 Task: Research Airbnb accommodation in NikÅ¡ic, Montenegro from 1st December, 2023 to 3rd December, 2023 for 1 adult.1  bedroom having 1 bed and 1 bathroom. Property type can be hotel. Amenities needed are: wifi. Booking option can be shelf check-in. Look for 3 properties as per requirement.
Action: Mouse moved to (516, 111)
Screenshot: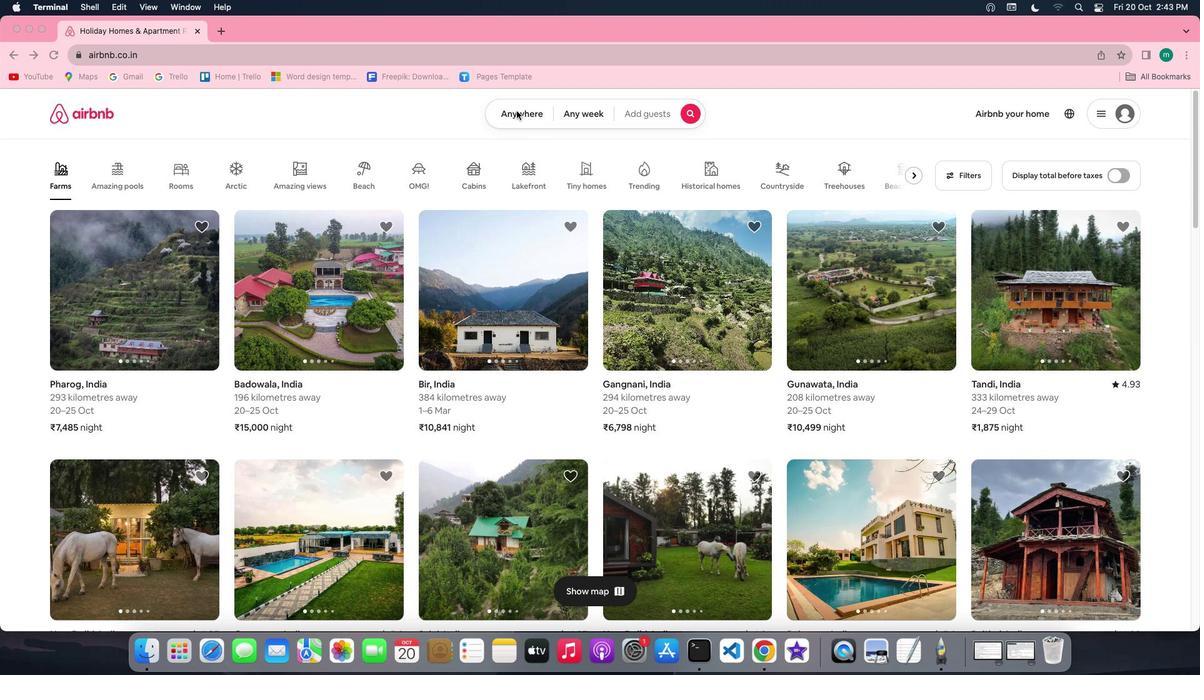 
Action: Mouse pressed left at (516, 111)
Screenshot: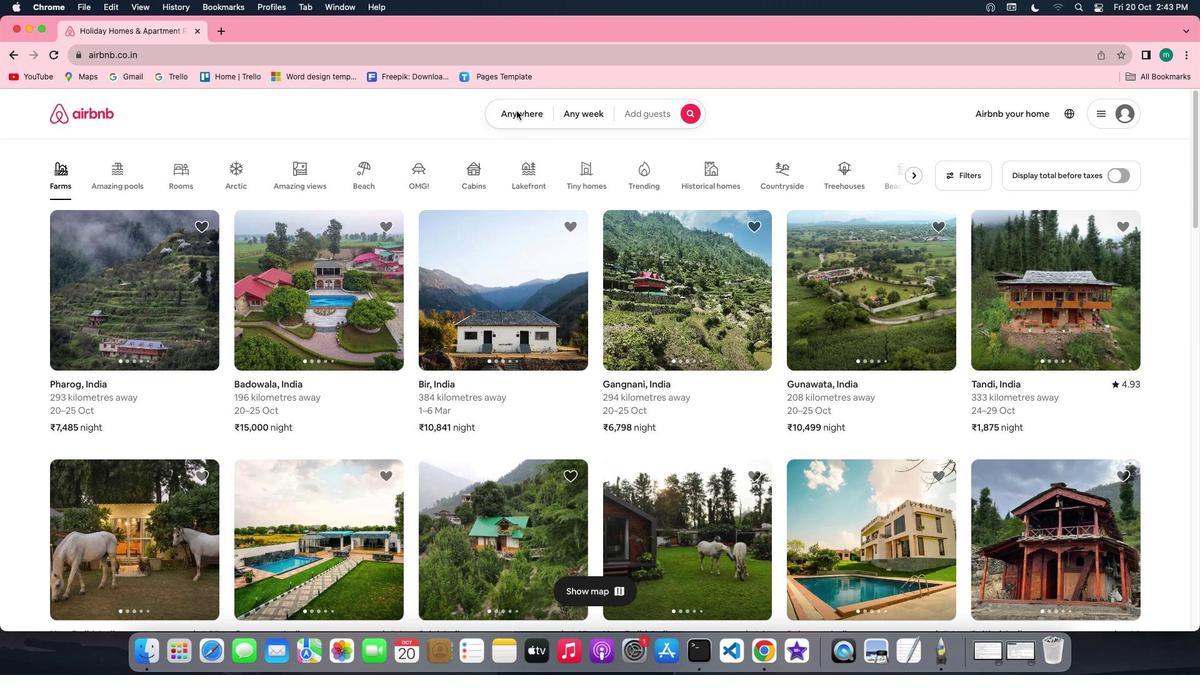 
Action: Mouse pressed left at (516, 111)
Screenshot: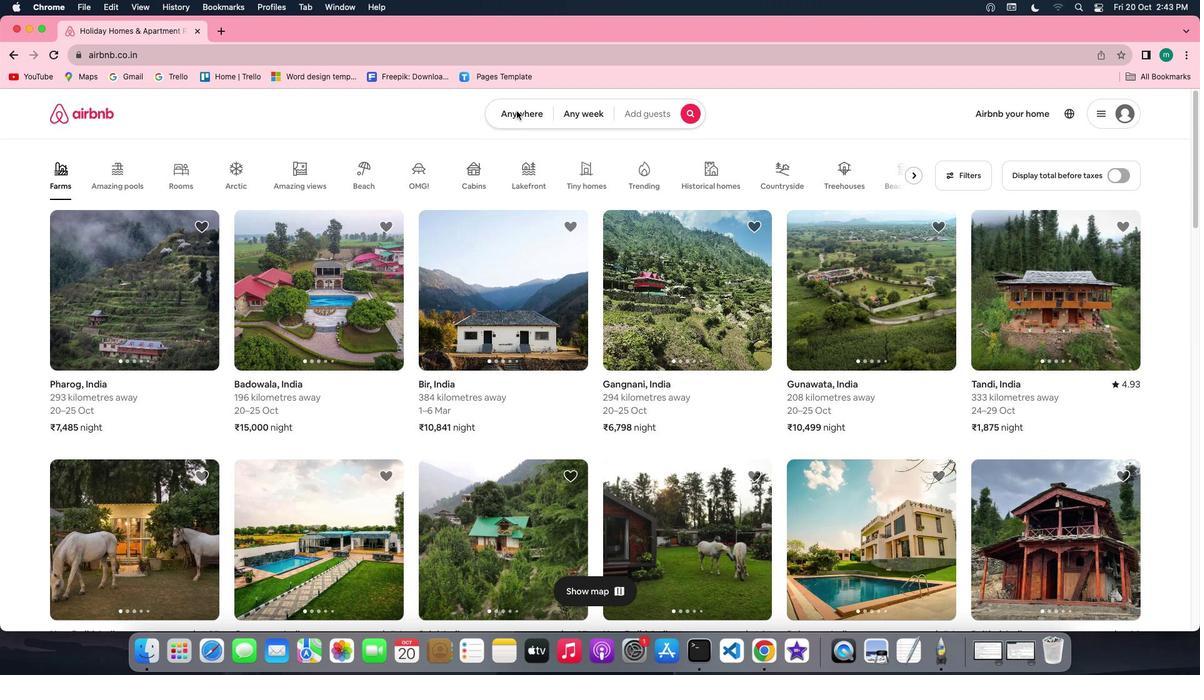 
Action: Mouse moved to (433, 160)
Screenshot: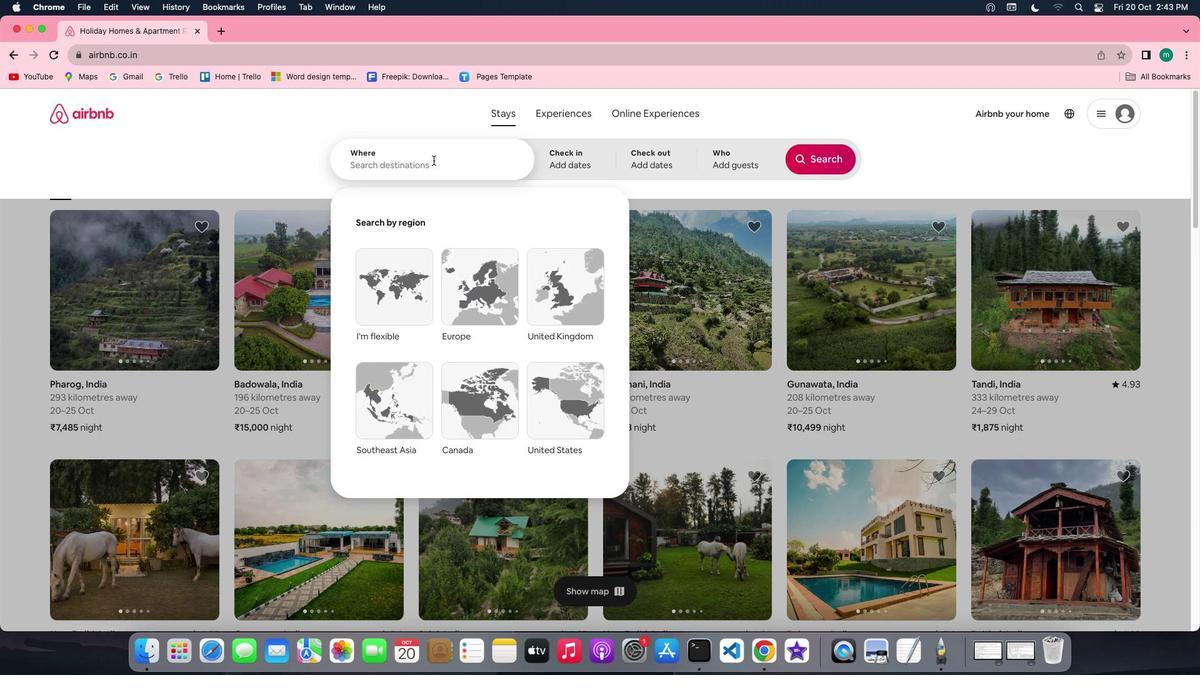 
Action: Mouse pressed left at (433, 160)
Screenshot: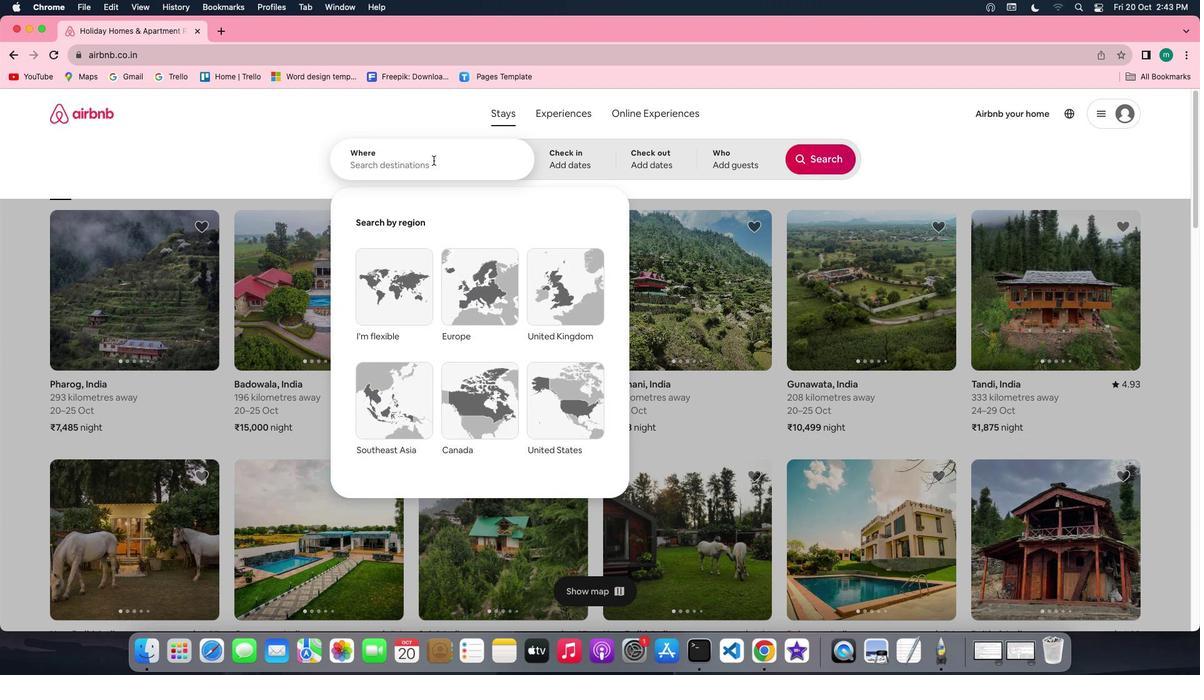
Action: Key pressed Key.shift'N''i''k''s''i''c'','Key.spaceKey.shift'm''o''n''t''e''n''e''g''r''o'
Screenshot: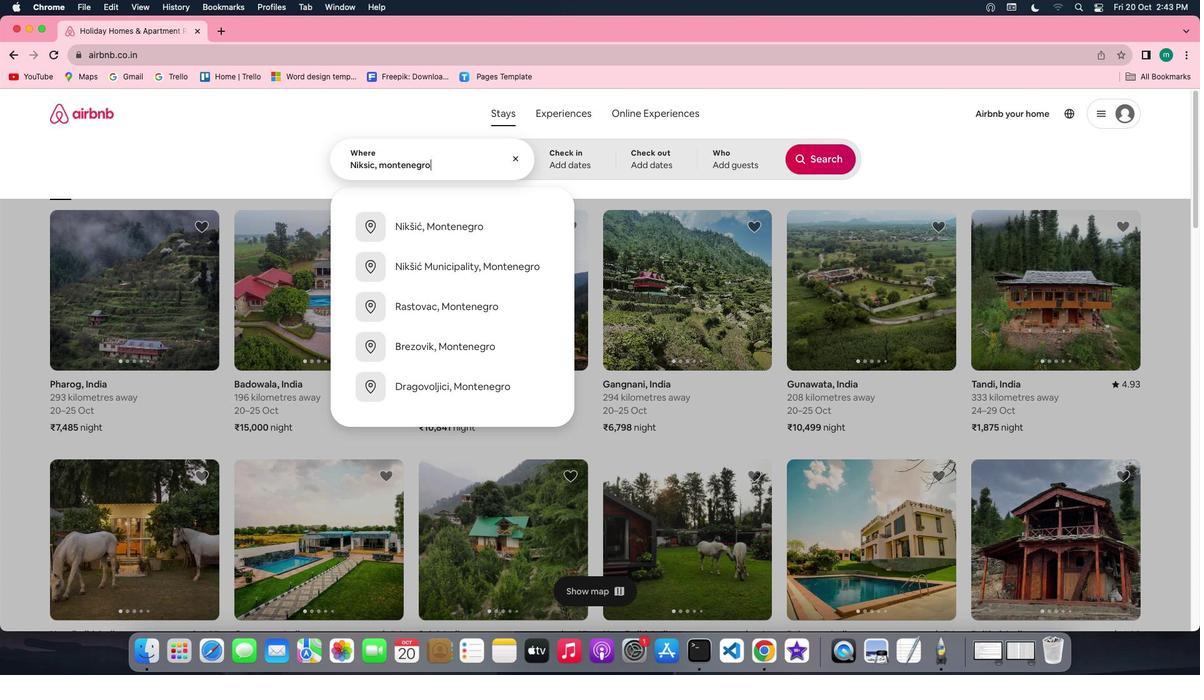 
Action: Mouse moved to (458, 207)
Screenshot: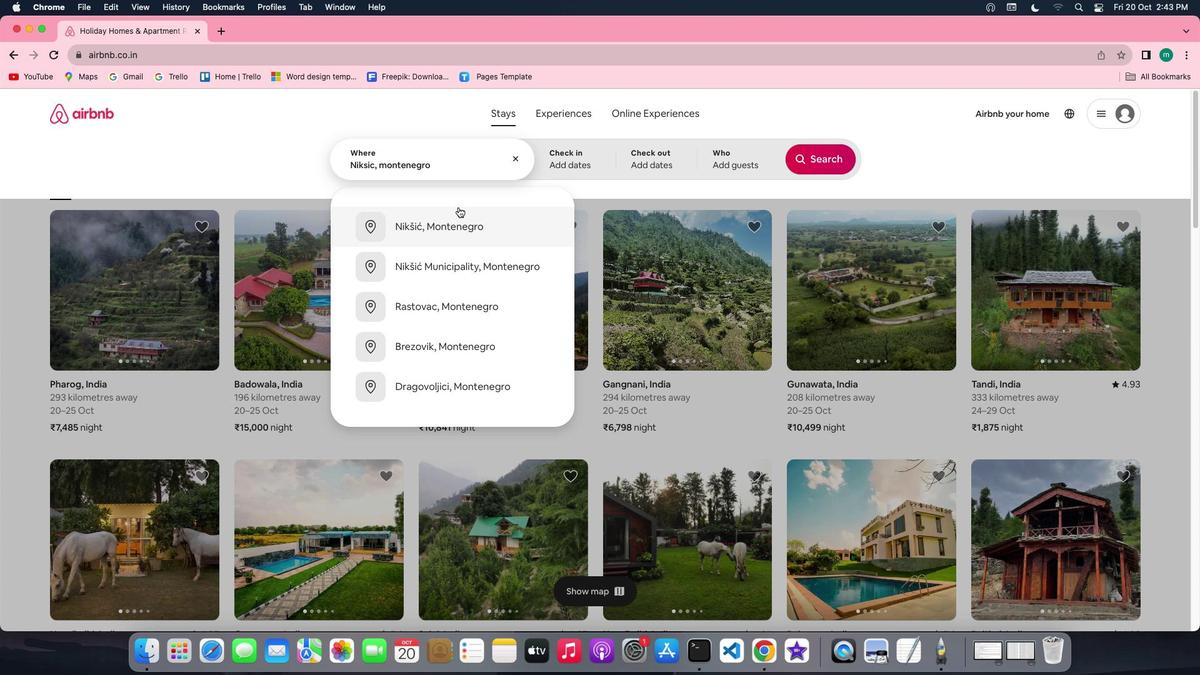 
Action: Mouse pressed left at (458, 207)
Screenshot: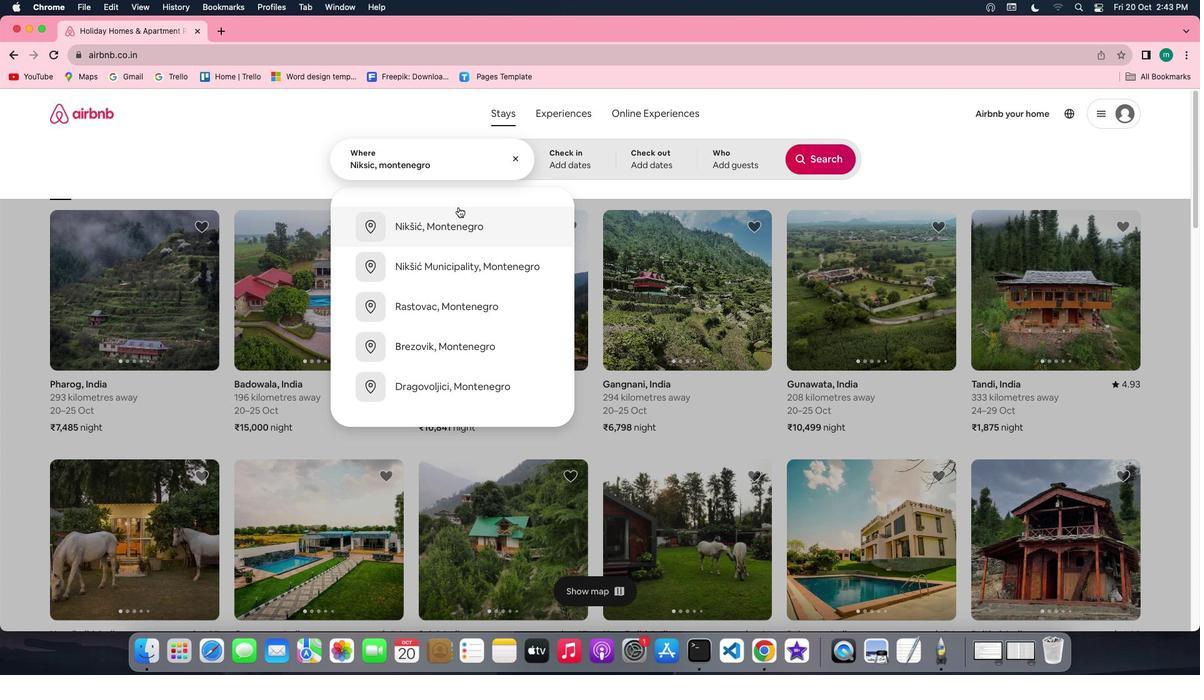 
Action: Mouse moved to (821, 263)
Screenshot: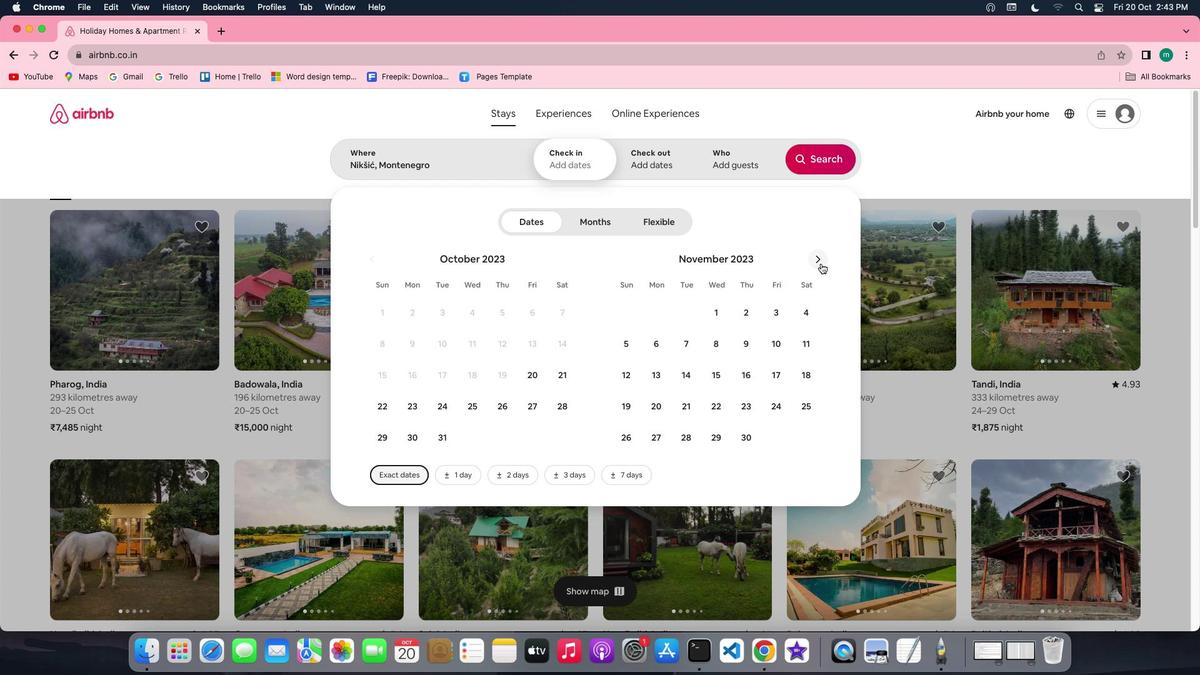 
Action: Mouse pressed left at (821, 263)
Screenshot: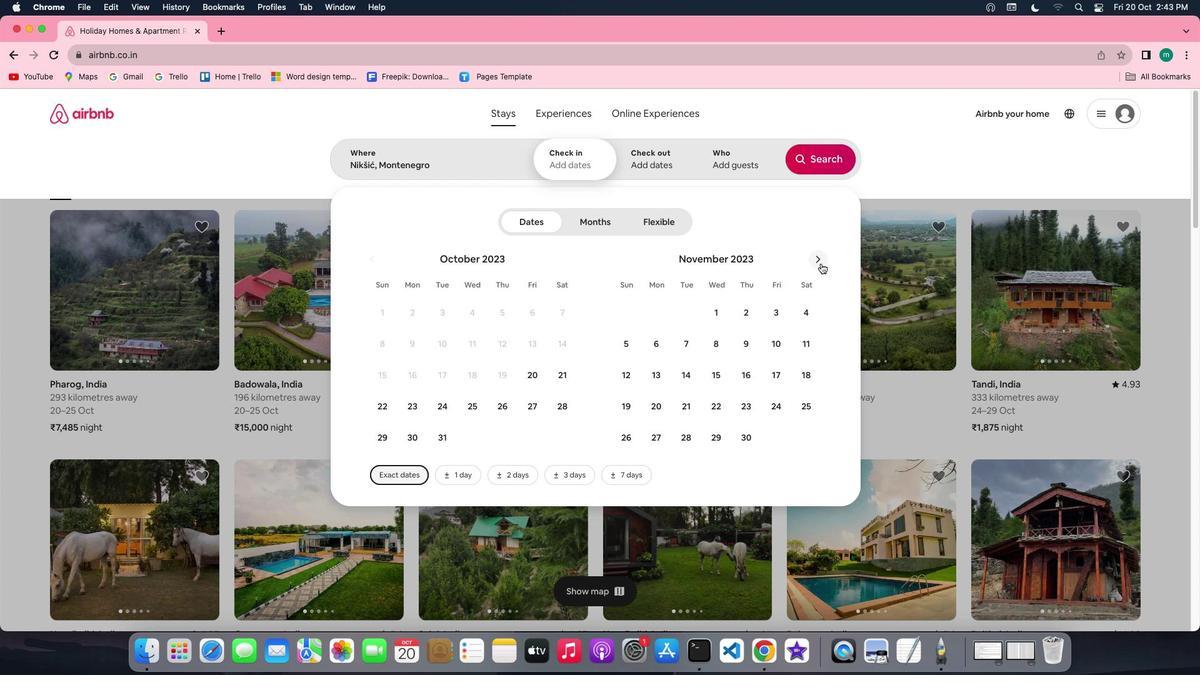 
Action: Mouse moved to (777, 306)
Screenshot: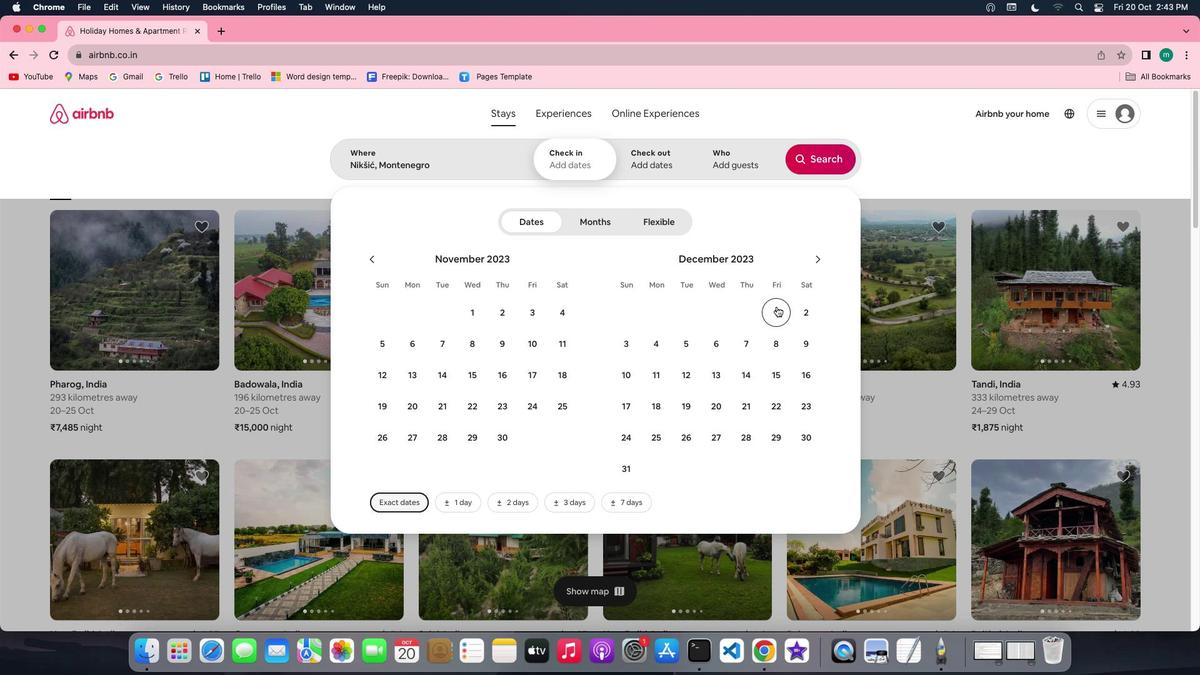 
Action: Mouse pressed left at (777, 306)
Screenshot: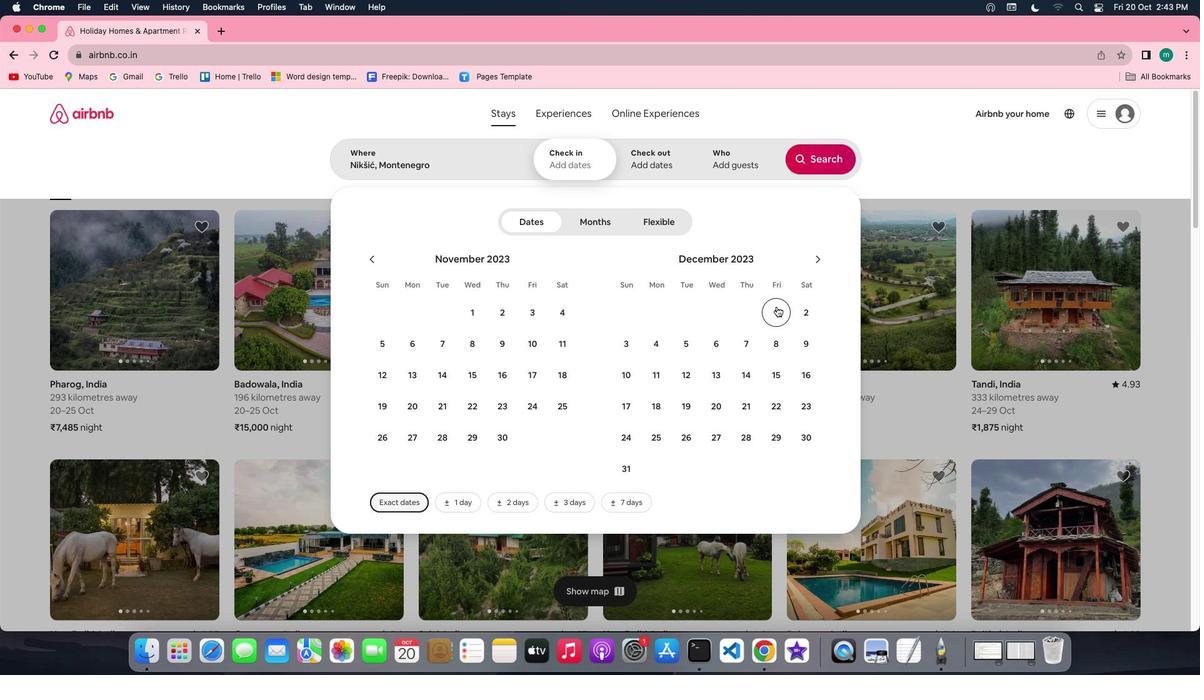 
Action: Mouse moved to (630, 343)
Screenshot: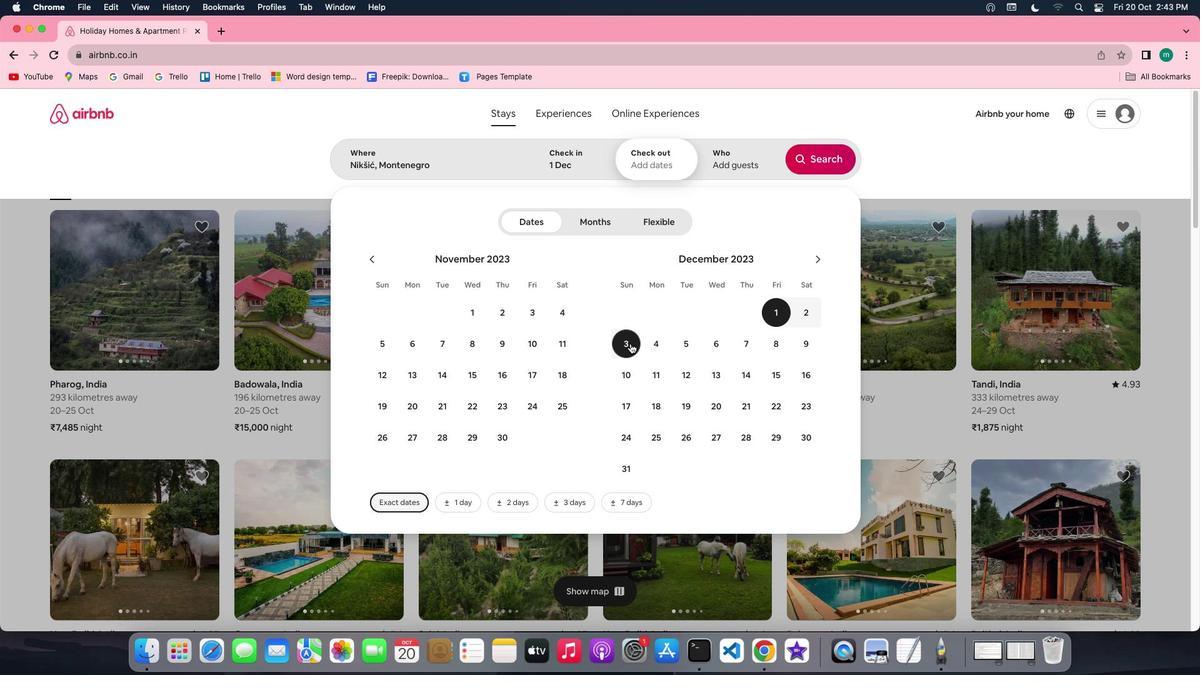 
Action: Mouse pressed left at (630, 343)
Screenshot: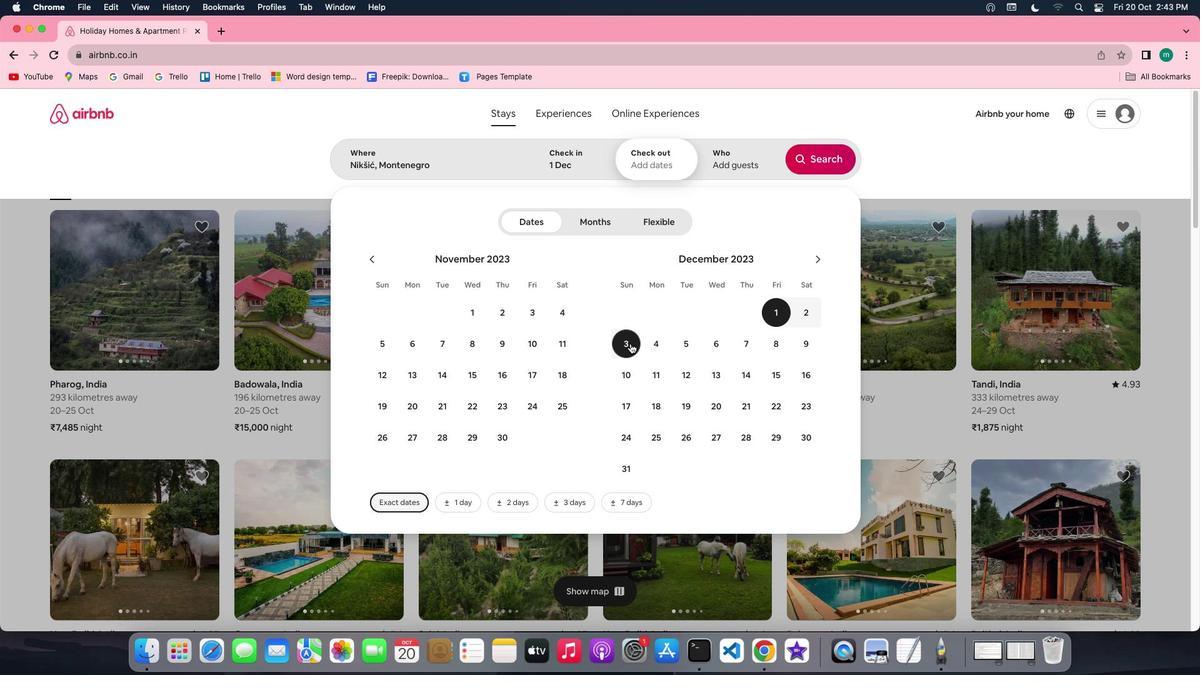 
Action: Mouse moved to (735, 164)
Screenshot: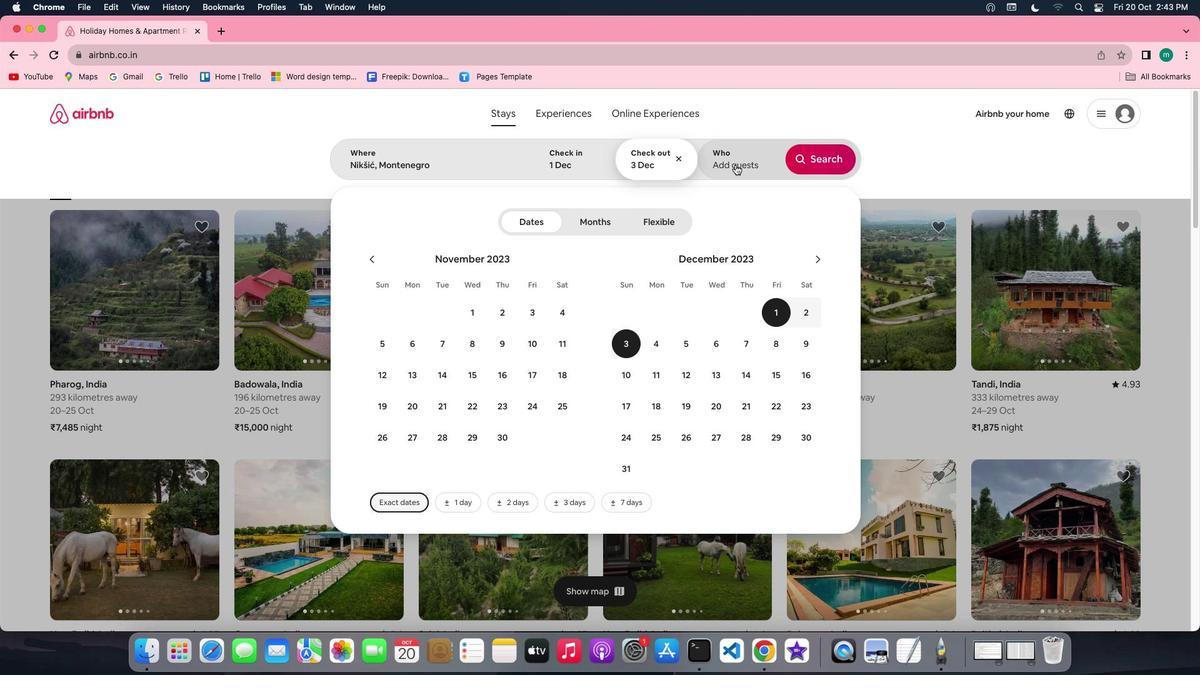 
Action: Mouse pressed left at (735, 164)
Screenshot: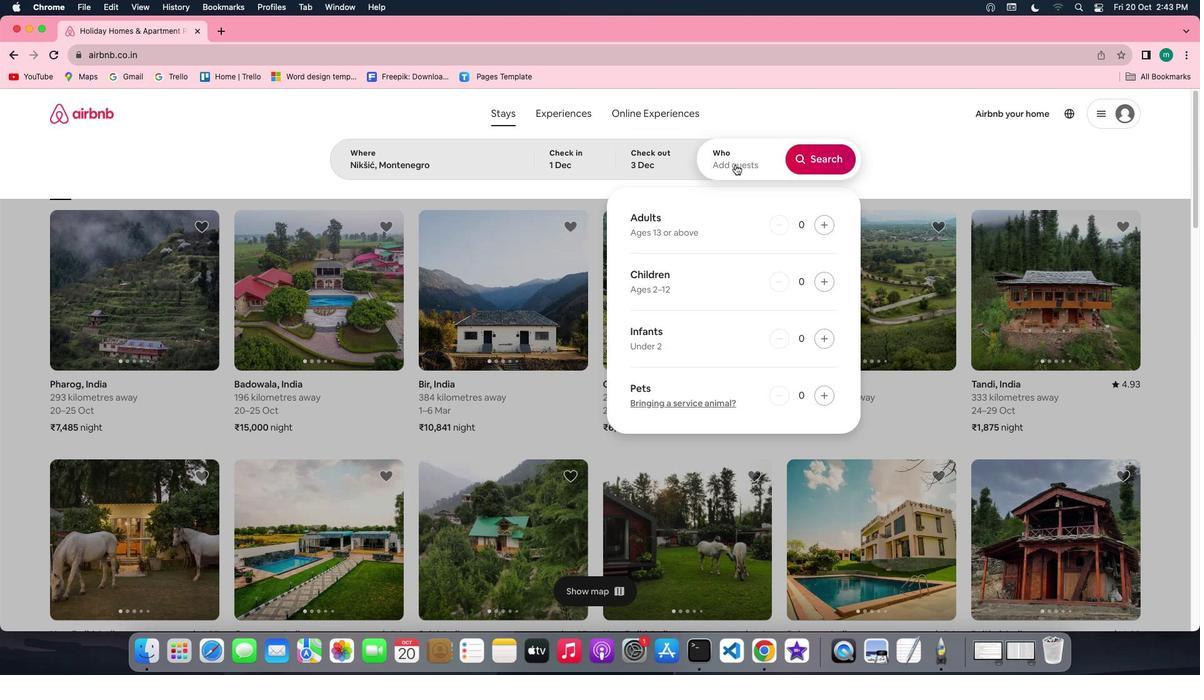 
Action: Mouse moved to (829, 225)
Screenshot: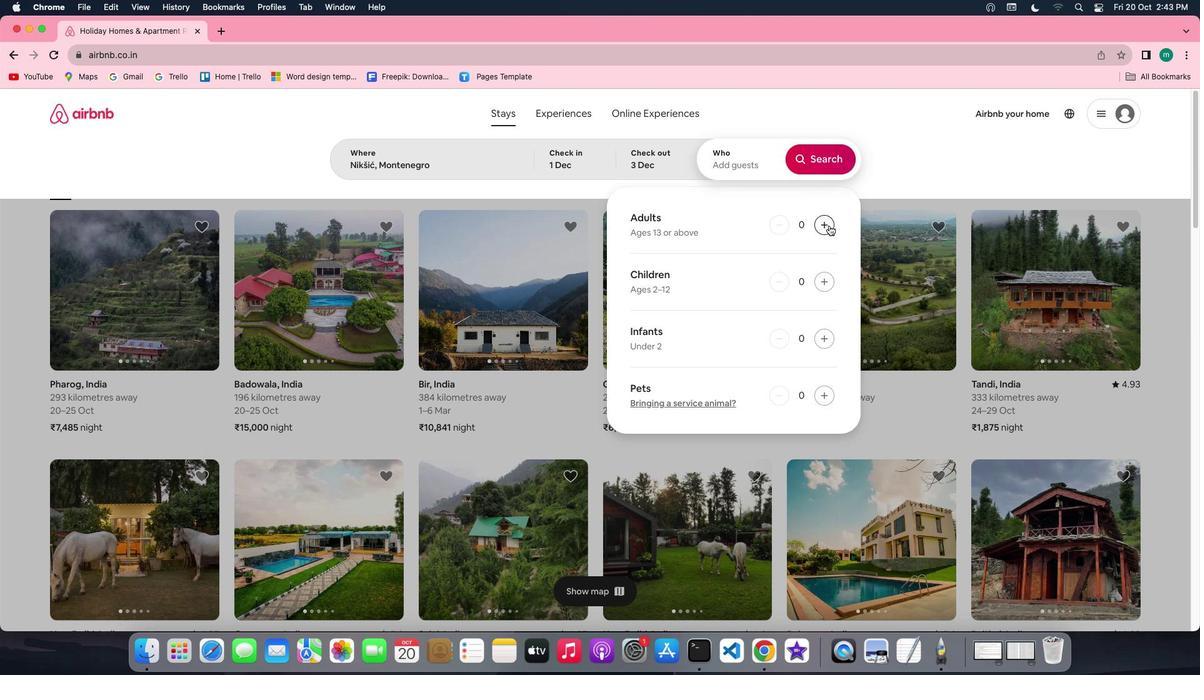 
Action: Mouse pressed left at (829, 225)
Screenshot: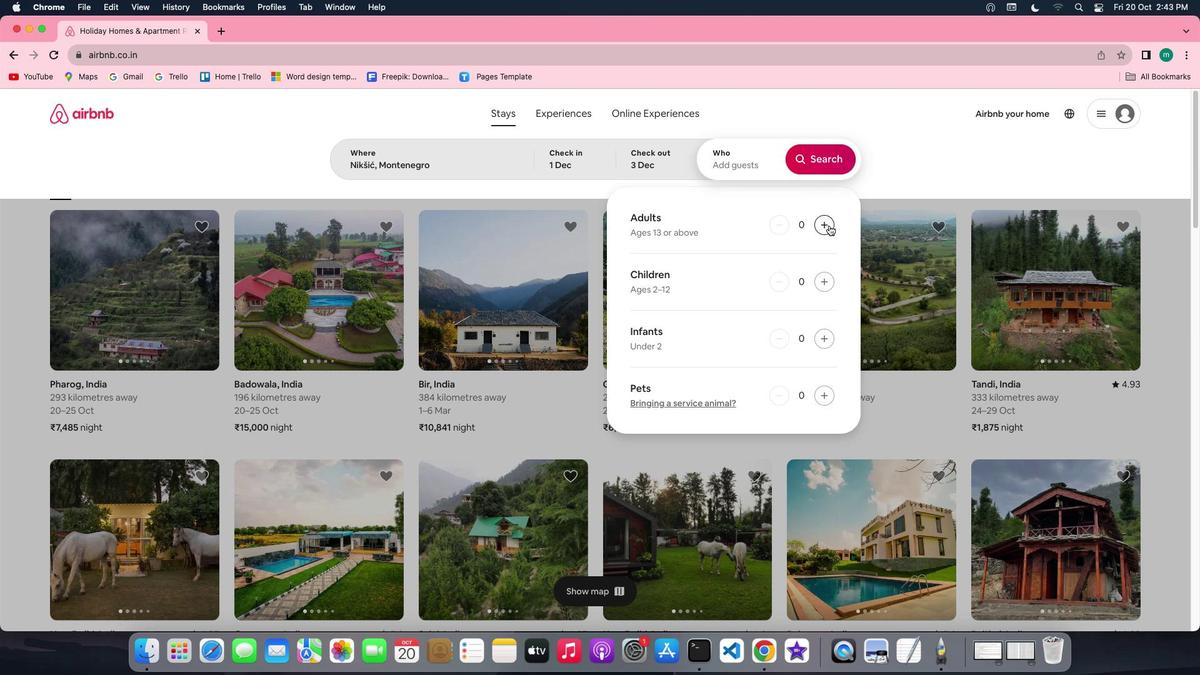 
Action: Mouse pressed left at (829, 225)
Screenshot: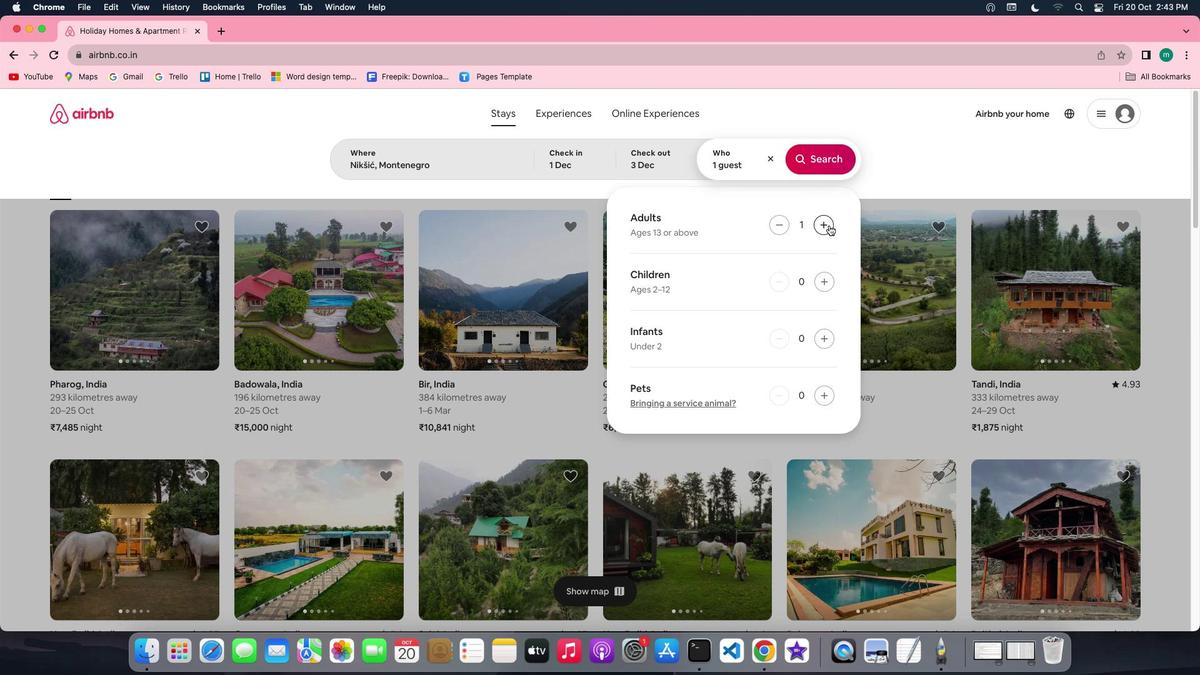 
Action: Mouse moved to (771, 222)
Screenshot: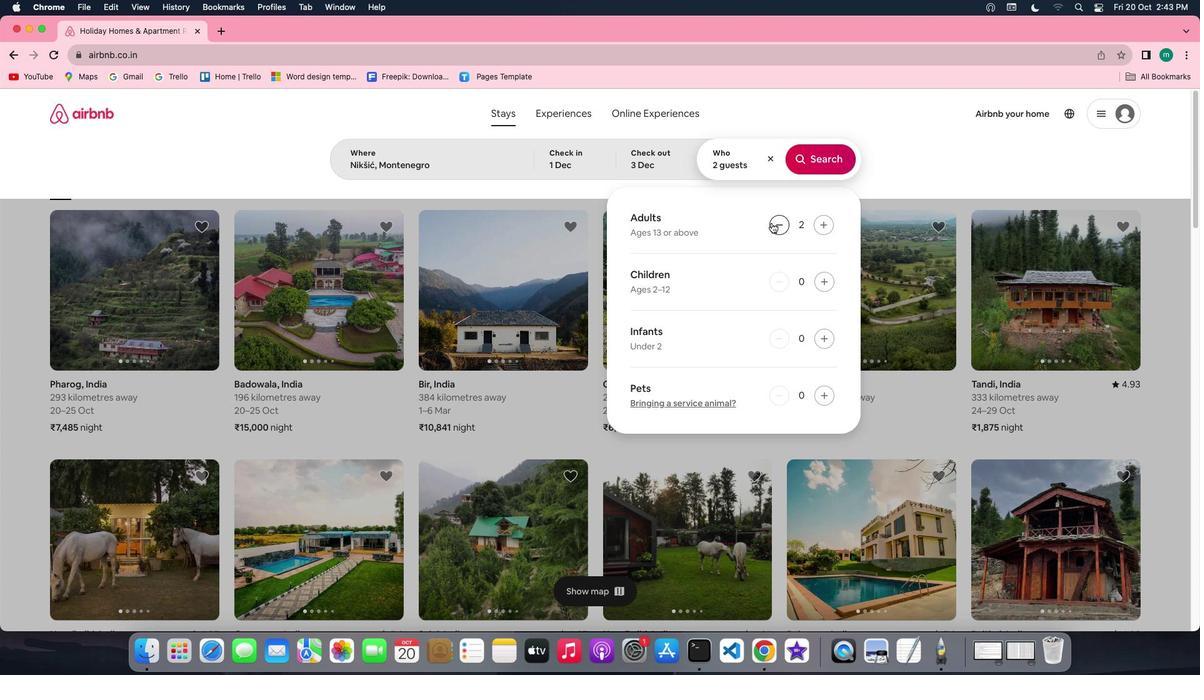 
Action: Mouse pressed left at (771, 222)
Screenshot: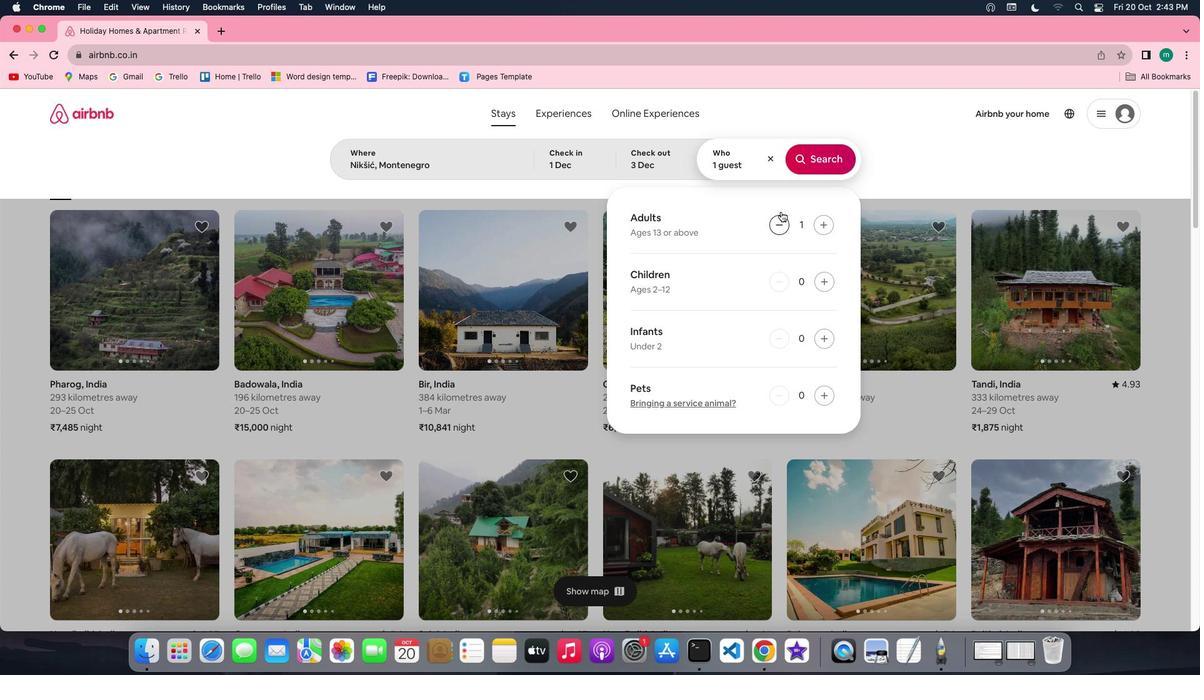 
Action: Mouse moved to (820, 165)
Screenshot: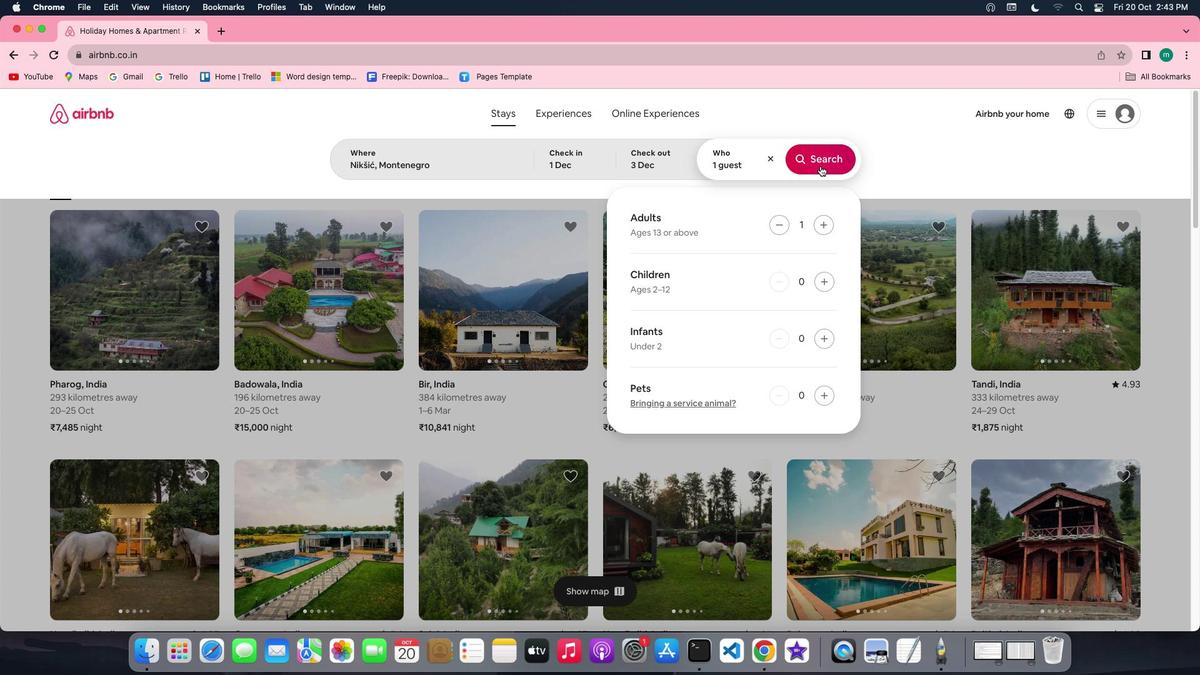 
Action: Mouse pressed left at (820, 165)
Screenshot: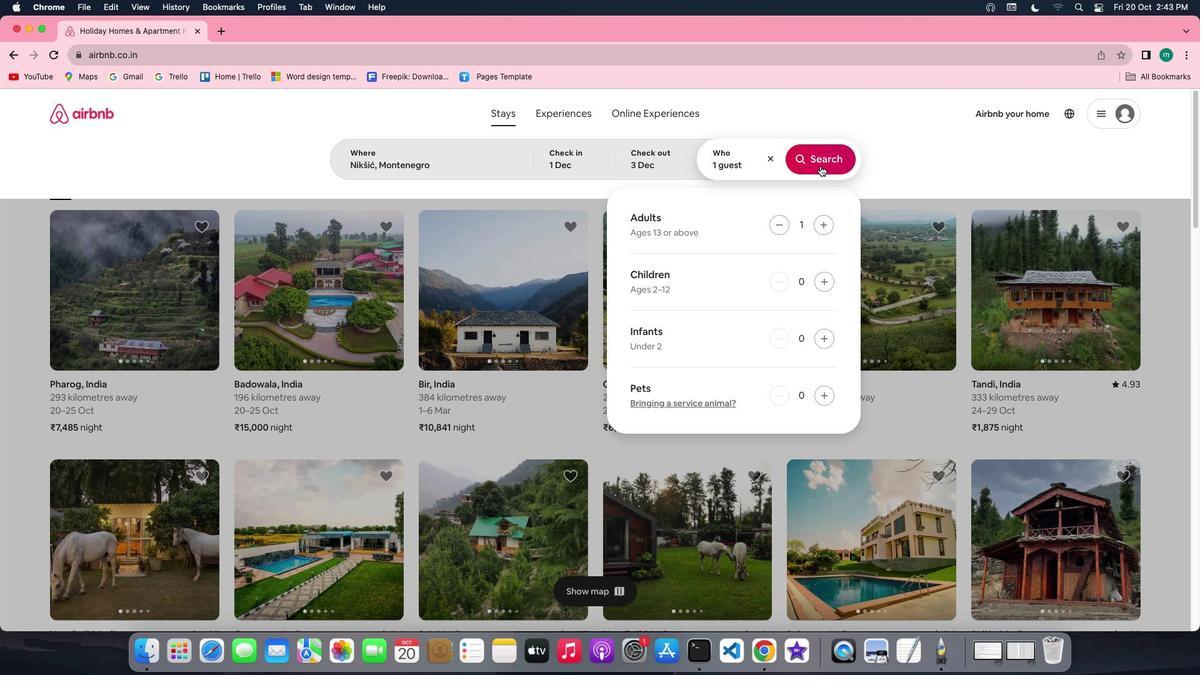 
Action: Mouse moved to (1006, 159)
Screenshot: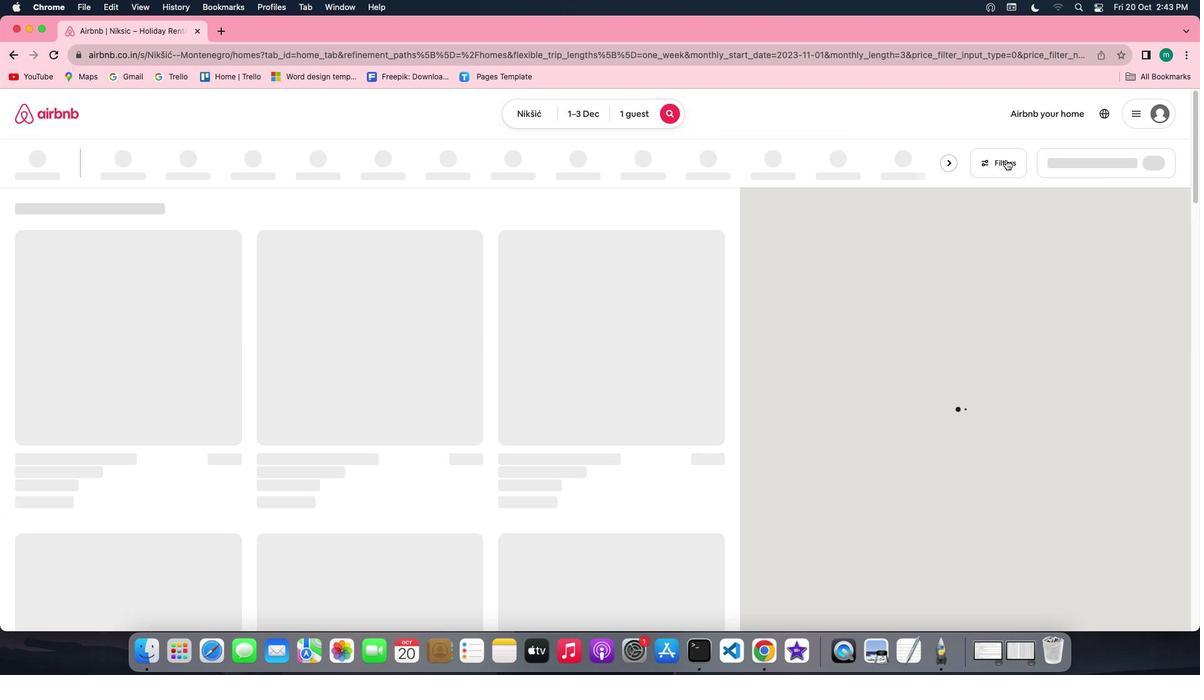 
Action: Mouse pressed left at (1006, 159)
Screenshot: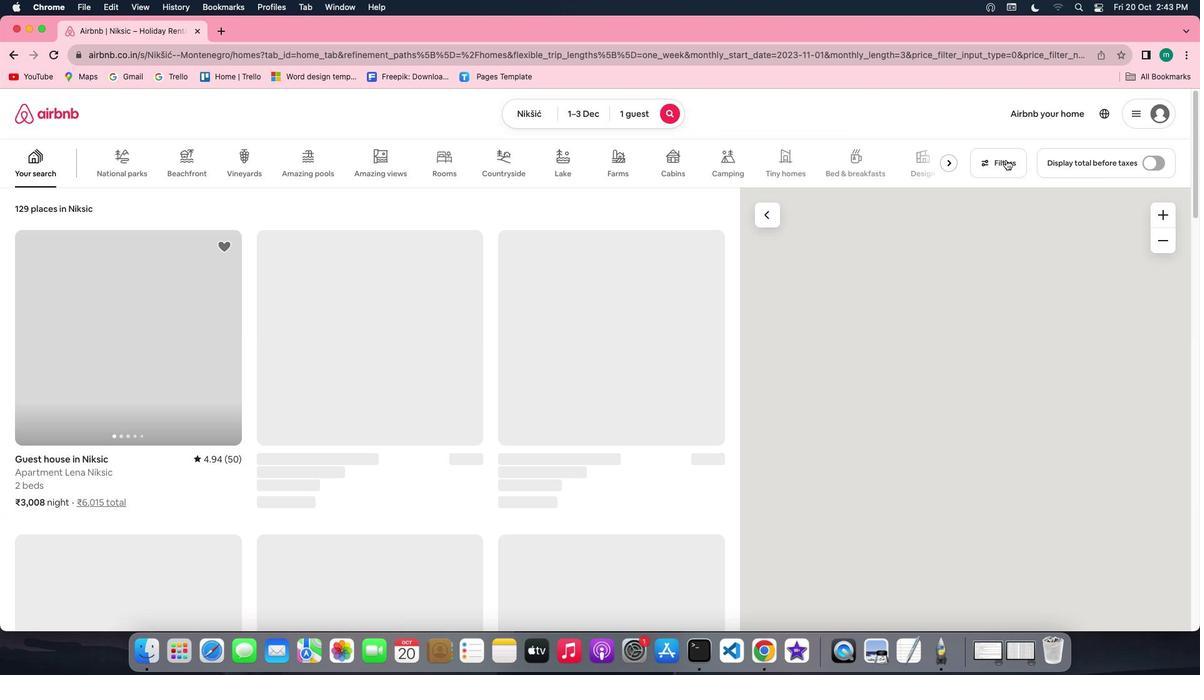 
Action: Mouse moved to (611, 304)
Screenshot: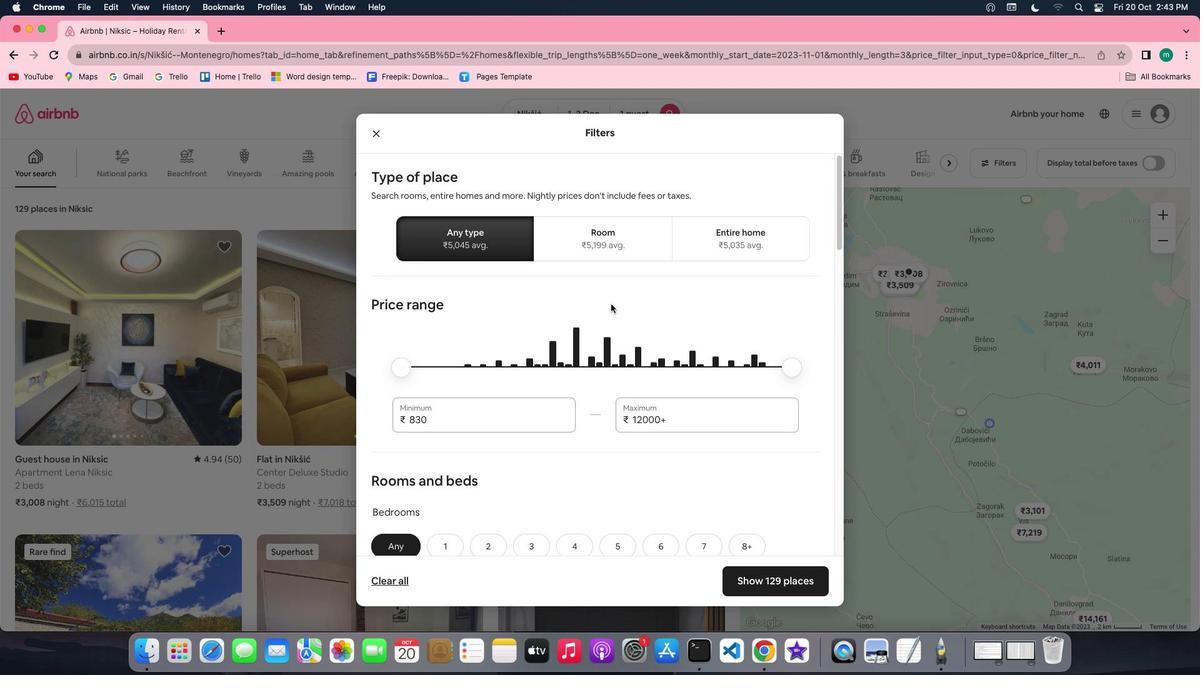 
Action: Mouse scrolled (611, 304) with delta (0, 0)
Screenshot: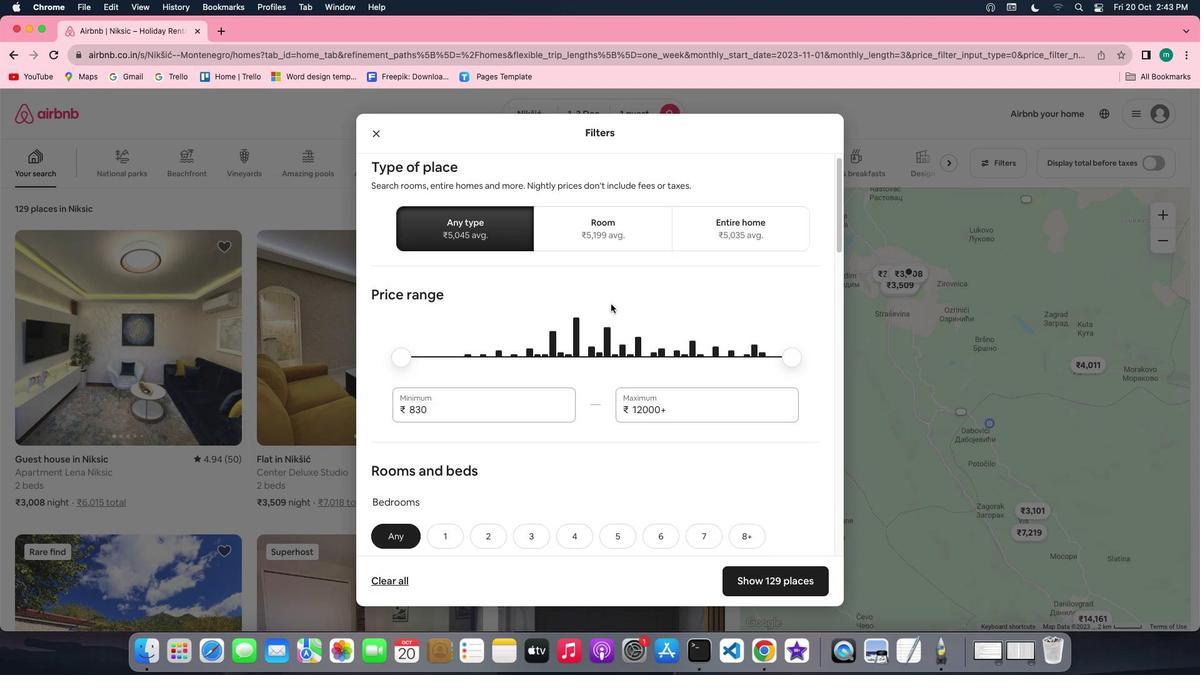 
Action: Mouse scrolled (611, 304) with delta (0, 0)
Screenshot: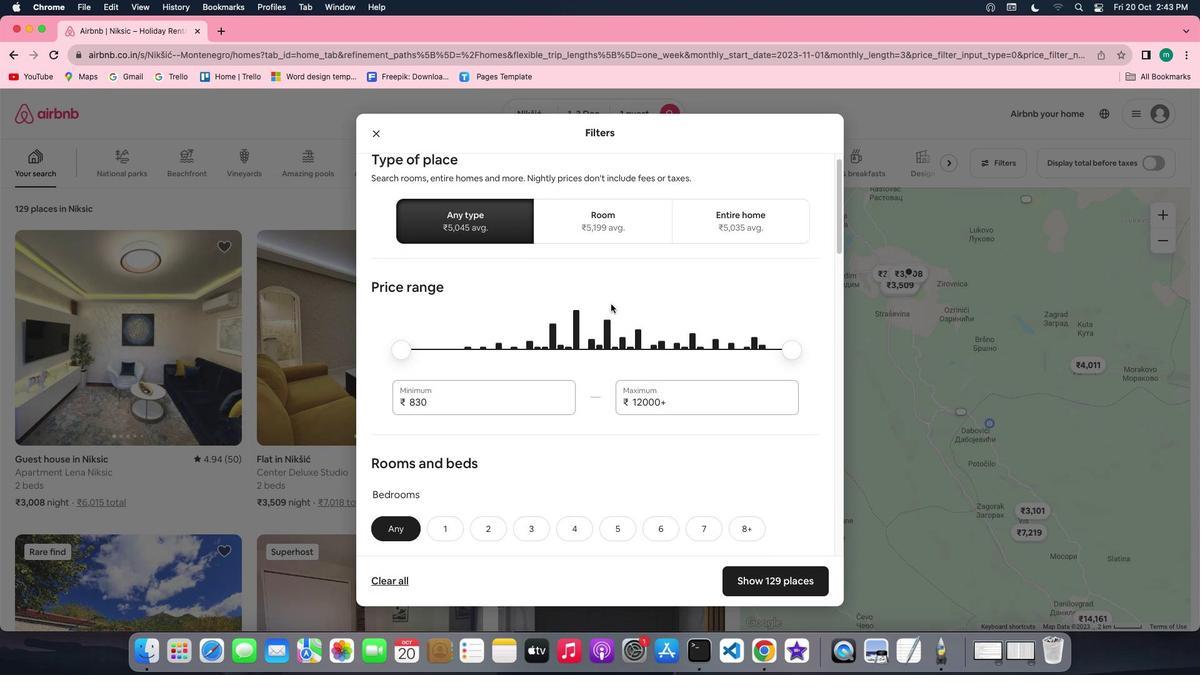 
Action: Mouse scrolled (611, 304) with delta (0, 0)
Screenshot: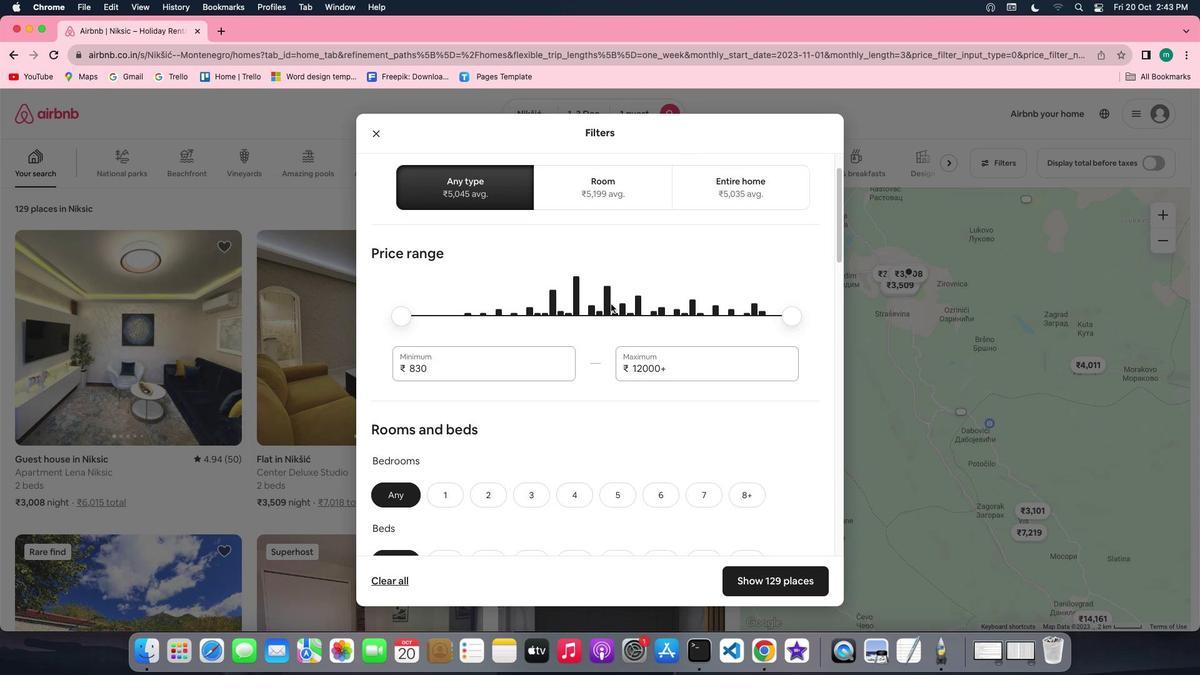 
Action: Mouse scrolled (611, 304) with delta (0, 0)
Screenshot: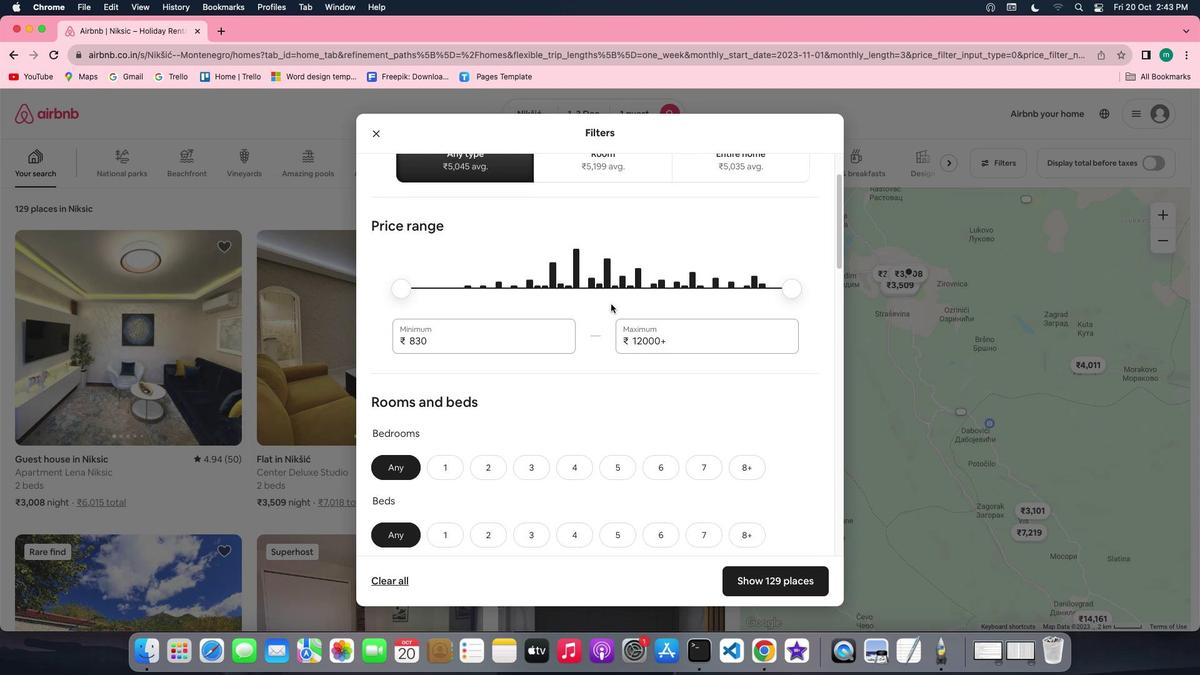 
Action: Mouse scrolled (611, 304) with delta (0, 0)
Screenshot: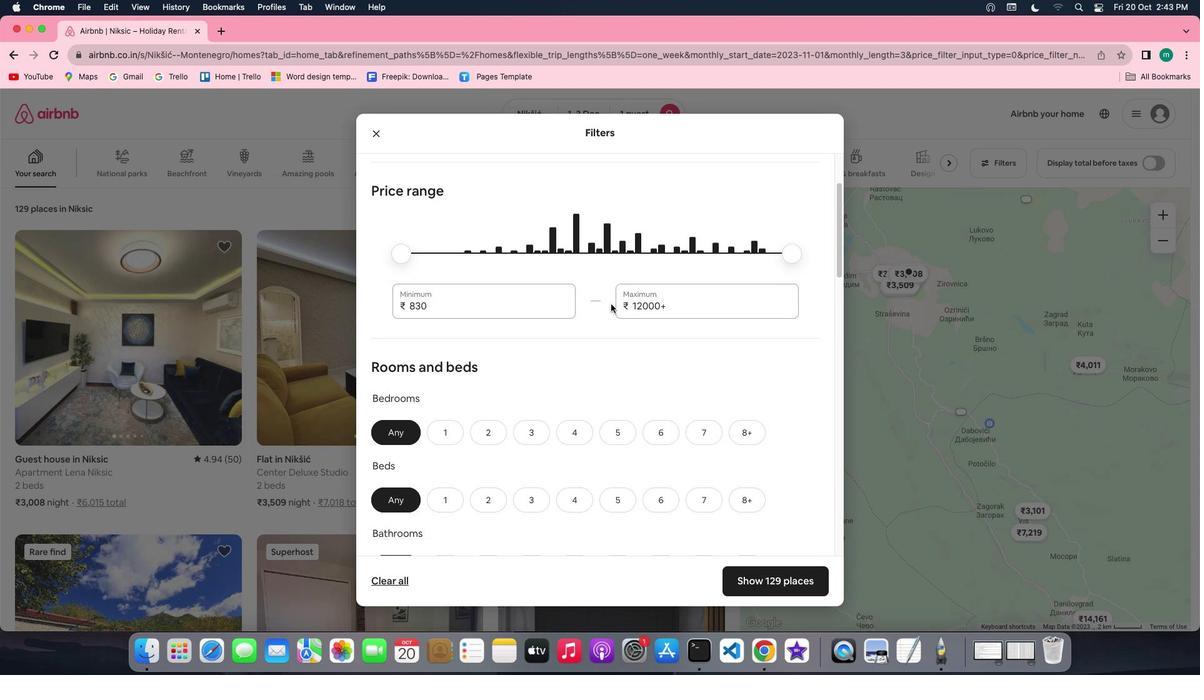 
Action: Mouse scrolled (611, 304) with delta (0, 0)
Screenshot: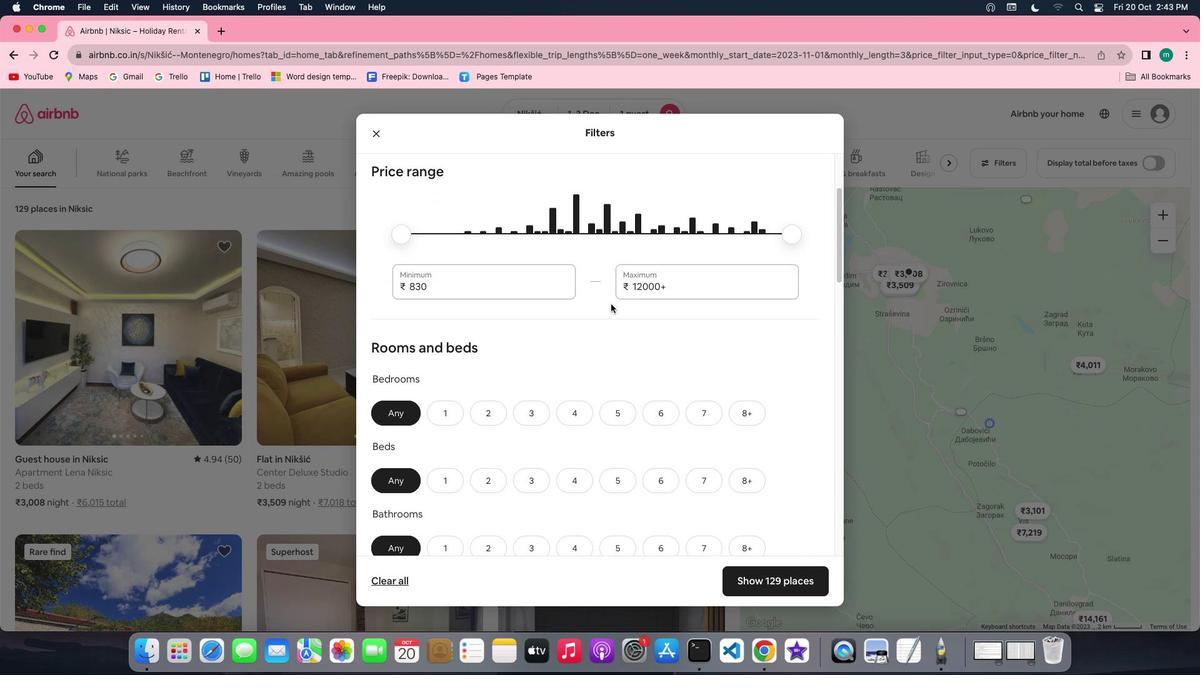 
Action: Mouse scrolled (611, 304) with delta (0, -1)
Screenshot: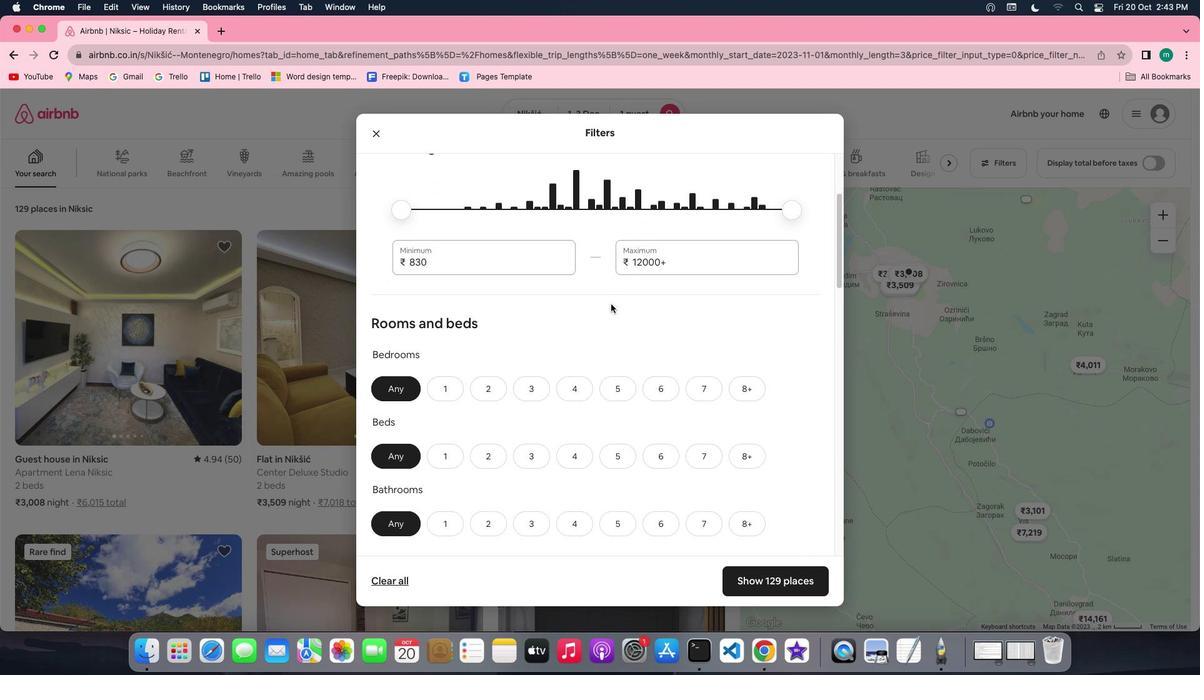 
Action: Mouse scrolled (611, 304) with delta (0, -1)
Screenshot: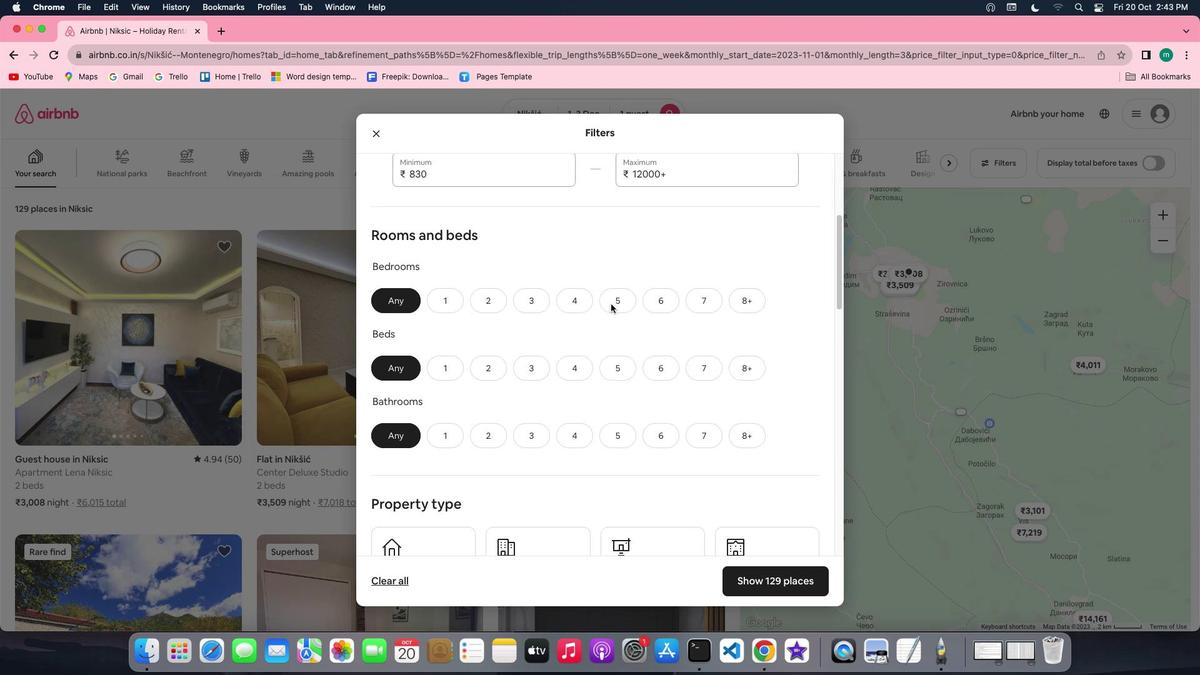 
Action: Mouse moved to (428, 287)
Screenshot: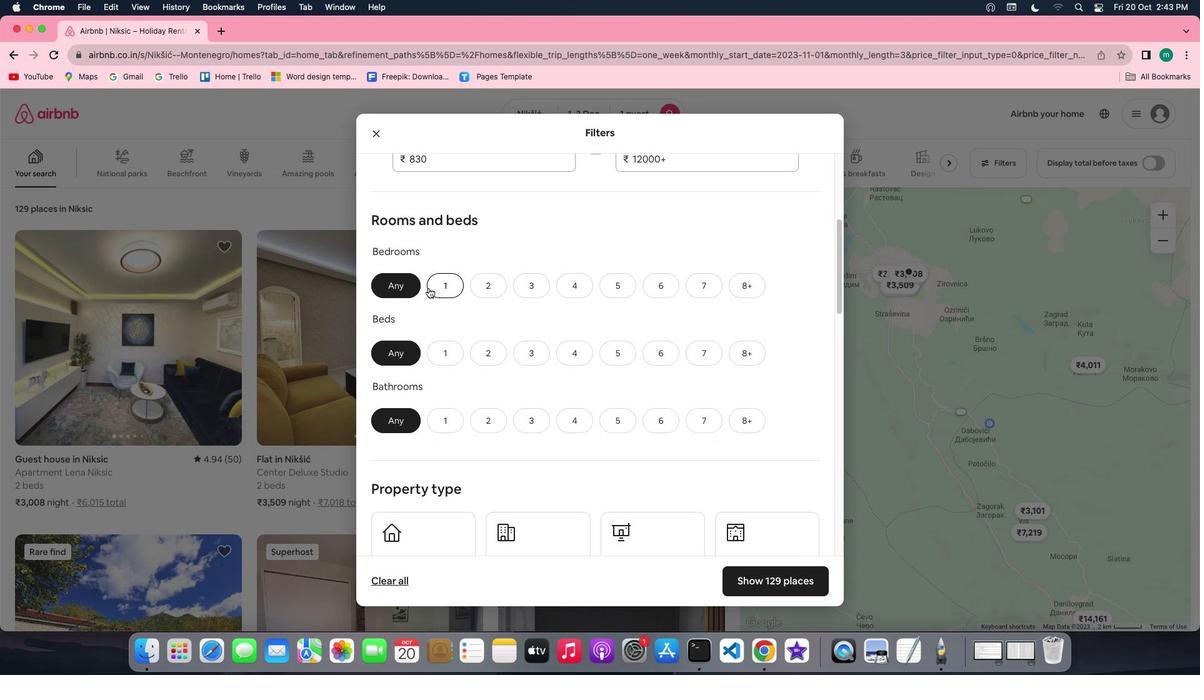 
Action: Mouse pressed left at (428, 287)
Screenshot: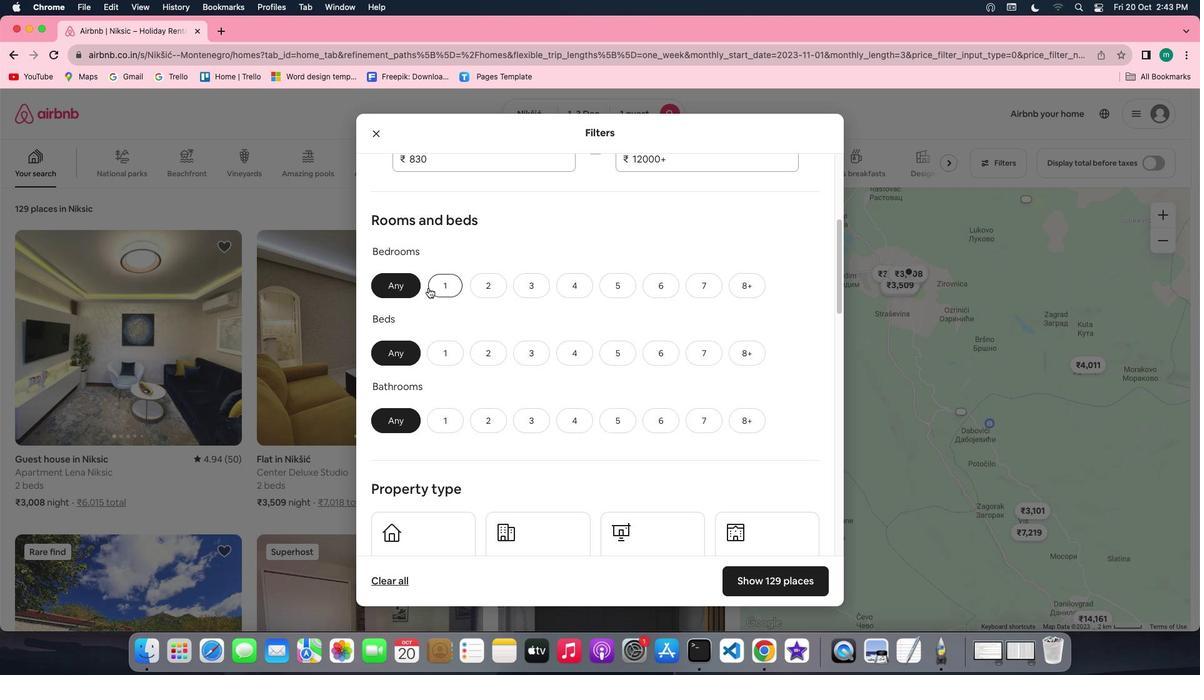 
Action: Mouse moved to (453, 355)
Screenshot: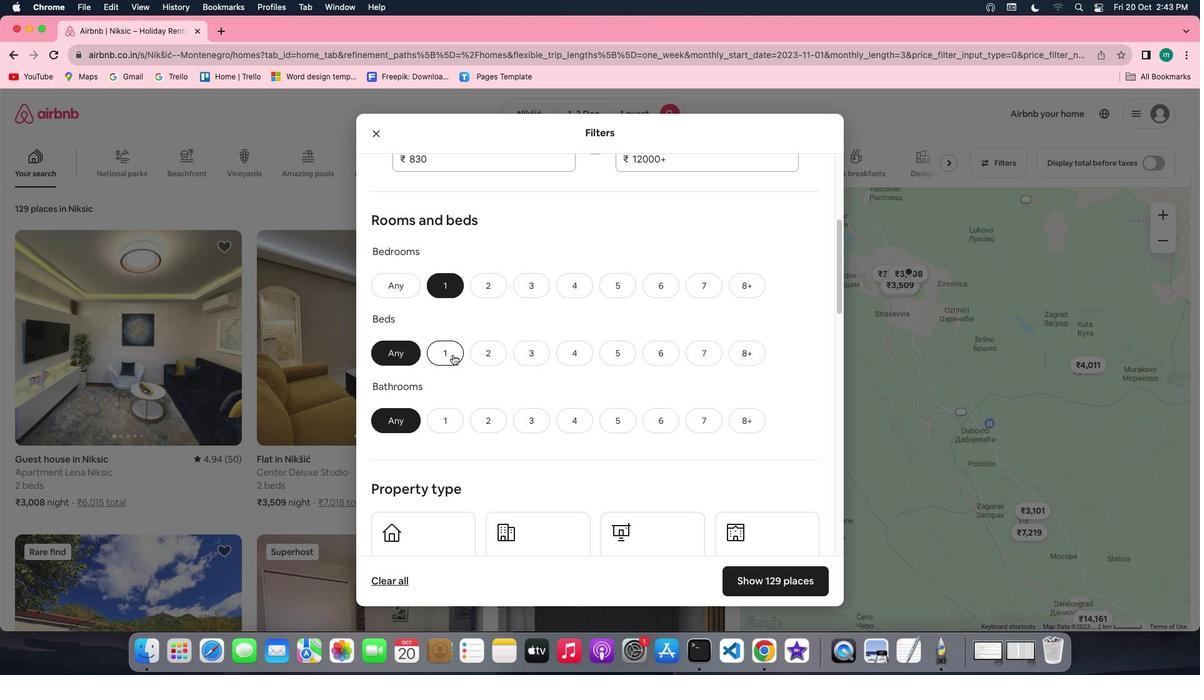 
Action: Mouse pressed left at (453, 355)
Screenshot: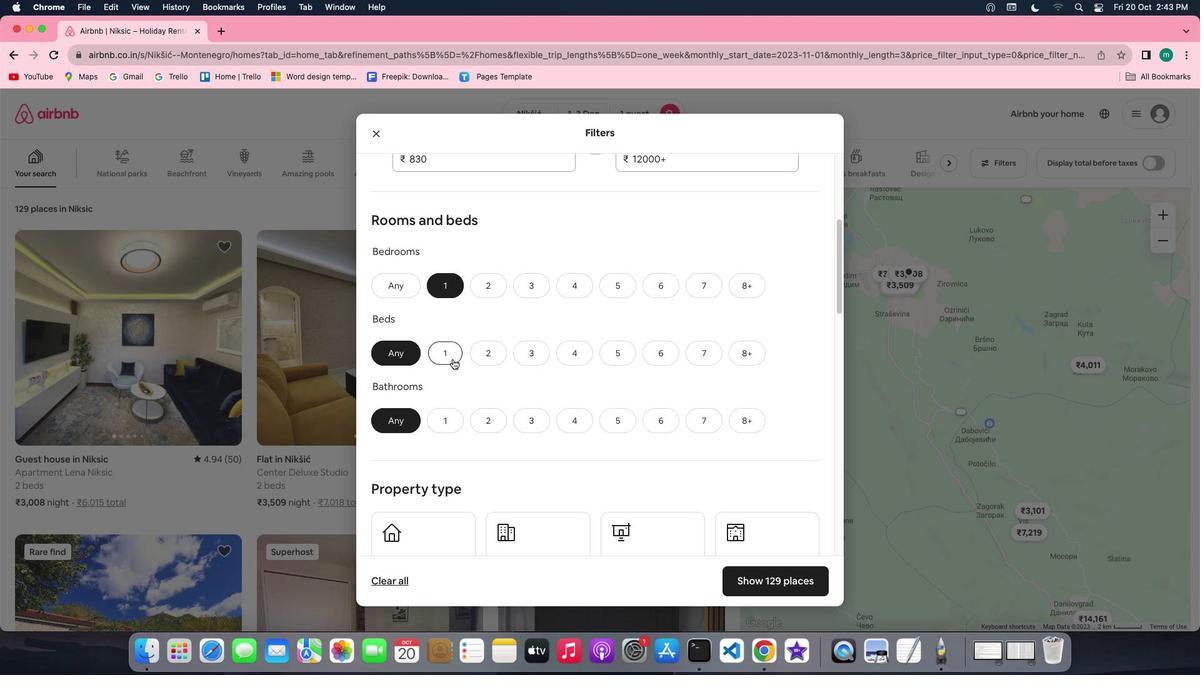 
Action: Mouse moved to (441, 422)
Screenshot: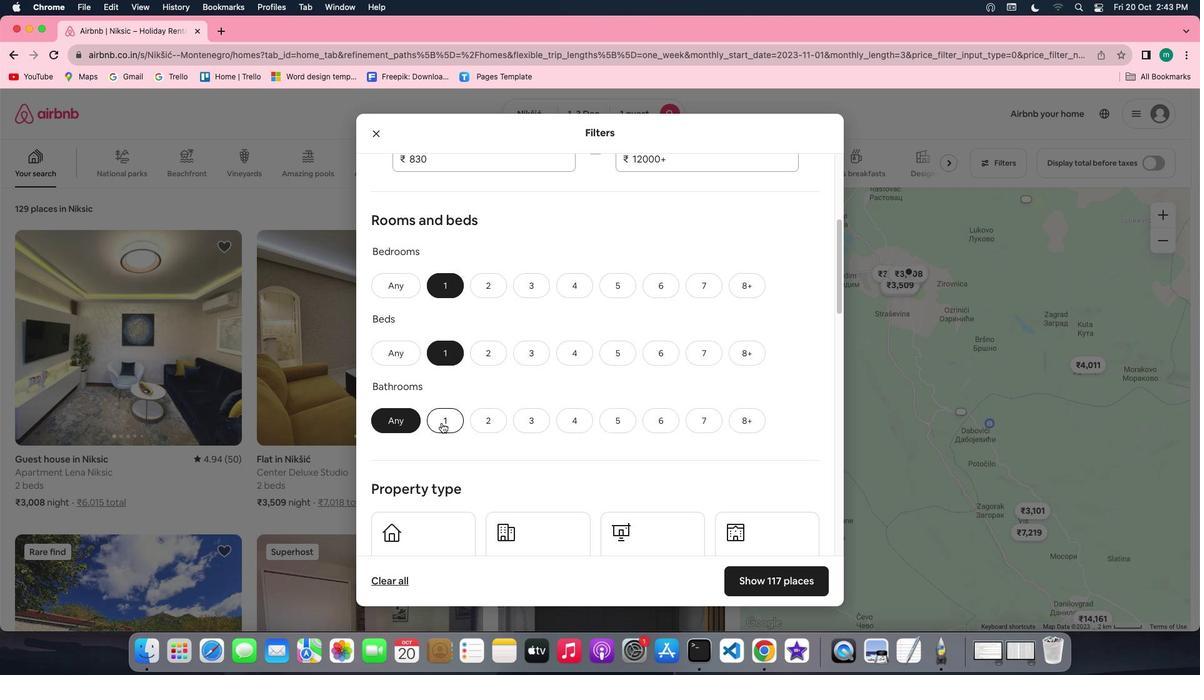 
Action: Mouse pressed left at (441, 422)
Screenshot: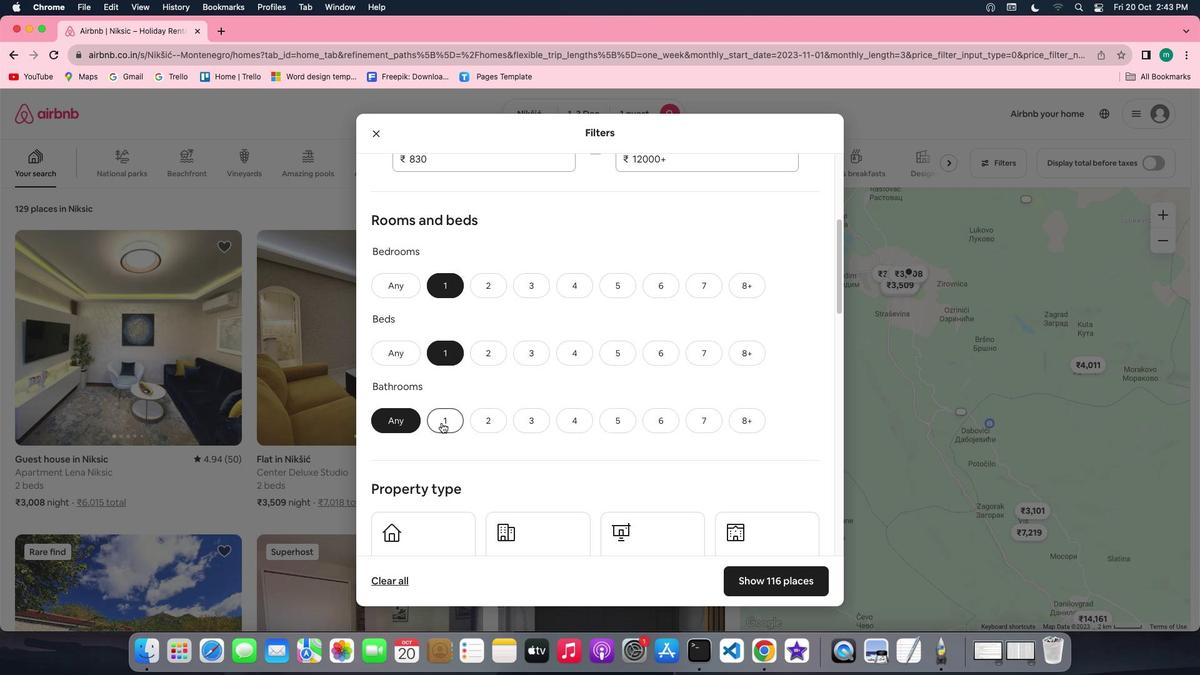 
Action: Mouse moved to (560, 415)
Screenshot: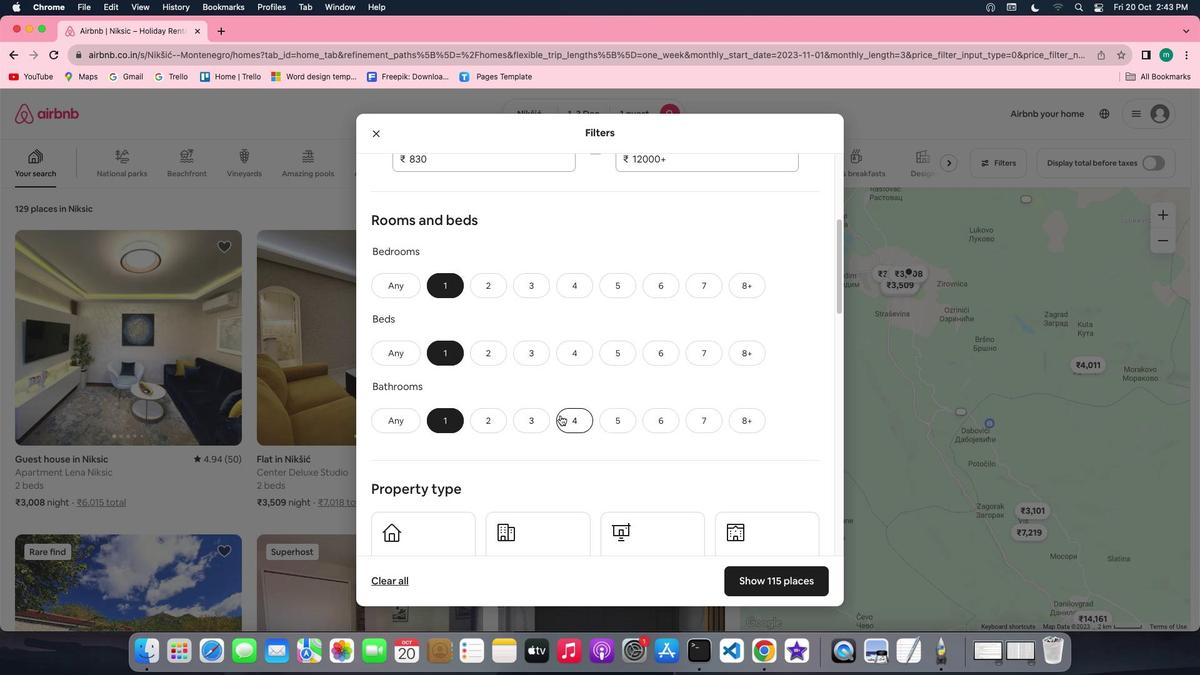 
Action: Mouse scrolled (560, 415) with delta (0, 0)
Screenshot: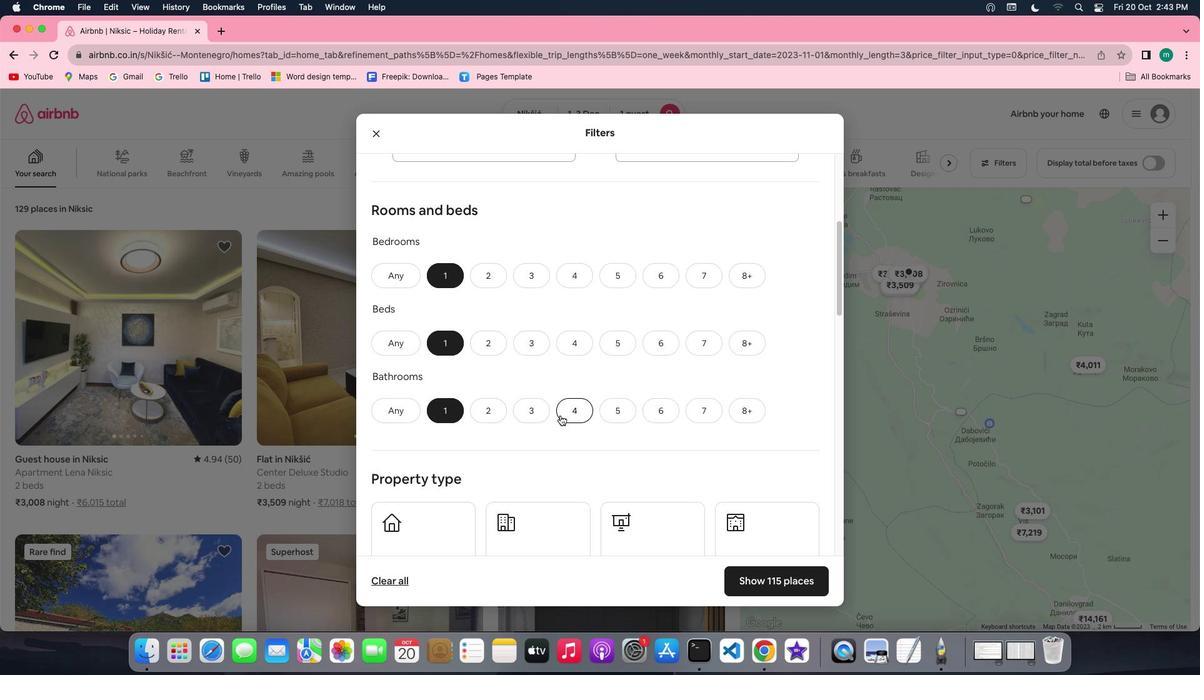 
Action: Mouse scrolled (560, 415) with delta (0, 0)
Screenshot: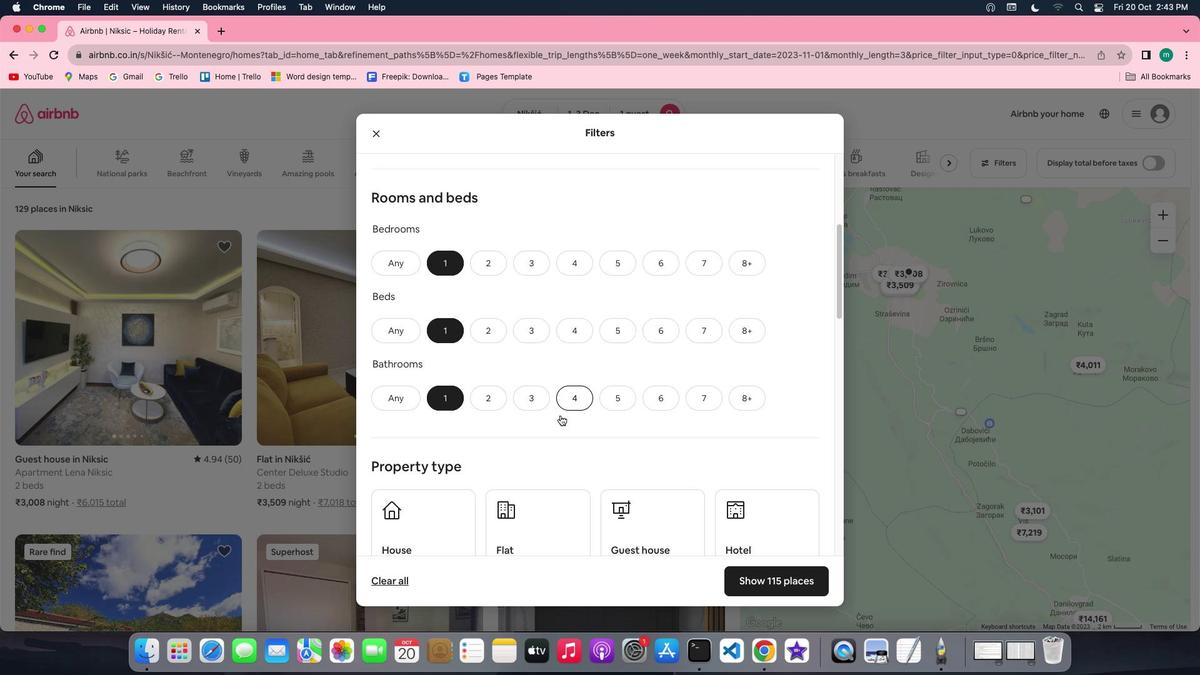 
Action: Mouse scrolled (560, 415) with delta (0, -1)
Screenshot: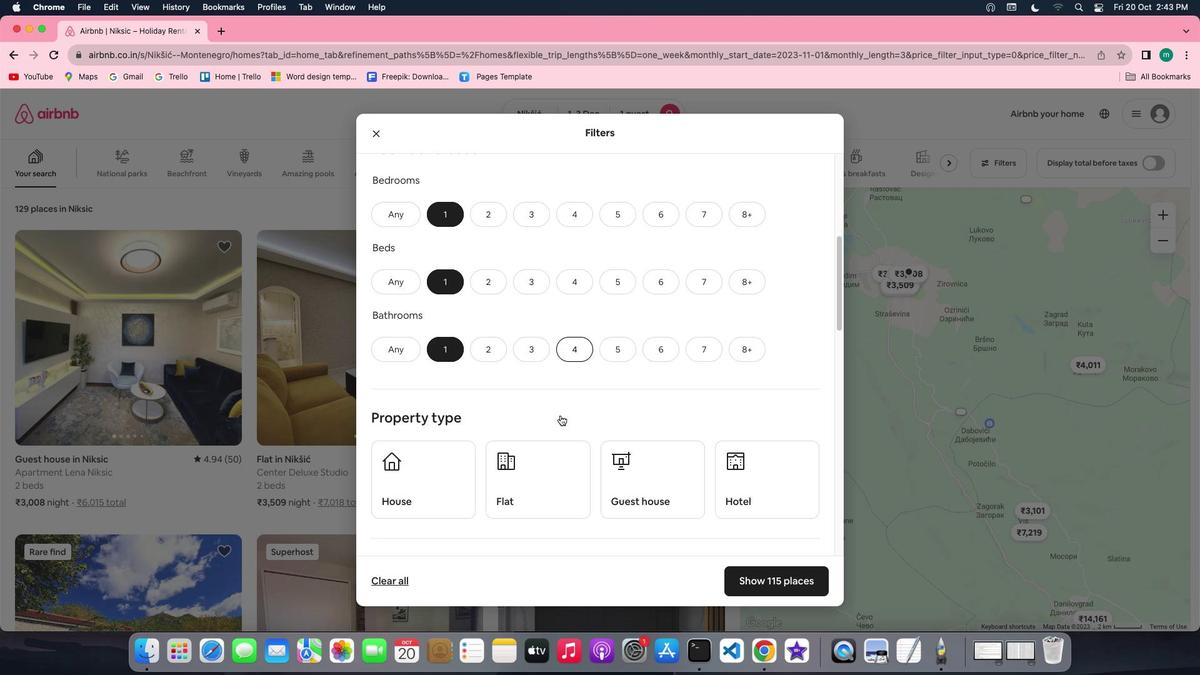
Action: Mouse scrolled (560, 415) with delta (0, -1)
Screenshot: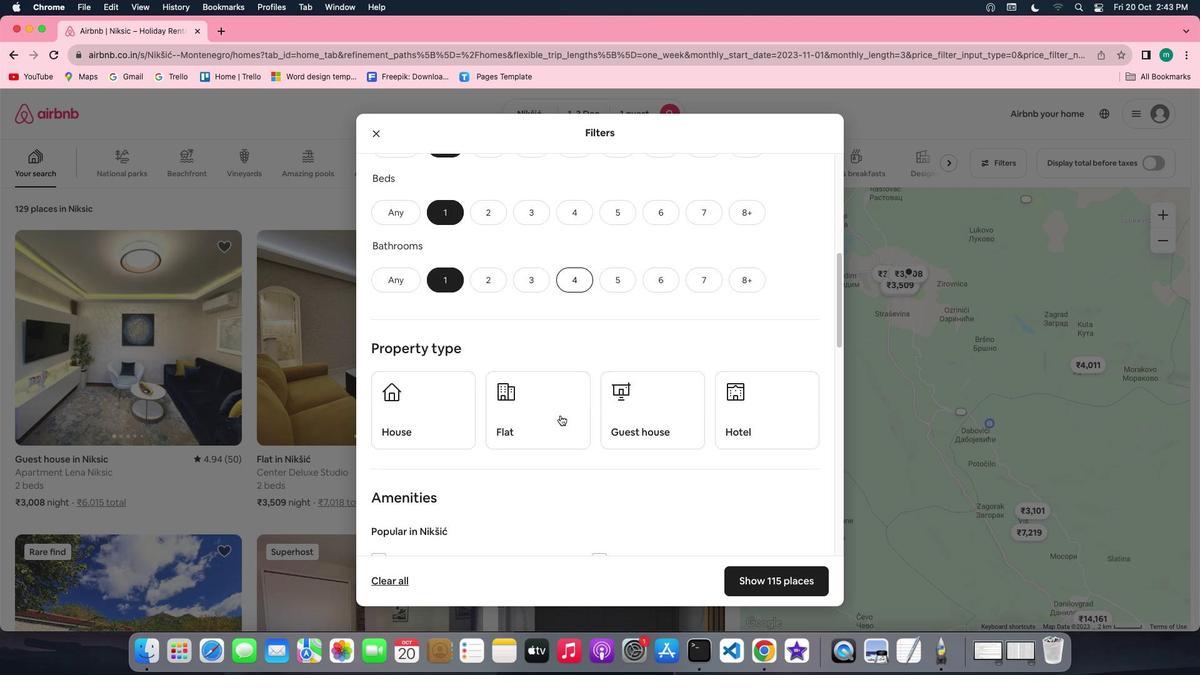 
Action: Mouse scrolled (560, 415) with delta (0, 0)
Screenshot: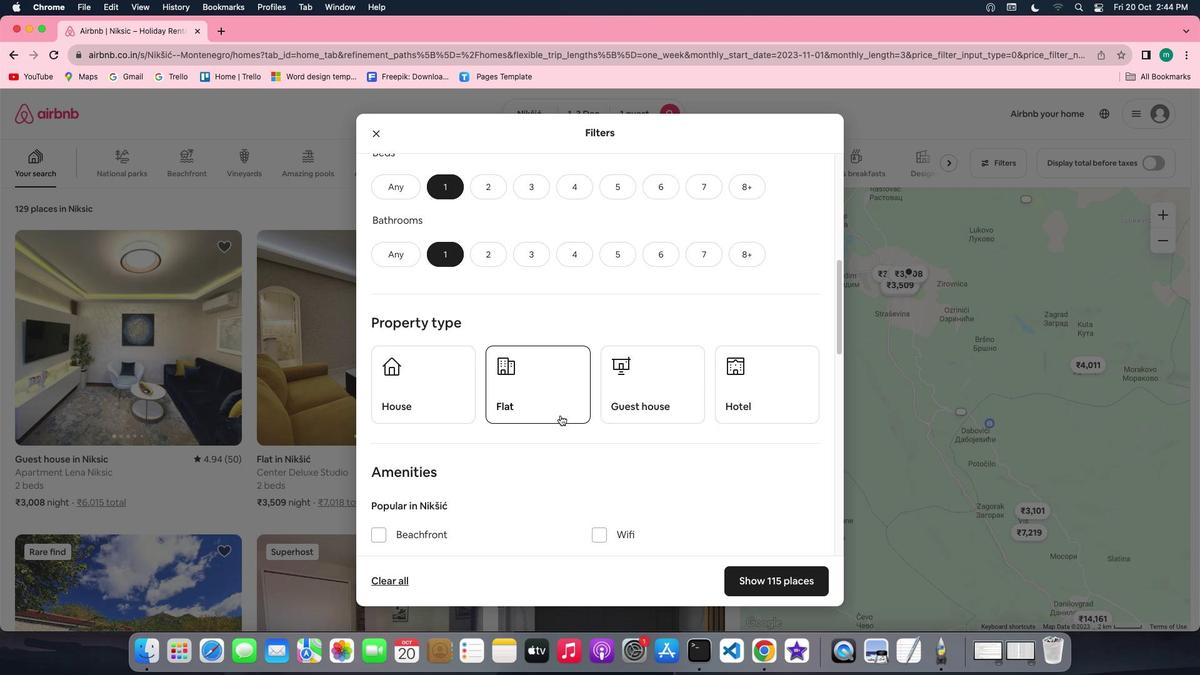 
Action: Mouse scrolled (560, 415) with delta (0, 0)
Screenshot: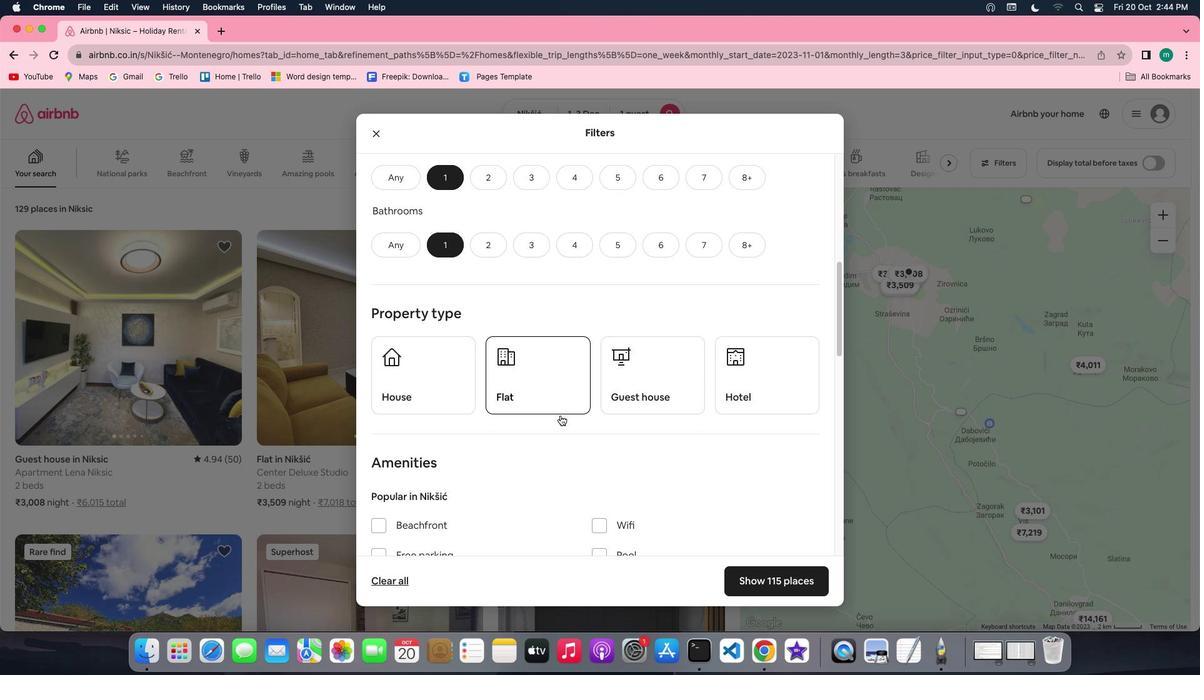 
Action: Mouse scrolled (560, 415) with delta (0, 0)
Screenshot: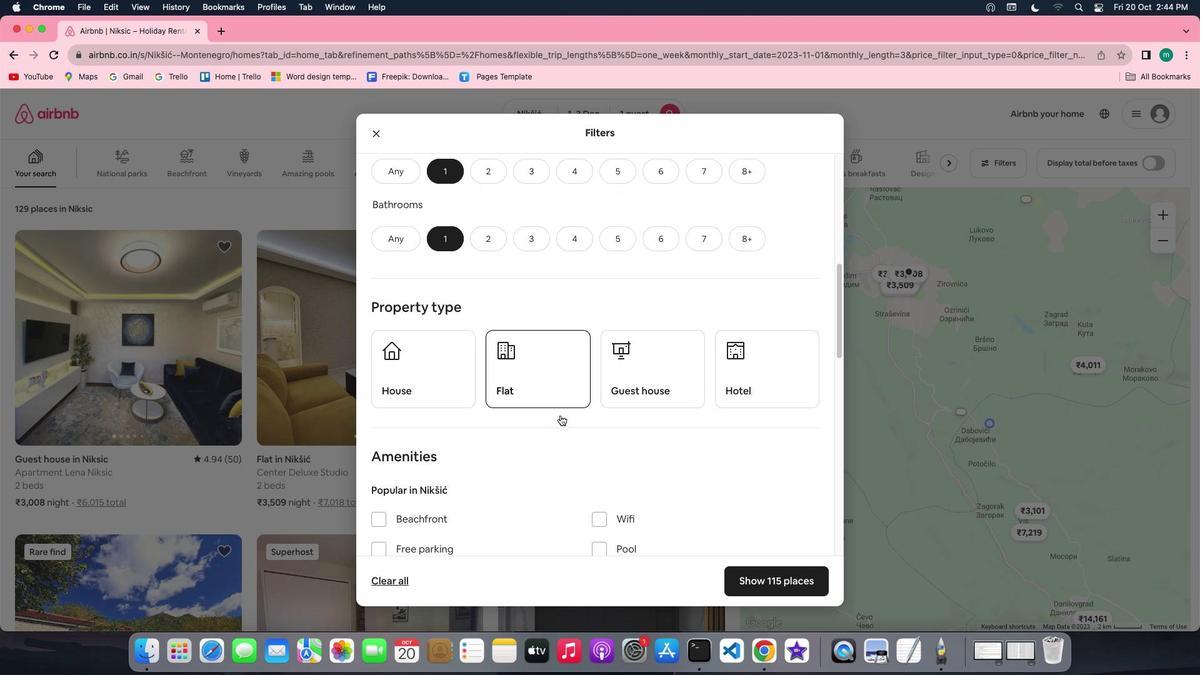 
Action: Mouse scrolled (560, 415) with delta (0, 0)
Screenshot: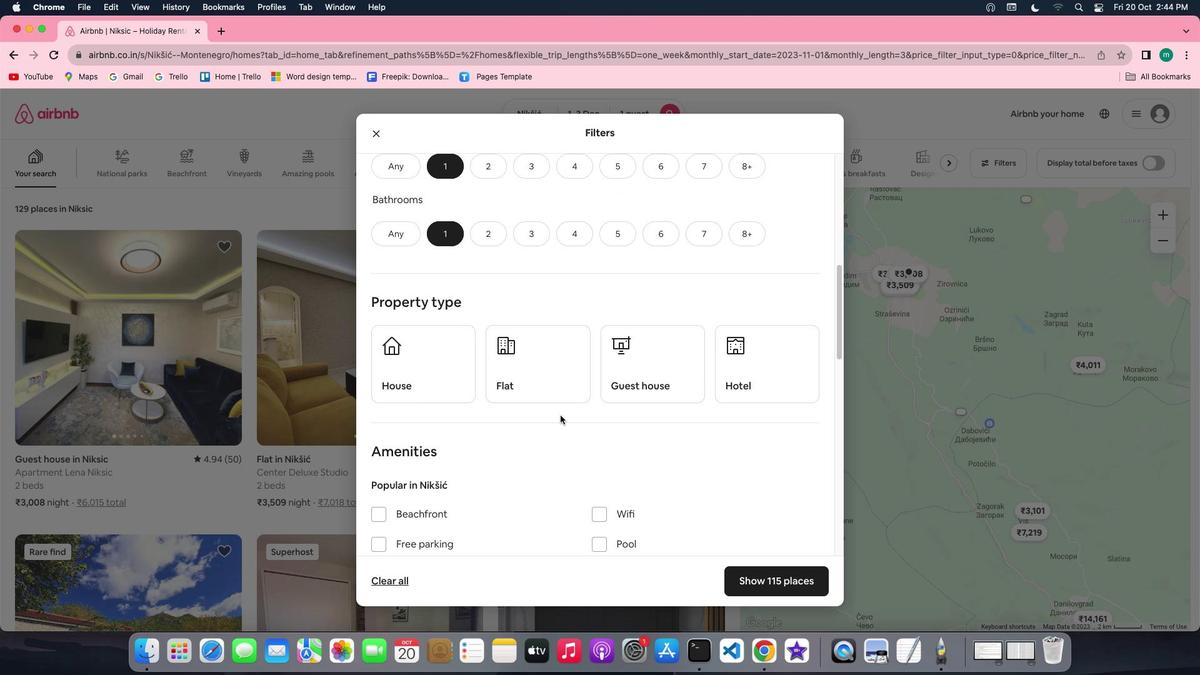 
Action: Mouse scrolled (560, 415) with delta (0, 0)
Screenshot: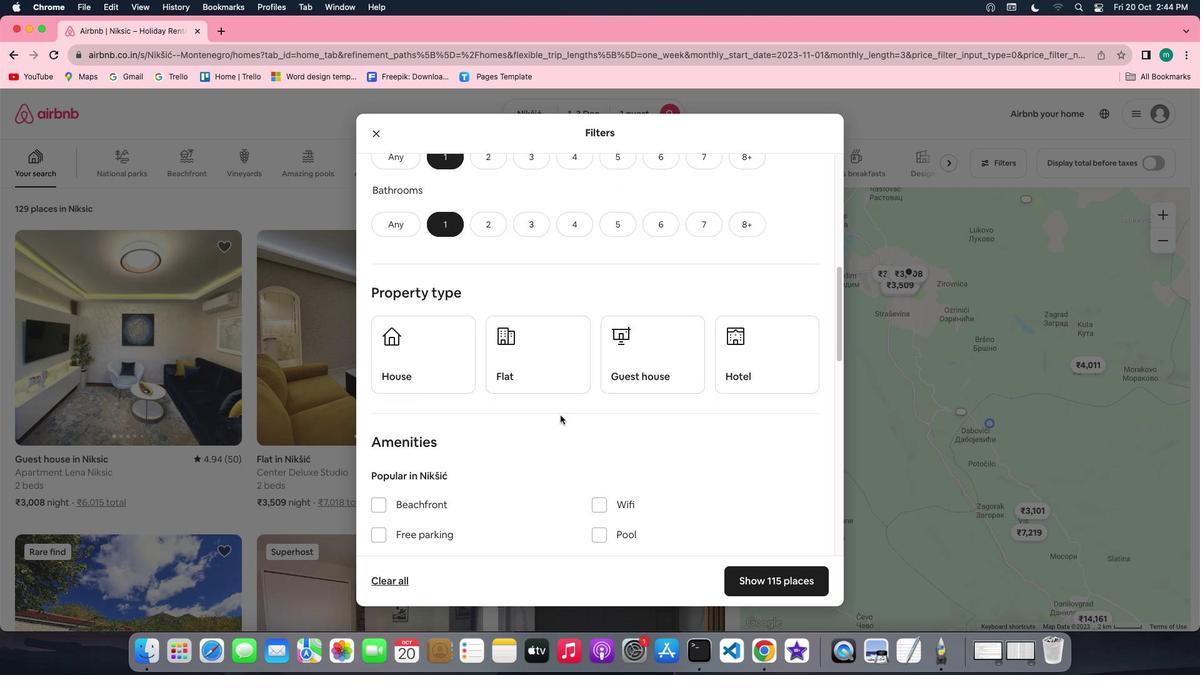
Action: Mouse moved to (727, 350)
Screenshot: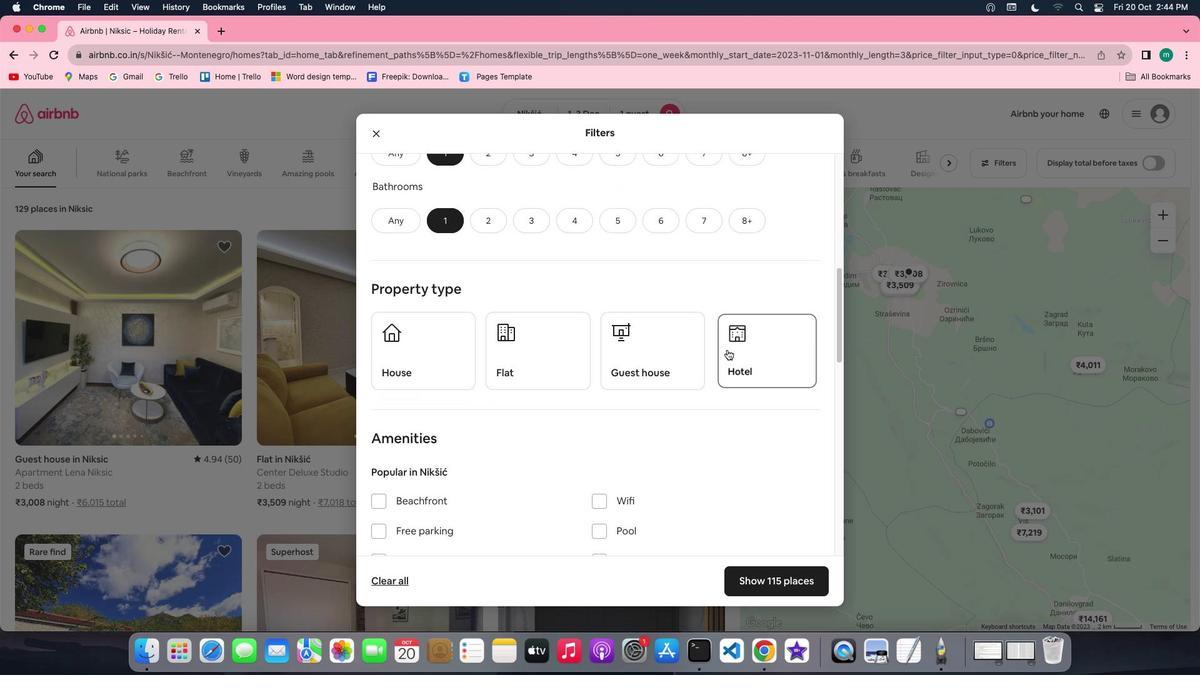 
Action: Mouse pressed left at (727, 350)
Screenshot: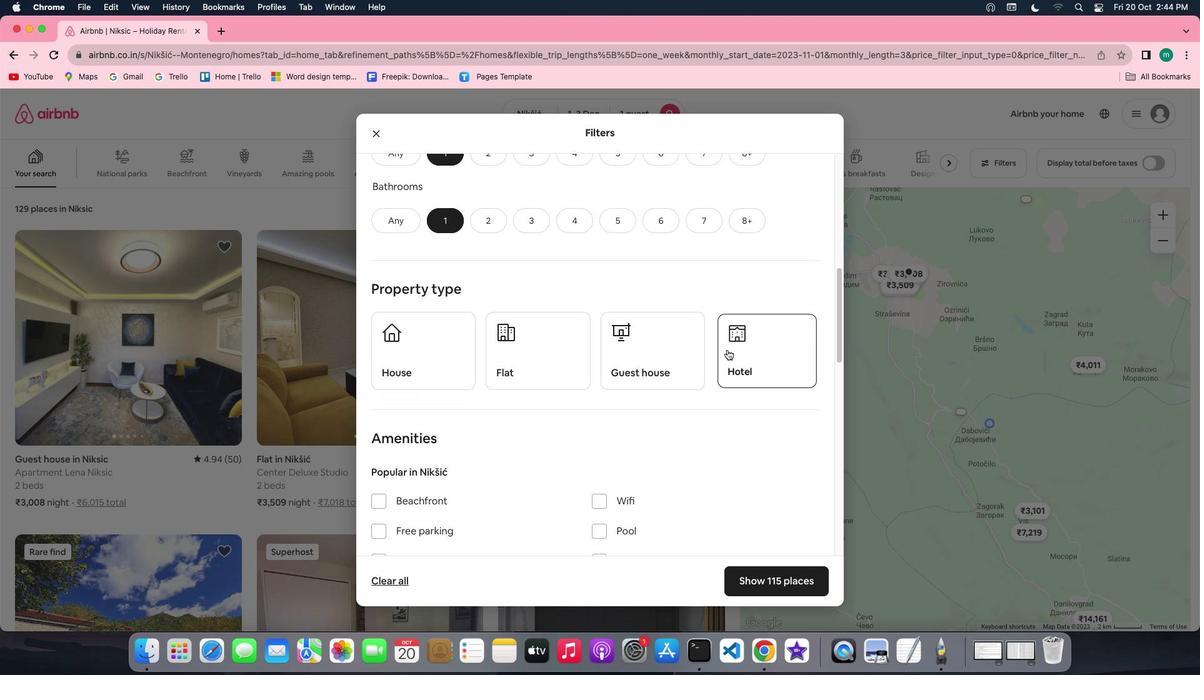 
Action: Mouse moved to (625, 382)
Screenshot: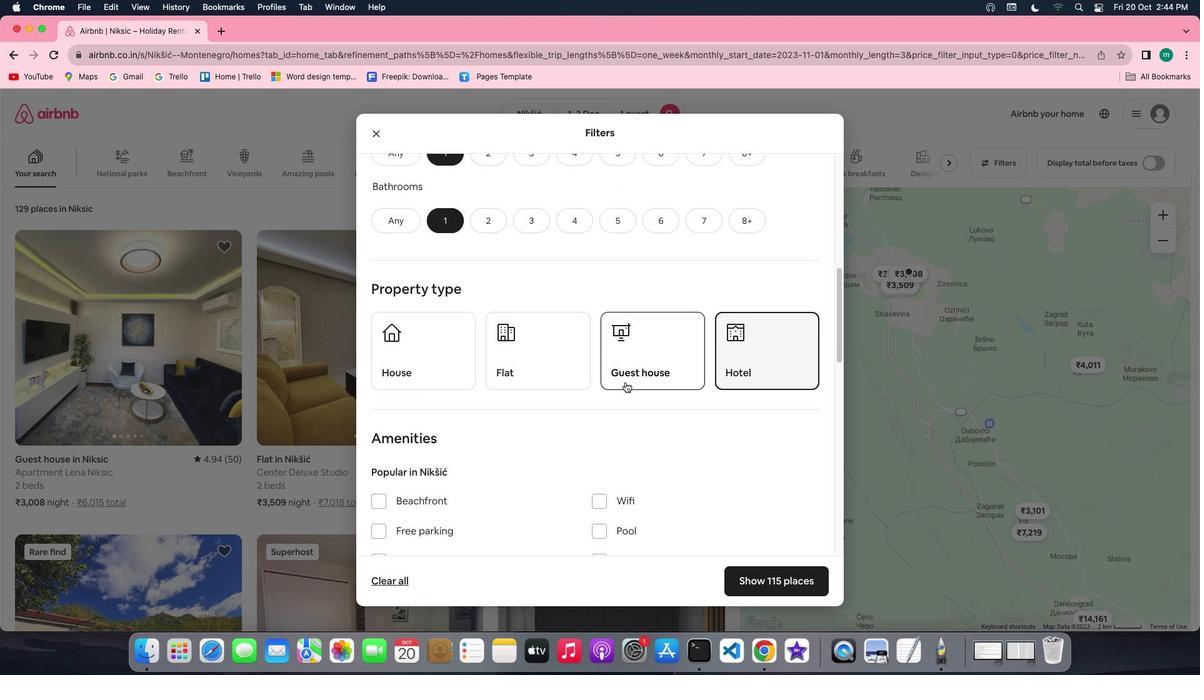 
Action: Mouse scrolled (625, 382) with delta (0, 0)
Screenshot: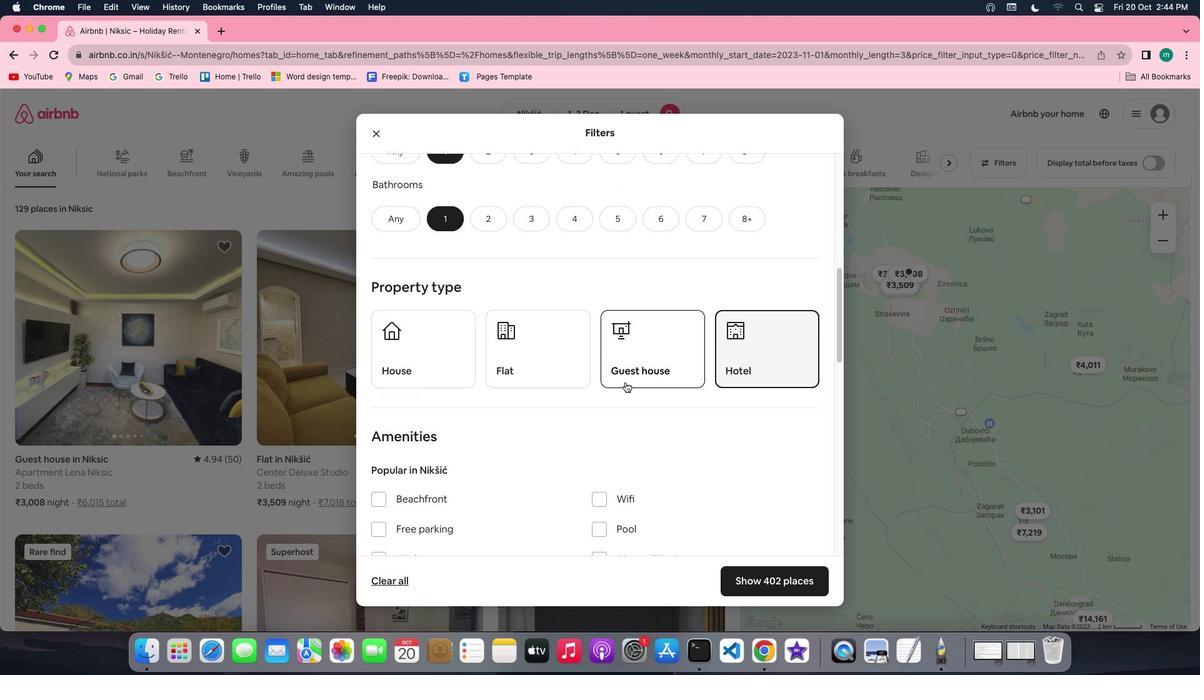 
Action: Mouse scrolled (625, 382) with delta (0, 0)
Screenshot: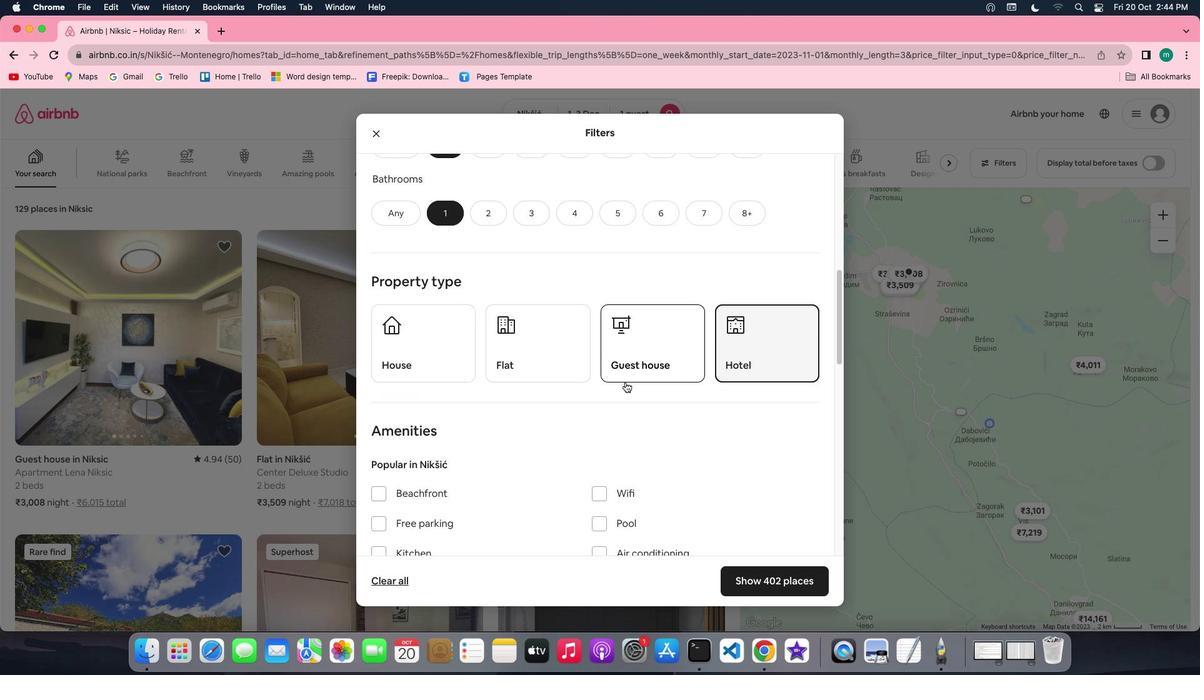 
Action: Mouse scrolled (625, 382) with delta (0, 0)
Screenshot: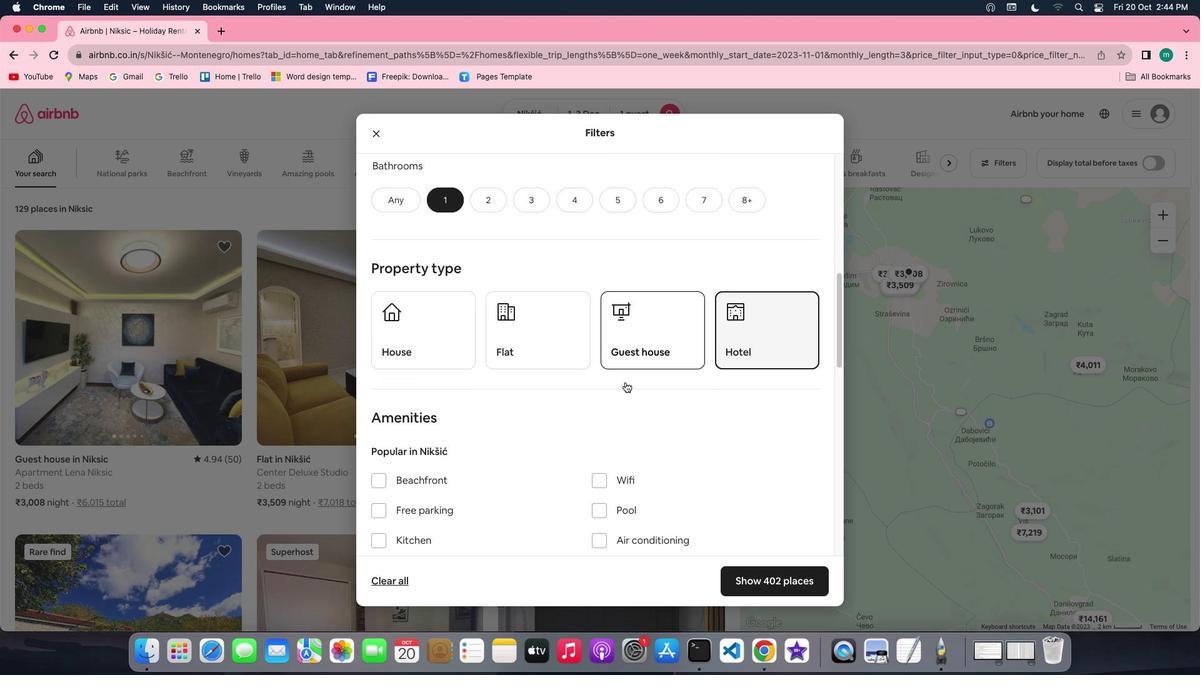 
Action: Mouse scrolled (625, 382) with delta (0, 0)
Screenshot: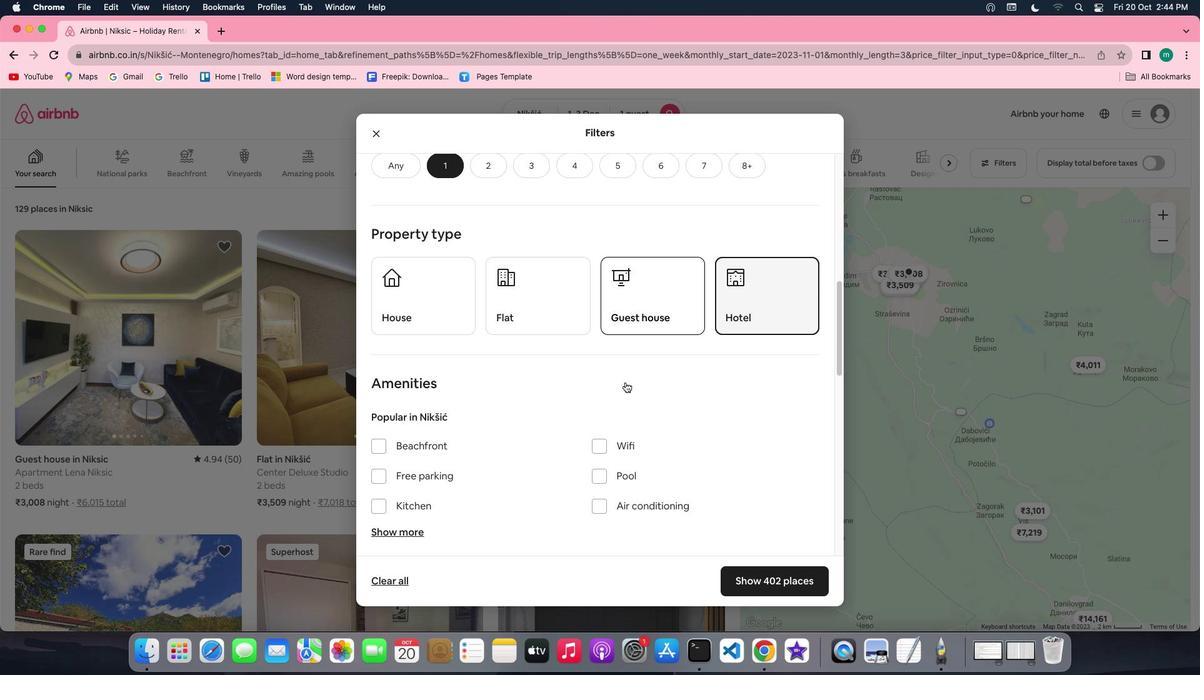 
Action: Mouse scrolled (625, 382) with delta (0, 0)
Screenshot: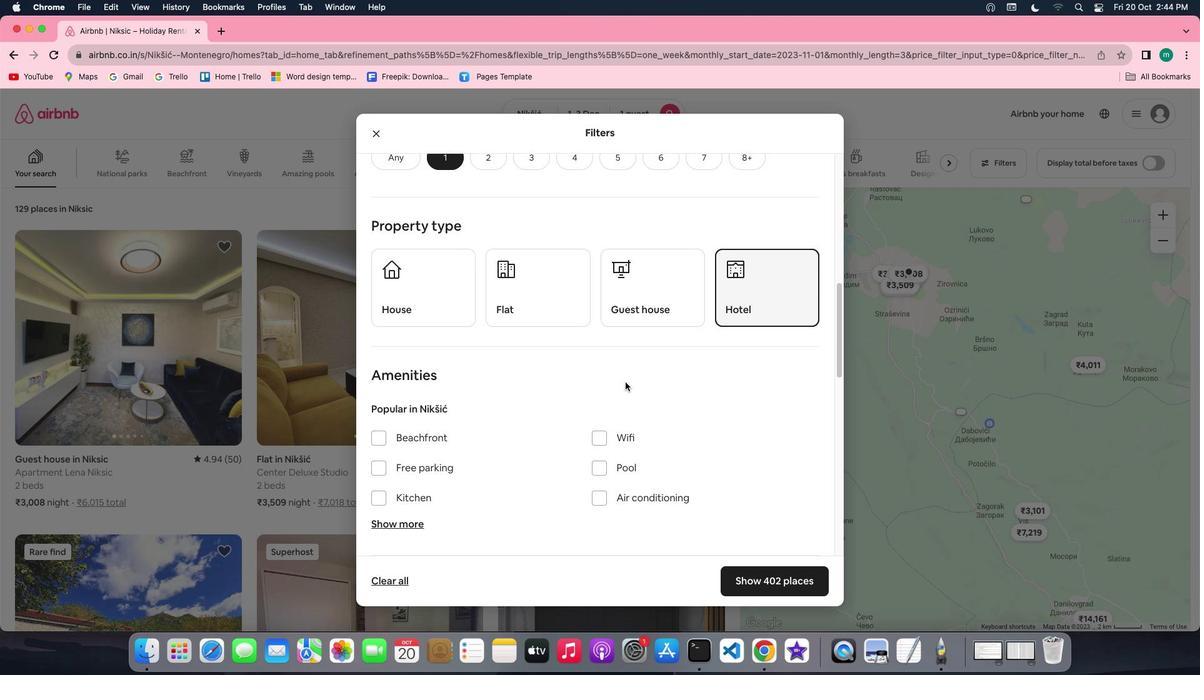 
Action: Mouse scrolled (625, 382) with delta (0, 0)
Screenshot: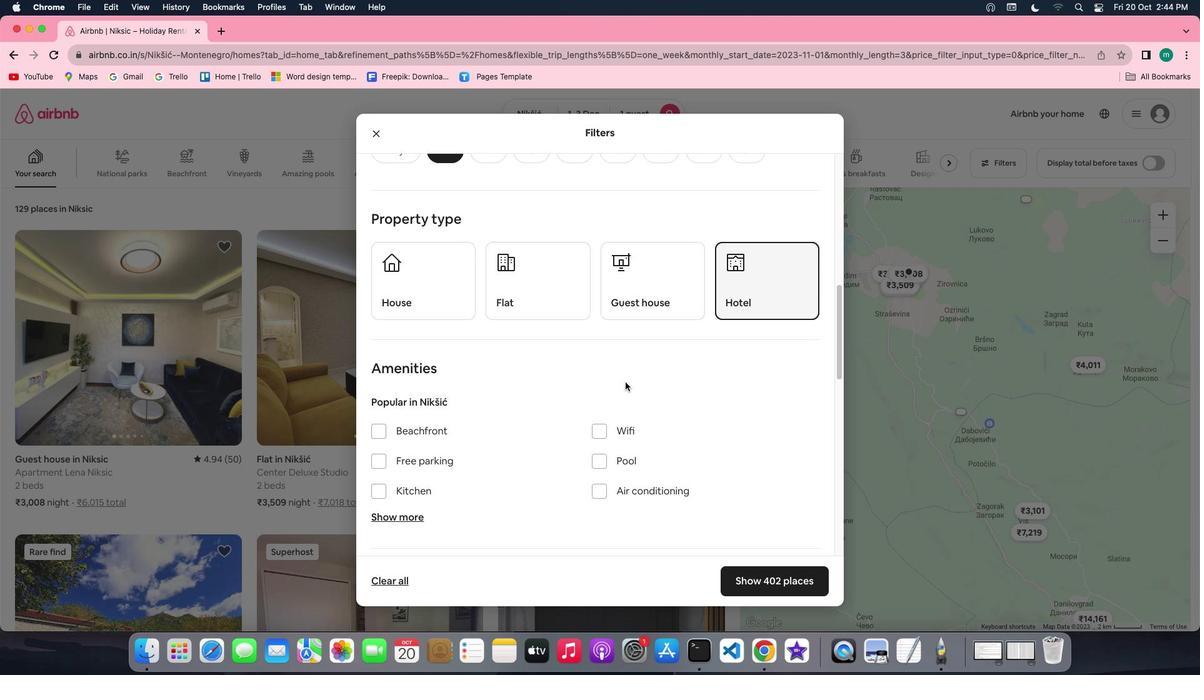 
Action: Mouse scrolled (625, 382) with delta (0, 0)
Screenshot: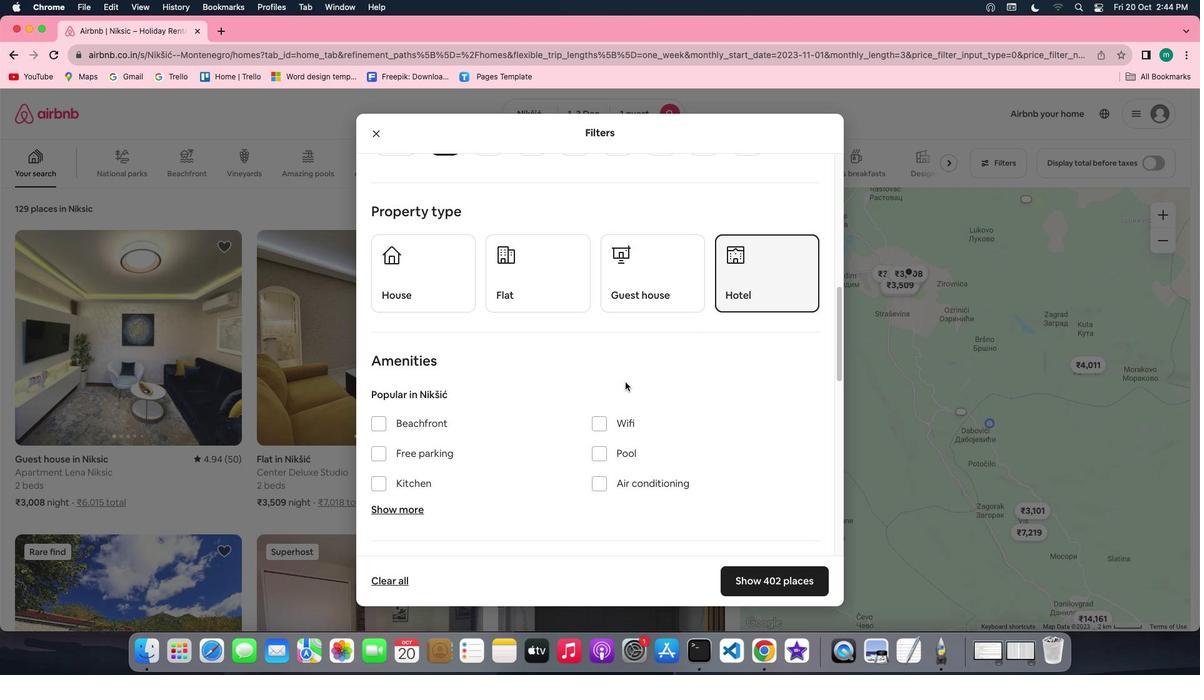 
Action: Mouse scrolled (625, 382) with delta (0, 0)
Screenshot: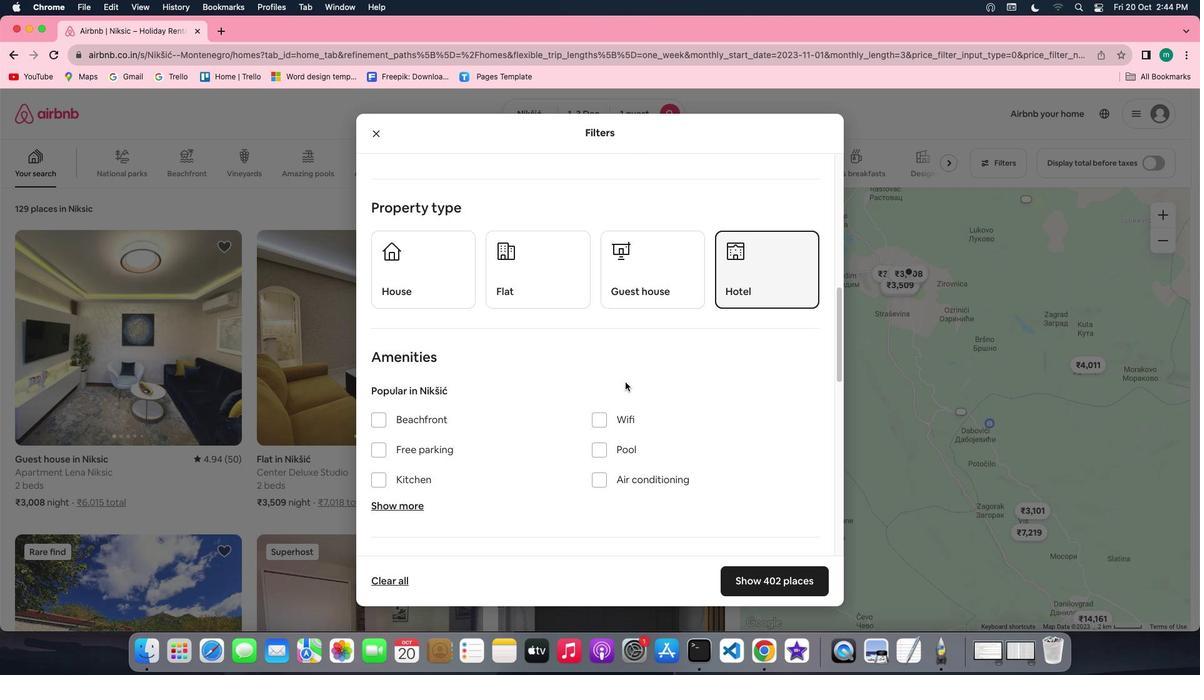 
Action: Mouse scrolled (625, 382) with delta (0, 0)
Screenshot: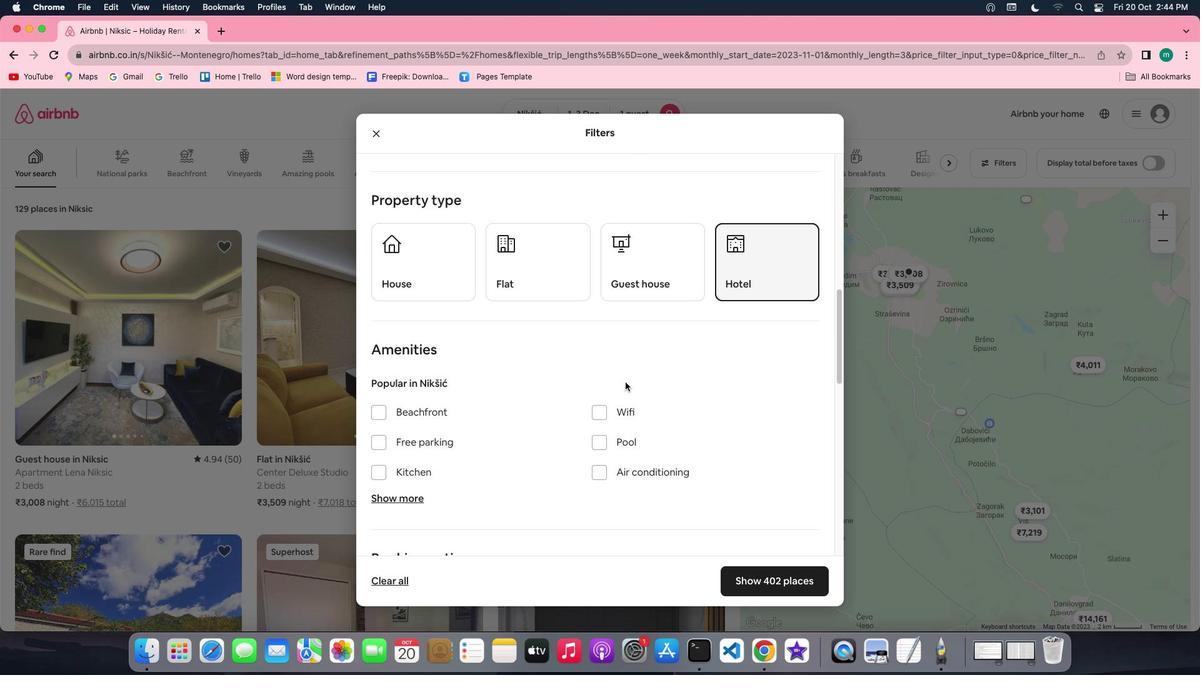 
Action: Mouse scrolled (625, 382) with delta (0, 0)
Screenshot: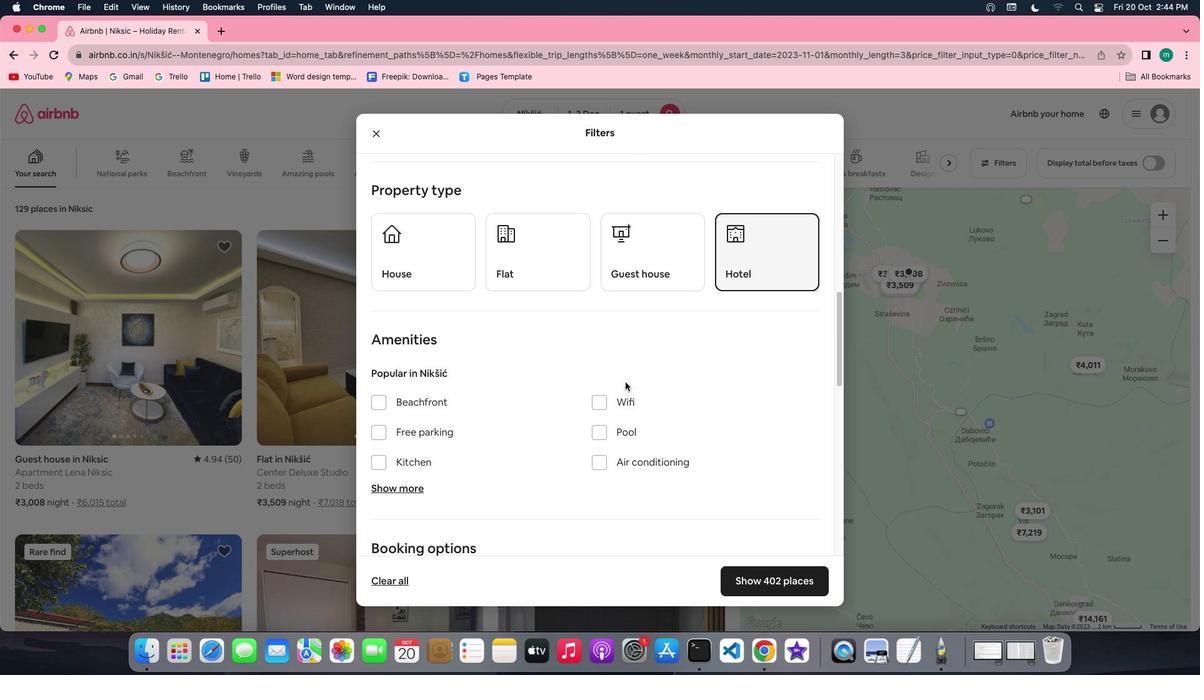 
Action: Mouse scrolled (625, 382) with delta (0, 0)
Screenshot: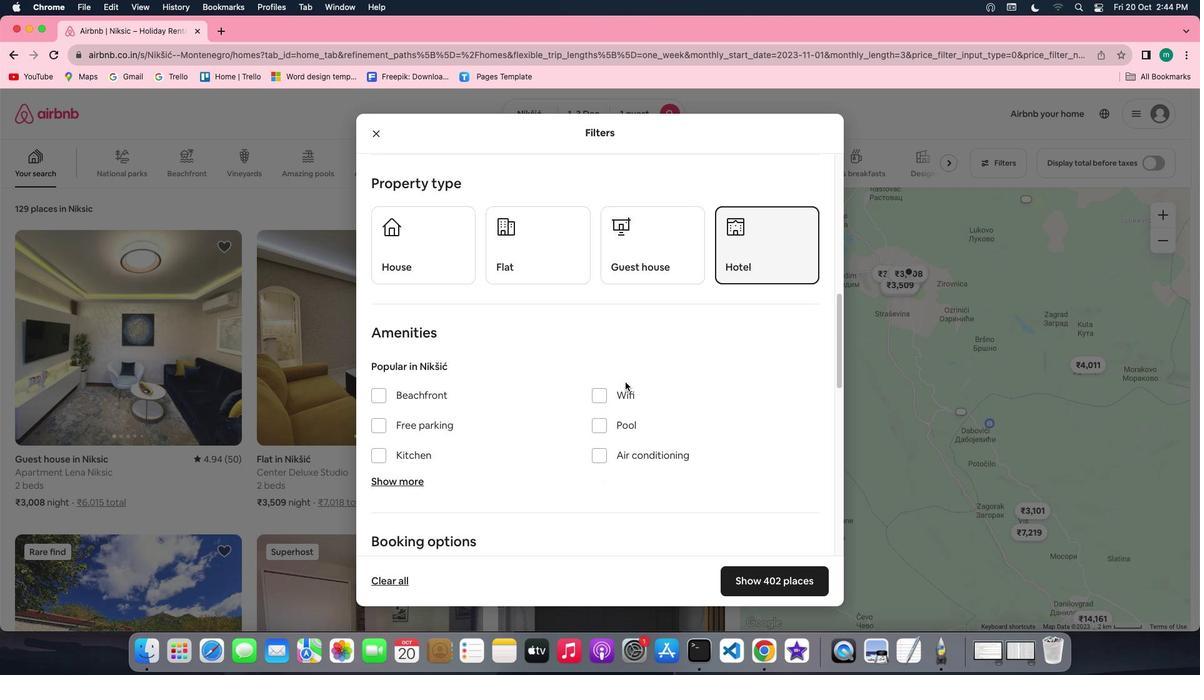 
Action: Mouse scrolled (625, 382) with delta (0, 0)
Screenshot: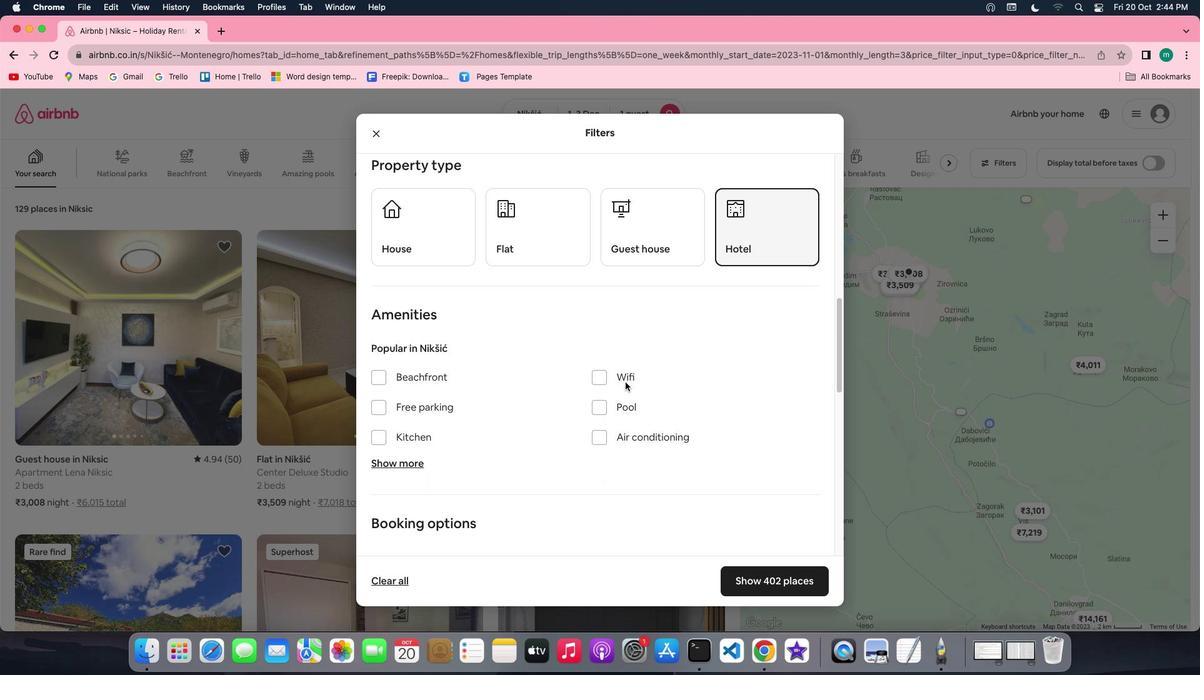 
Action: Mouse scrolled (625, 382) with delta (0, 0)
Screenshot: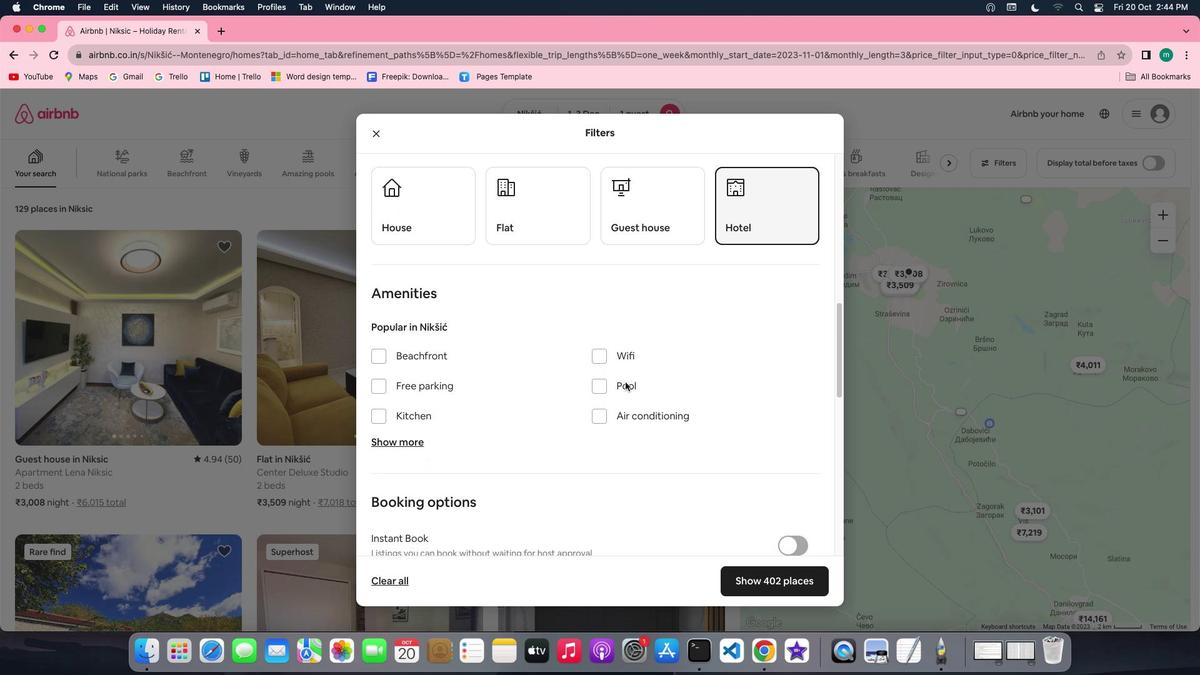 
Action: Mouse scrolled (625, 382) with delta (0, 0)
Screenshot: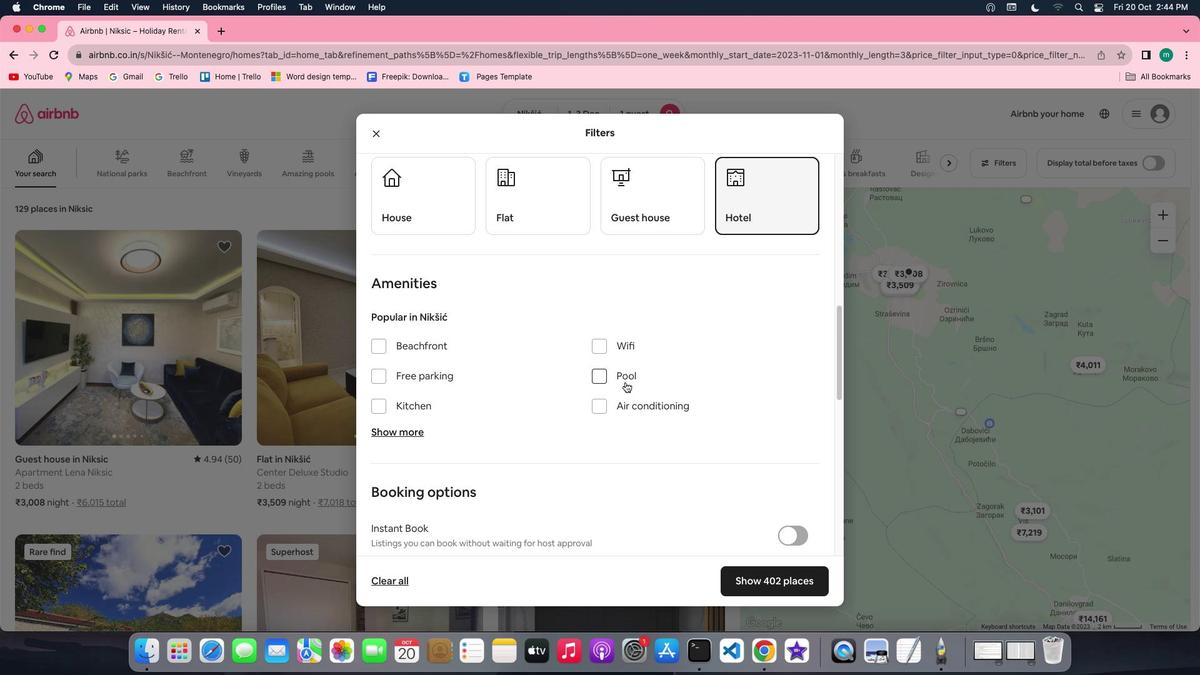 
Action: Mouse scrolled (625, 382) with delta (0, 0)
Screenshot: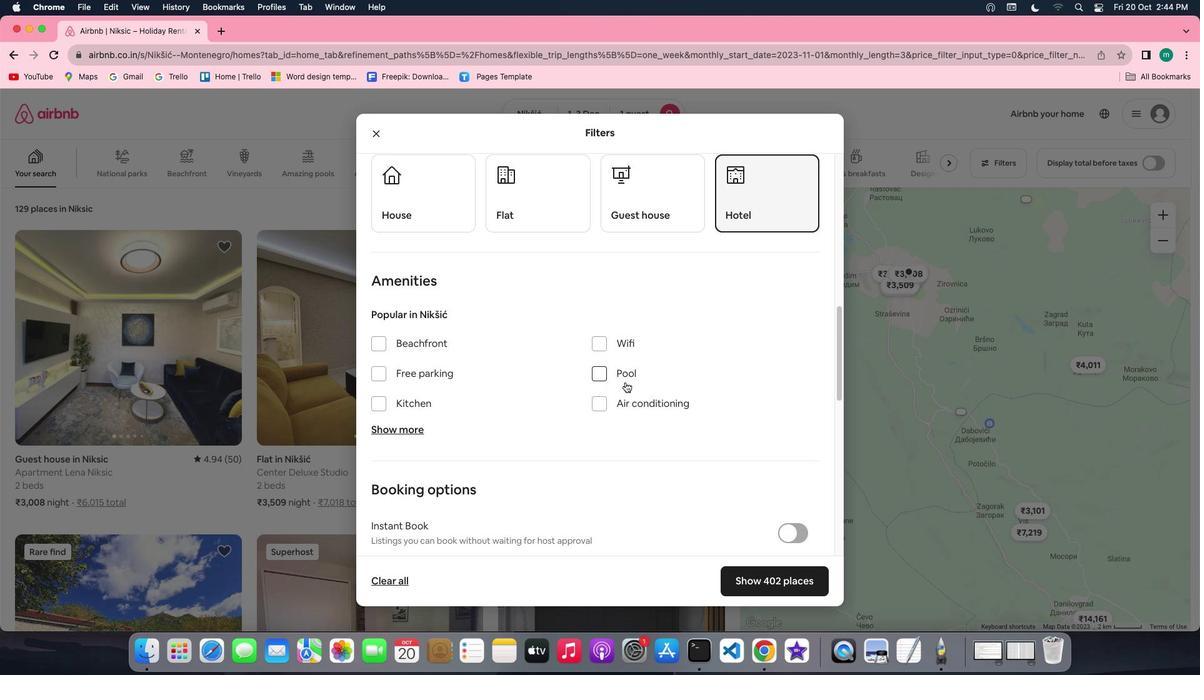 
Action: Mouse moved to (628, 342)
Screenshot: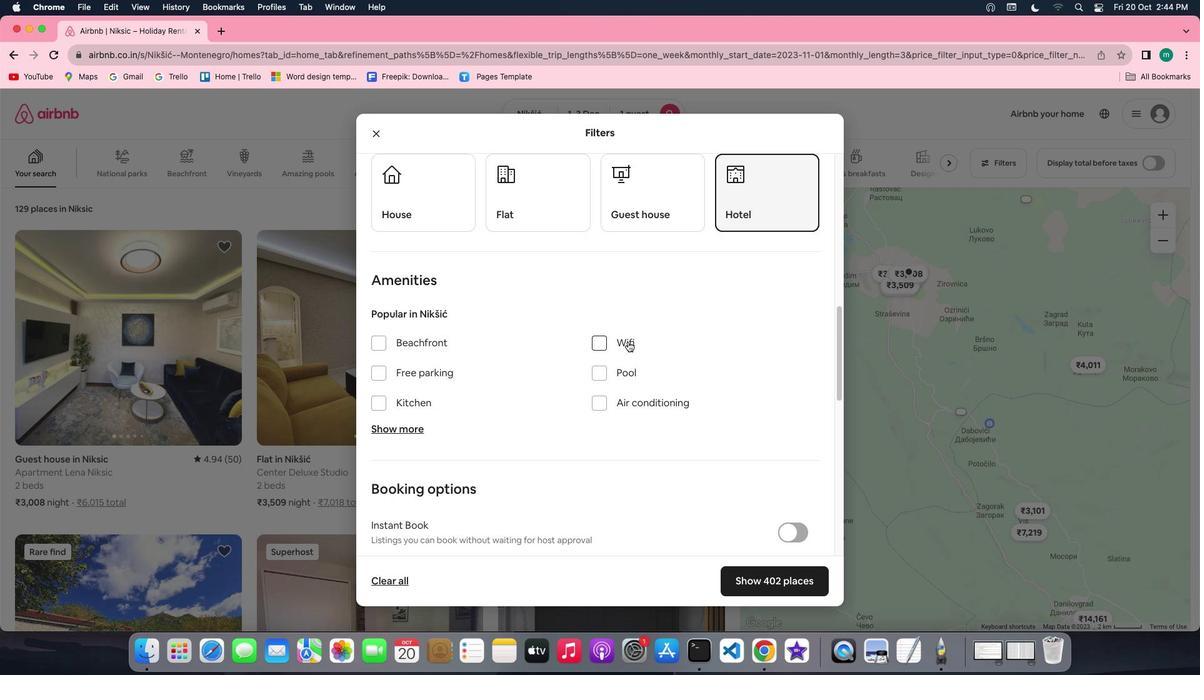
Action: Mouse pressed left at (628, 342)
Screenshot: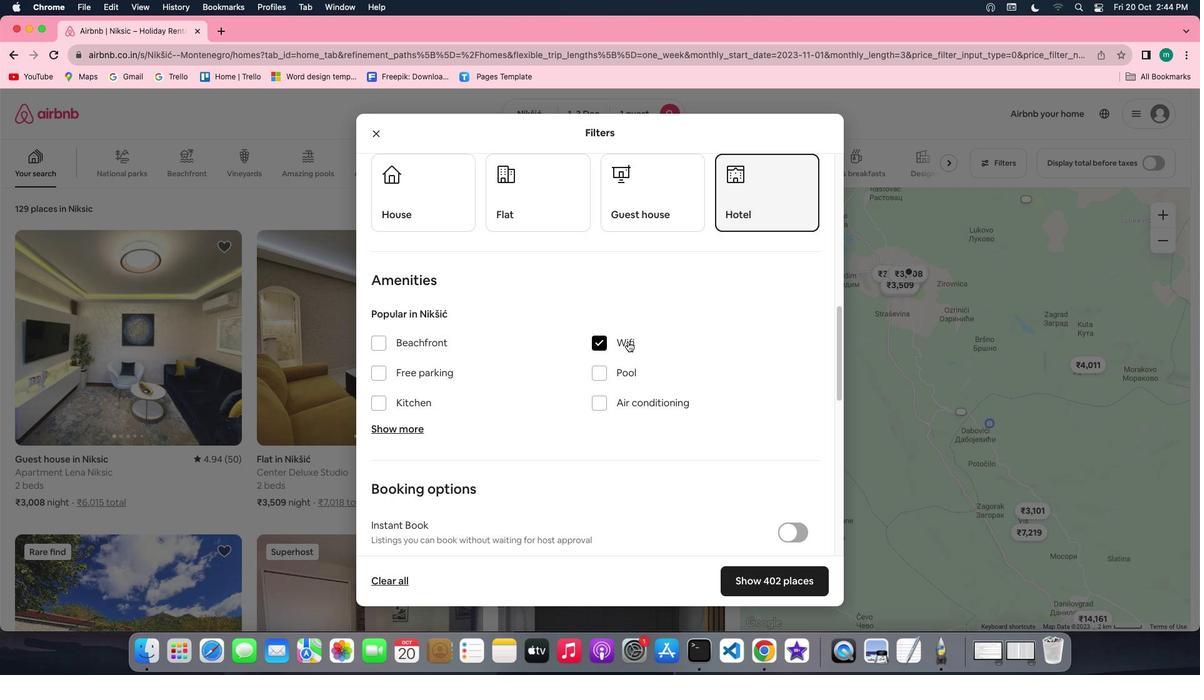 
Action: Mouse moved to (648, 377)
Screenshot: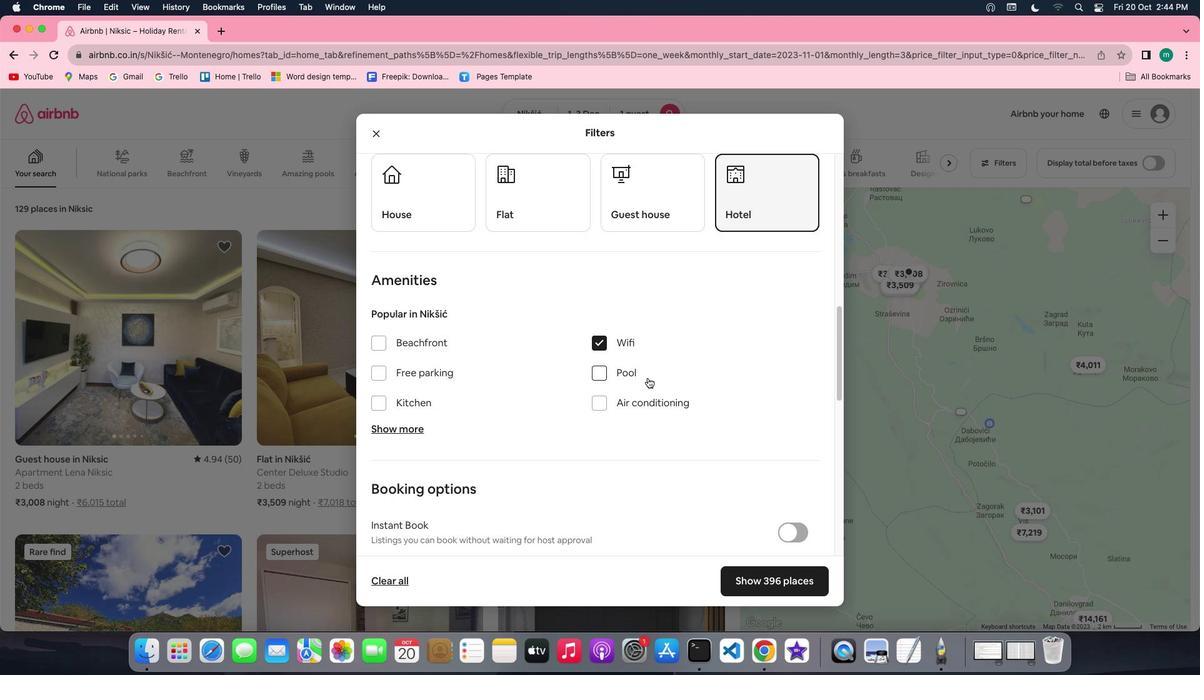 
Action: Mouse scrolled (648, 377) with delta (0, 0)
Screenshot: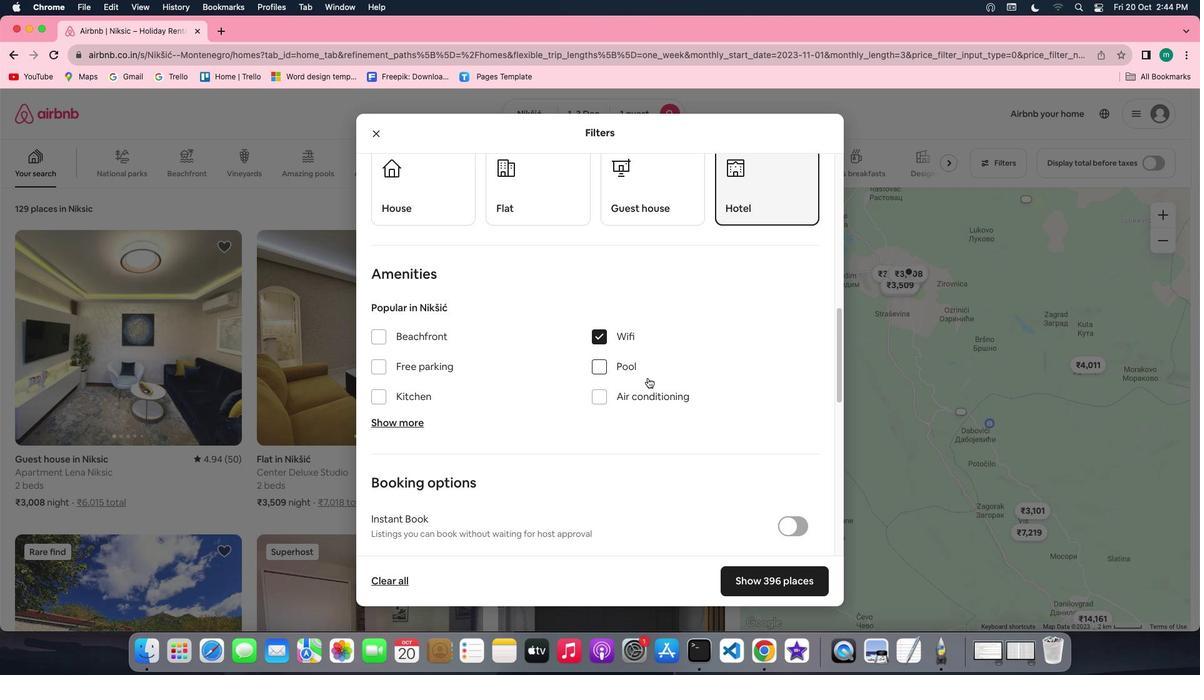 
Action: Mouse scrolled (648, 377) with delta (0, 0)
Screenshot: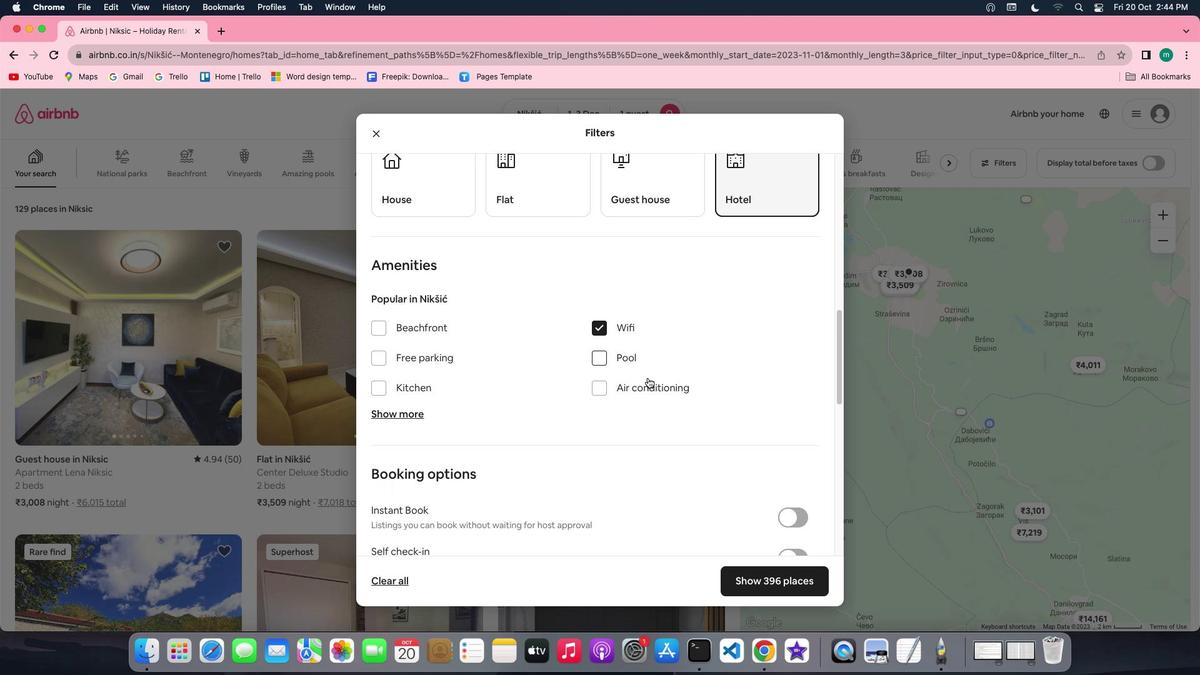 
Action: Mouse scrolled (648, 377) with delta (0, 0)
Screenshot: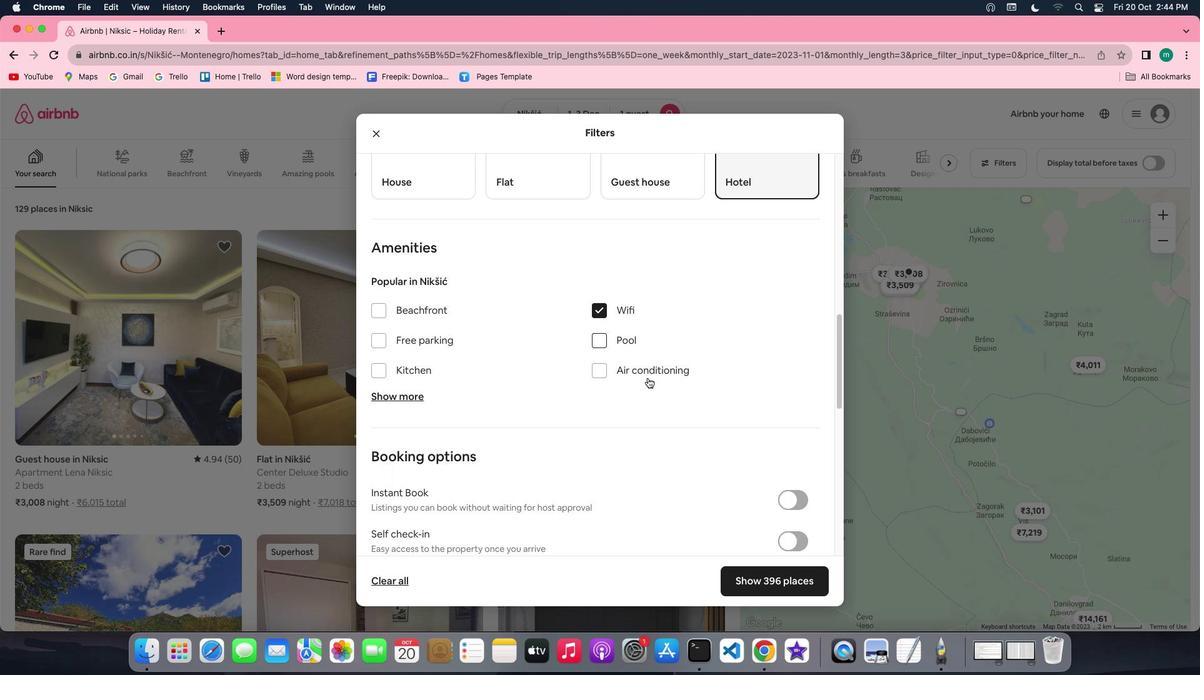
Action: Mouse scrolled (648, 377) with delta (0, 0)
Screenshot: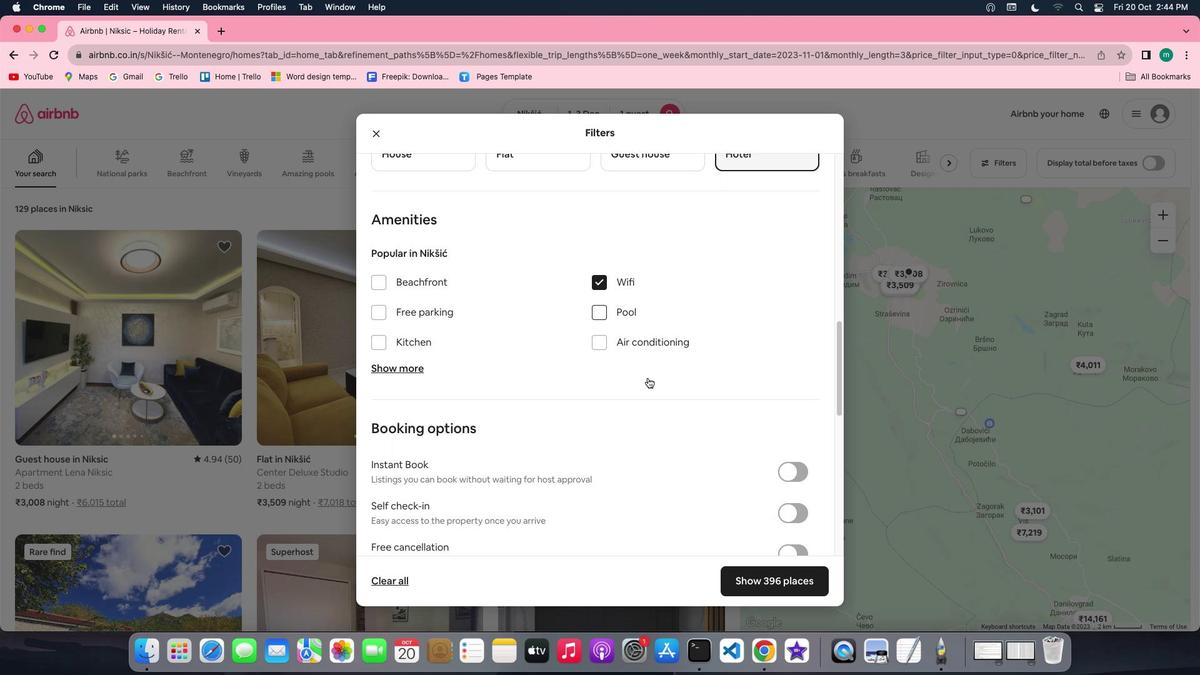 
Action: Mouse scrolled (648, 377) with delta (0, 0)
Screenshot: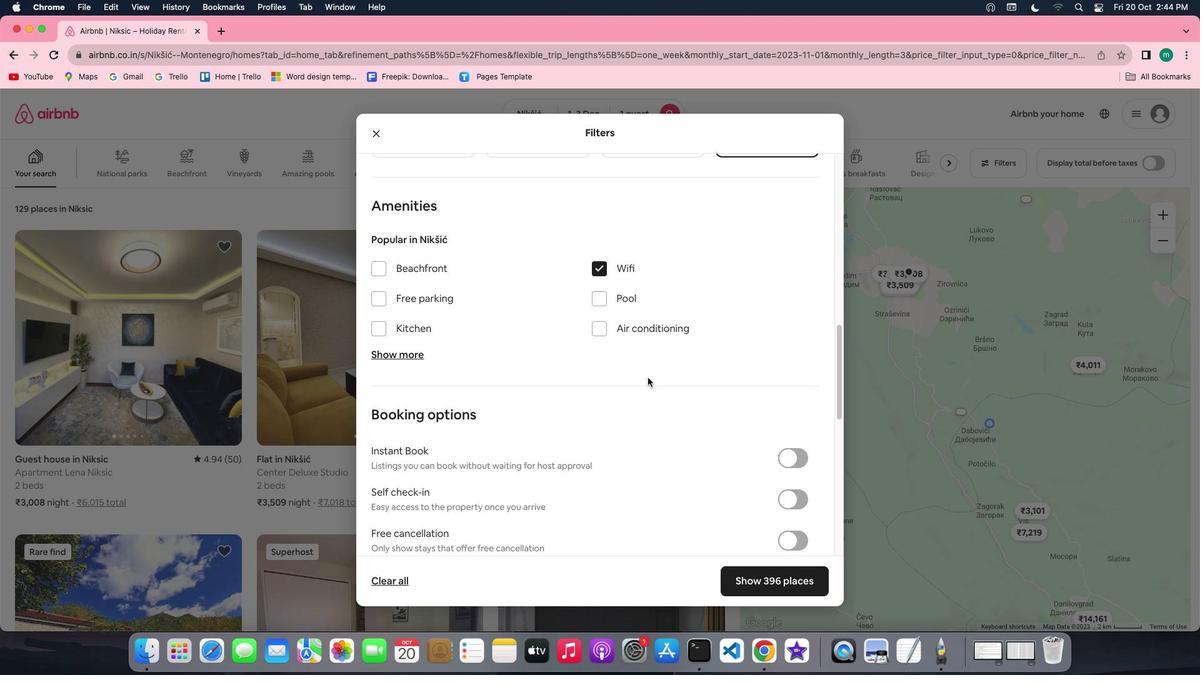 
Action: Mouse scrolled (648, 377) with delta (0, 0)
Screenshot: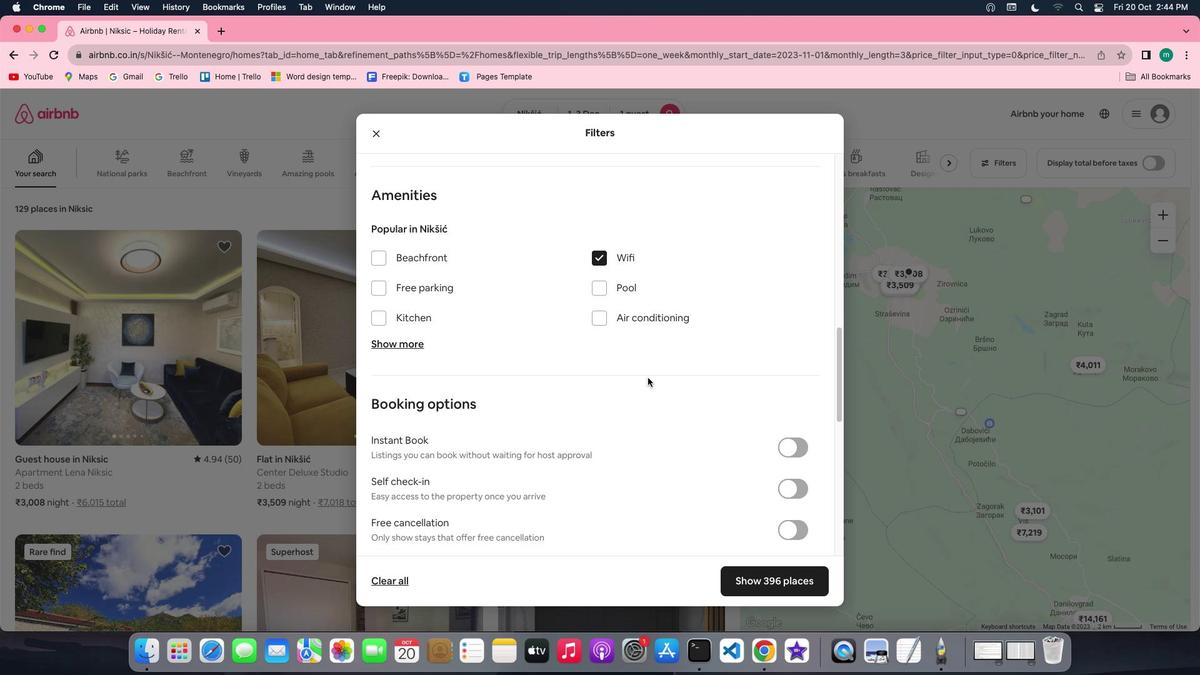 
Action: Mouse scrolled (648, 377) with delta (0, 0)
Screenshot: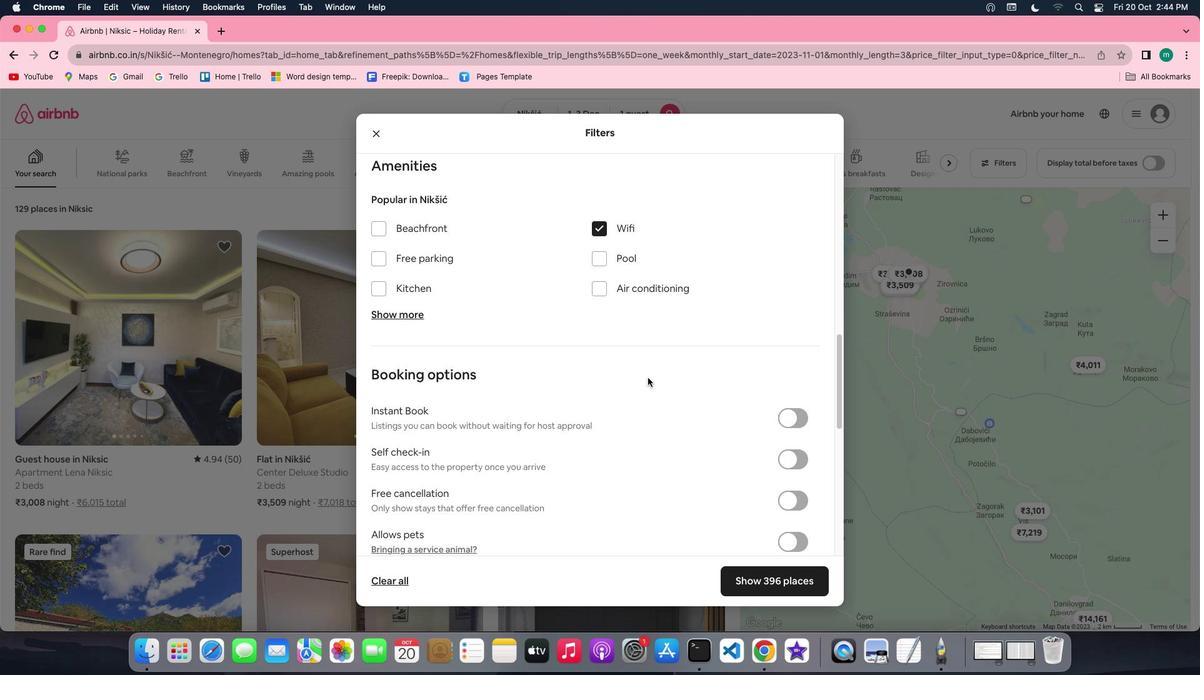 
Action: Mouse scrolled (648, 377) with delta (0, 0)
Screenshot: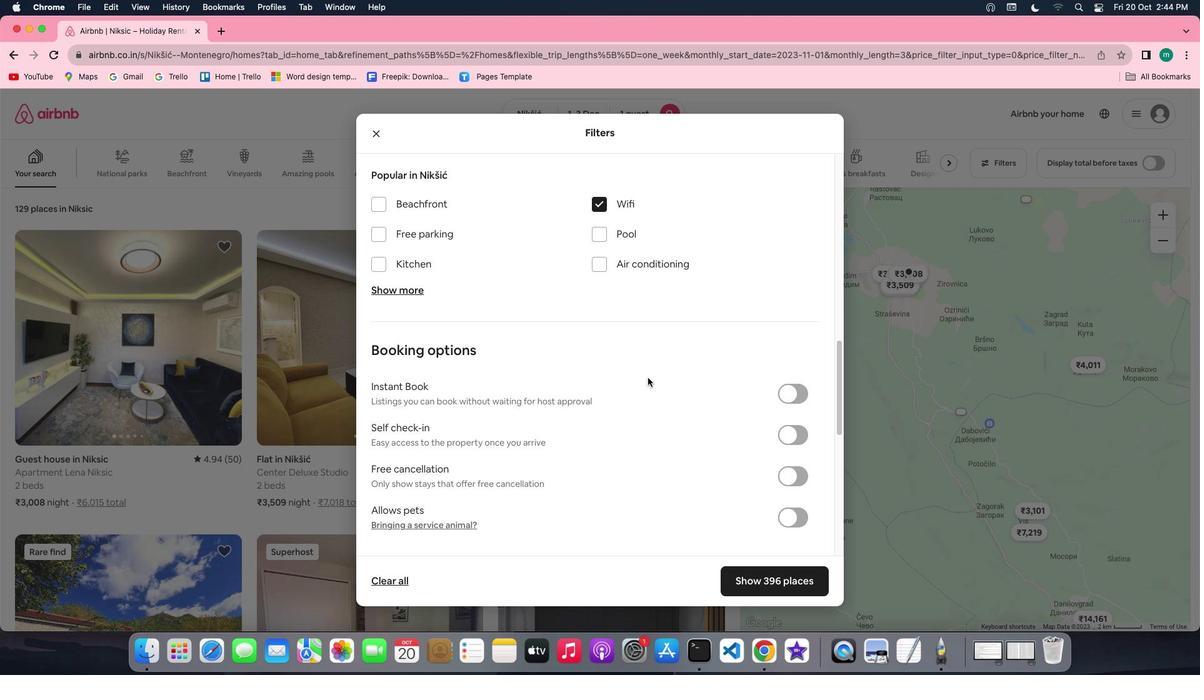 
Action: Mouse scrolled (648, 377) with delta (0, 0)
Screenshot: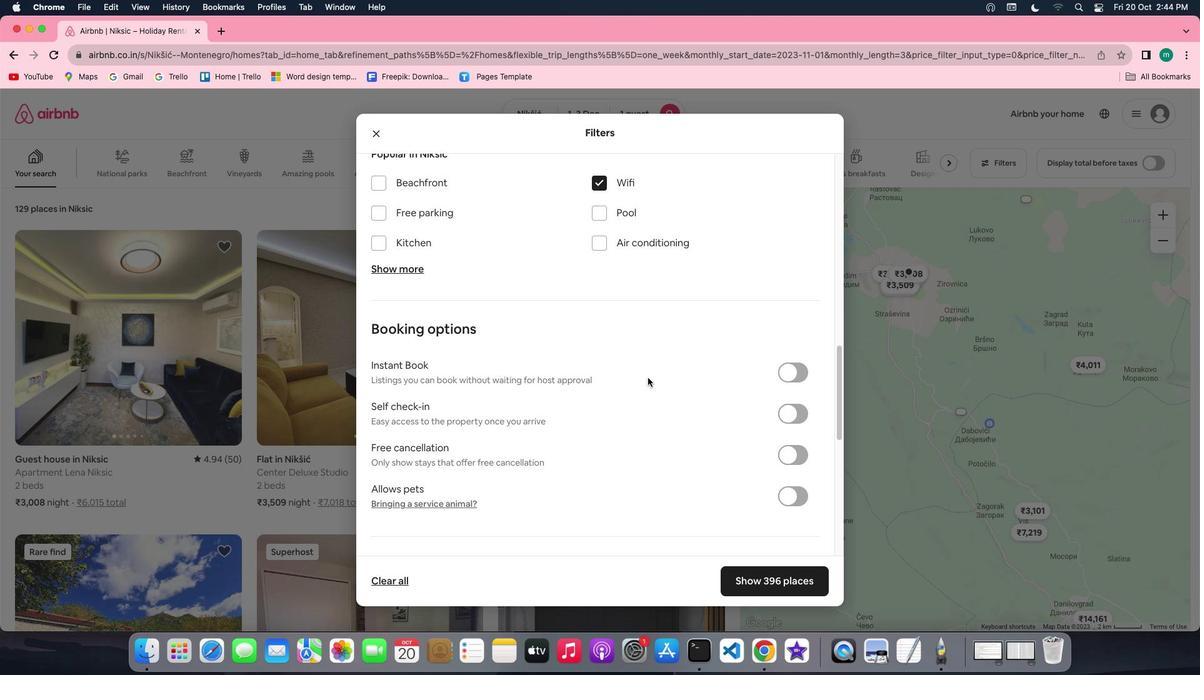 
Action: Mouse scrolled (648, 377) with delta (0, -1)
Screenshot: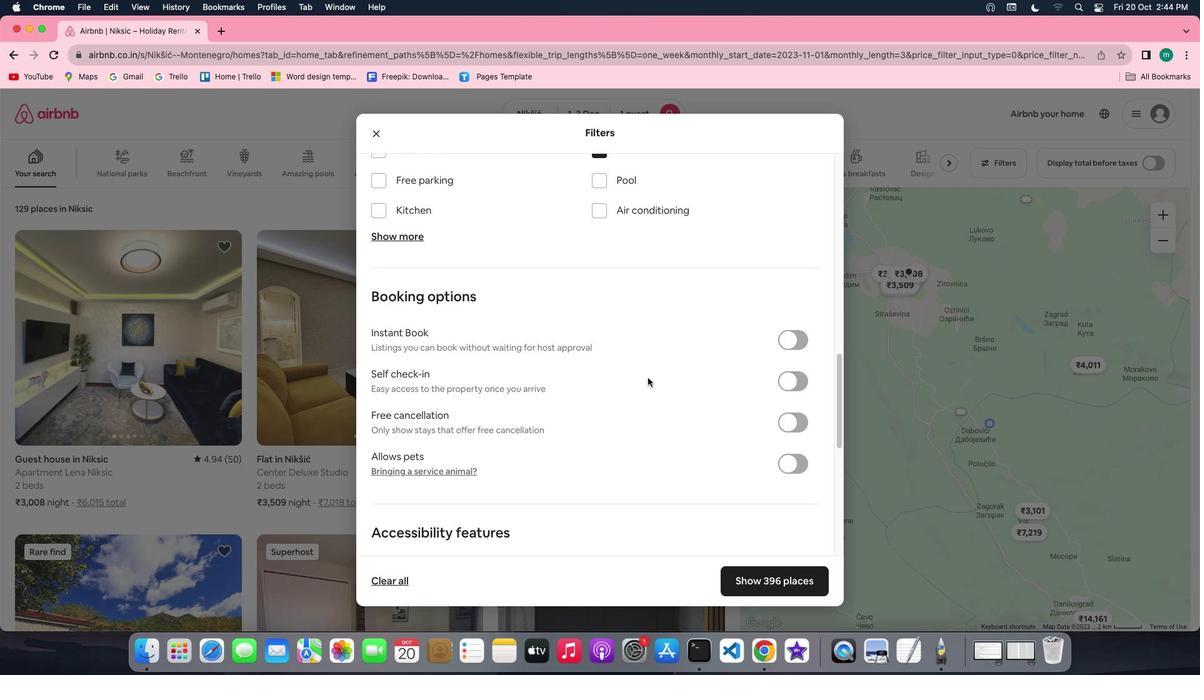 
Action: Mouse scrolled (648, 377) with delta (0, 0)
Screenshot: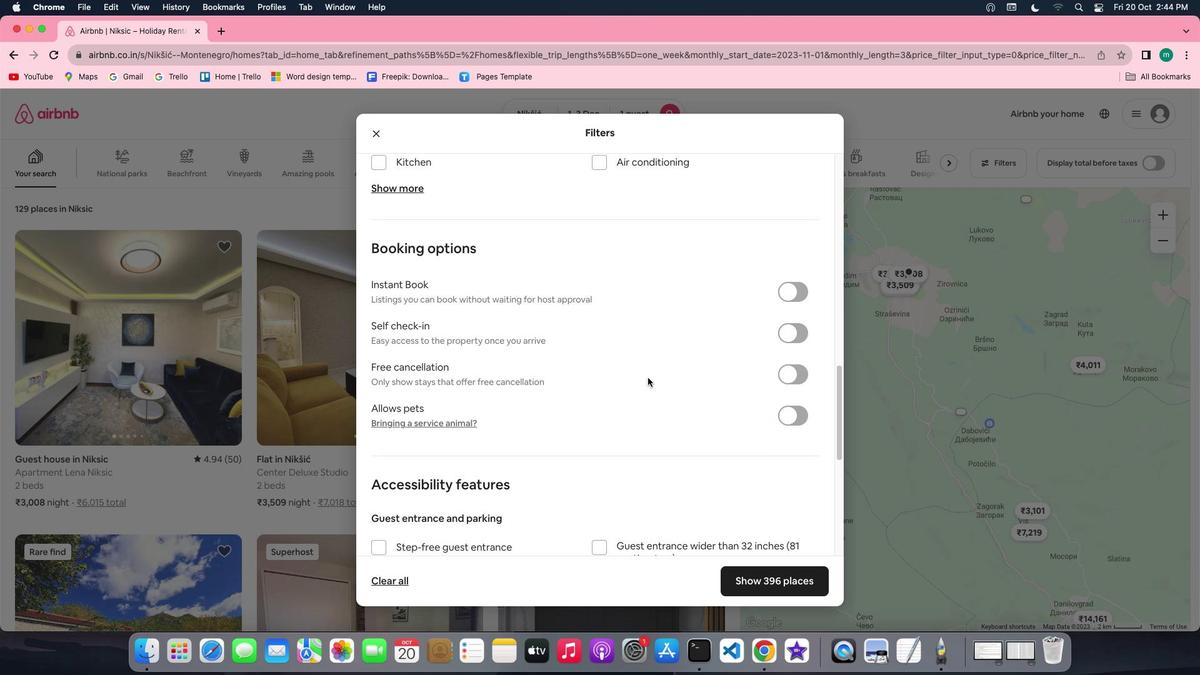 
Action: Mouse scrolled (648, 377) with delta (0, 0)
Screenshot: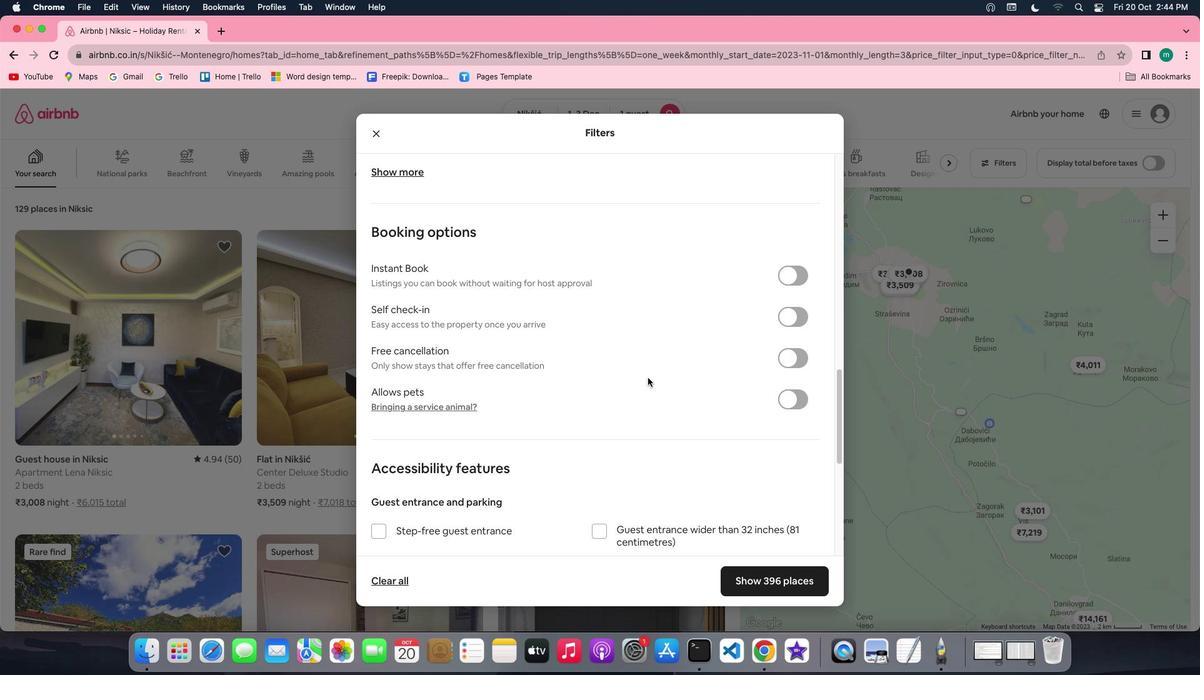 
Action: Mouse scrolled (648, 377) with delta (0, 0)
Screenshot: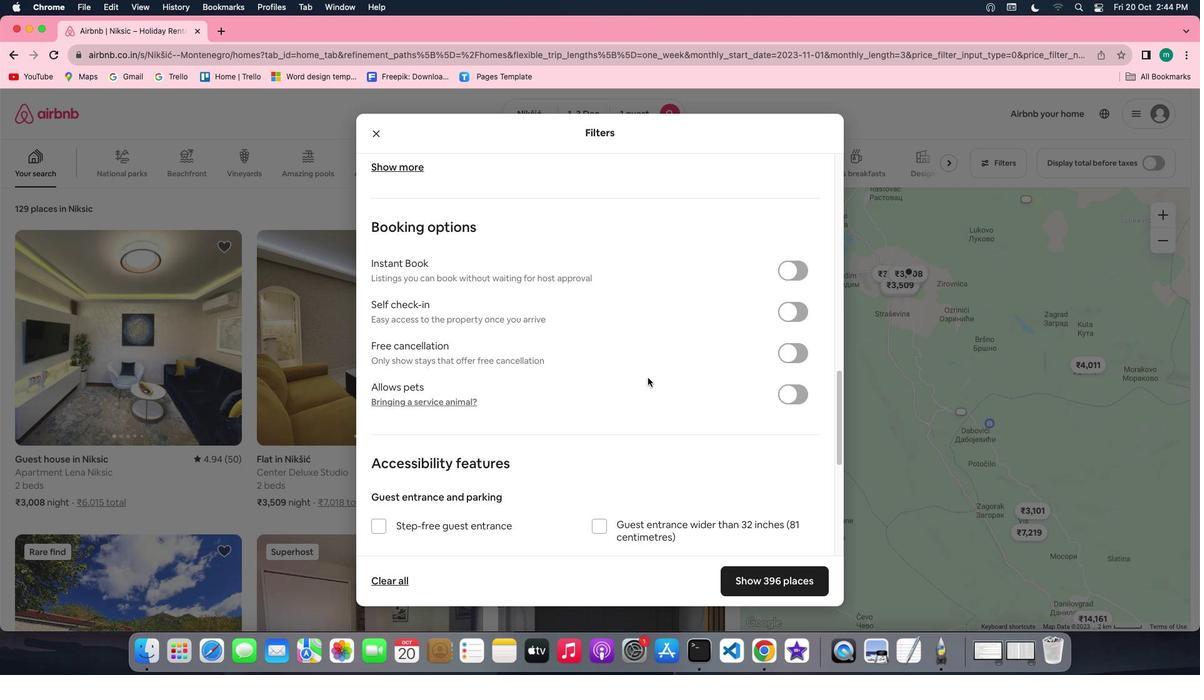 
Action: Mouse moved to (794, 309)
Screenshot: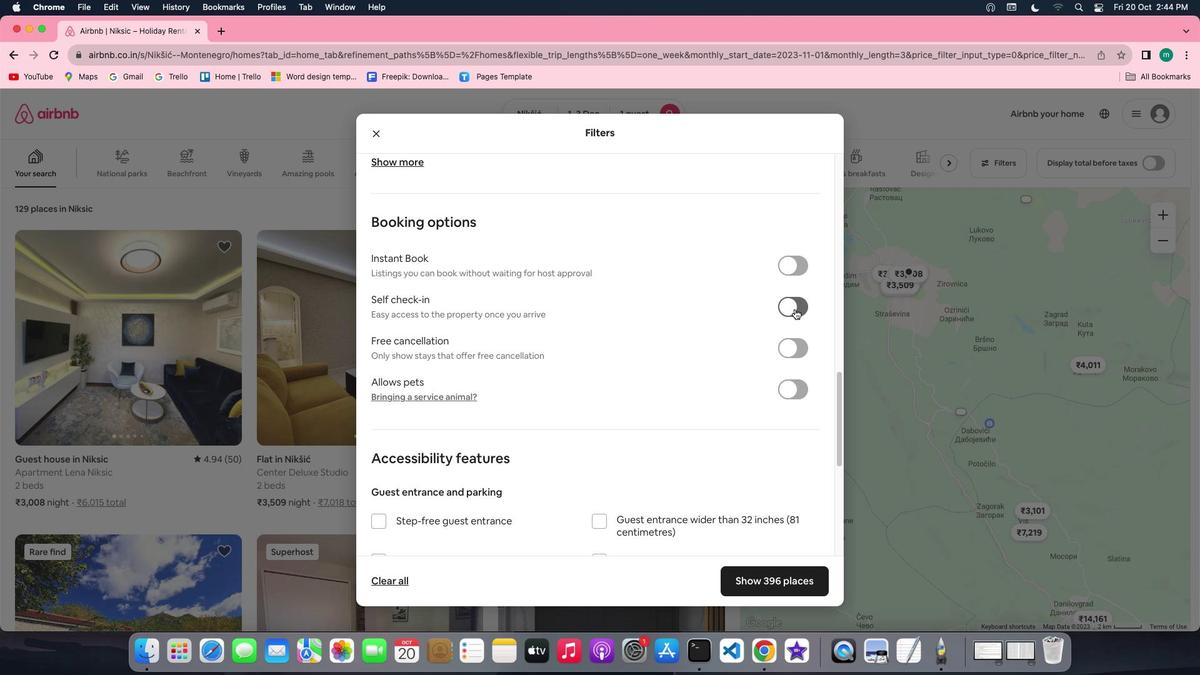 
Action: Mouse pressed left at (794, 309)
Screenshot: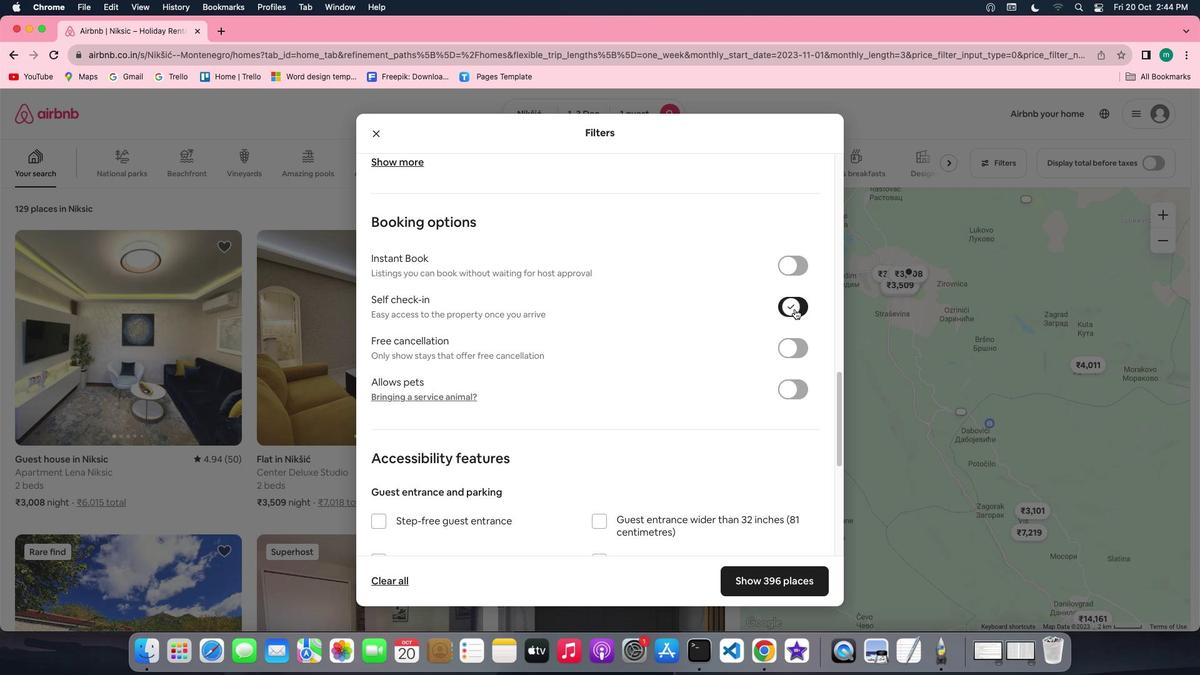 
Action: Mouse moved to (719, 534)
Screenshot: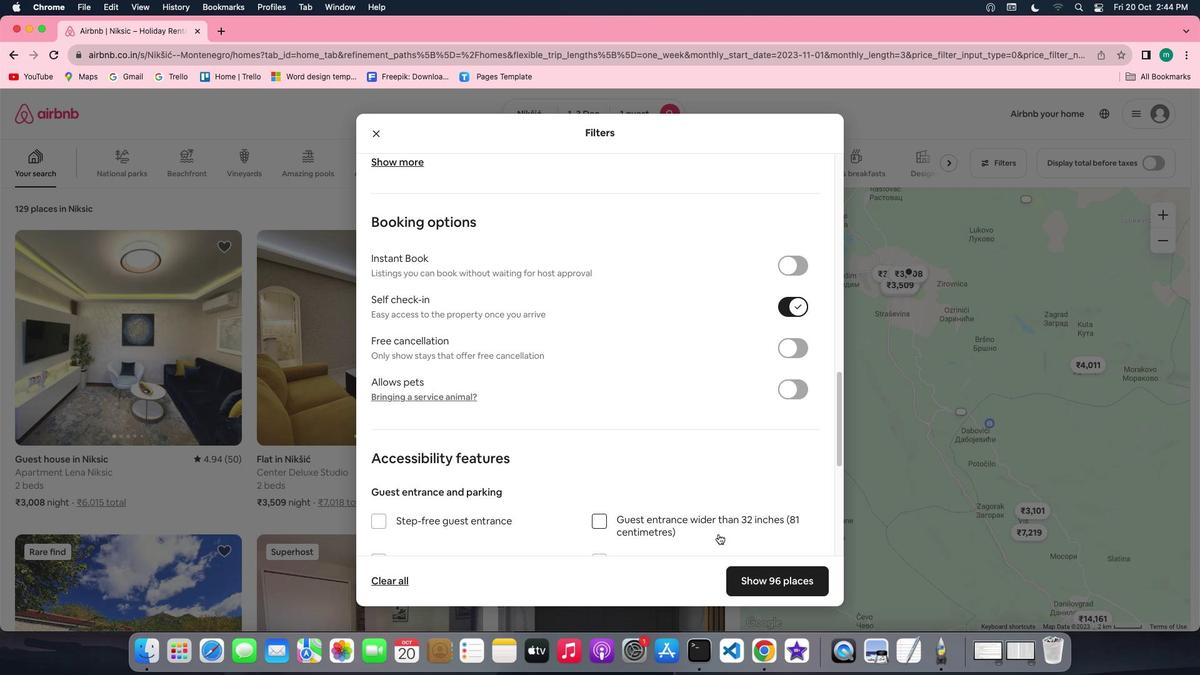
Action: Mouse scrolled (719, 534) with delta (0, 0)
Screenshot: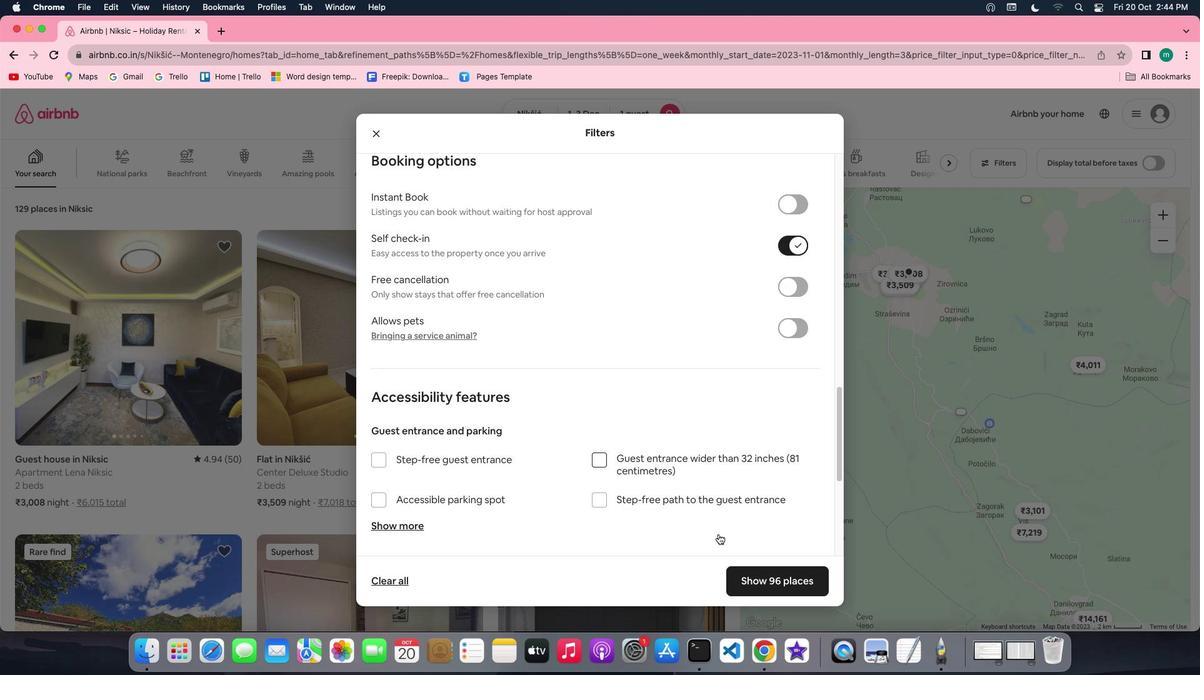 
Action: Mouse scrolled (719, 534) with delta (0, 0)
Screenshot: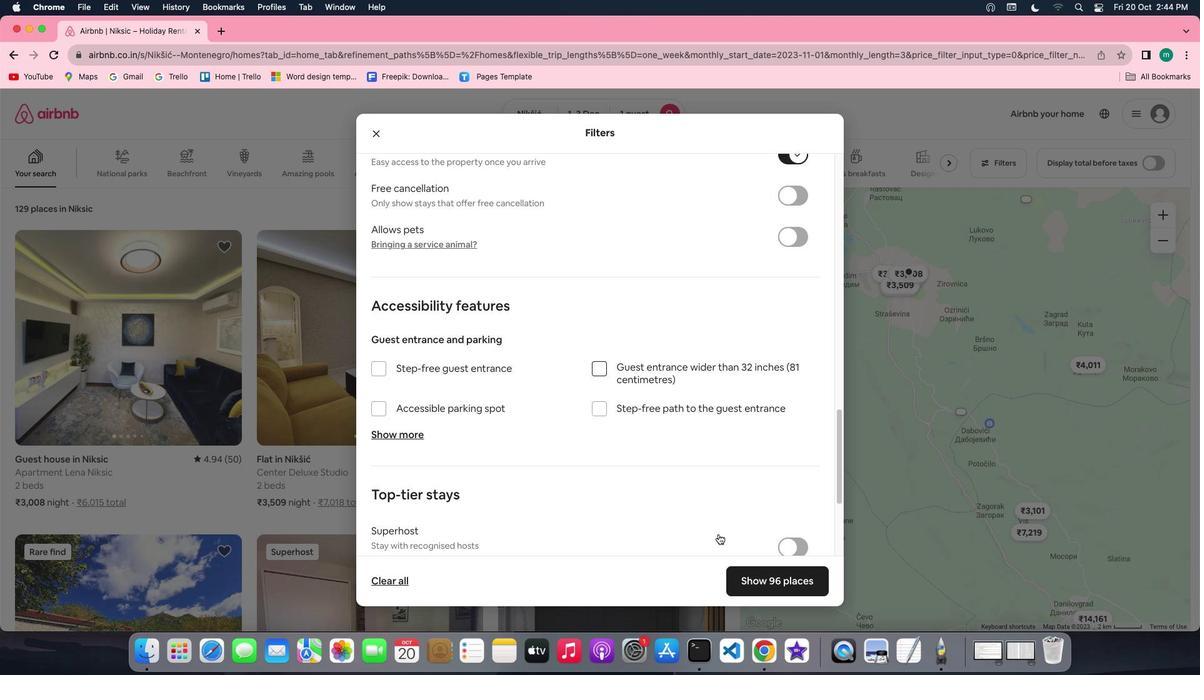 
Action: Mouse scrolled (719, 534) with delta (0, -1)
Screenshot: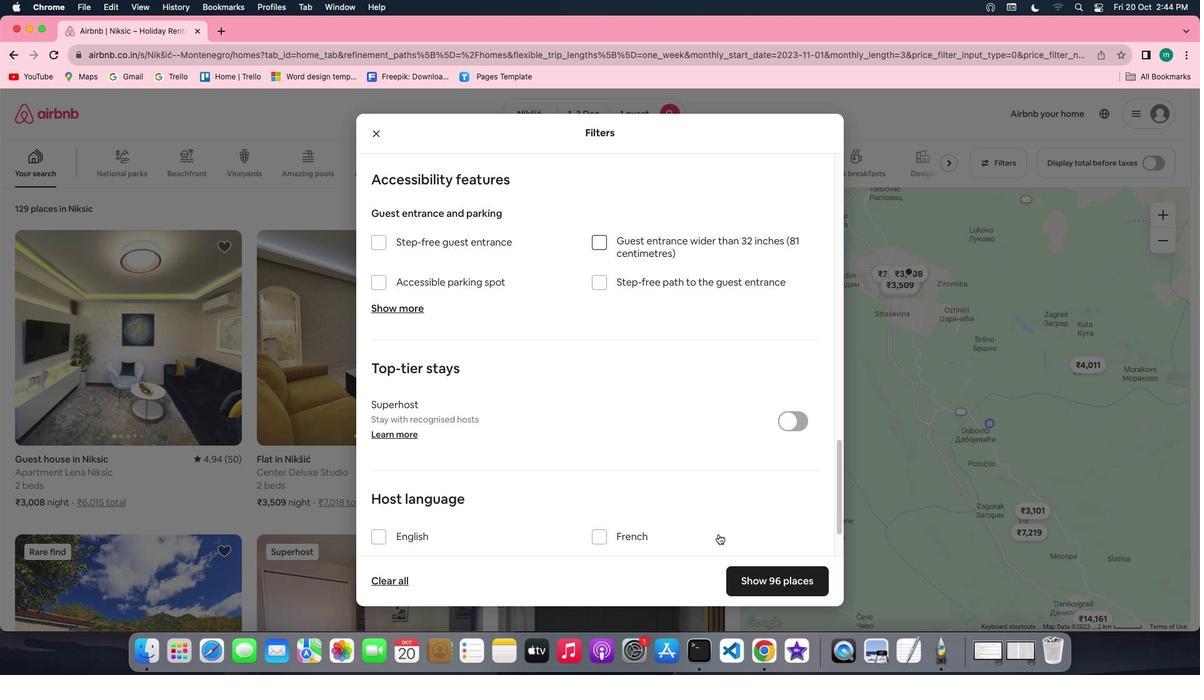 
Action: Mouse scrolled (719, 534) with delta (0, -2)
Screenshot: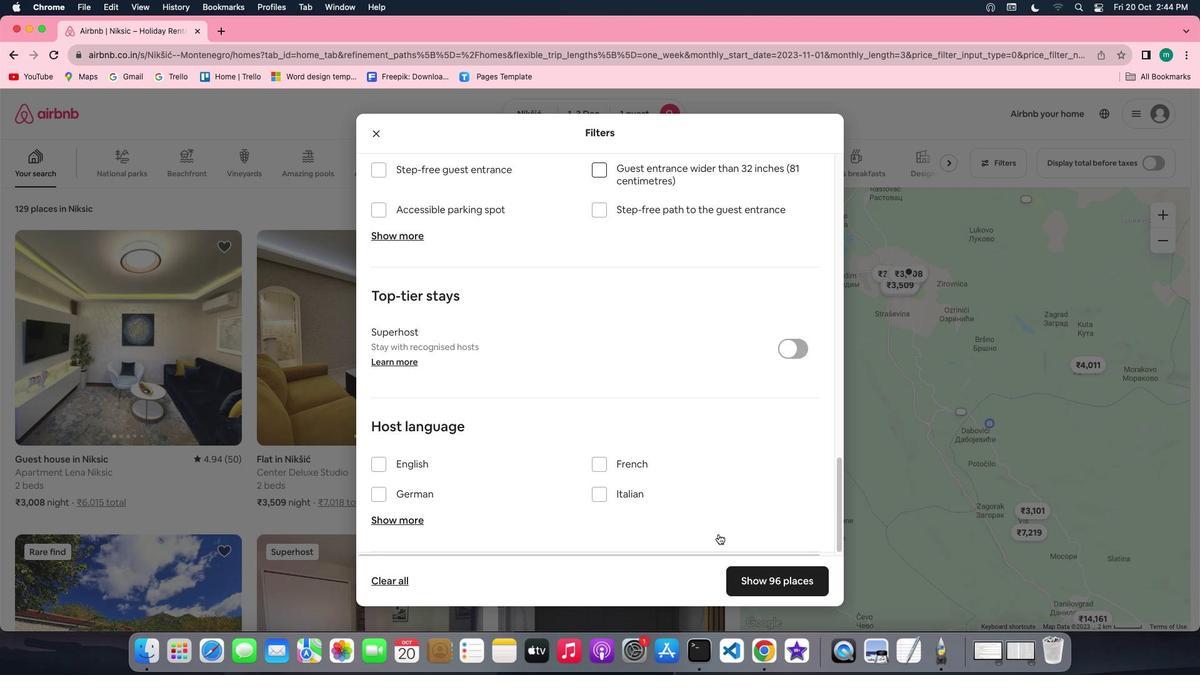 
Action: Mouse scrolled (719, 534) with delta (0, -3)
Screenshot: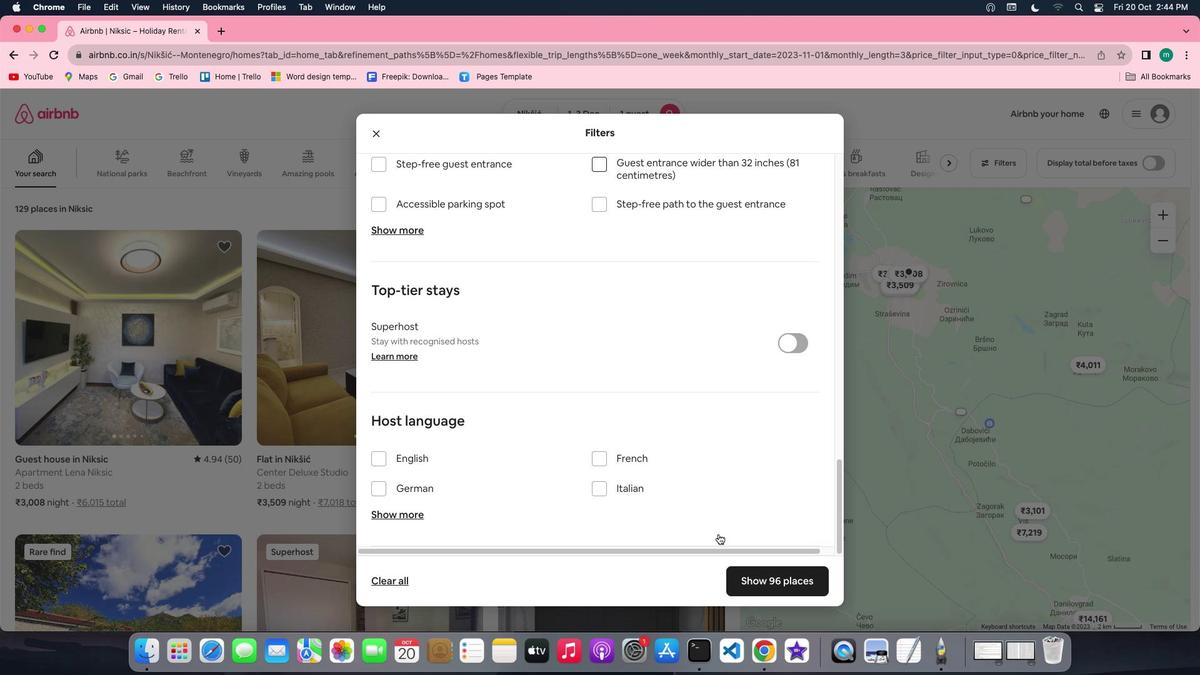 
Action: Mouse moved to (757, 579)
Screenshot: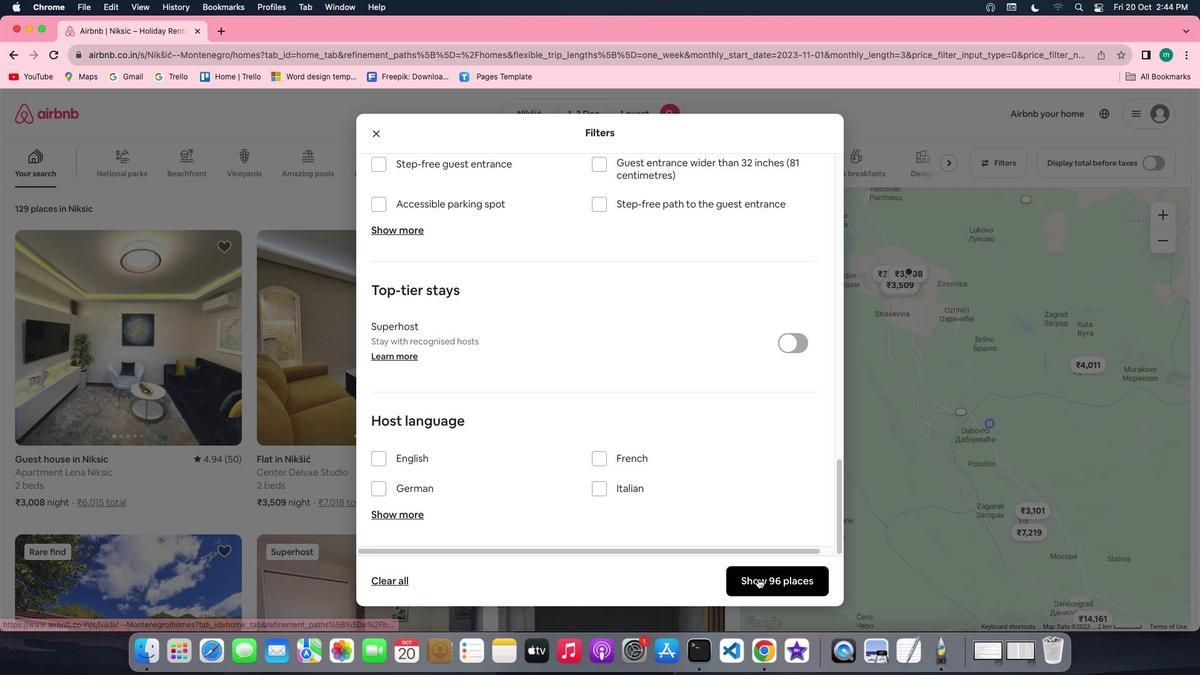 
Action: Mouse pressed left at (757, 579)
Screenshot: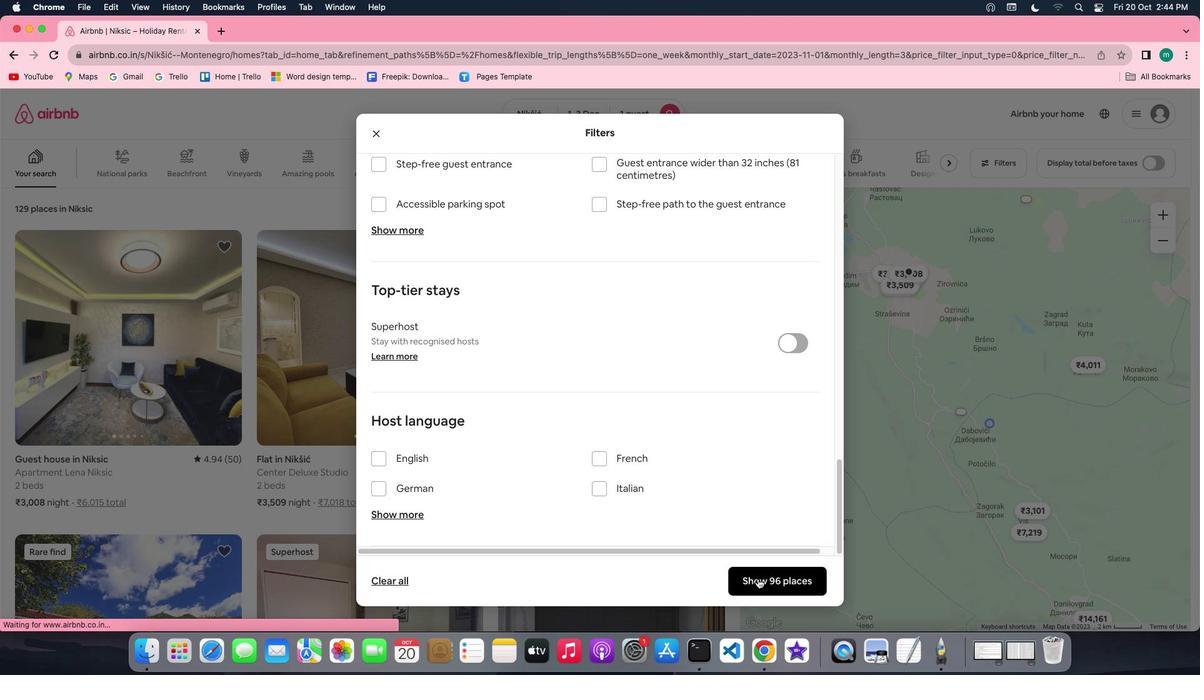 
Action: Mouse moved to (105, 305)
Screenshot: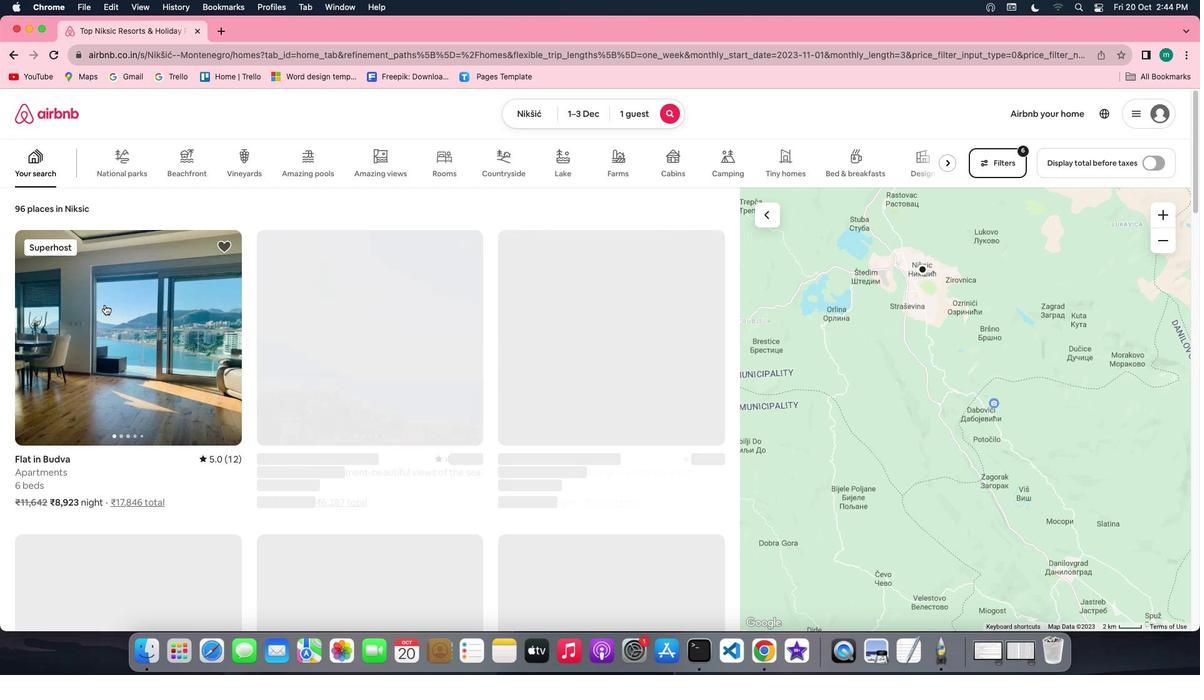 
Action: Mouse pressed left at (105, 305)
Screenshot: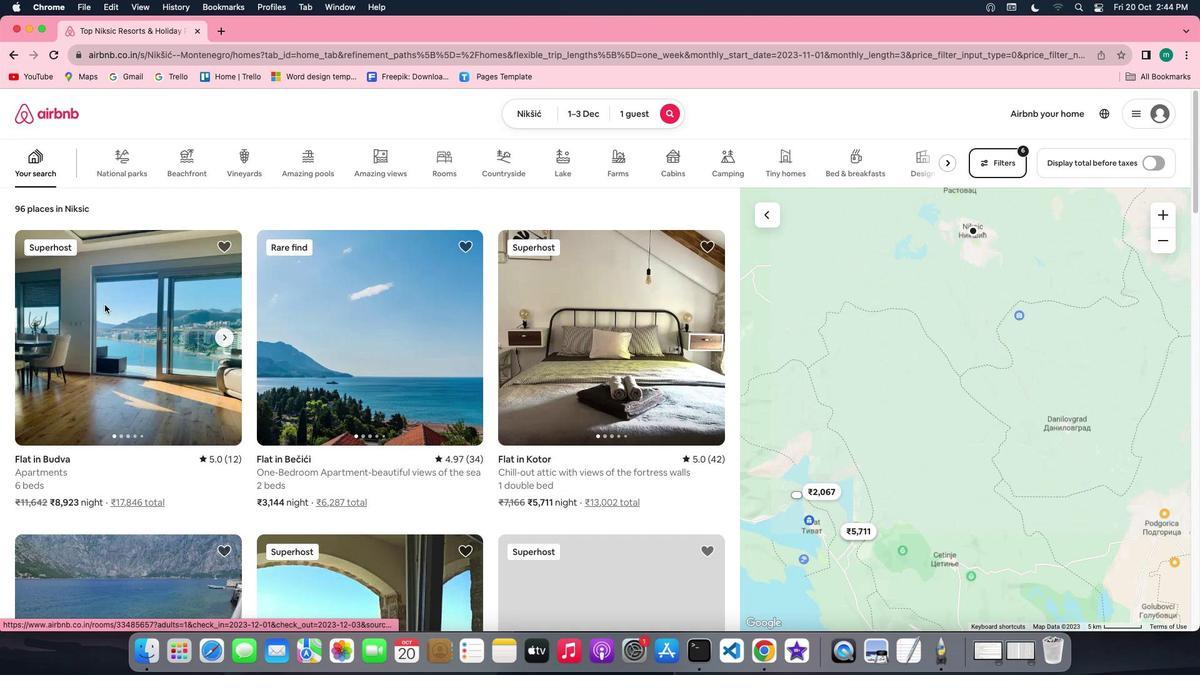 
Action: Mouse moved to (911, 464)
Screenshot: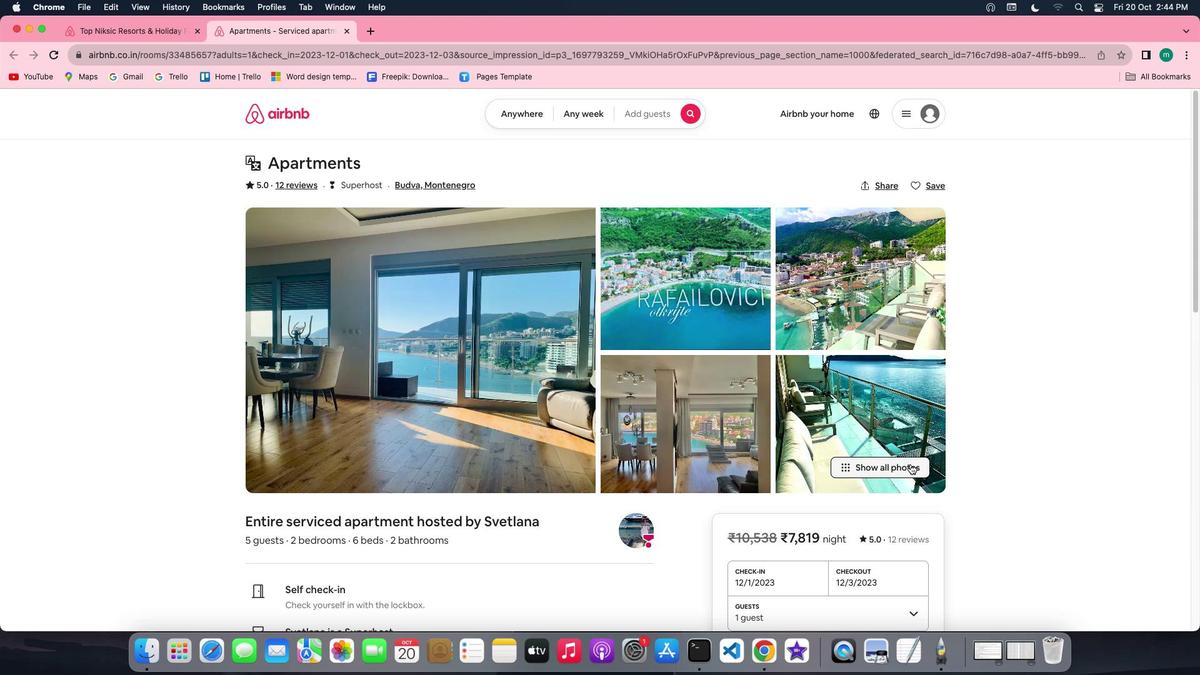 
Action: Mouse pressed left at (911, 464)
Screenshot: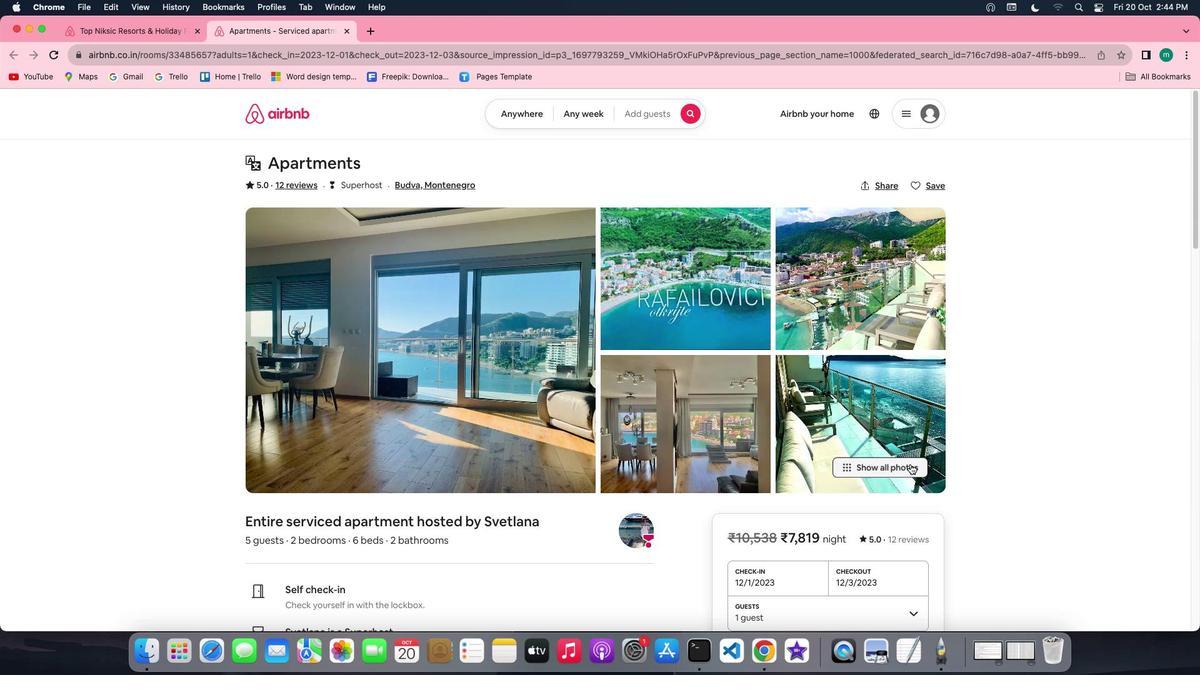 
Action: Mouse moved to (807, 422)
Screenshot: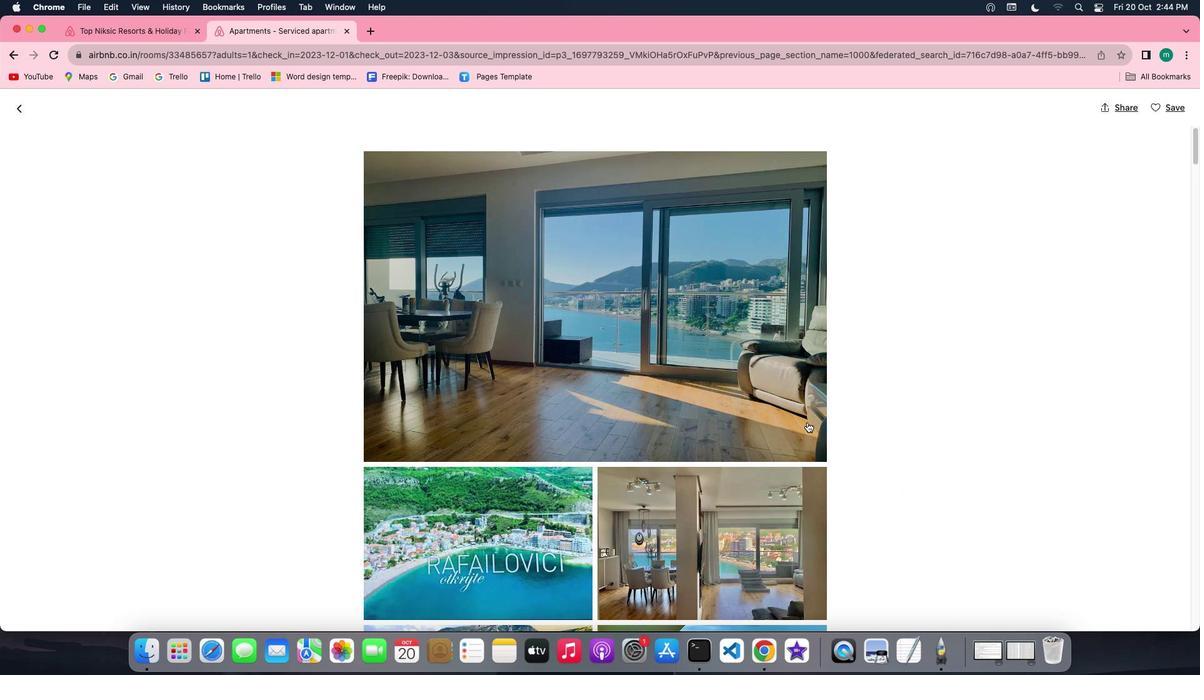 
Action: Mouse scrolled (807, 422) with delta (0, 0)
Screenshot: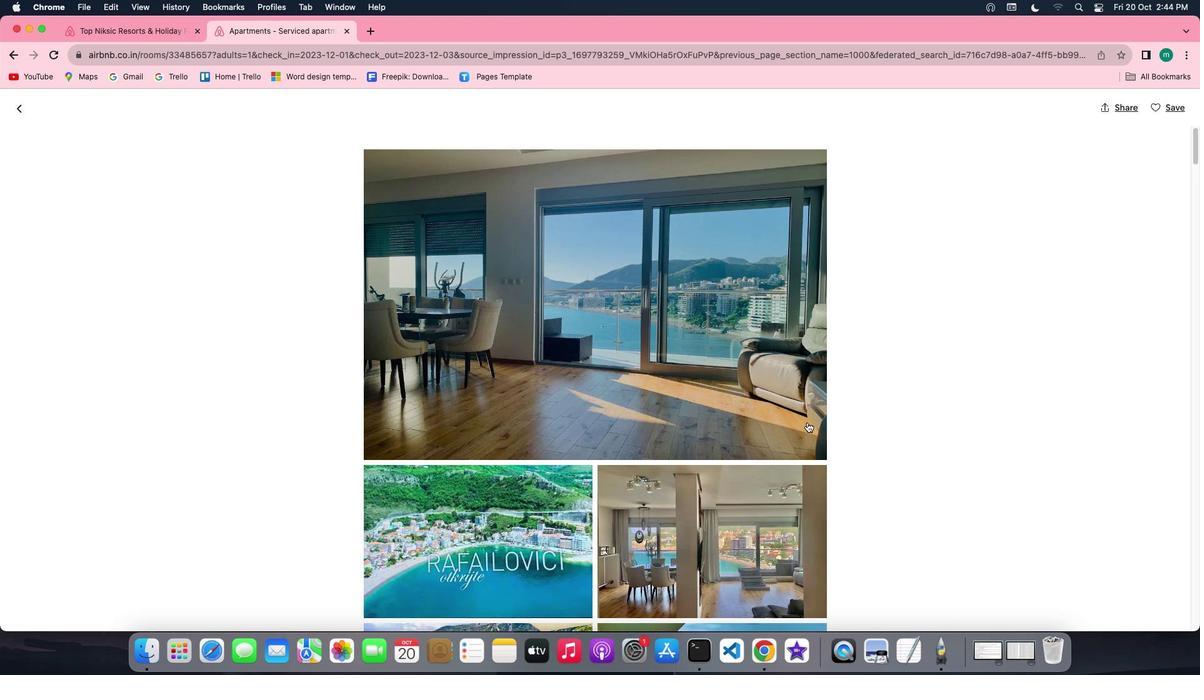 
Action: Mouse scrolled (807, 422) with delta (0, 0)
Screenshot: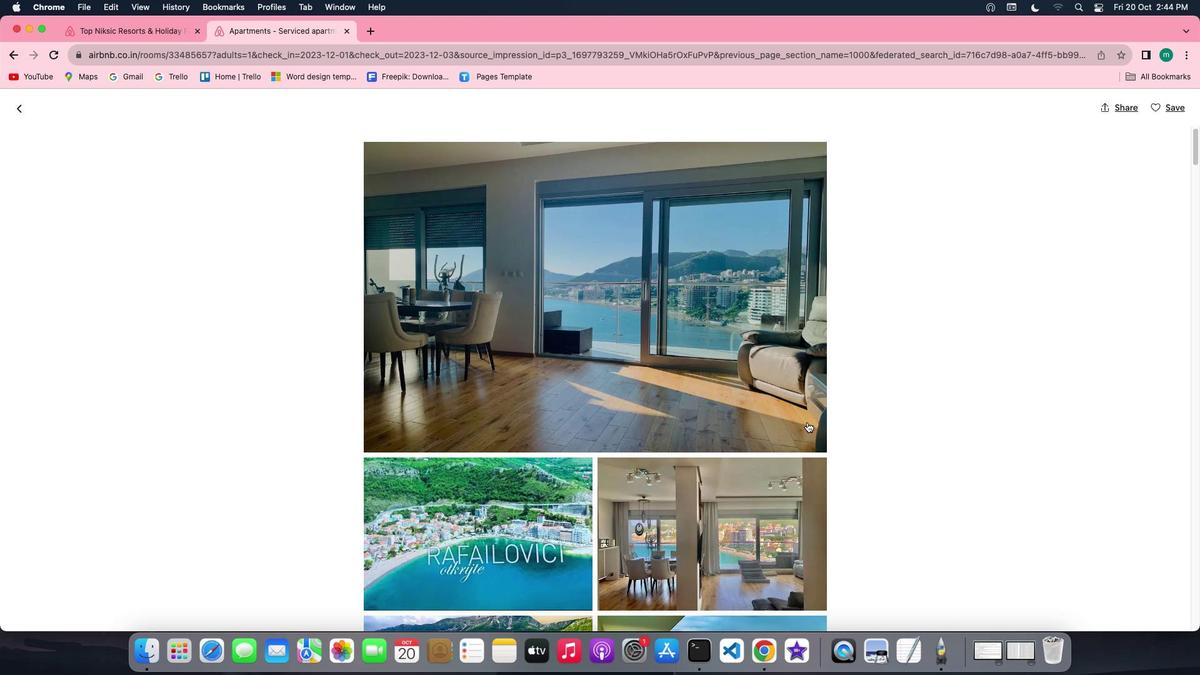 
Action: Mouse scrolled (807, 422) with delta (0, 0)
Screenshot: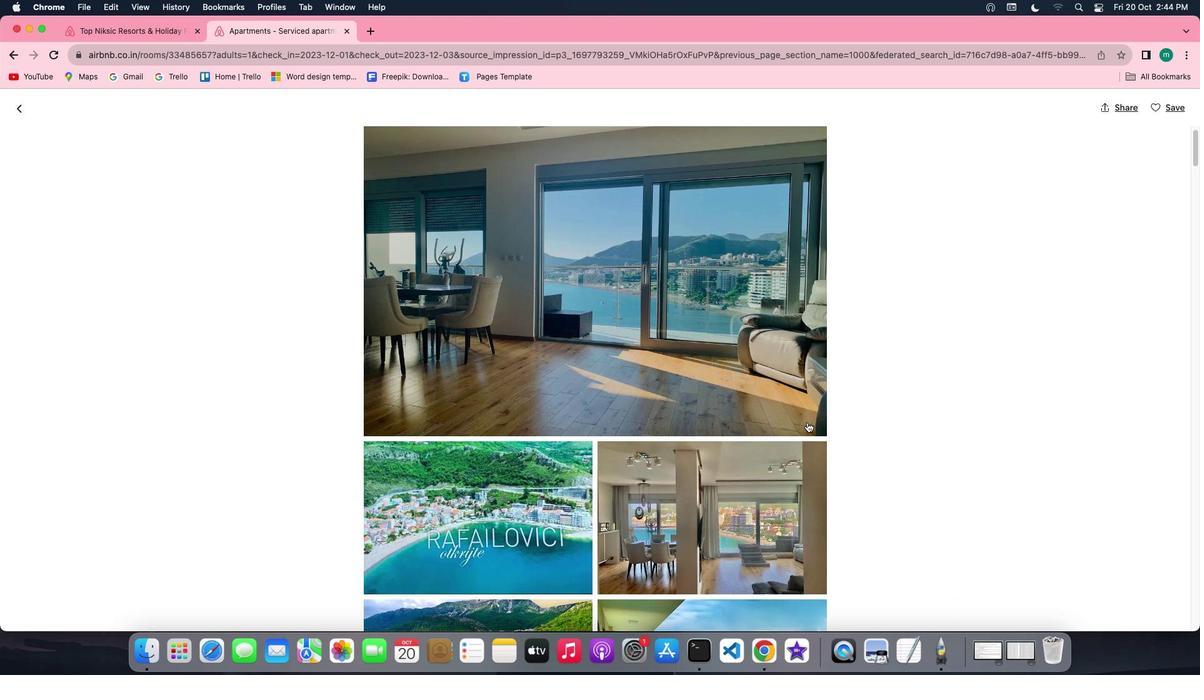
Action: Mouse scrolled (807, 422) with delta (0, 0)
Screenshot: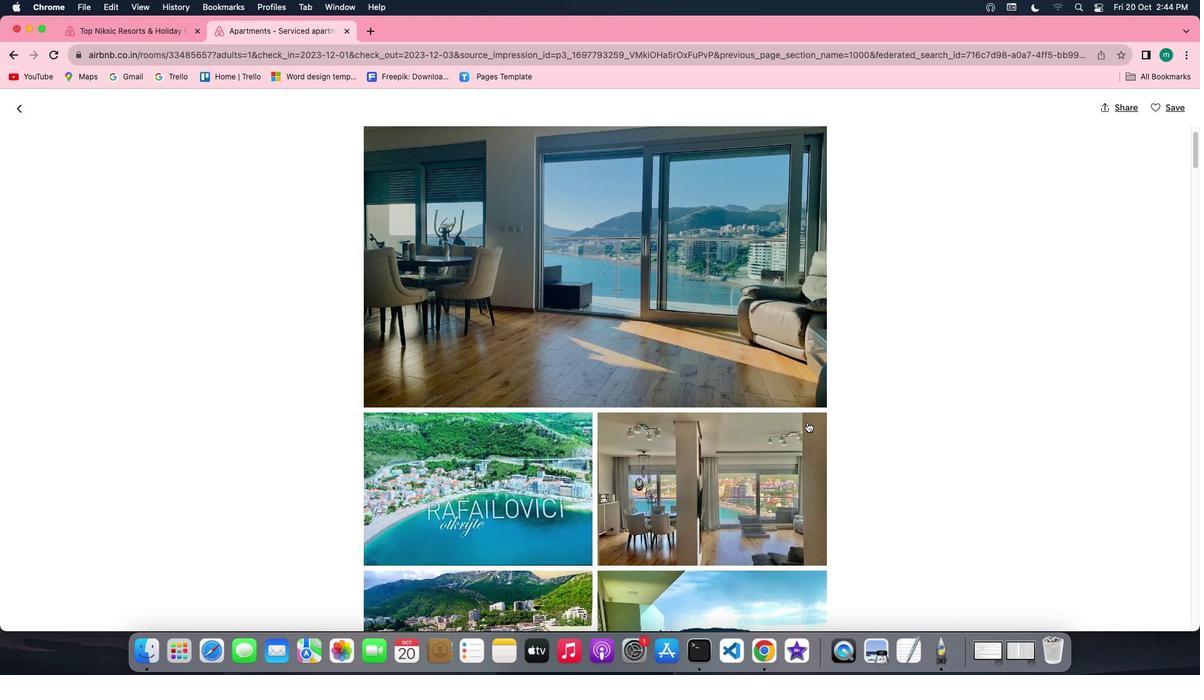
Action: Mouse scrolled (807, 422) with delta (0, -1)
Screenshot: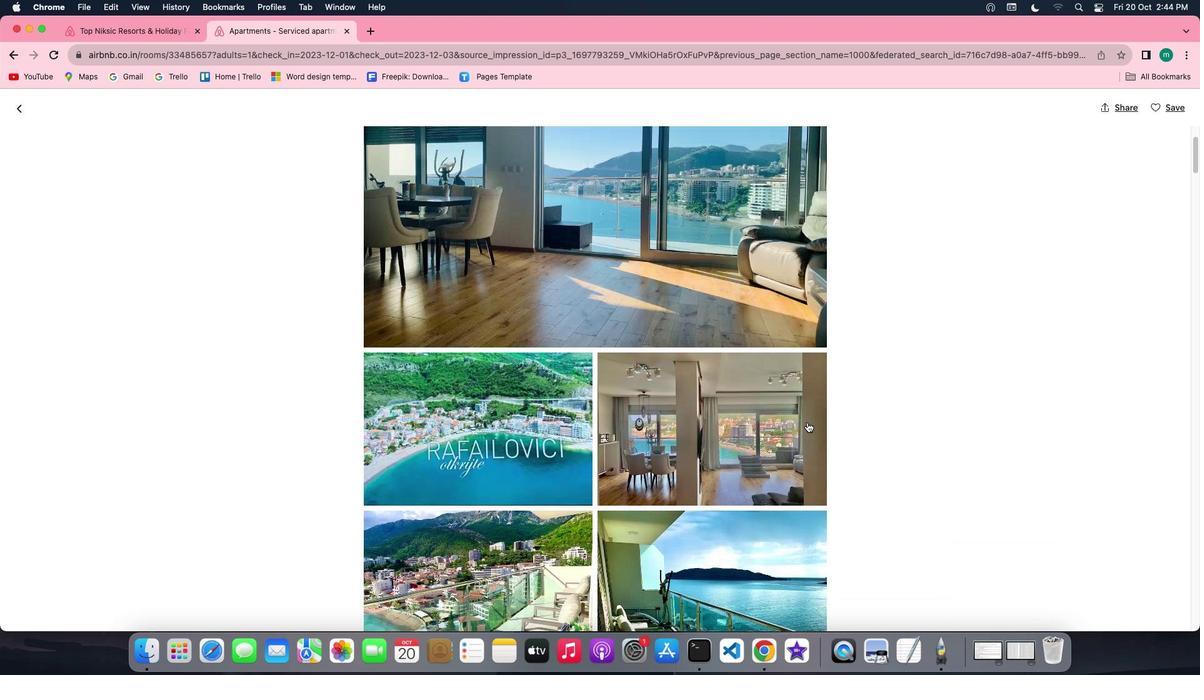 
Action: Mouse scrolled (807, 422) with delta (0, 0)
Screenshot: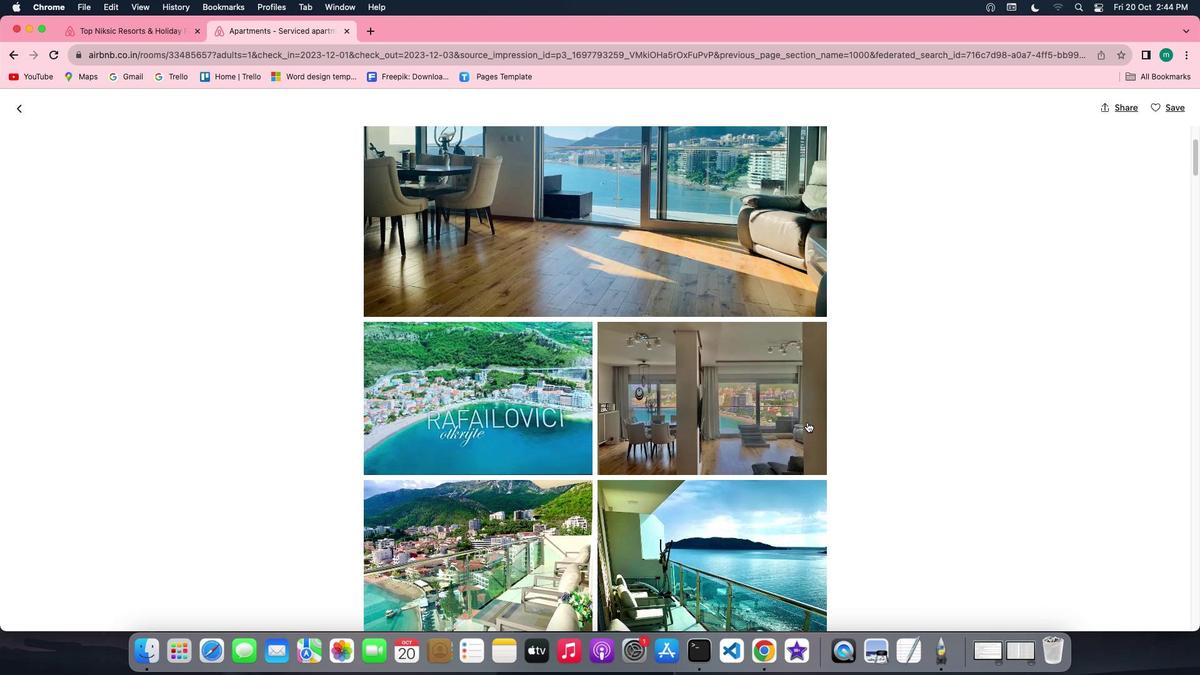 
Action: Mouse scrolled (807, 422) with delta (0, 0)
Screenshot: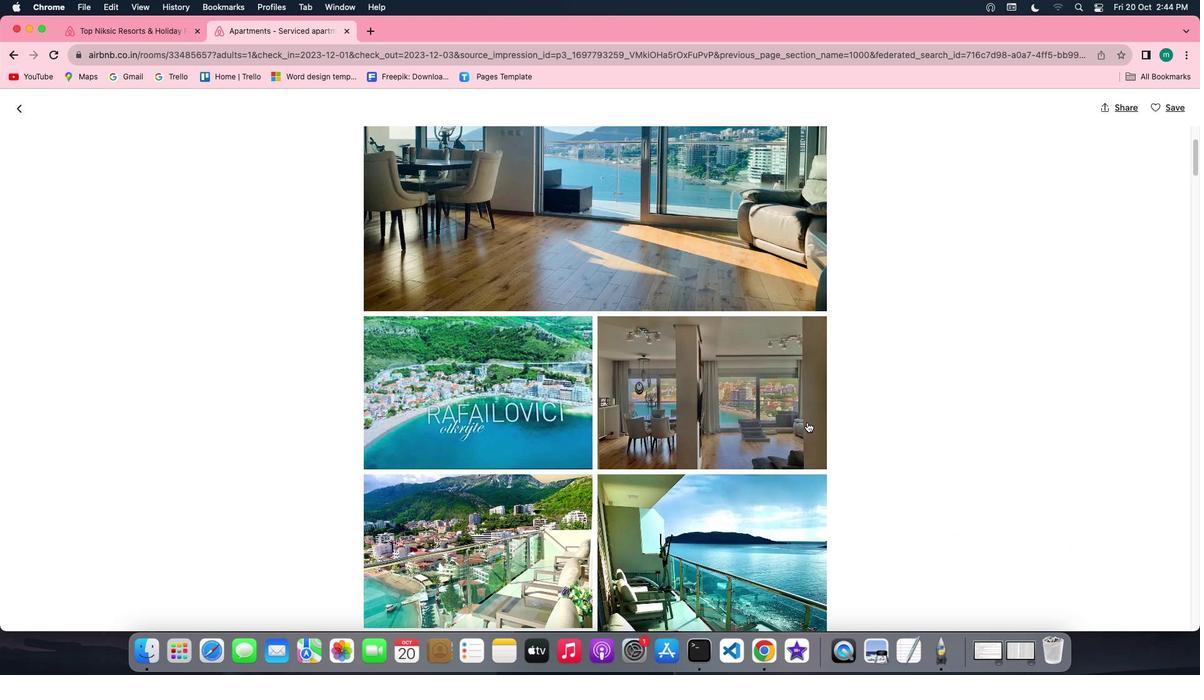 
Action: Mouse scrolled (807, 422) with delta (0, 0)
Screenshot: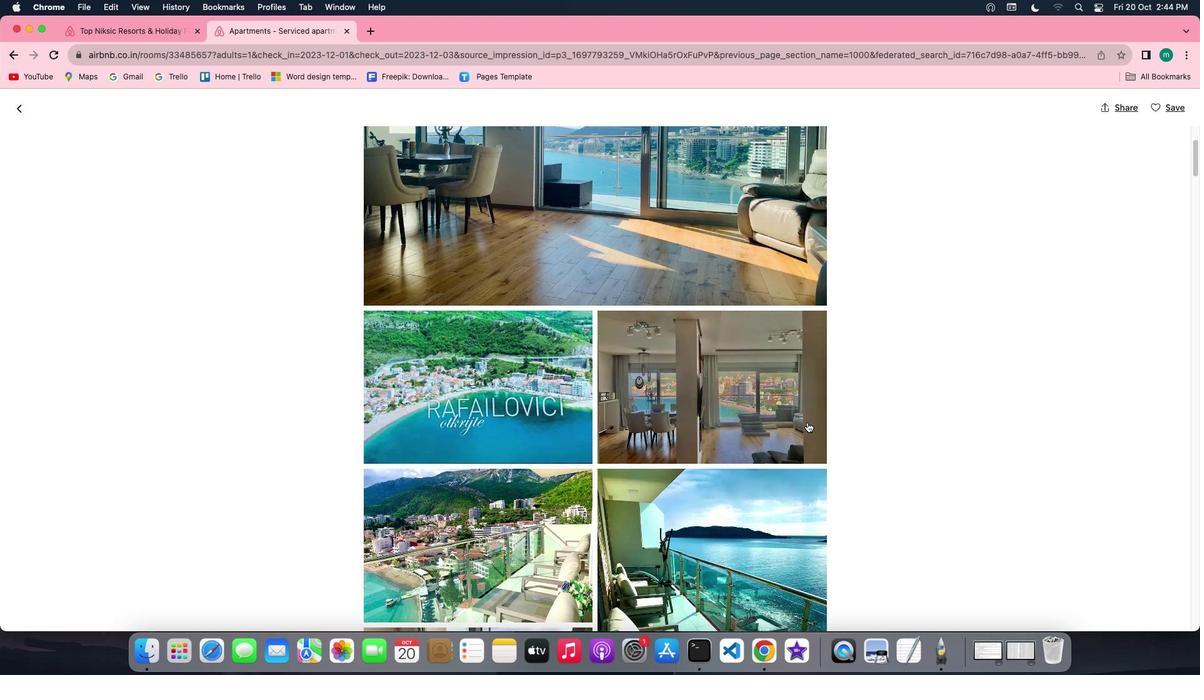 
Action: Mouse scrolled (807, 422) with delta (0, 0)
Screenshot: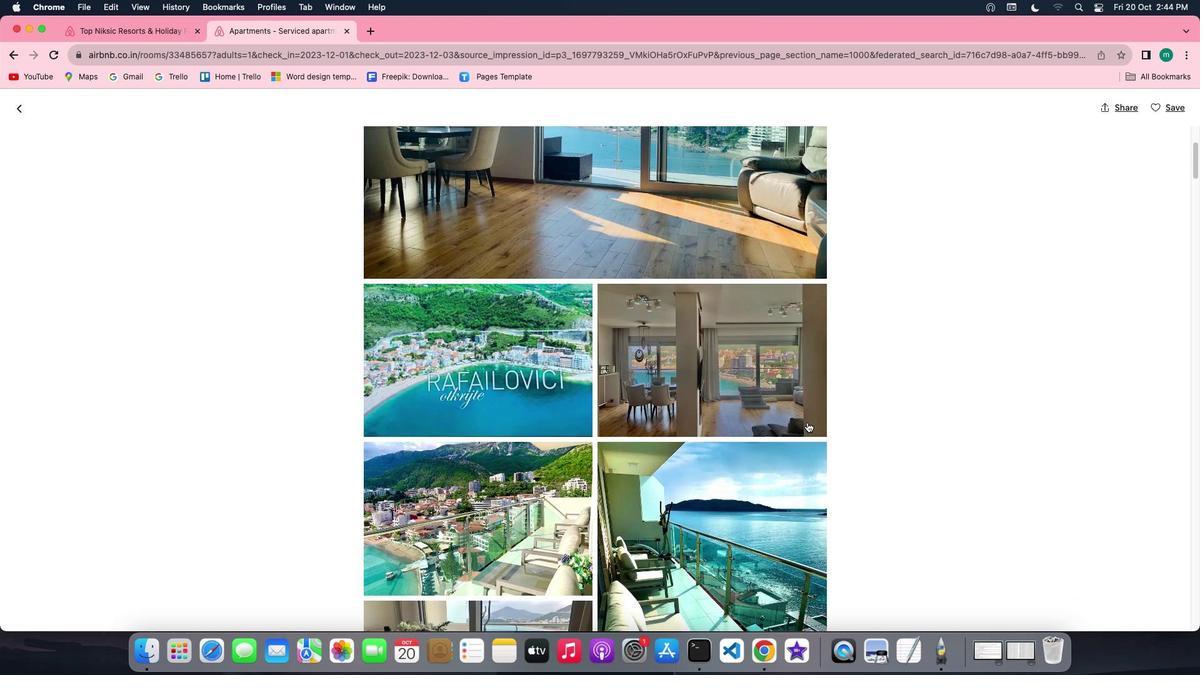 
Action: Mouse scrolled (807, 422) with delta (0, 0)
Screenshot: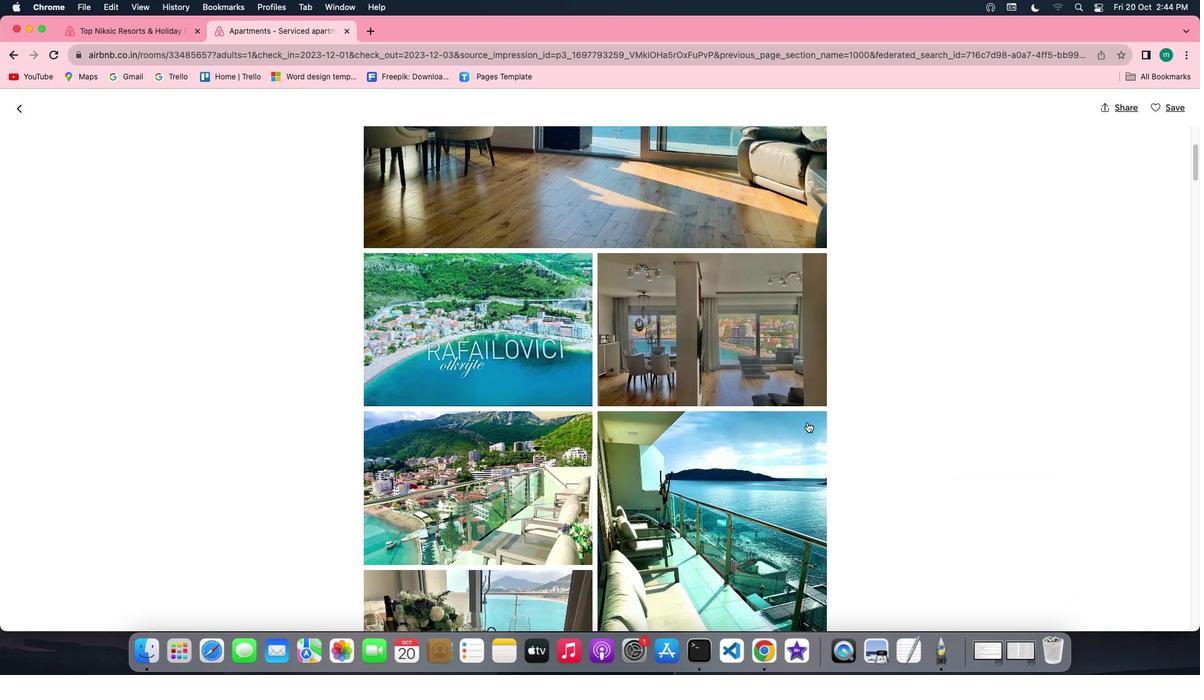 
Action: Mouse scrolled (807, 422) with delta (0, 0)
Screenshot: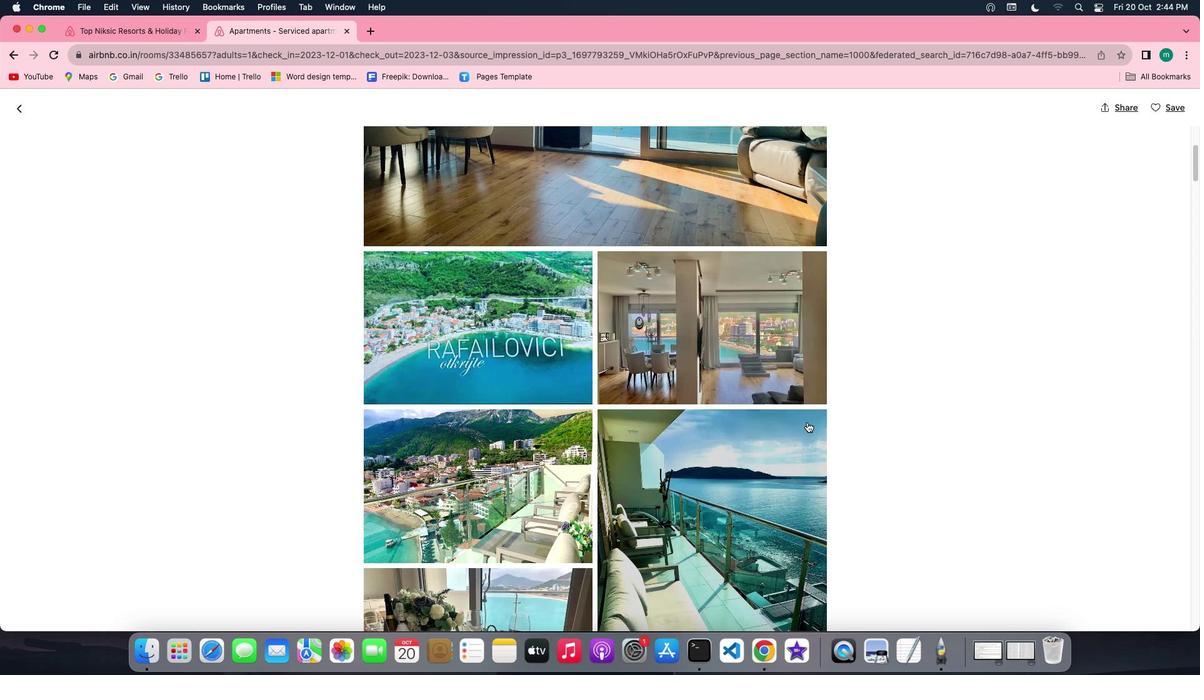 
Action: Mouse scrolled (807, 422) with delta (0, 0)
Screenshot: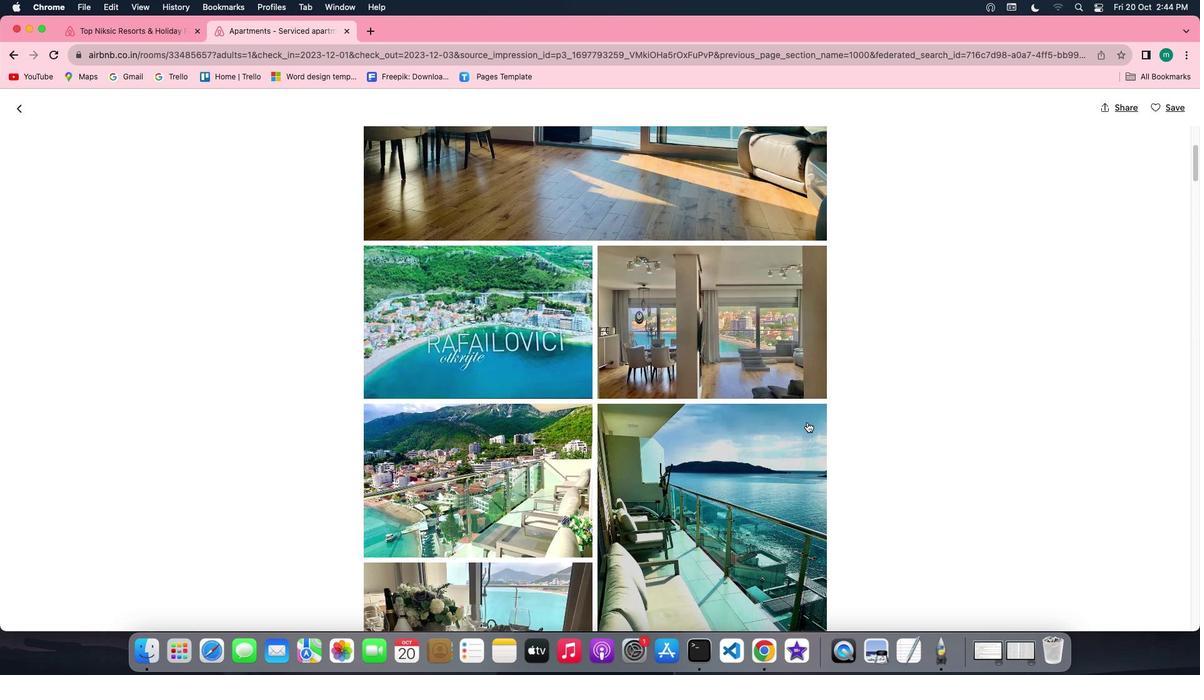 
Action: Mouse scrolled (807, 422) with delta (0, 0)
Screenshot: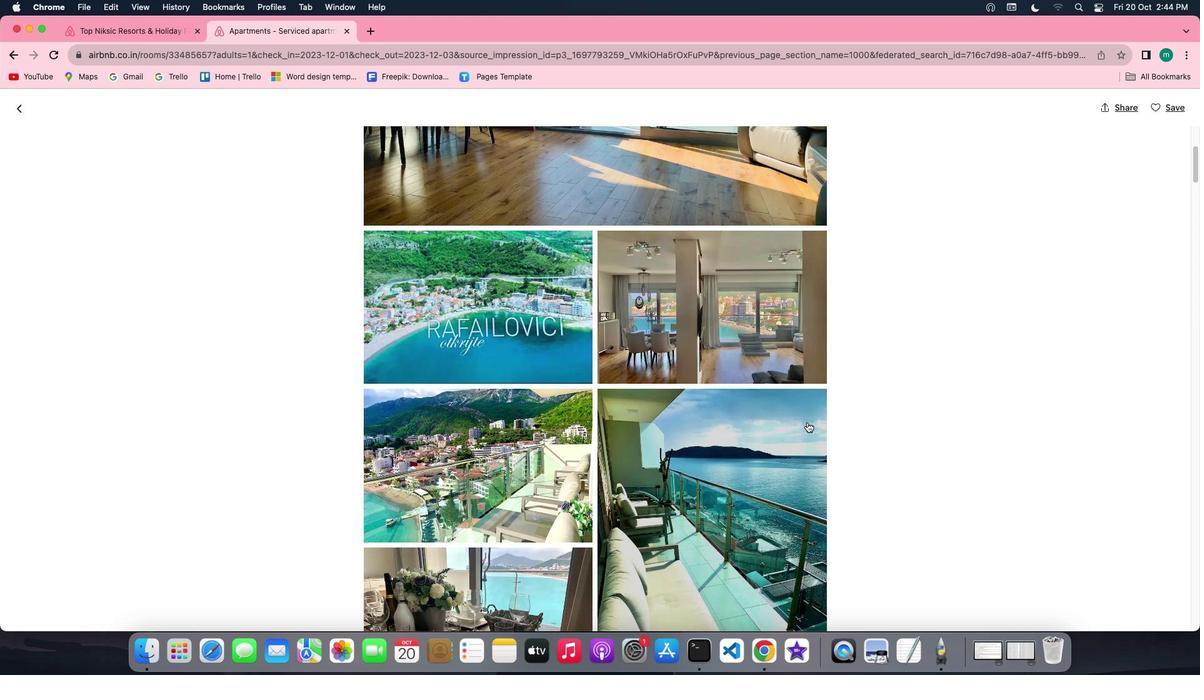 
Action: Mouse scrolled (807, 422) with delta (0, 0)
Screenshot: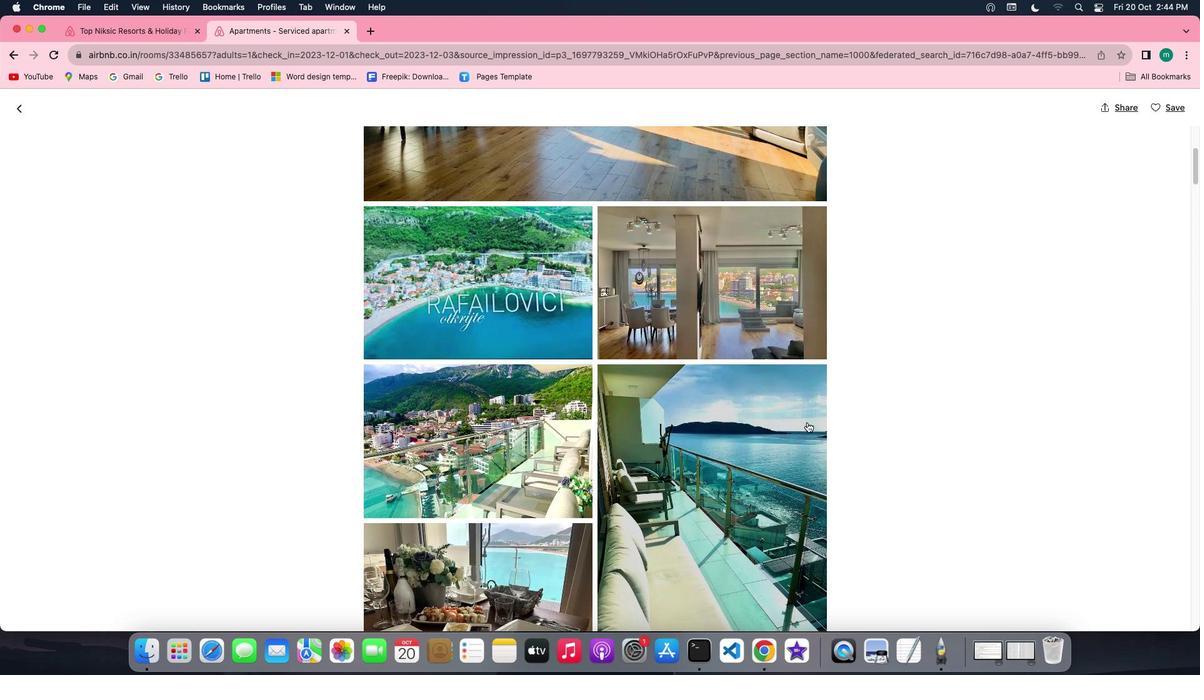
Action: Mouse scrolled (807, 422) with delta (0, 0)
Screenshot: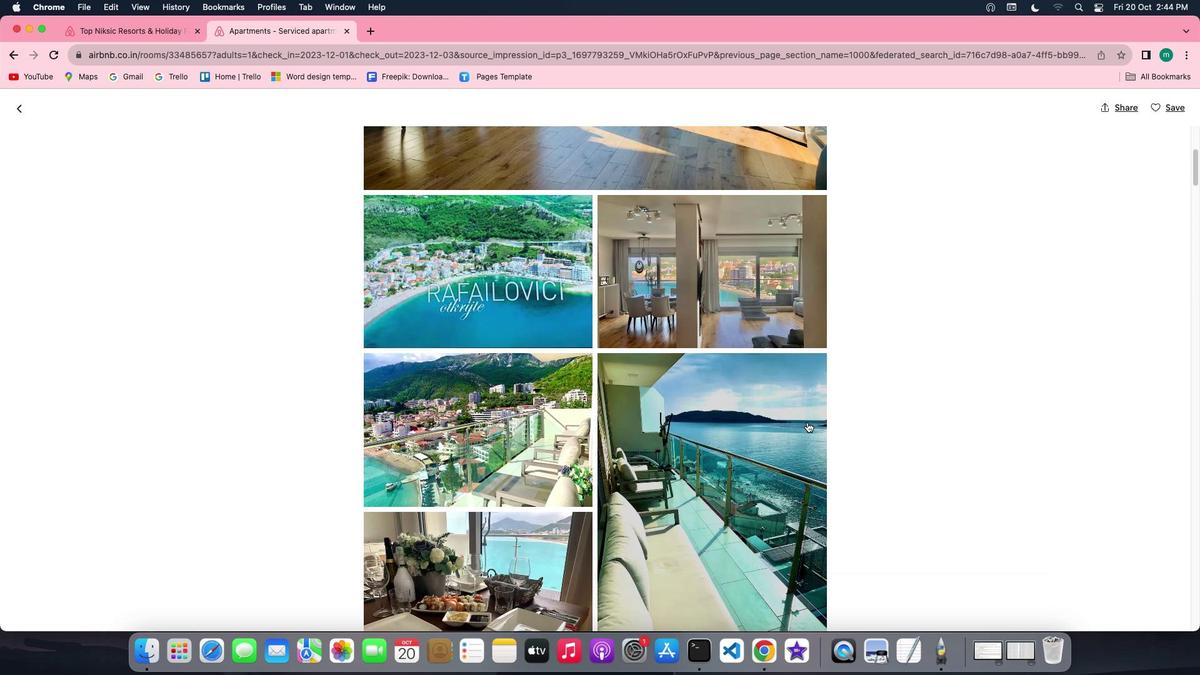 
Action: Mouse scrolled (807, 422) with delta (0, 0)
Screenshot: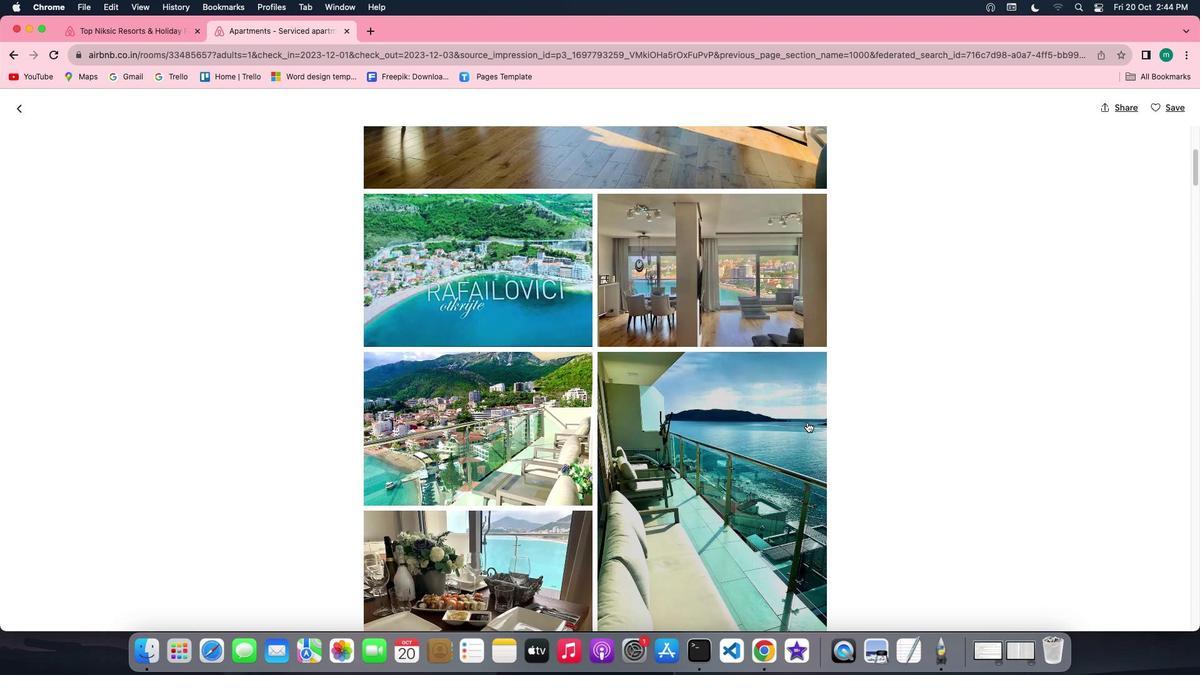 
Action: Mouse scrolled (807, 422) with delta (0, 0)
Screenshot: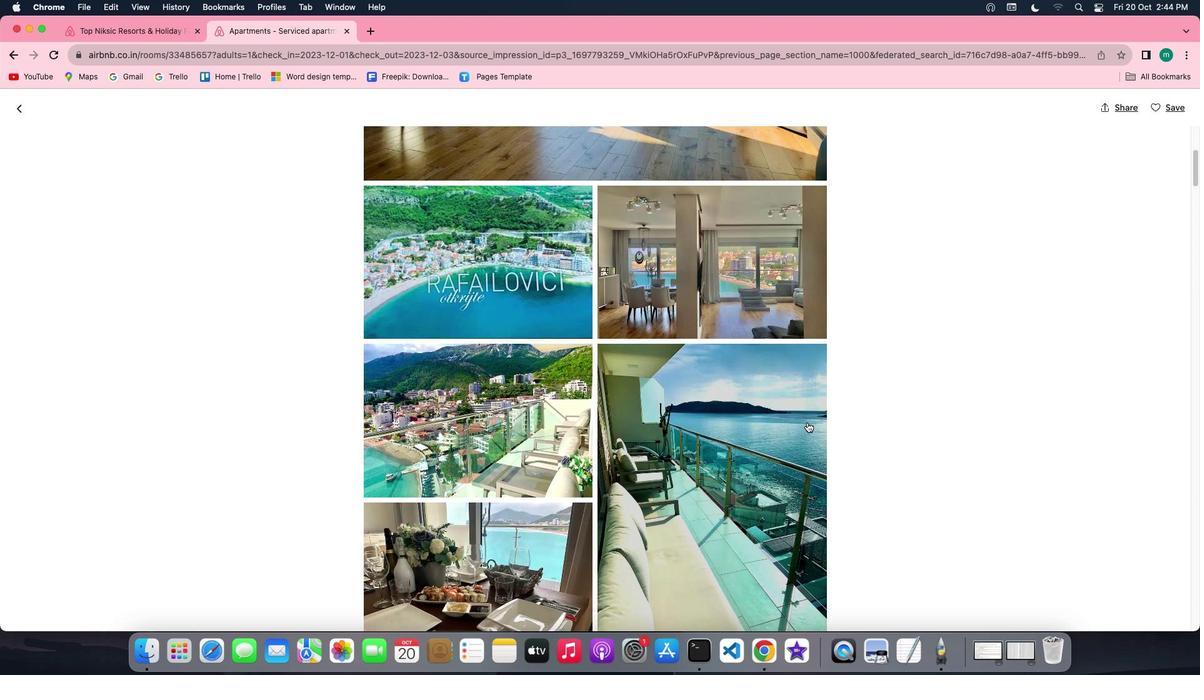 
Action: Mouse scrolled (807, 422) with delta (0, 0)
Screenshot: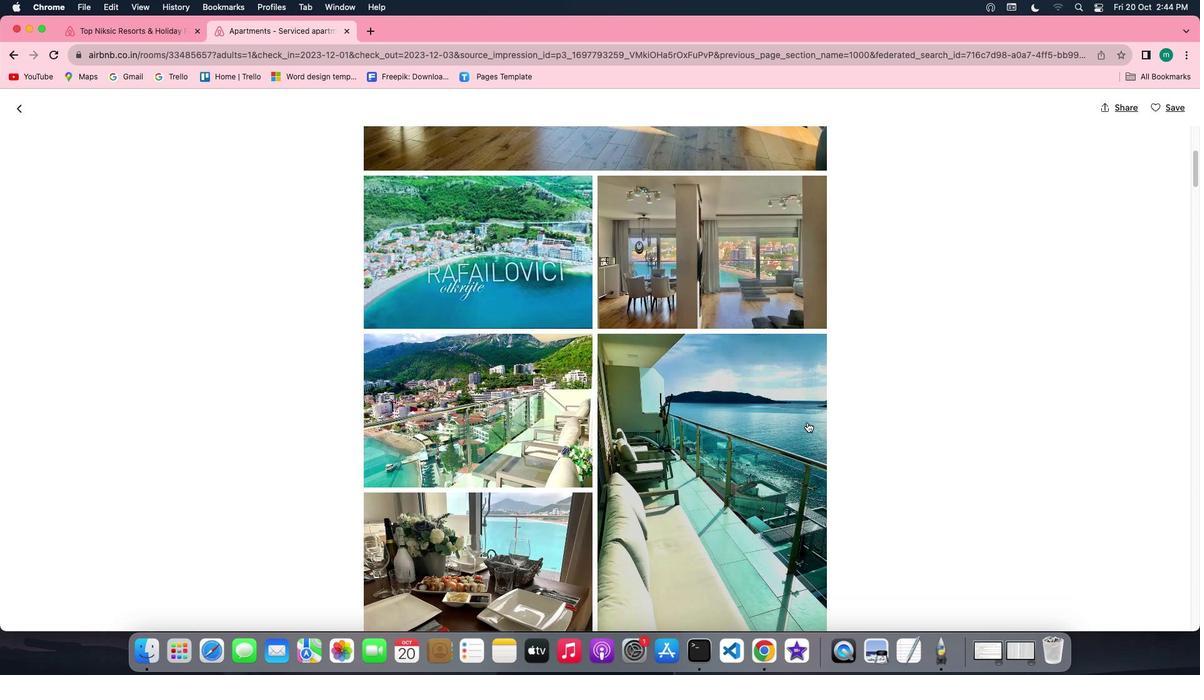 
Action: Mouse scrolled (807, 422) with delta (0, -1)
Screenshot: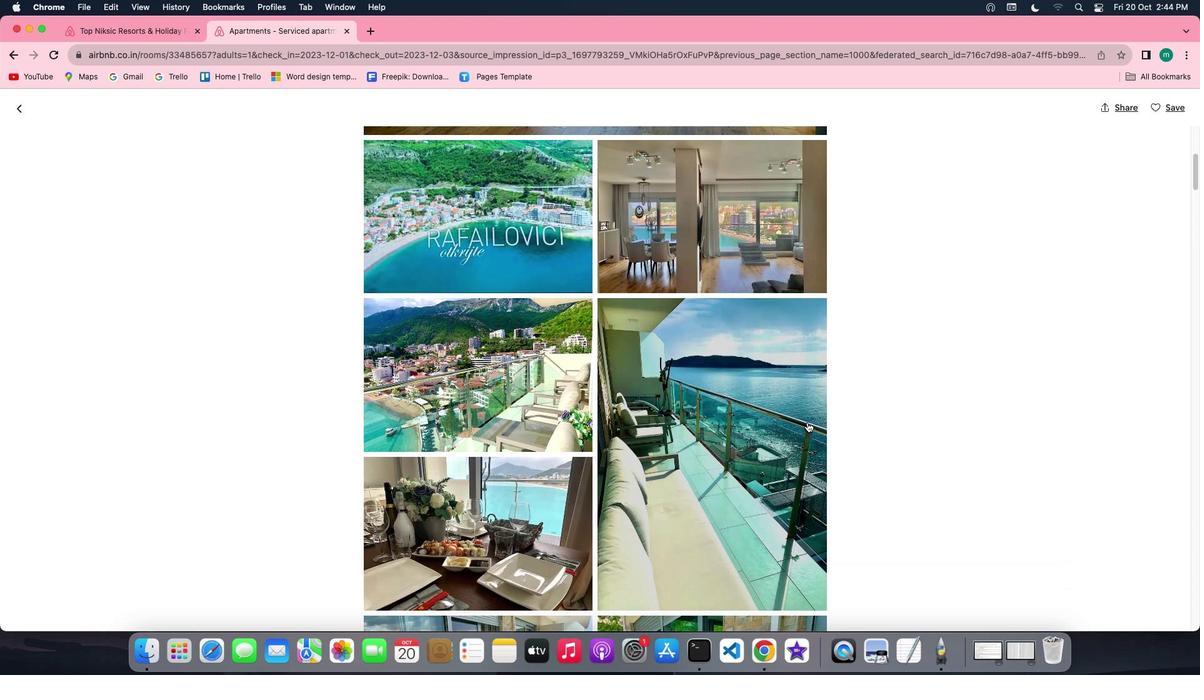 
Action: Mouse scrolled (807, 422) with delta (0, -1)
Screenshot: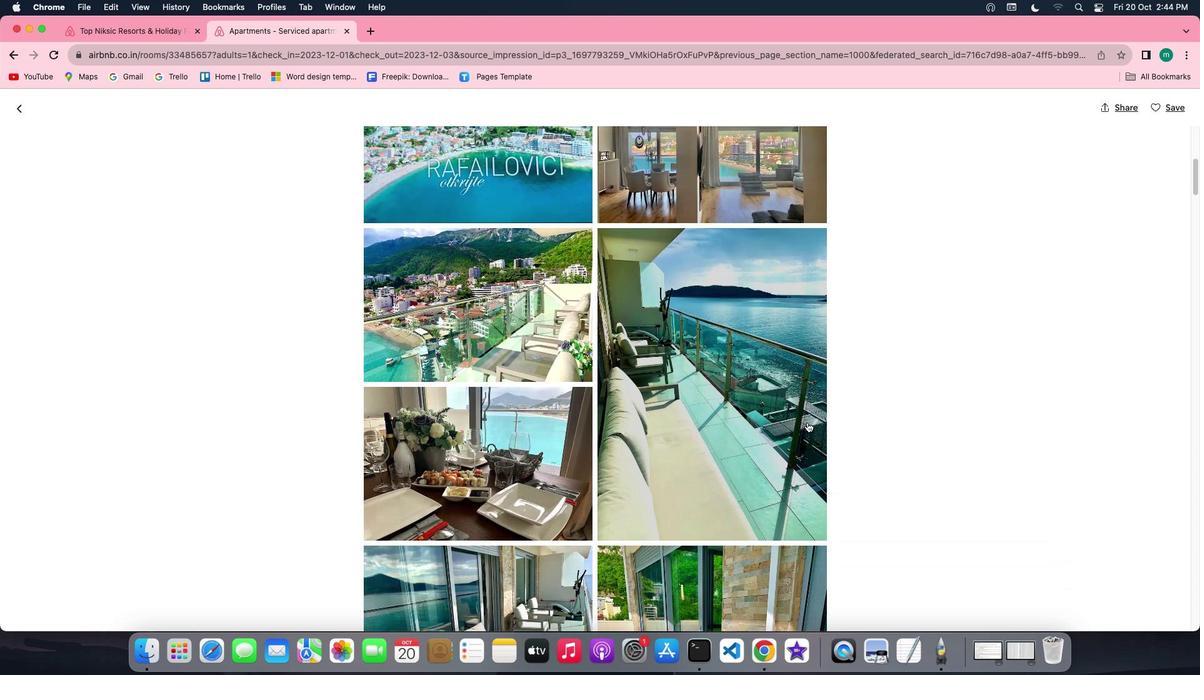 
Action: Mouse scrolled (807, 422) with delta (0, 0)
Screenshot: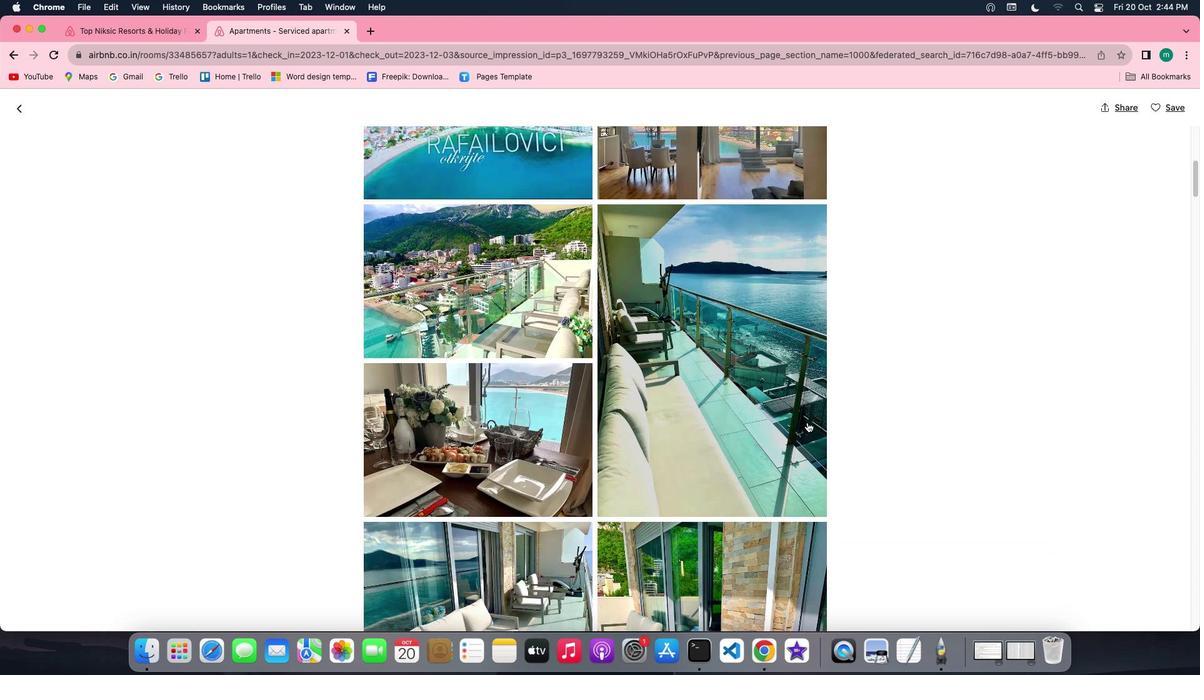 
Action: Mouse scrolled (807, 422) with delta (0, 0)
Screenshot: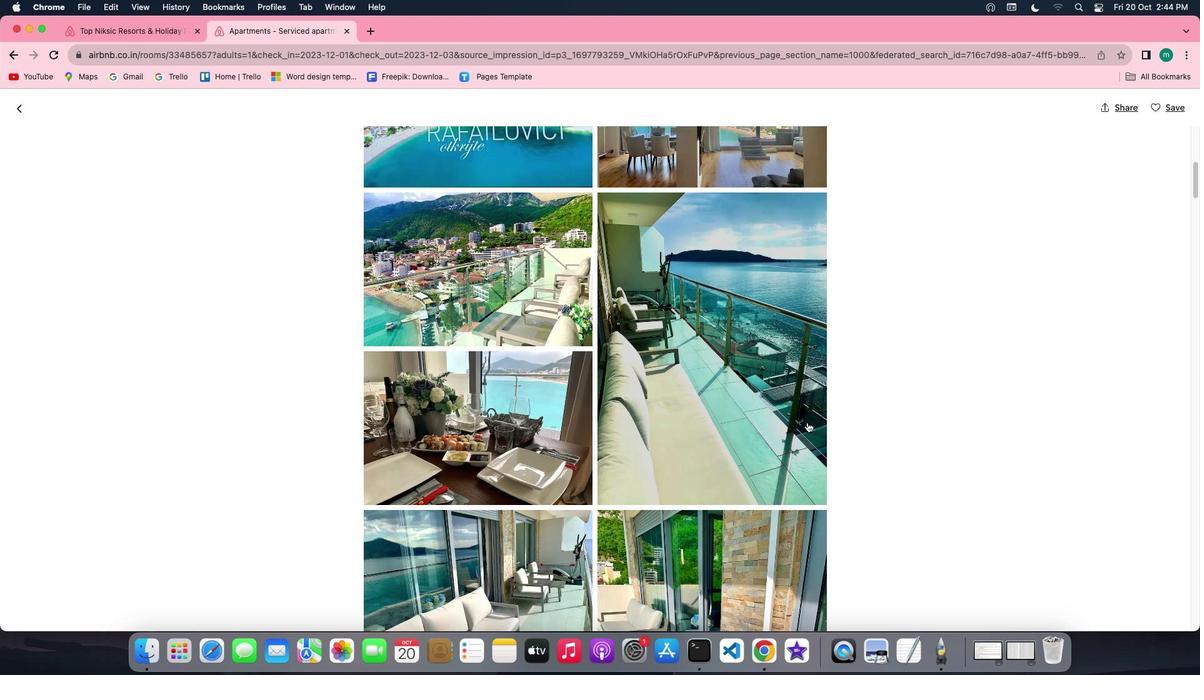 
Action: Mouse scrolled (807, 422) with delta (0, 0)
Screenshot: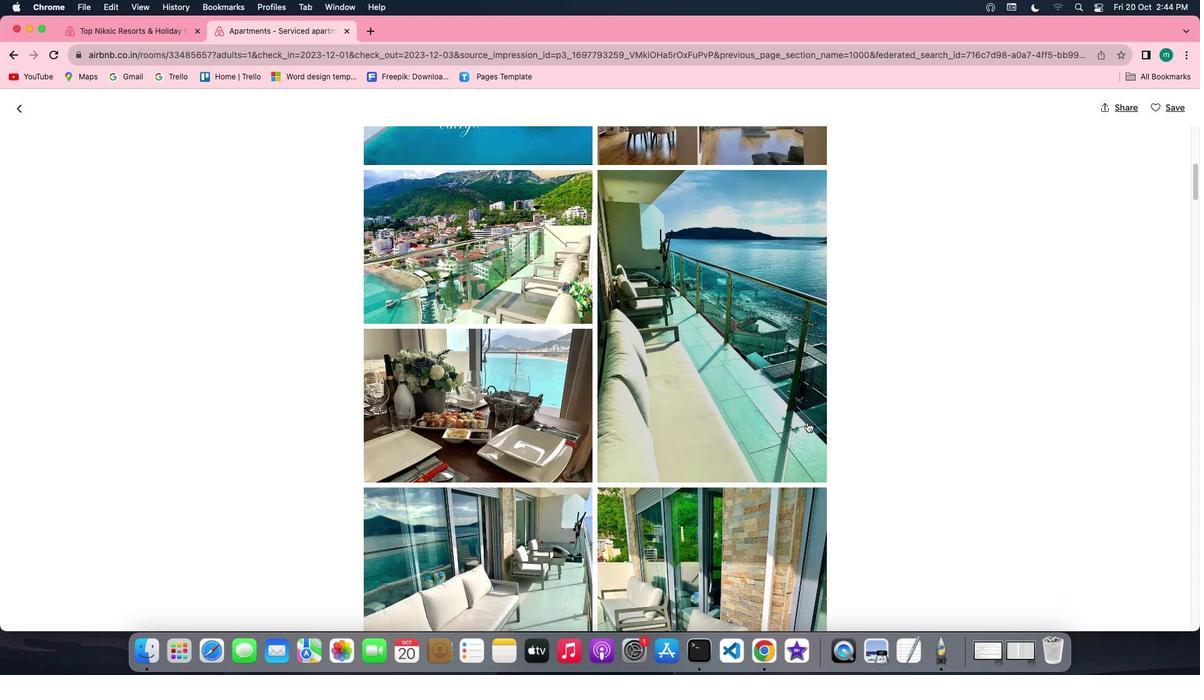 
Action: Mouse scrolled (807, 422) with delta (0, 0)
Screenshot: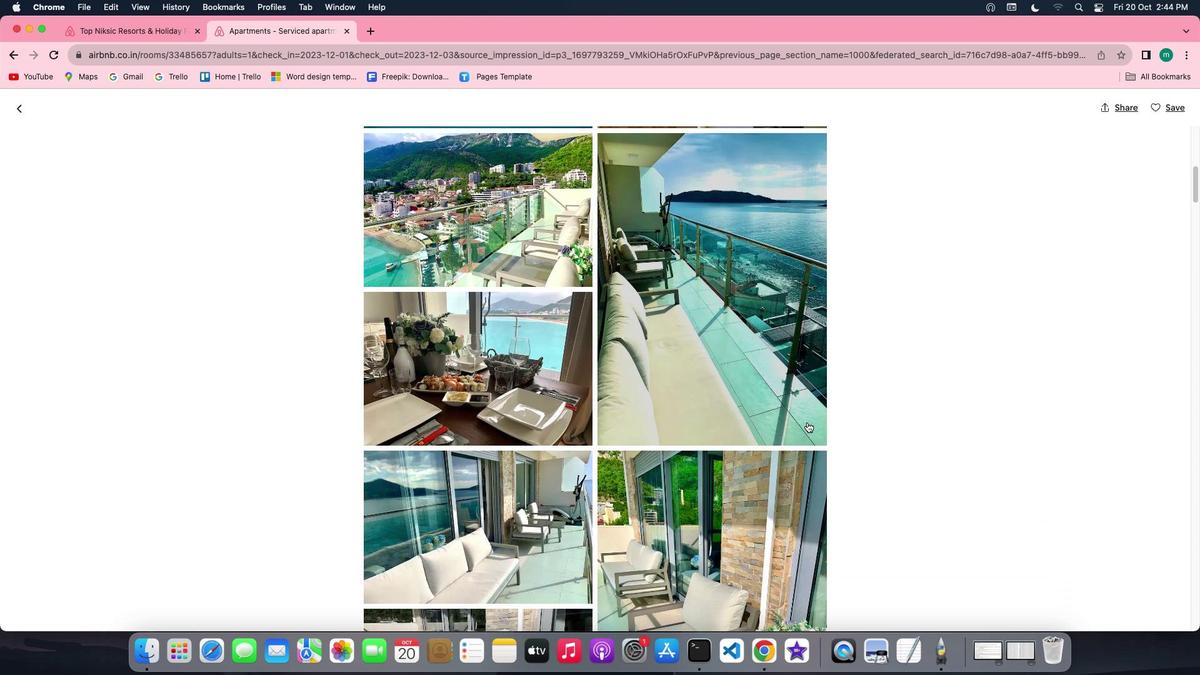 
Action: Mouse scrolled (807, 422) with delta (0, 0)
Screenshot: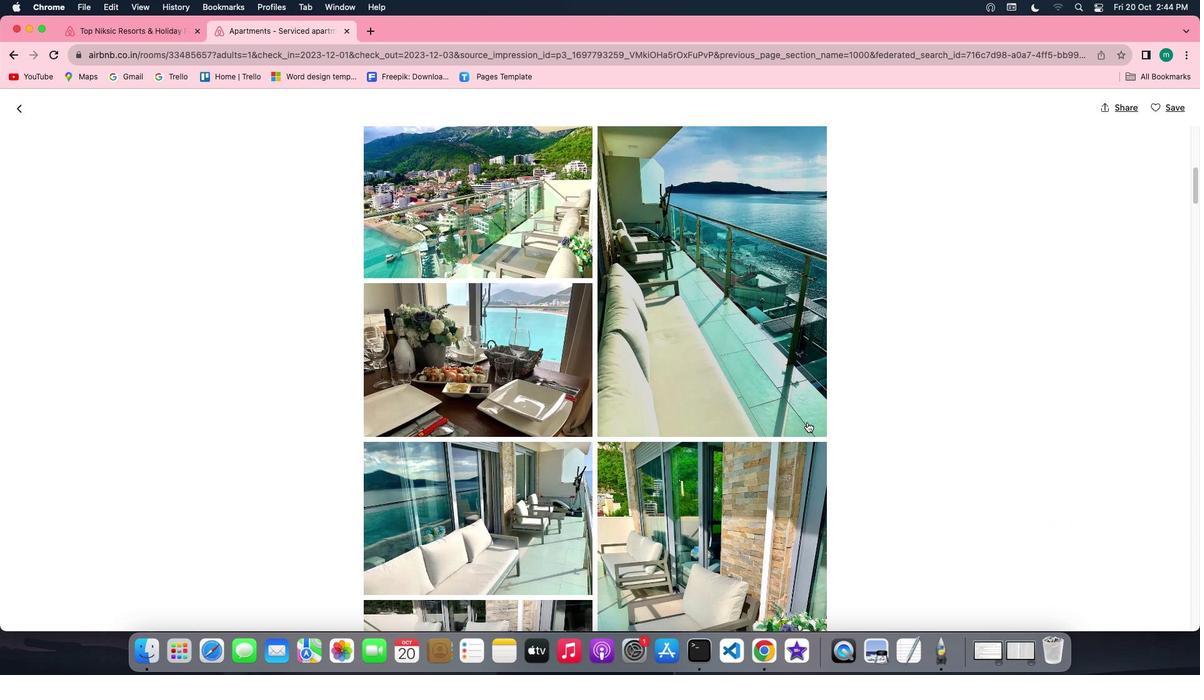 
Action: Mouse scrolled (807, 422) with delta (0, 0)
Screenshot: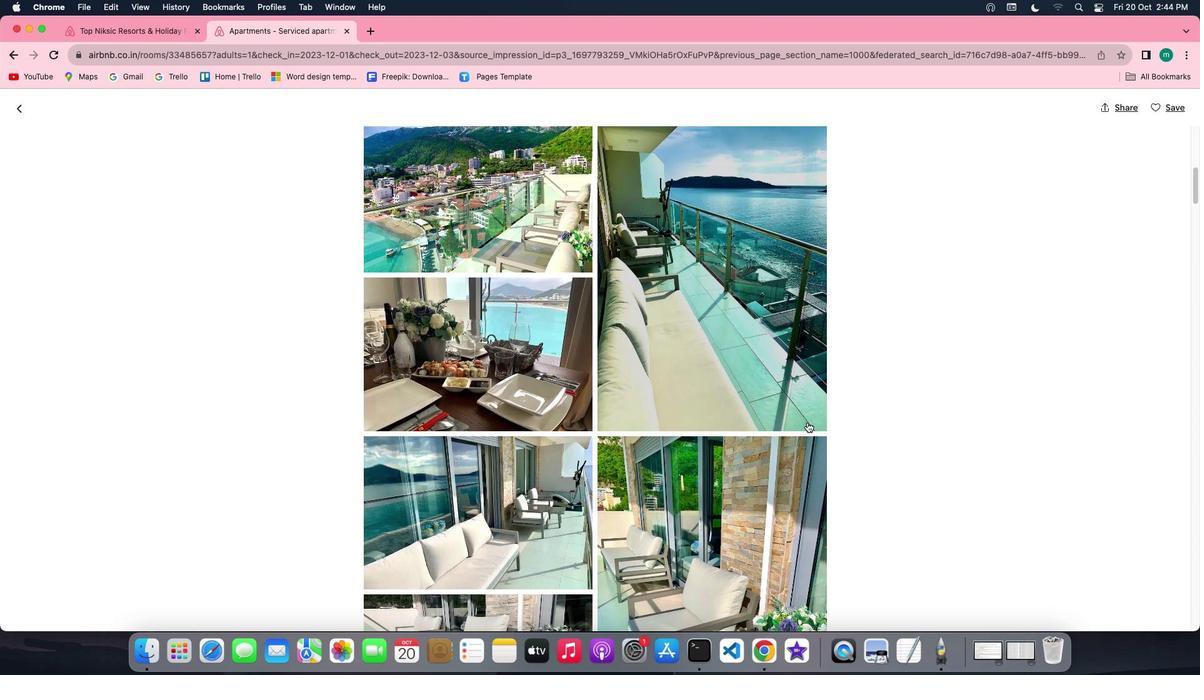 
Action: Mouse scrolled (807, 422) with delta (0, 0)
Screenshot: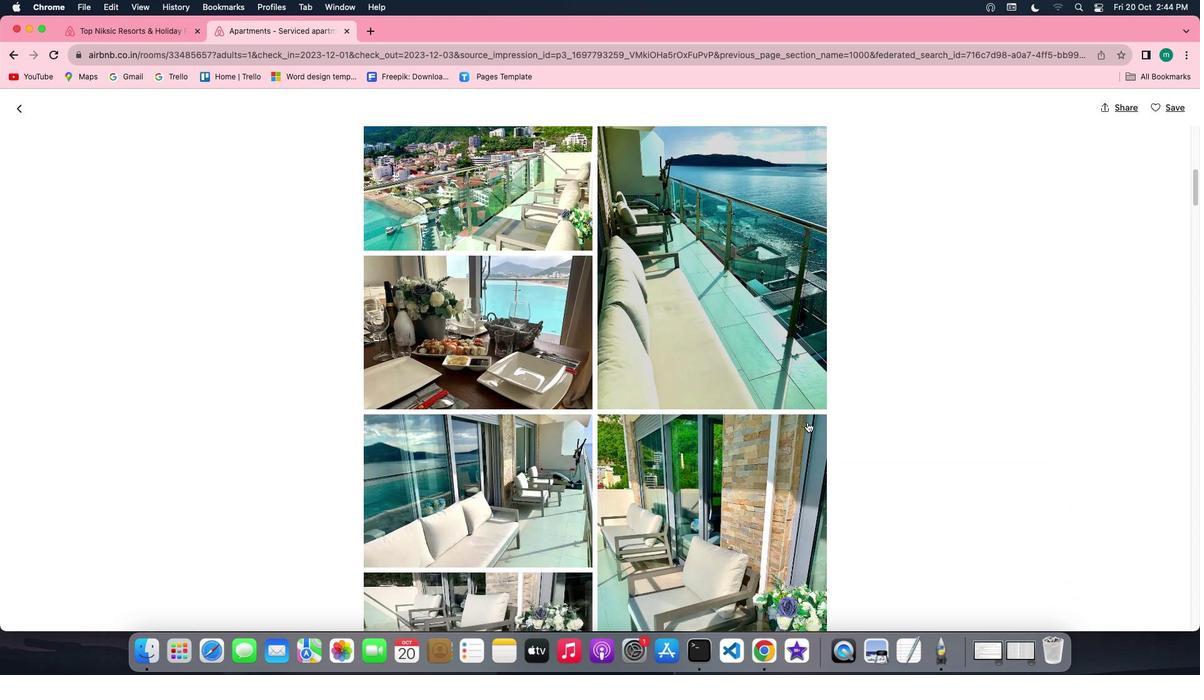 
Action: Mouse scrolled (807, 422) with delta (0, -1)
Screenshot: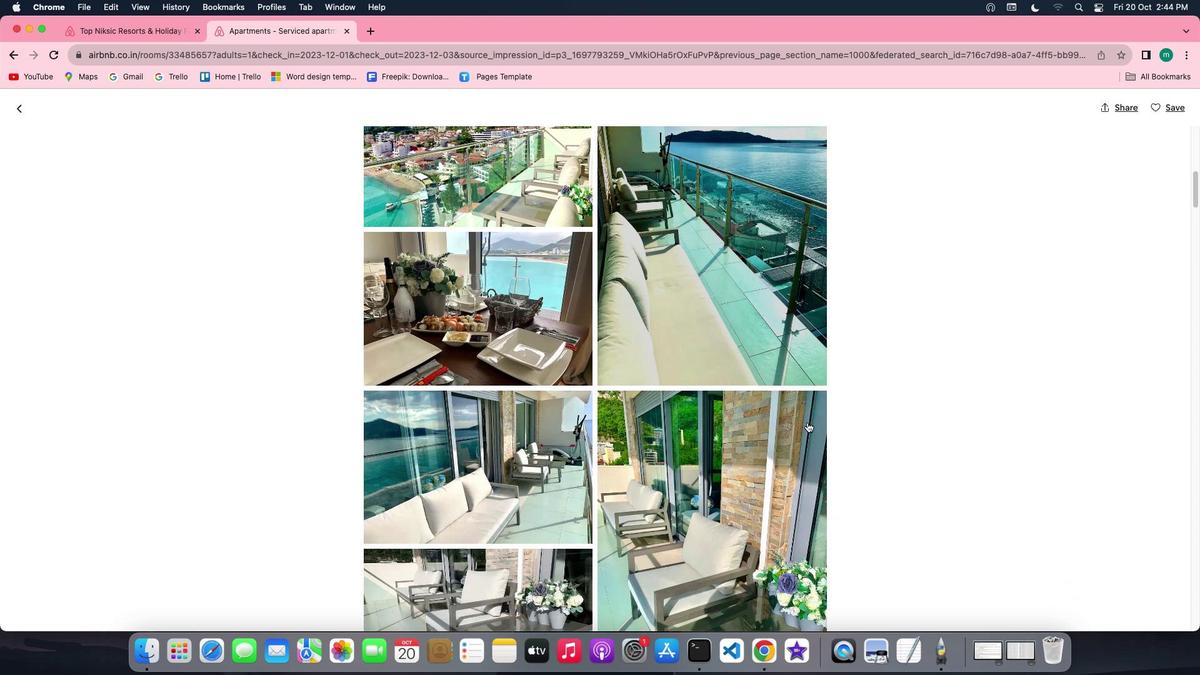 
Action: Mouse scrolled (807, 422) with delta (0, -1)
Screenshot: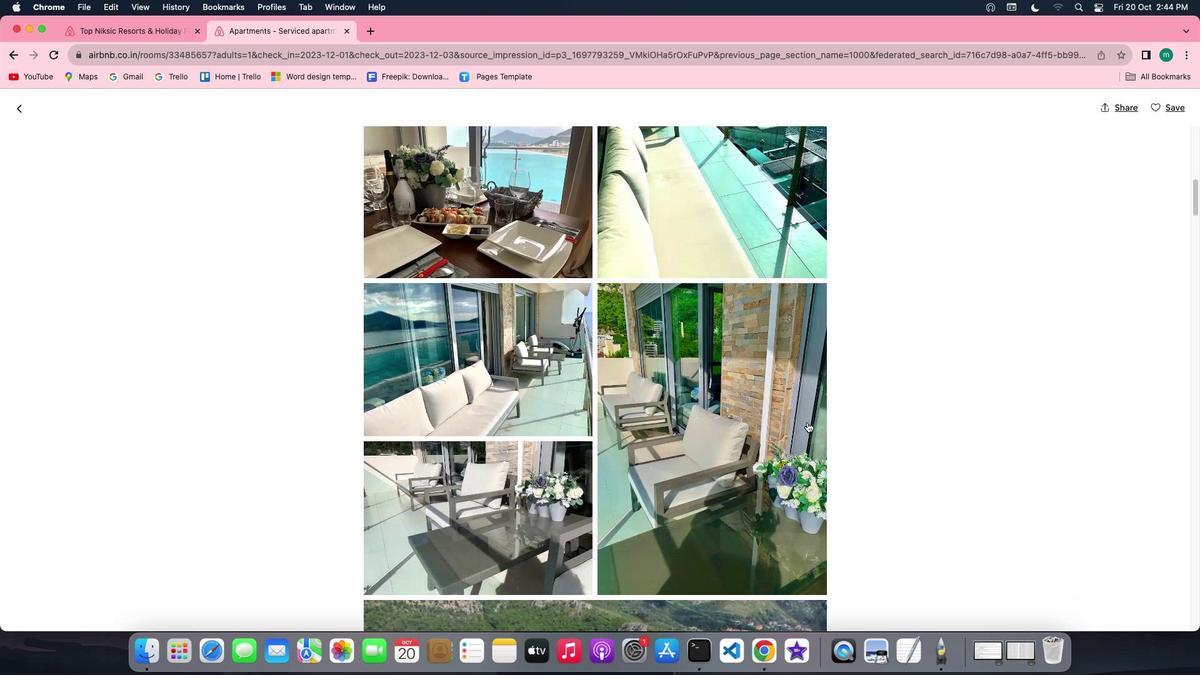 
Action: Mouse scrolled (807, 422) with delta (0, -1)
Screenshot: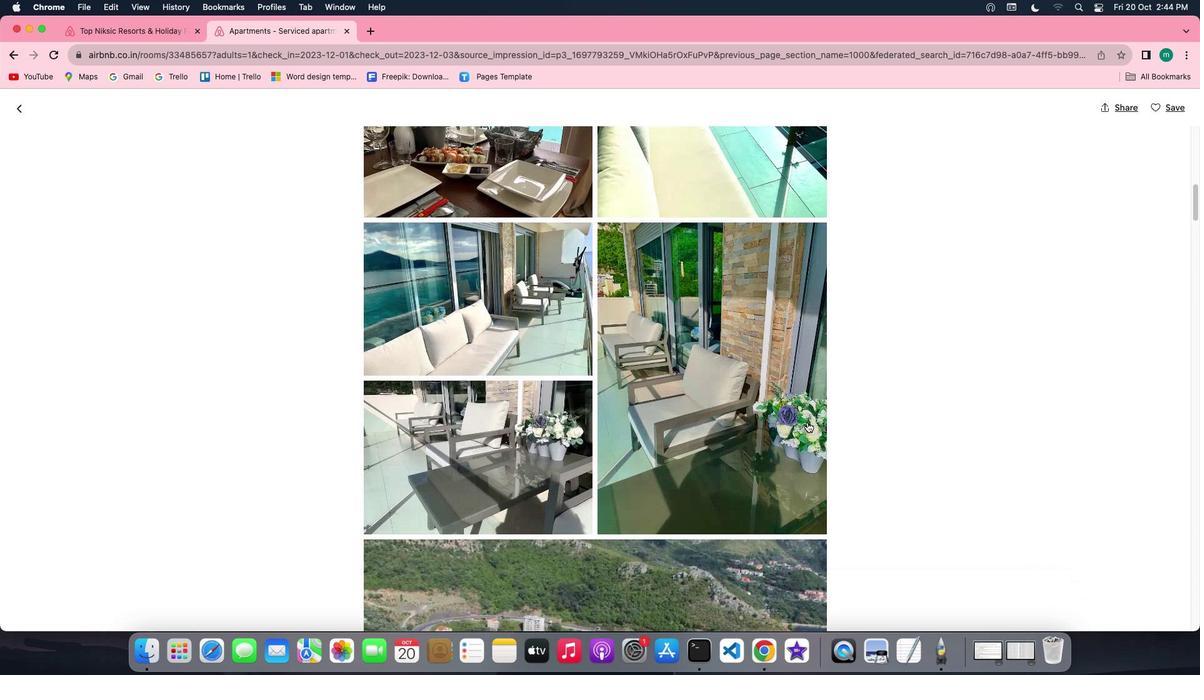 
Action: Mouse scrolled (807, 422) with delta (0, -1)
Screenshot: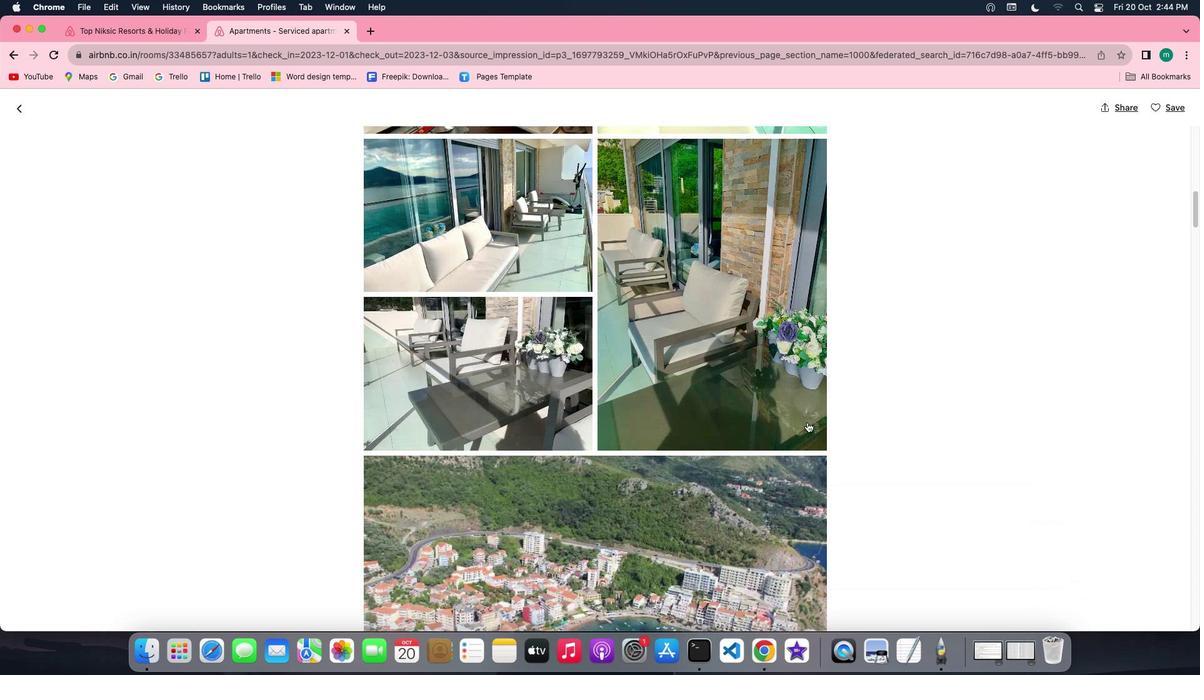 
Action: Mouse scrolled (807, 422) with delta (0, 0)
Screenshot: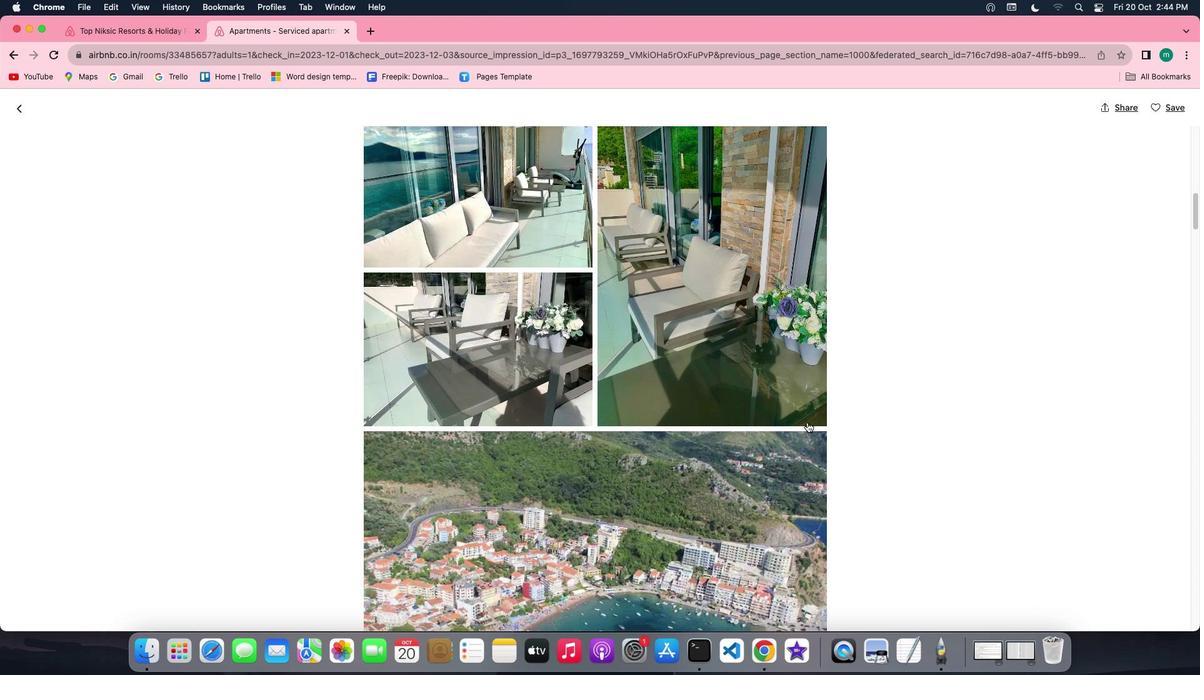 
Action: Mouse scrolled (807, 422) with delta (0, 0)
Screenshot: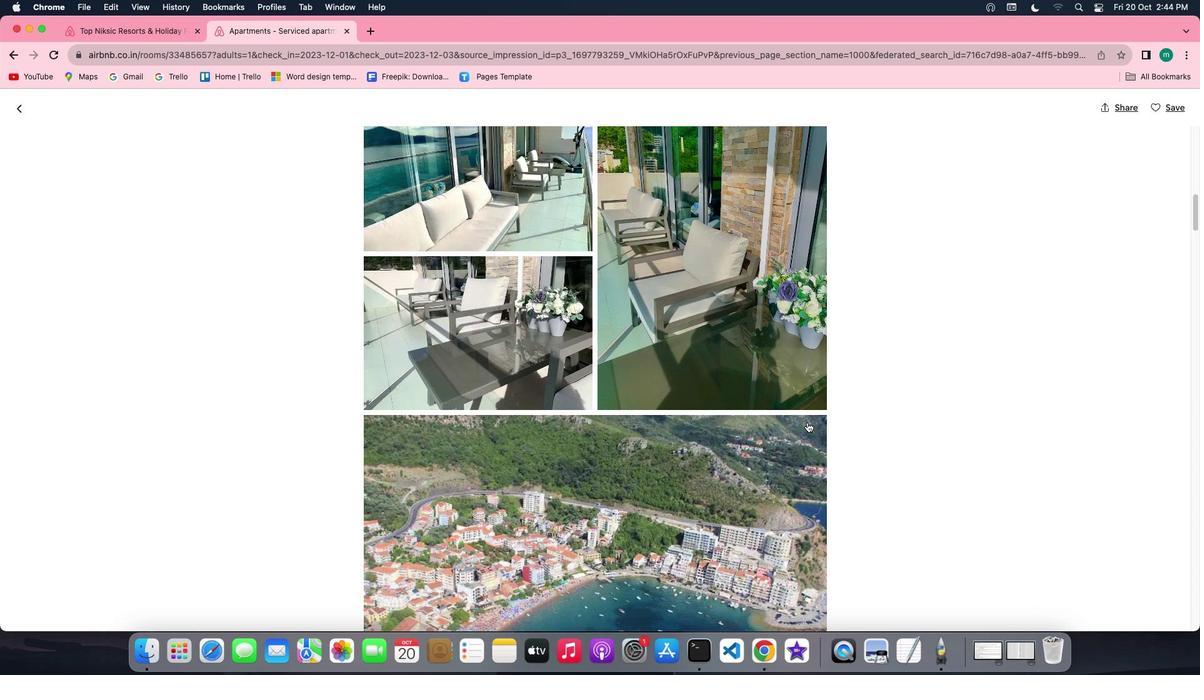 
Action: Mouse scrolled (807, 422) with delta (0, -1)
Screenshot: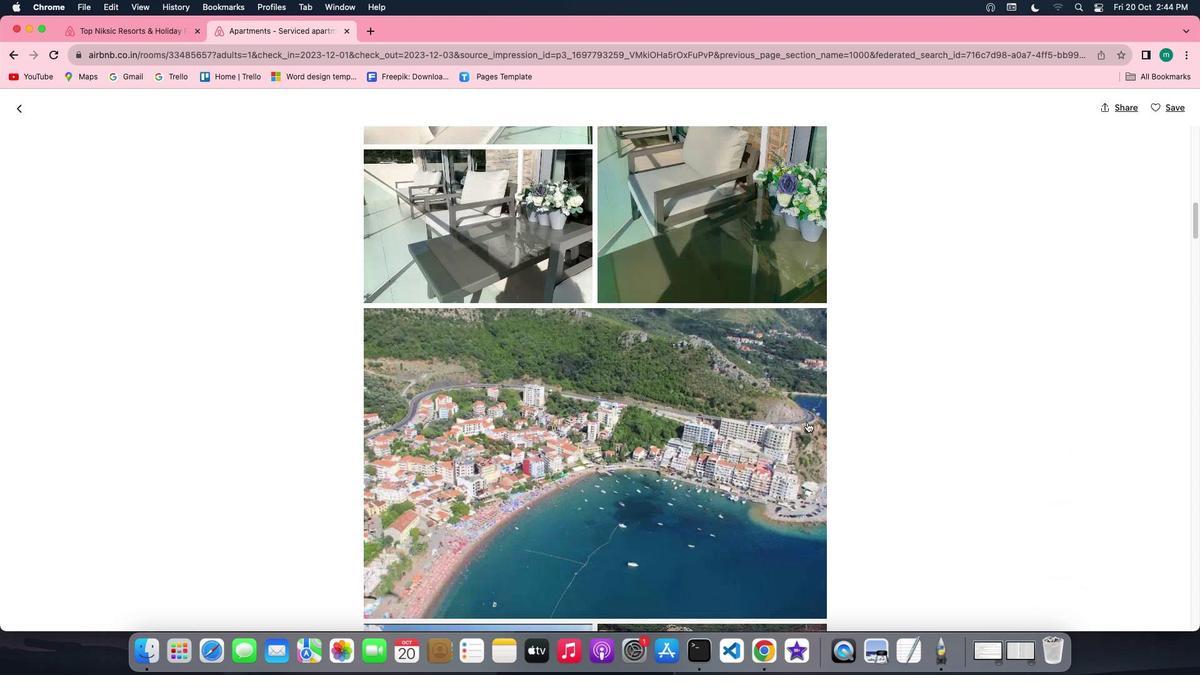 
Action: Mouse scrolled (807, 422) with delta (0, -1)
Screenshot: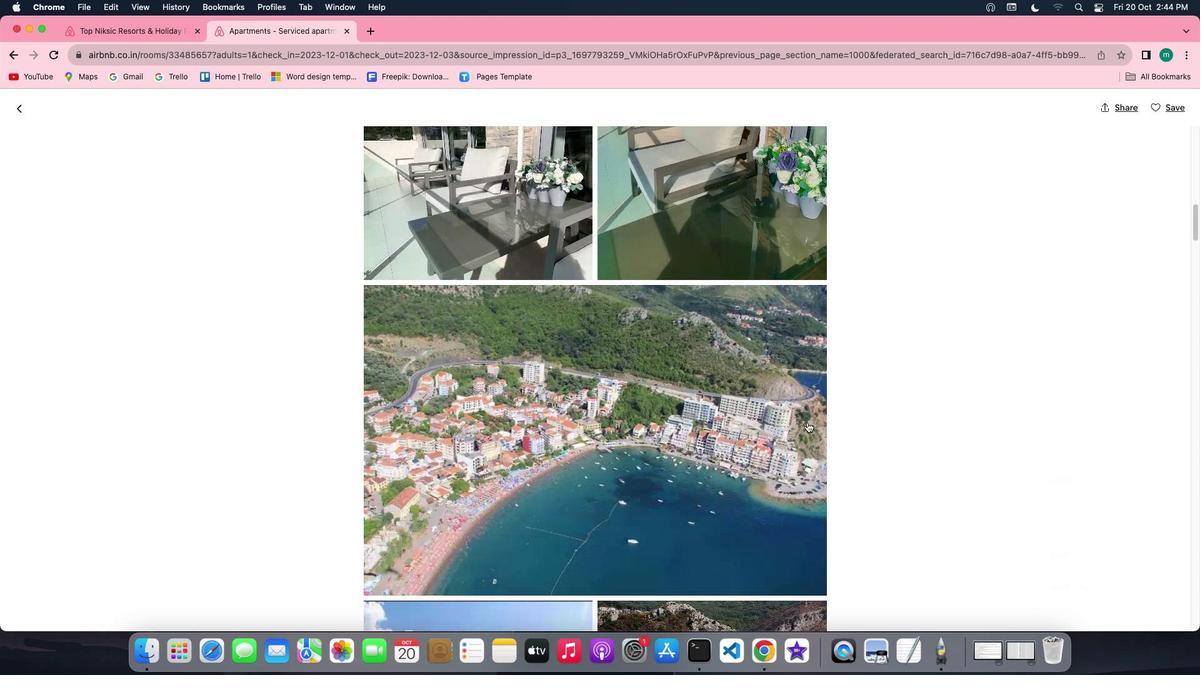 
Action: Mouse scrolled (807, 422) with delta (0, -1)
Screenshot: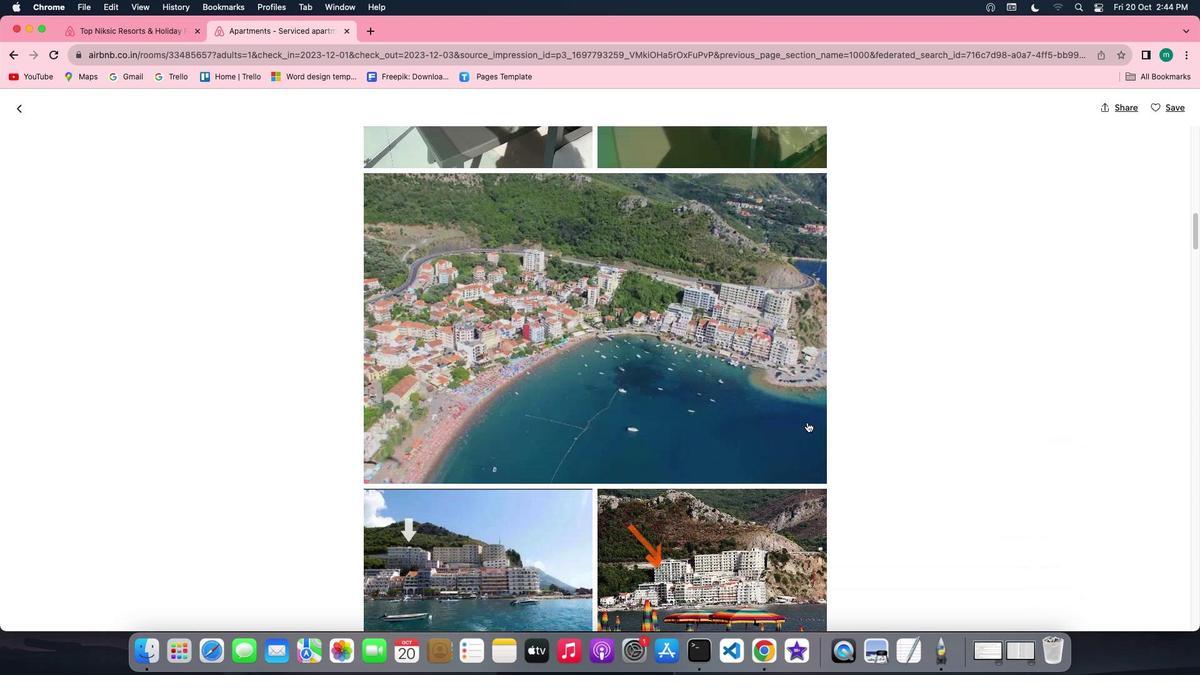 
Action: Mouse scrolled (807, 422) with delta (0, 0)
Screenshot: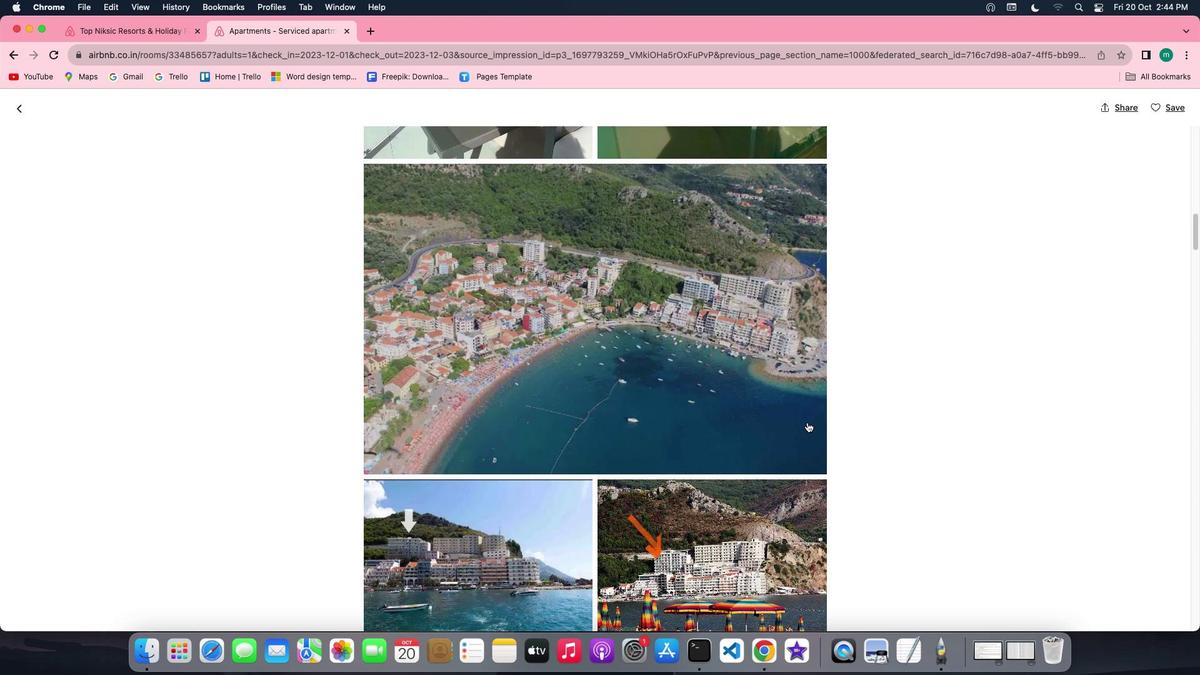 
Action: Mouse scrolled (807, 422) with delta (0, 0)
Screenshot: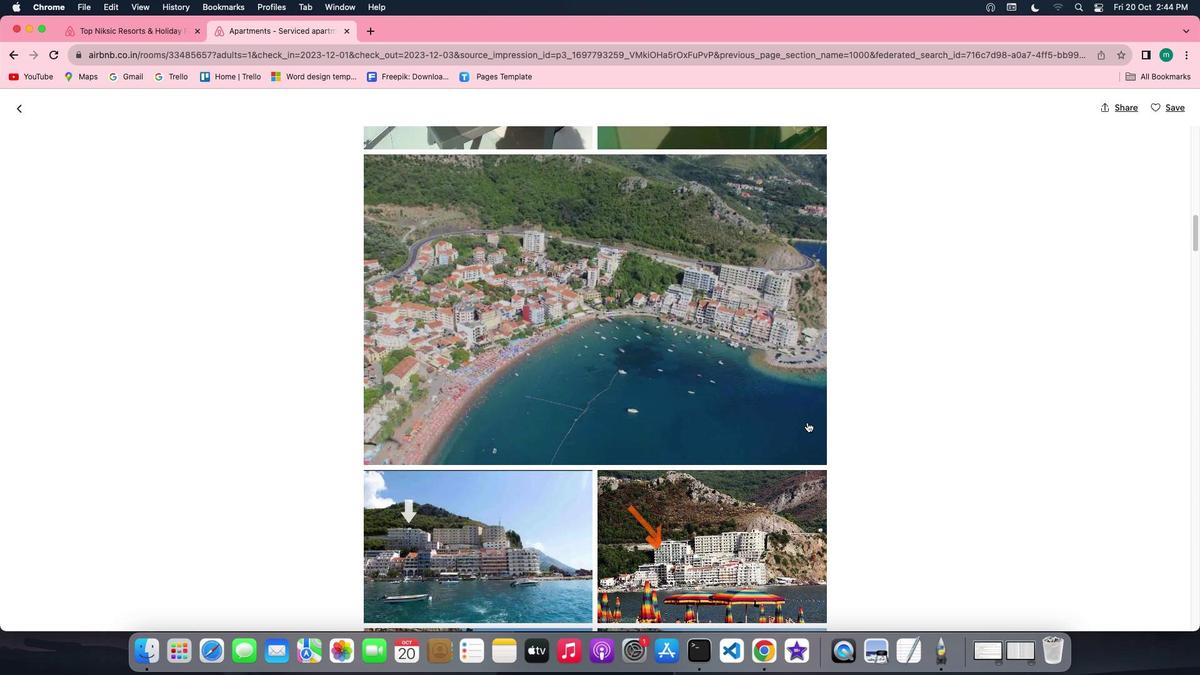 
Action: Mouse scrolled (807, 422) with delta (0, 0)
Screenshot: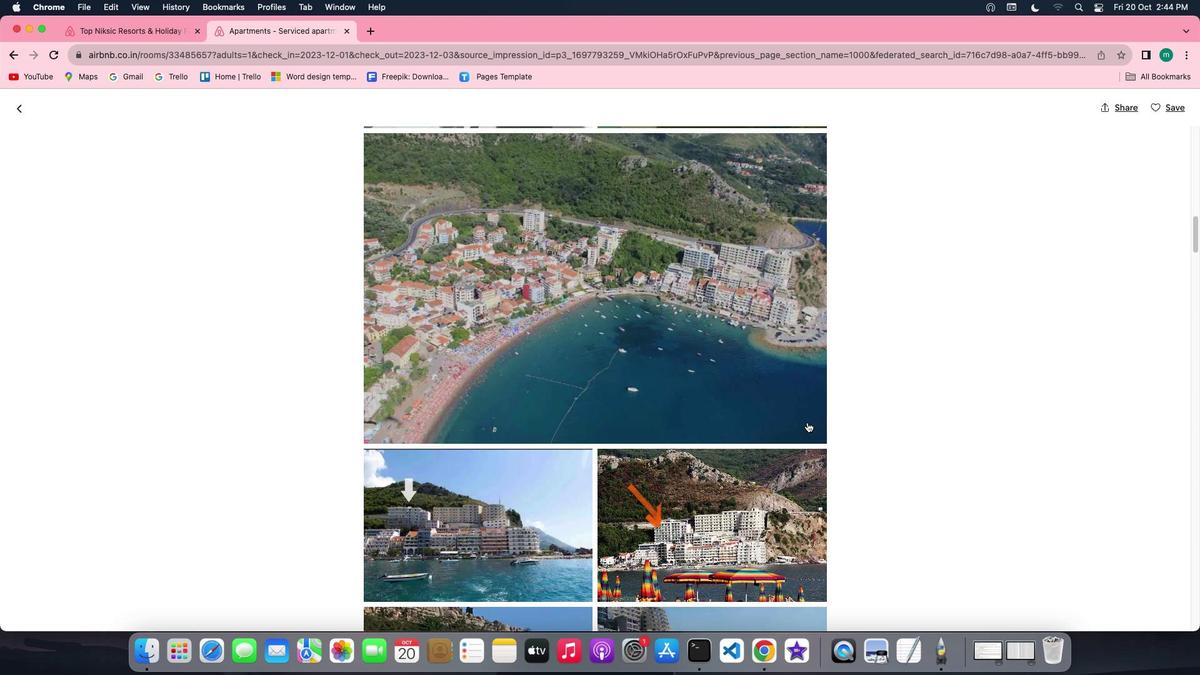 
Action: Mouse scrolled (807, 422) with delta (0, 0)
Screenshot: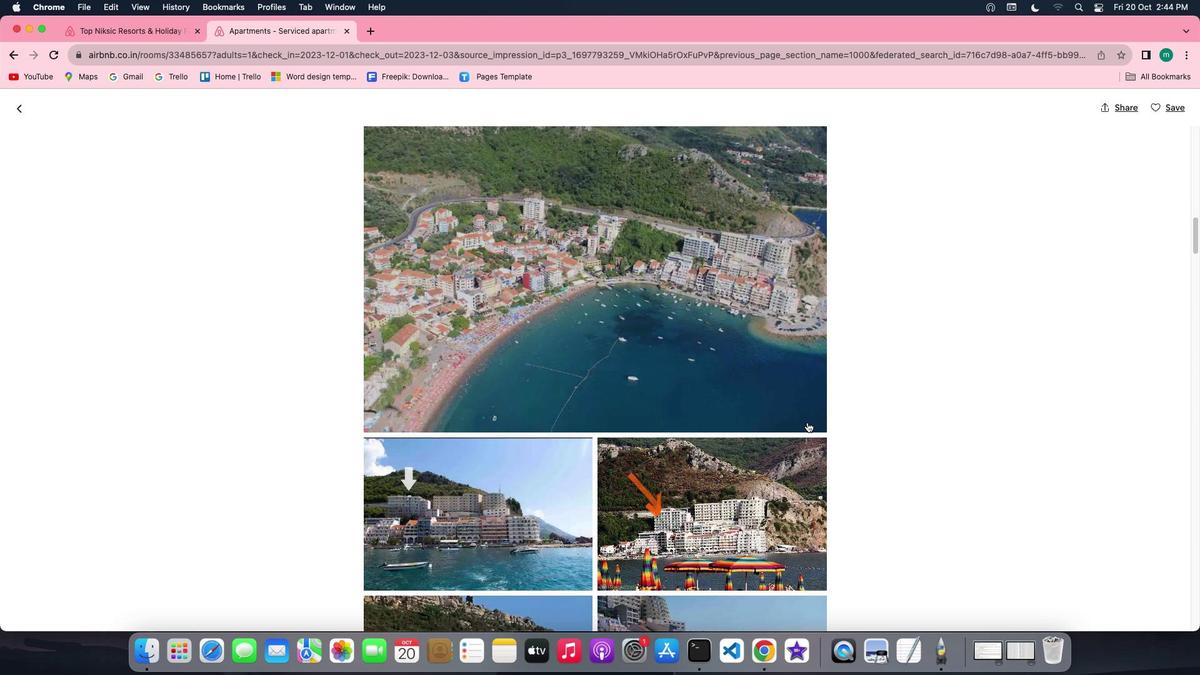 
Action: Mouse scrolled (807, 422) with delta (0, 0)
Screenshot: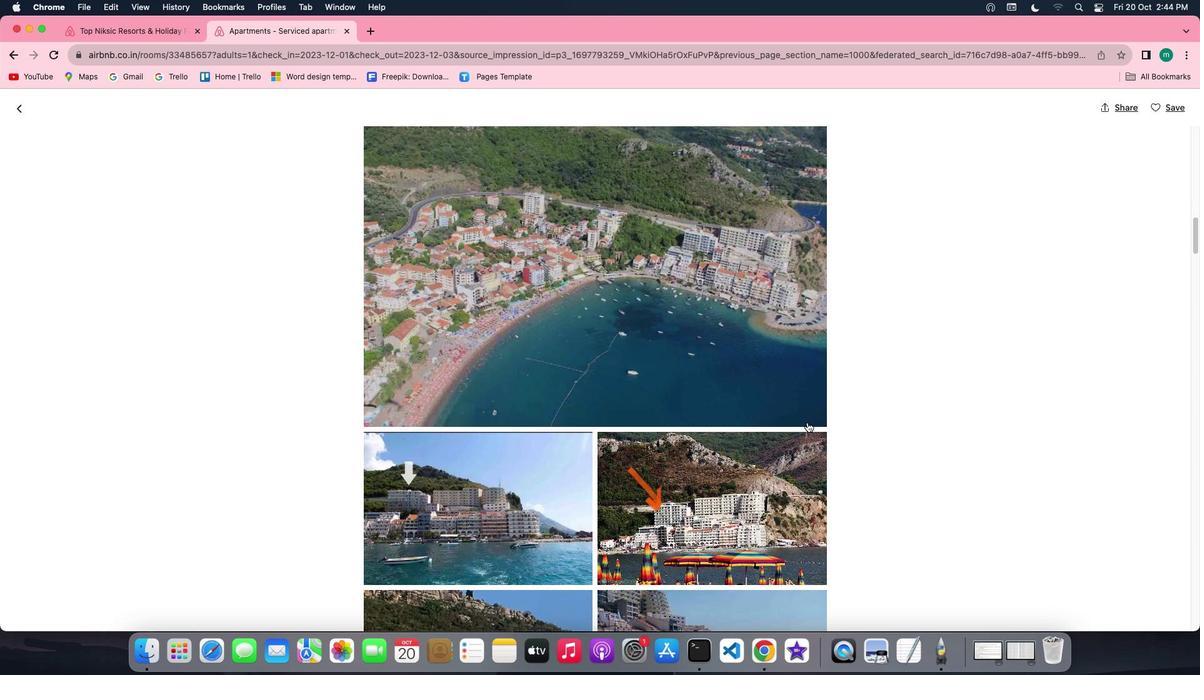 
Action: Mouse scrolled (807, 422) with delta (0, 0)
Screenshot: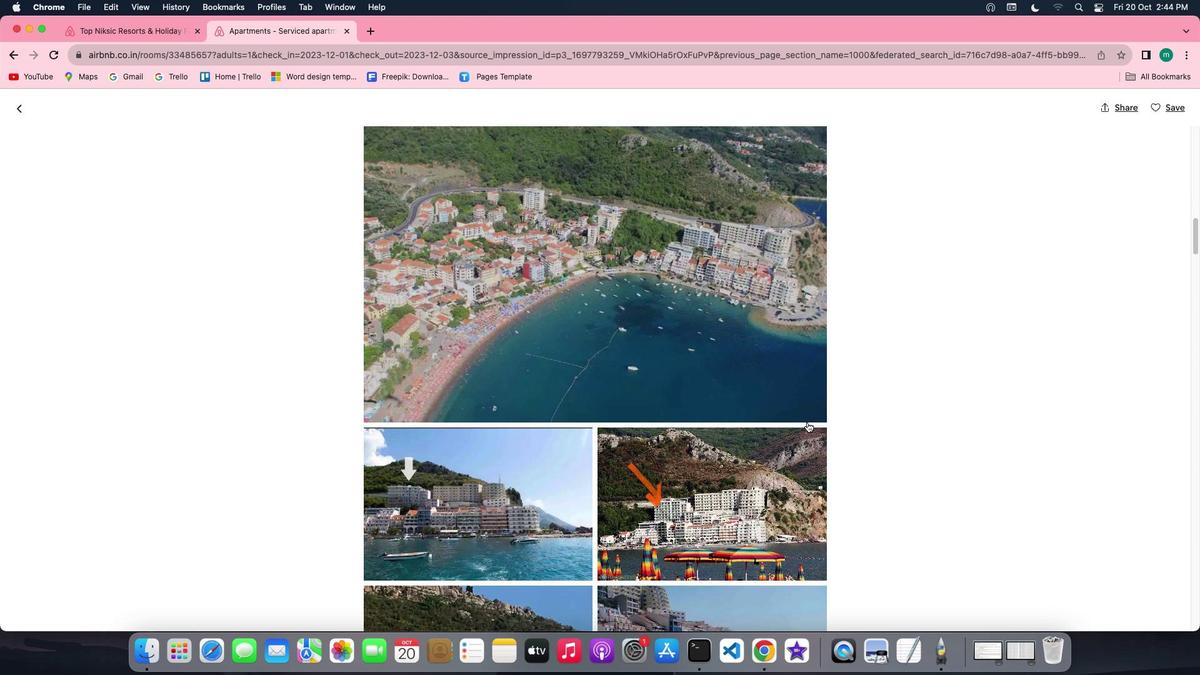 
Action: Mouse scrolled (807, 422) with delta (0, 0)
Screenshot: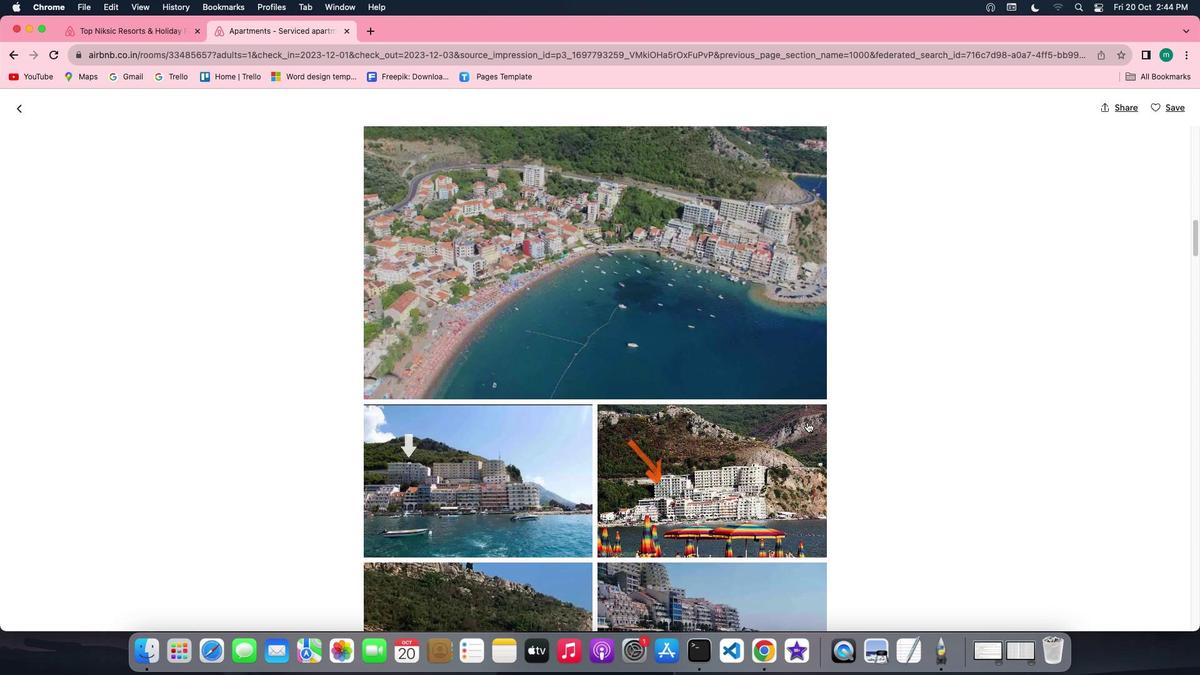 
Action: Mouse scrolled (807, 422) with delta (0, 0)
Screenshot: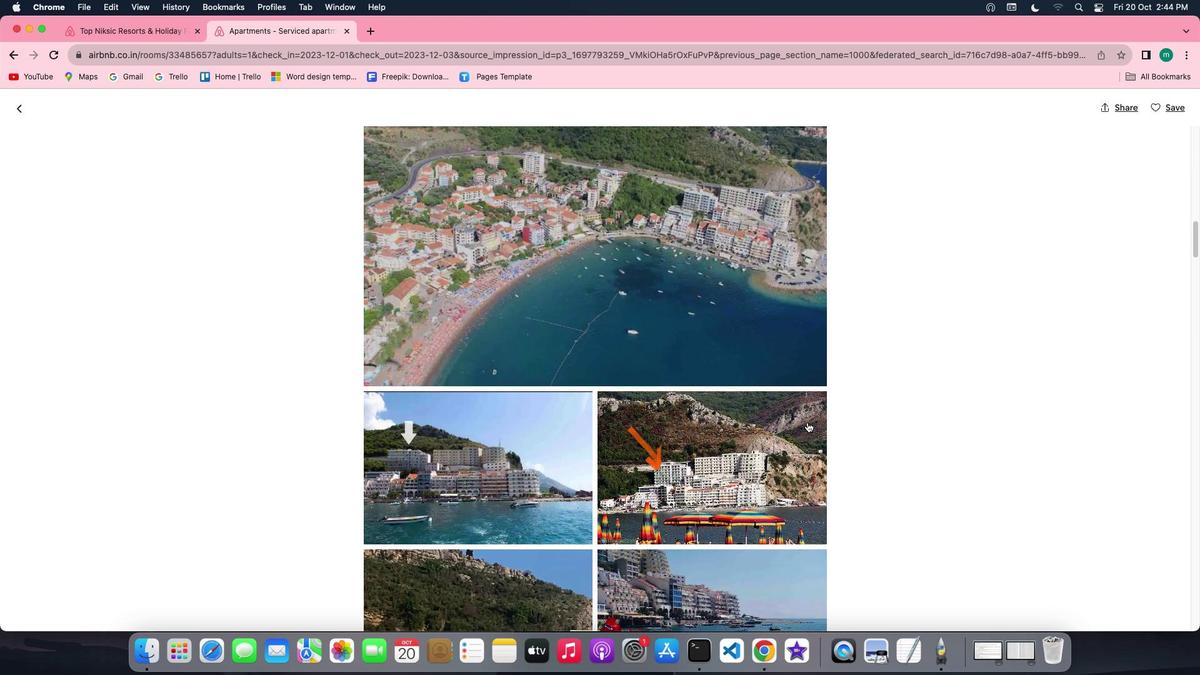 
Action: Mouse scrolled (807, 422) with delta (0, 0)
Screenshot: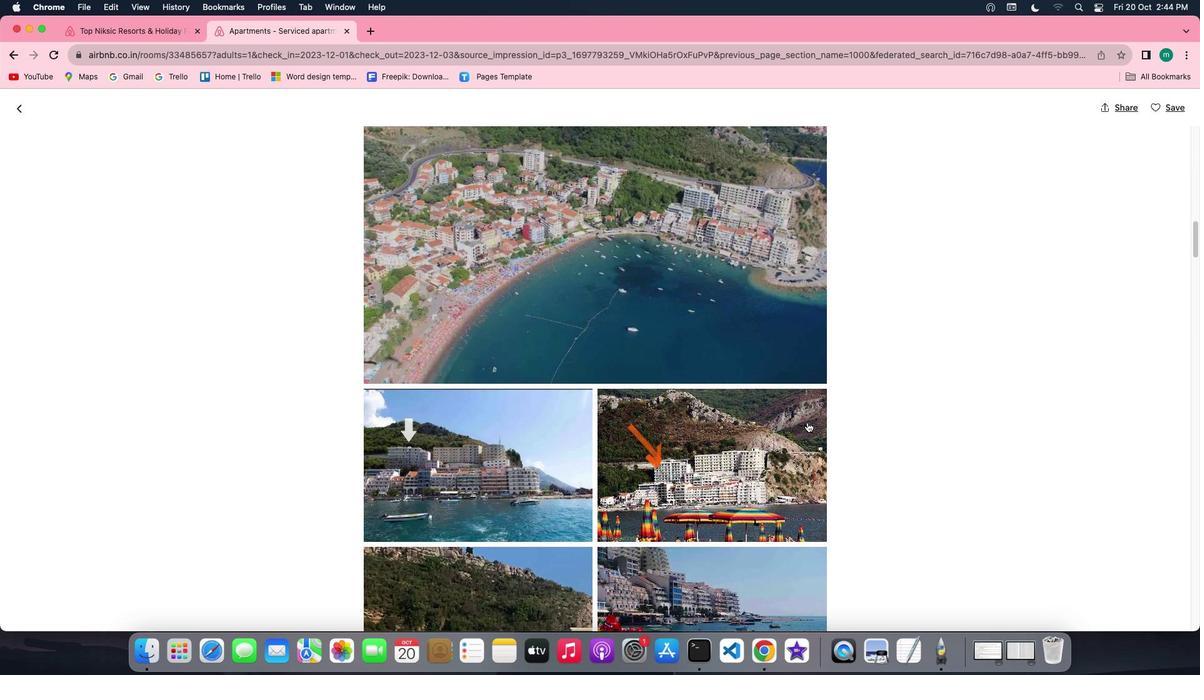 
Action: Mouse scrolled (807, 422) with delta (0, 0)
Screenshot: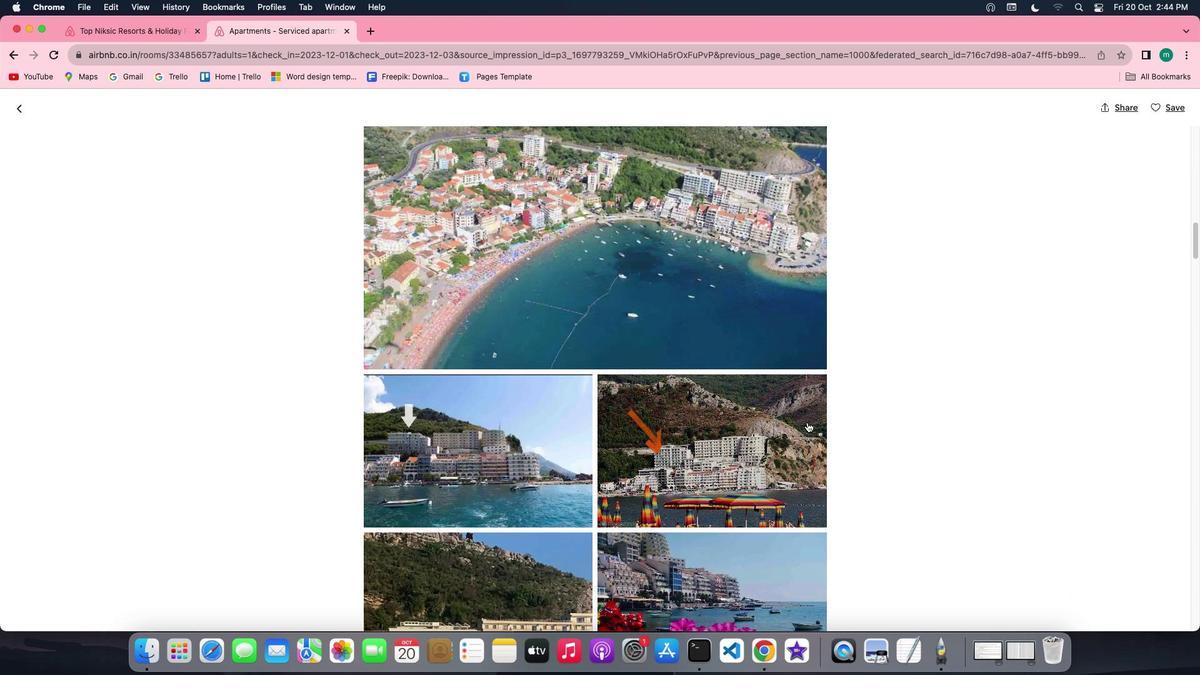 
Action: Mouse scrolled (807, 422) with delta (0, 0)
Screenshot: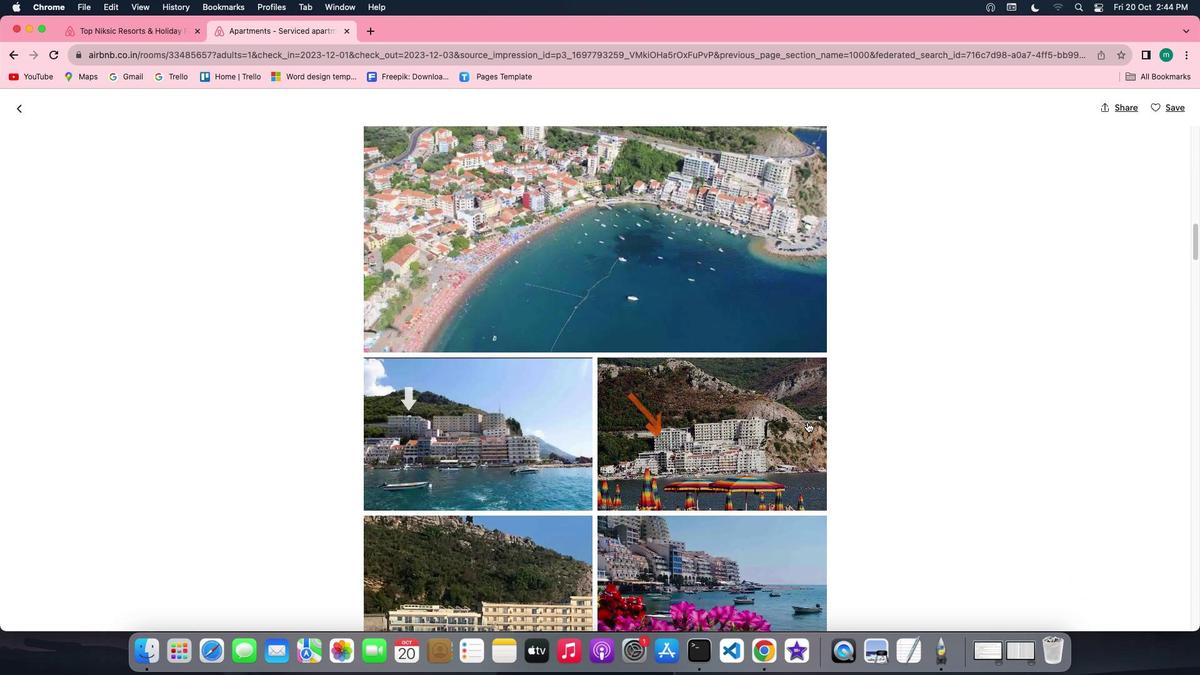 
Action: Mouse scrolled (807, 422) with delta (0, -1)
Screenshot: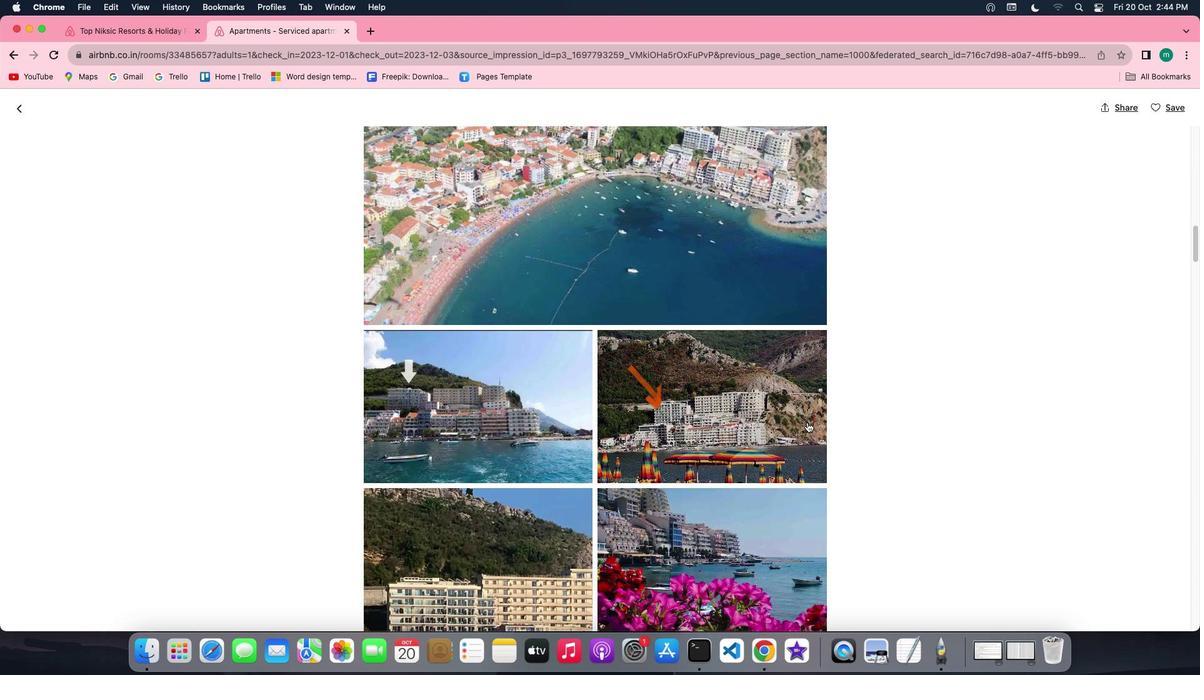 
Action: Mouse scrolled (807, 422) with delta (0, -1)
Screenshot: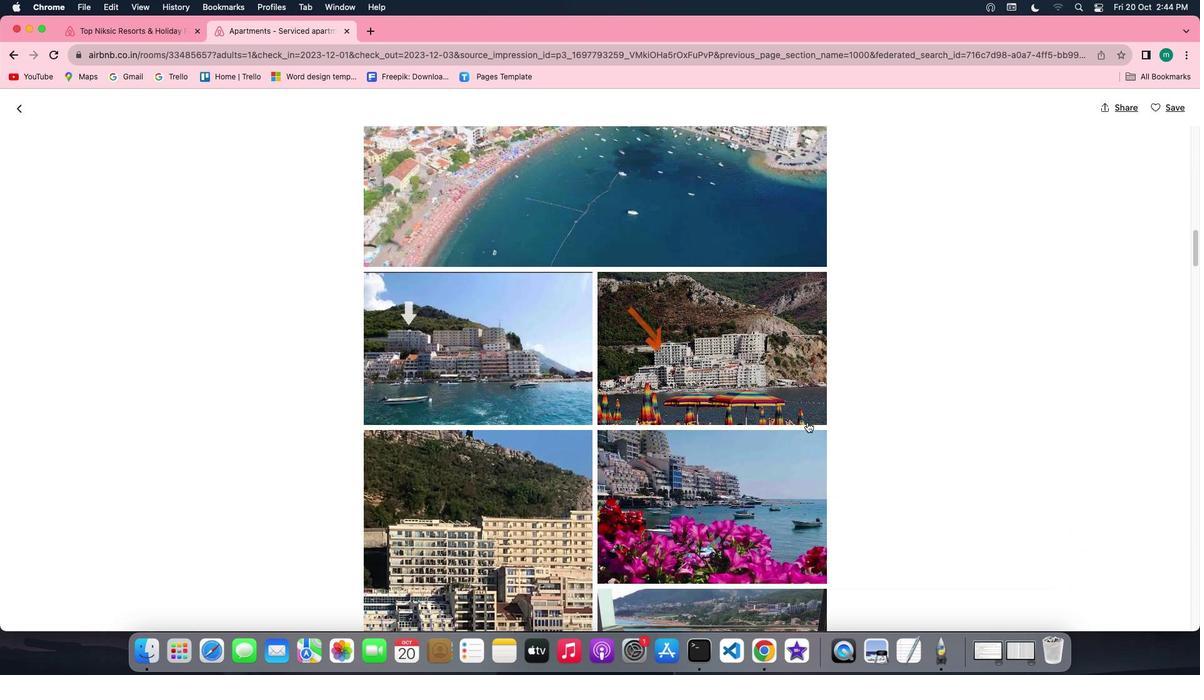 
Action: Mouse scrolled (807, 422) with delta (0, -1)
Screenshot: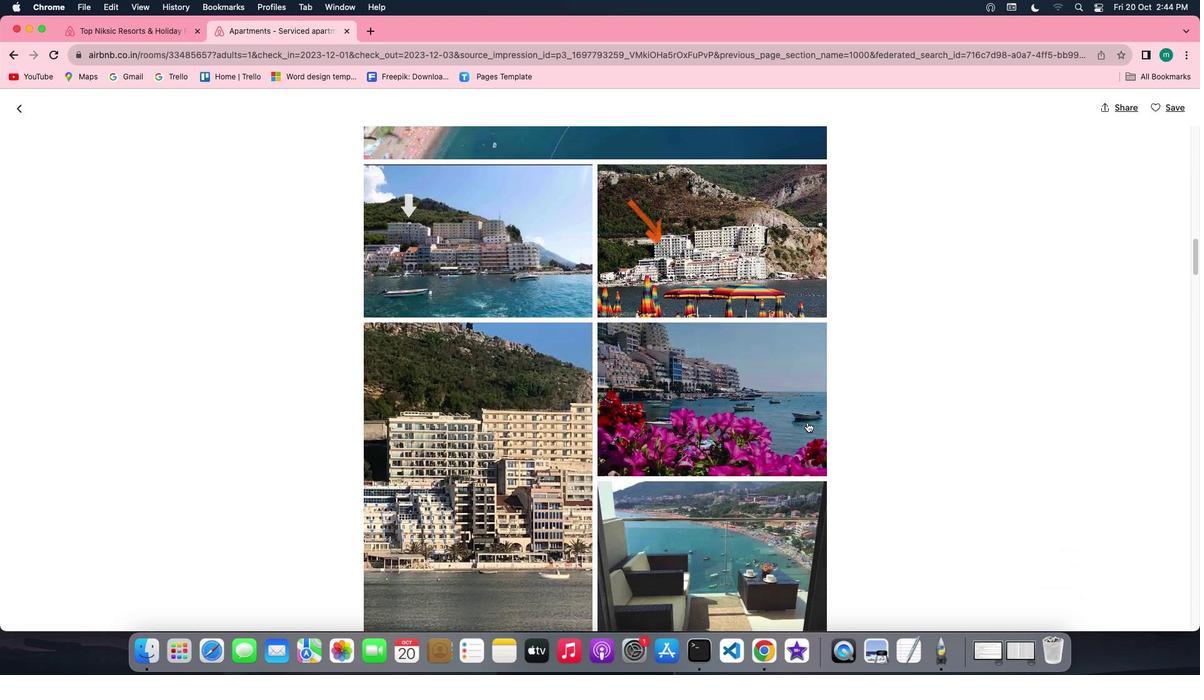 
Action: Mouse scrolled (807, 422) with delta (0, 0)
Screenshot: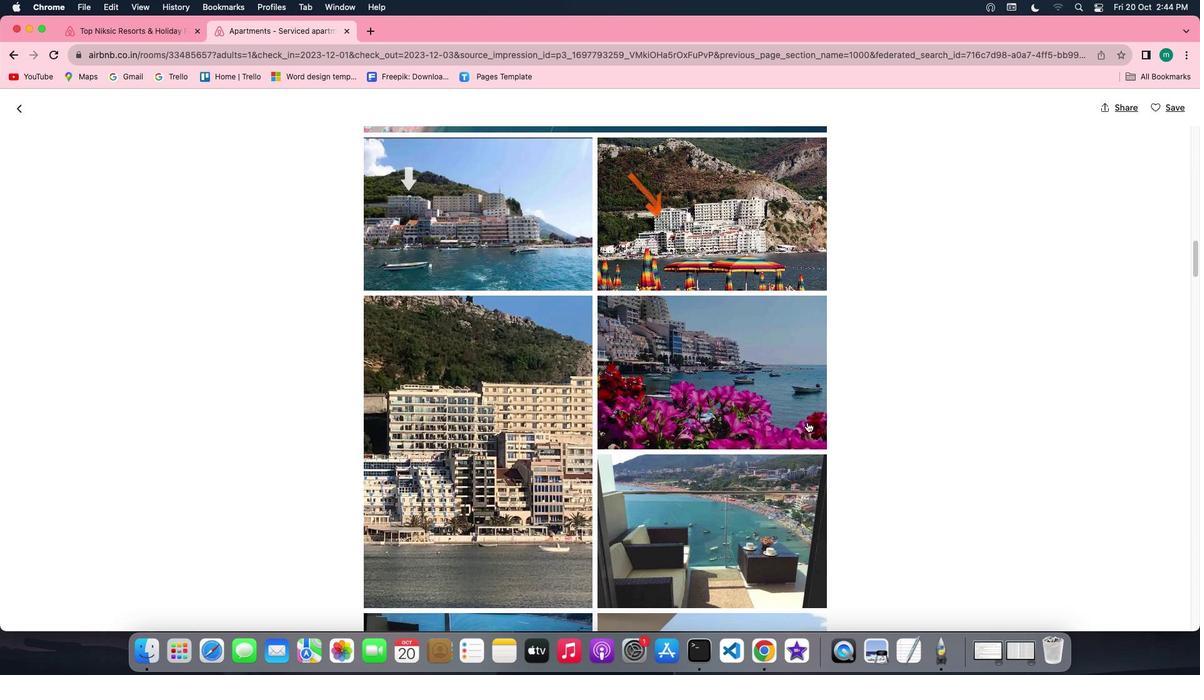 
Action: Mouse scrolled (807, 422) with delta (0, 0)
Screenshot: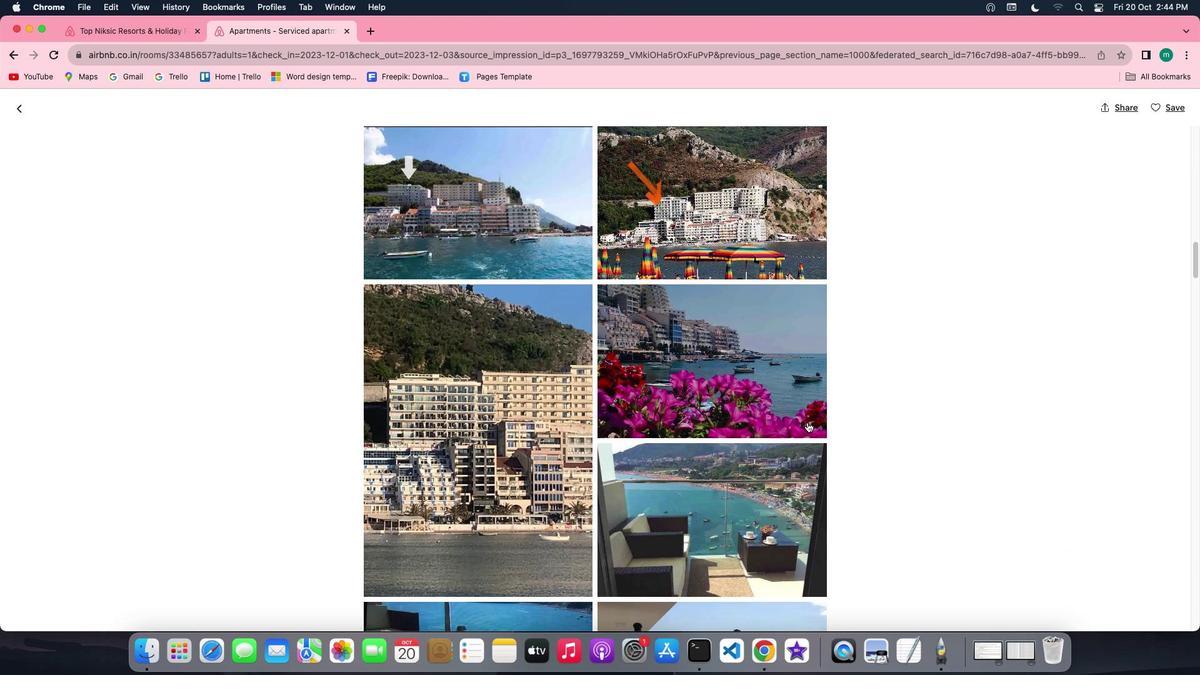 
Action: Mouse scrolled (807, 422) with delta (0, 0)
Screenshot: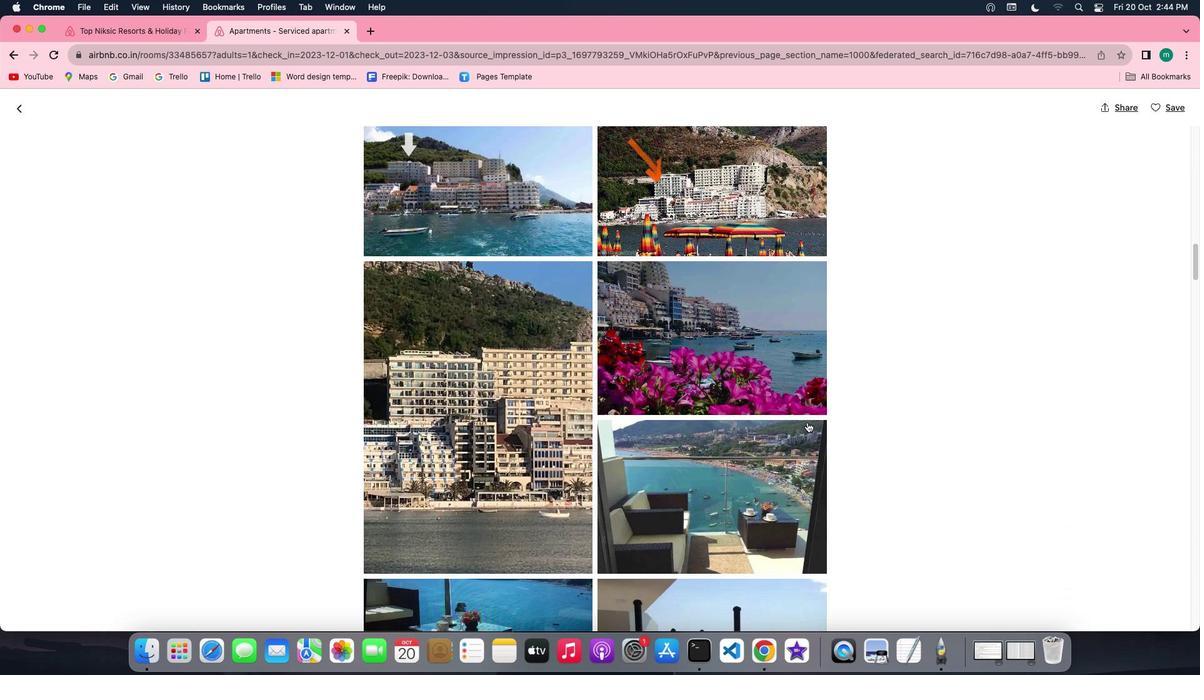 
Action: Mouse scrolled (807, 422) with delta (0, 0)
Screenshot: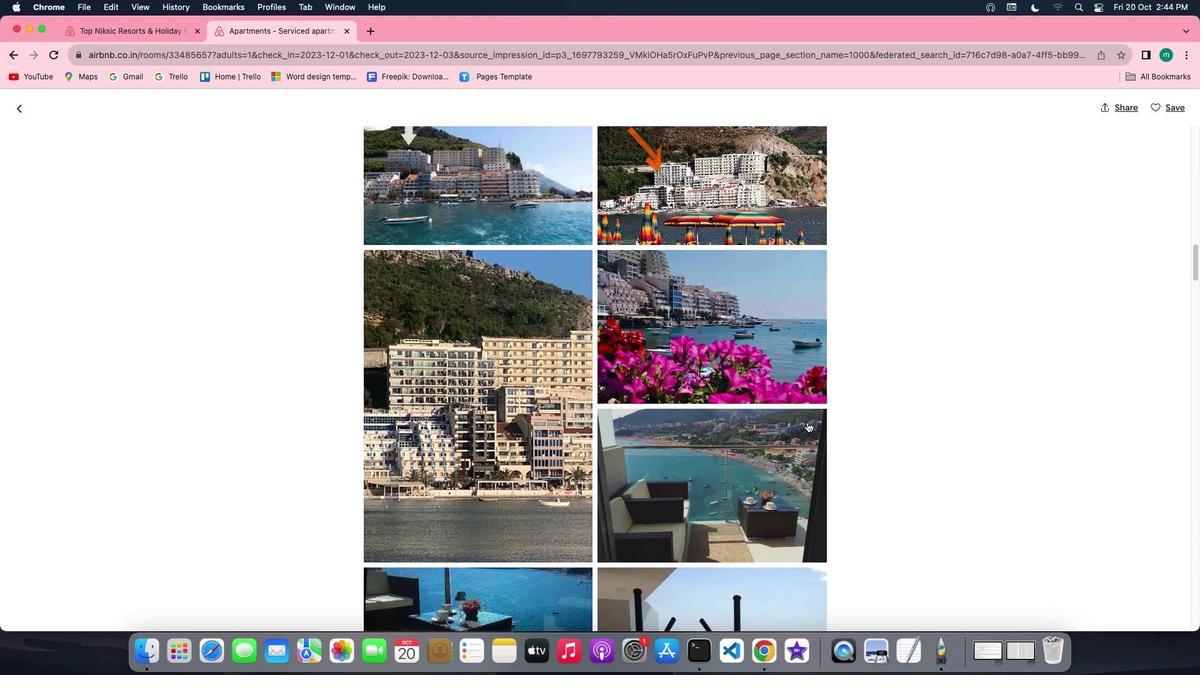 
Action: Mouse scrolled (807, 422) with delta (0, 0)
Screenshot: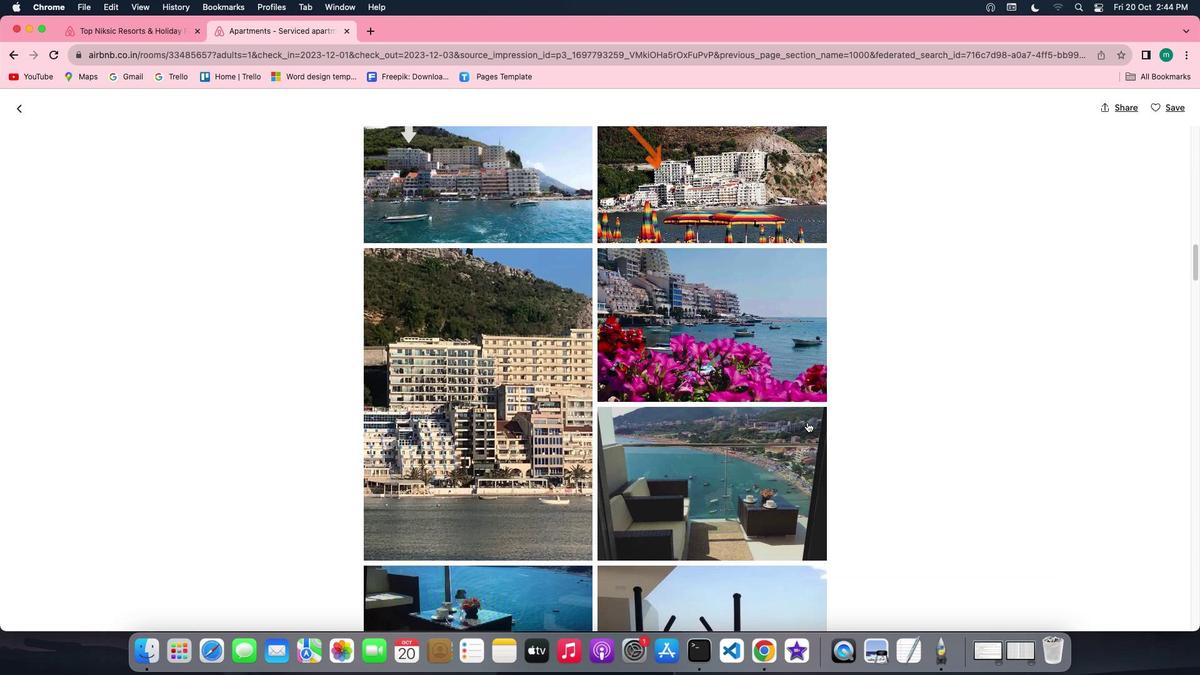 
Action: Mouse scrolled (807, 422) with delta (0, 0)
Screenshot: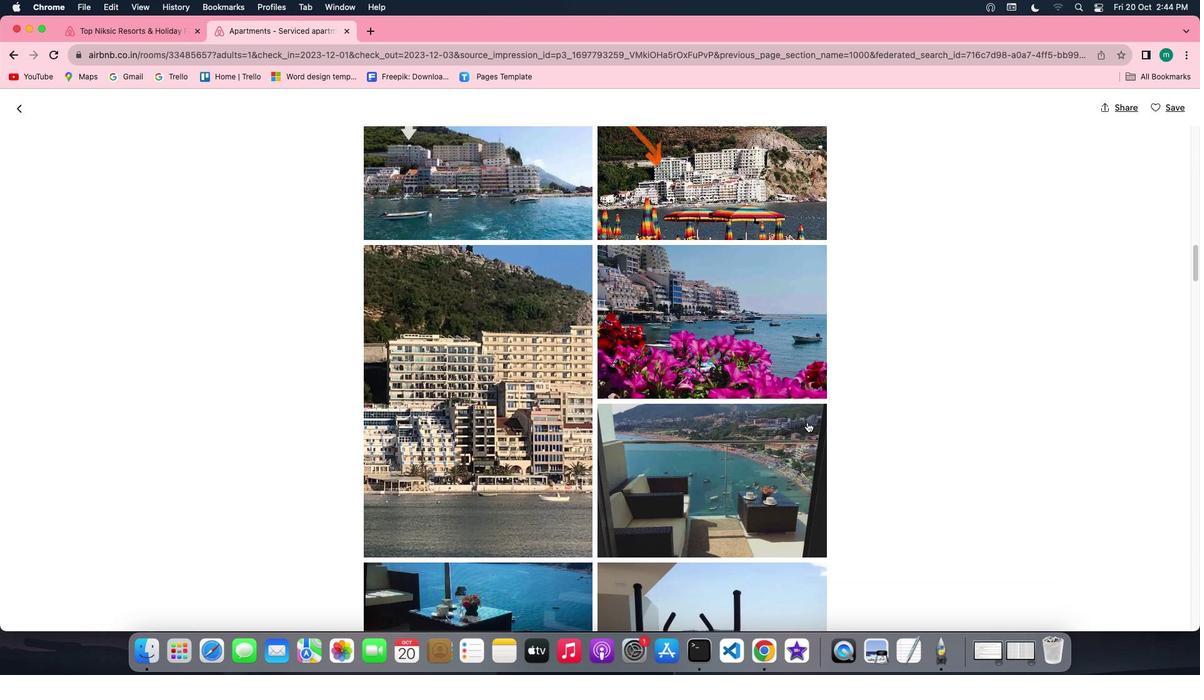
Action: Mouse scrolled (807, 422) with delta (0, 0)
Screenshot: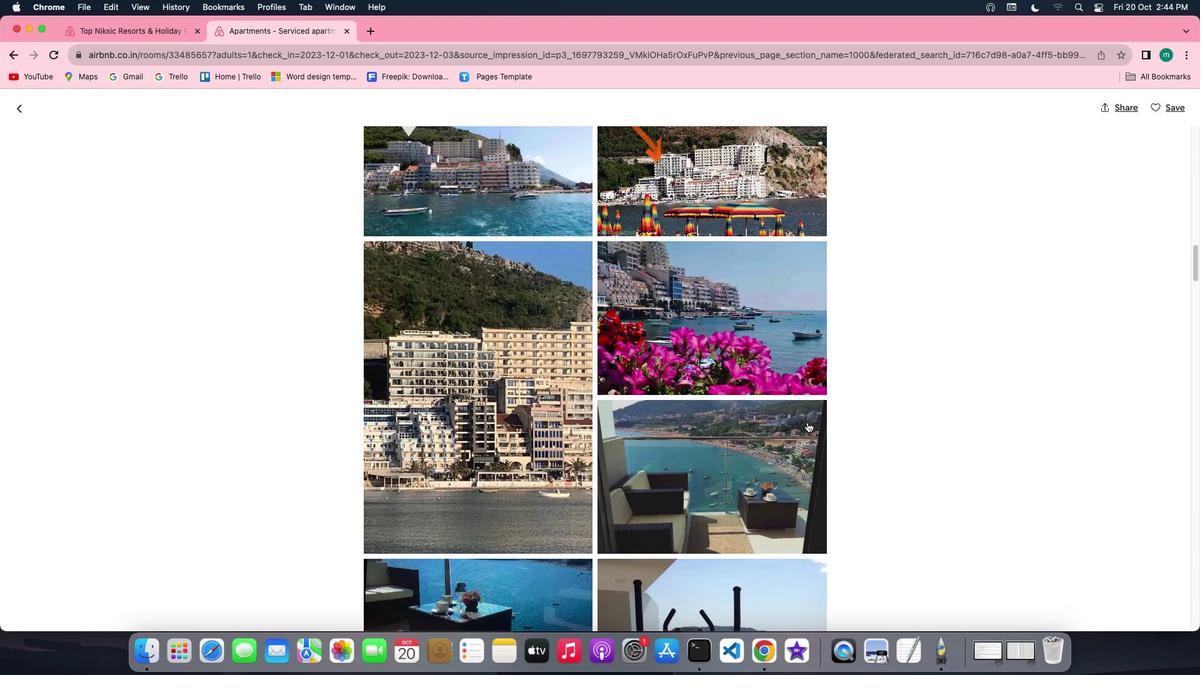 
Action: Mouse scrolled (807, 422) with delta (0, 0)
Screenshot: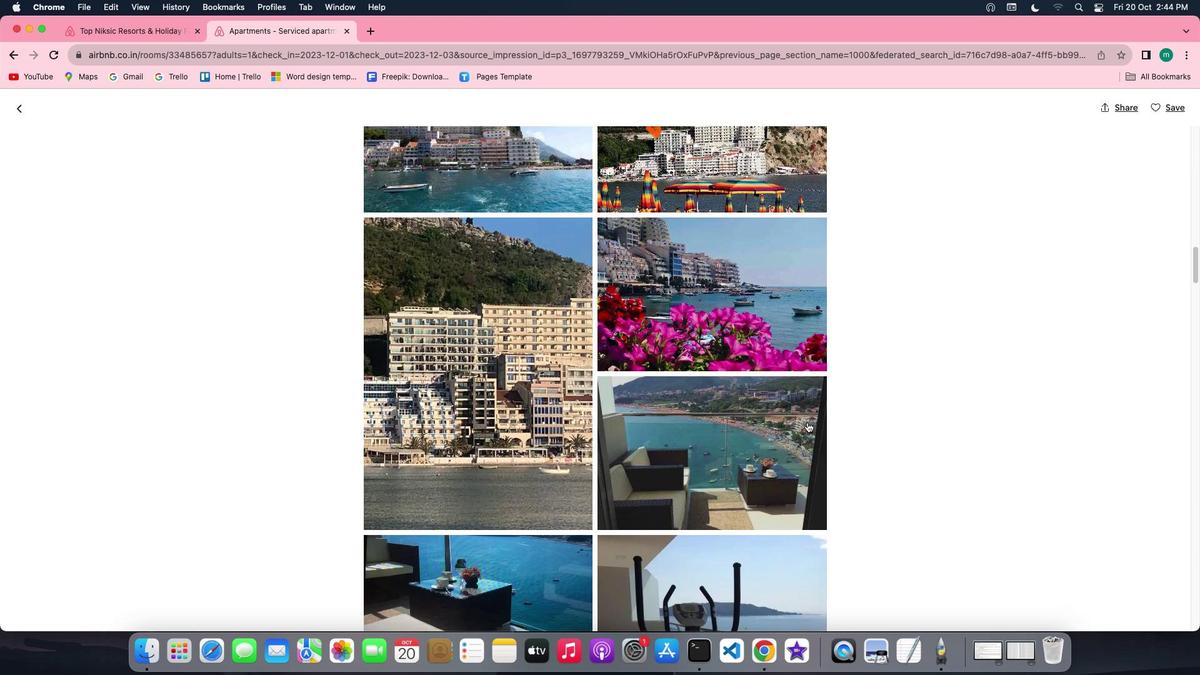 
Action: Mouse scrolled (807, 422) with delta (0, 0)
Screenshot: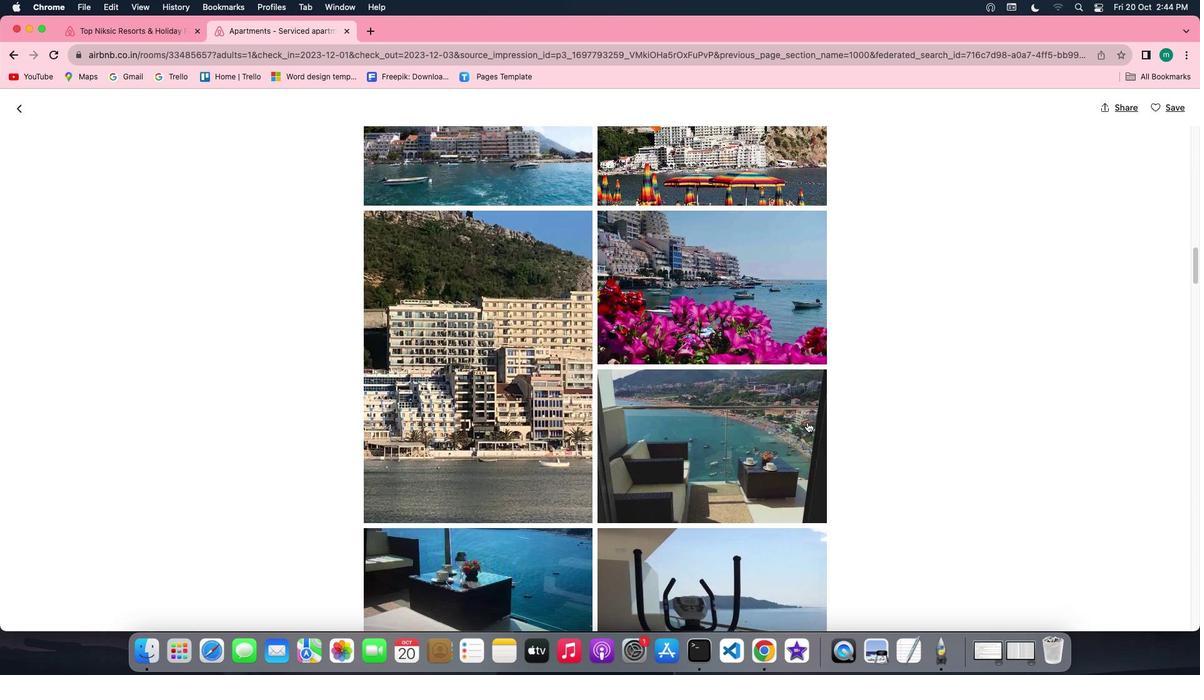 
Action: Mouse scrolled (807, 422) with delta (0, 0)
Screenshot: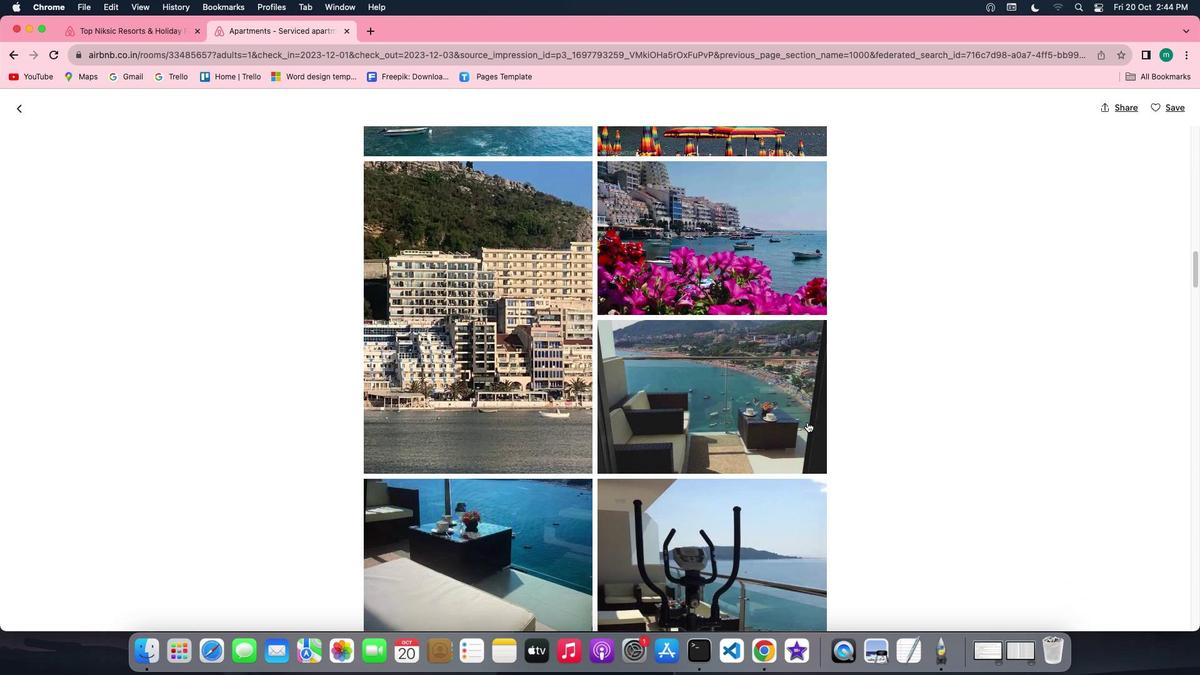 
Action: Mouse scrolled (807, 422) with delta (0, 0)
Screenshot: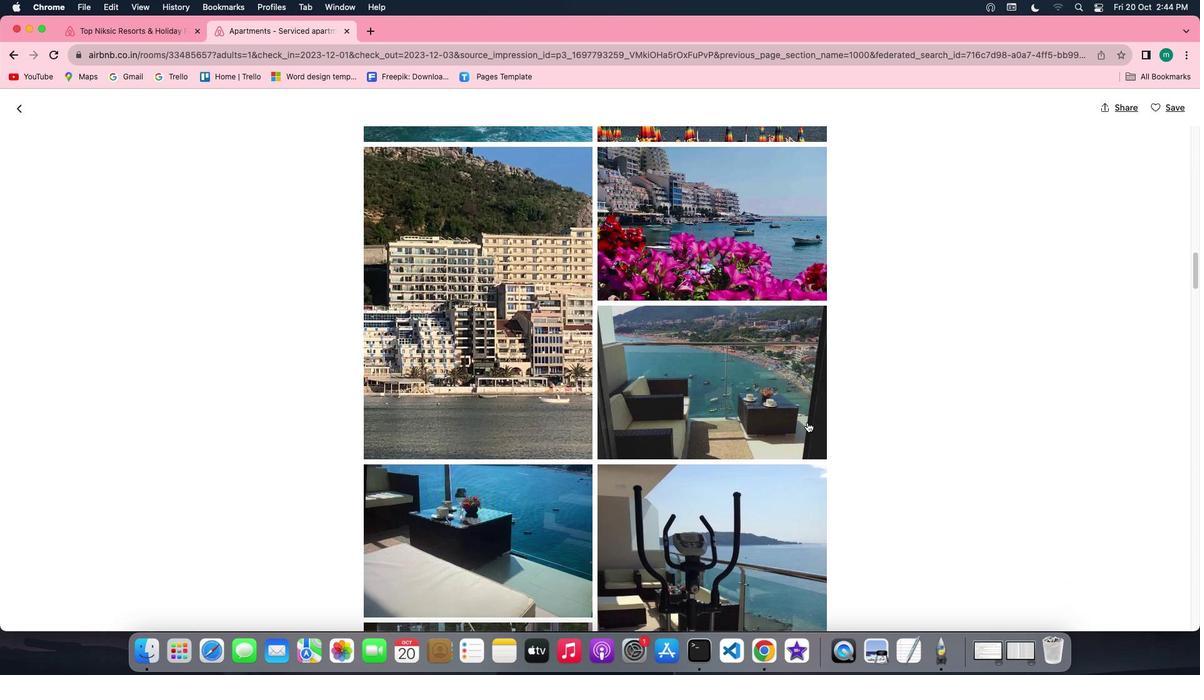 
Action: Mouse scrolled (807, 422) with delta (0, 0)
Screenshot: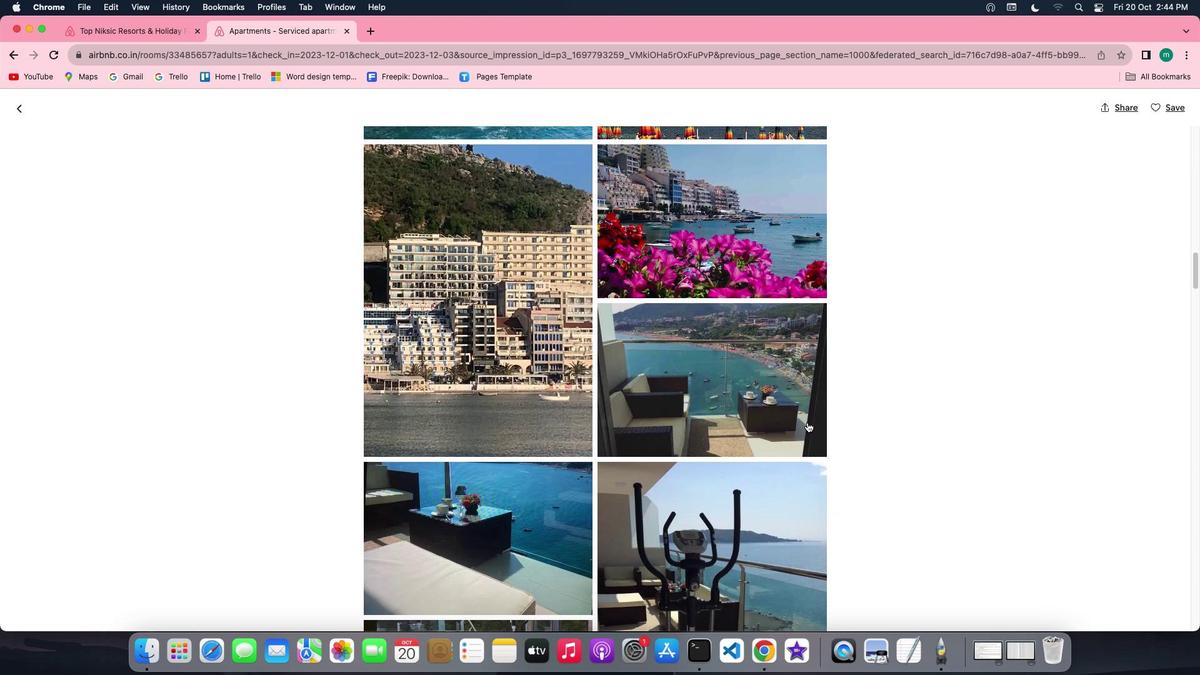 
Action: Mouse scrolled (807, 422) with delta (0, 0)
Screenshot: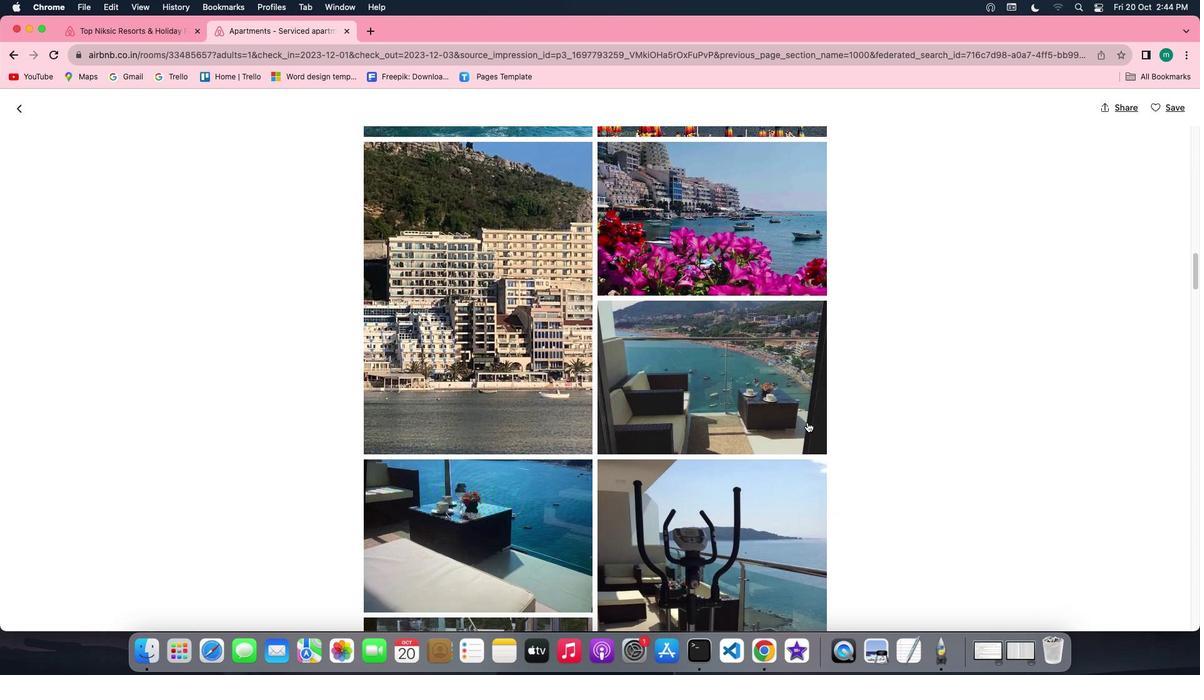 
Action: Mouse scrolled (807, 422) with delta (0, 0)
Screenshot: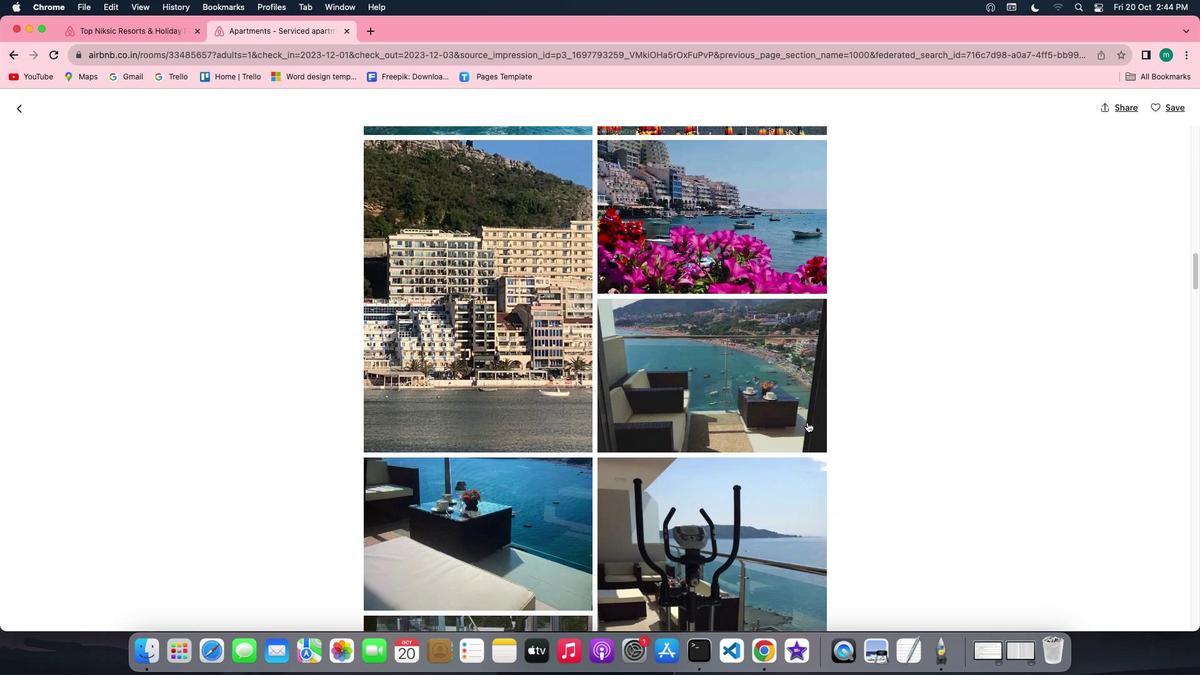 
Action: Mouse scrolled (807, 422) with delta (0, 0)
Screenshot: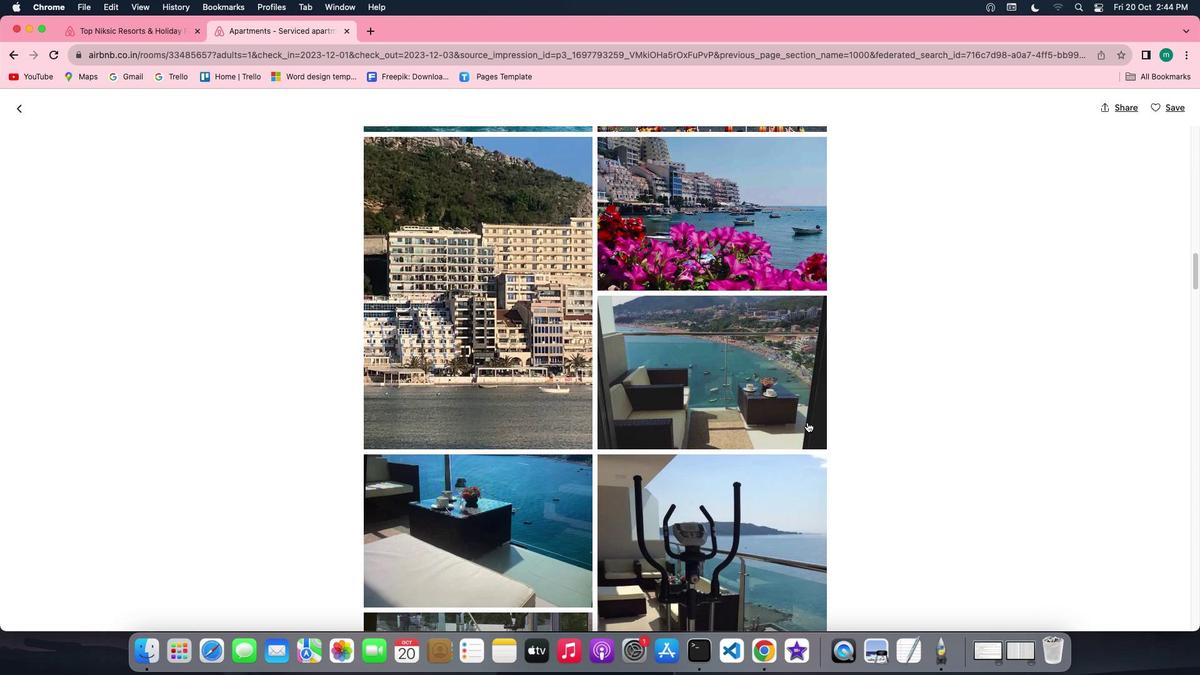 
Action: Mouse scrolled (807, 422) with delta (0, 0)
Screenshot: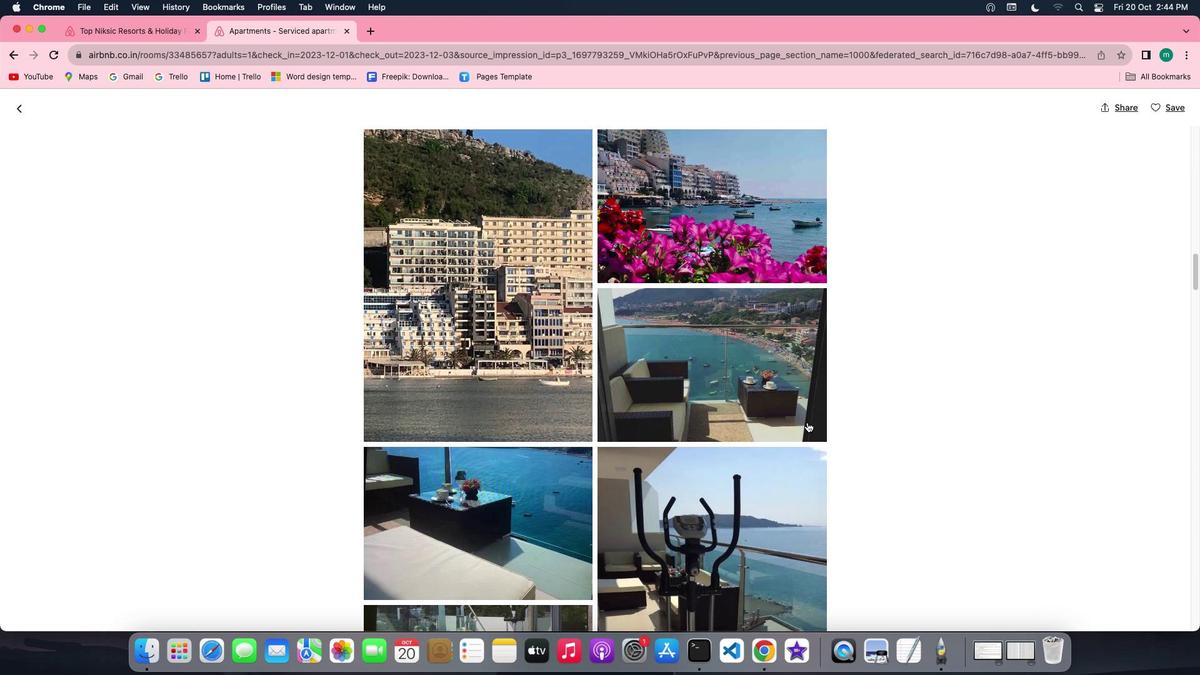 
Action: Mouse scrolled (807, 422) with delta (0, 0)
Screenshot: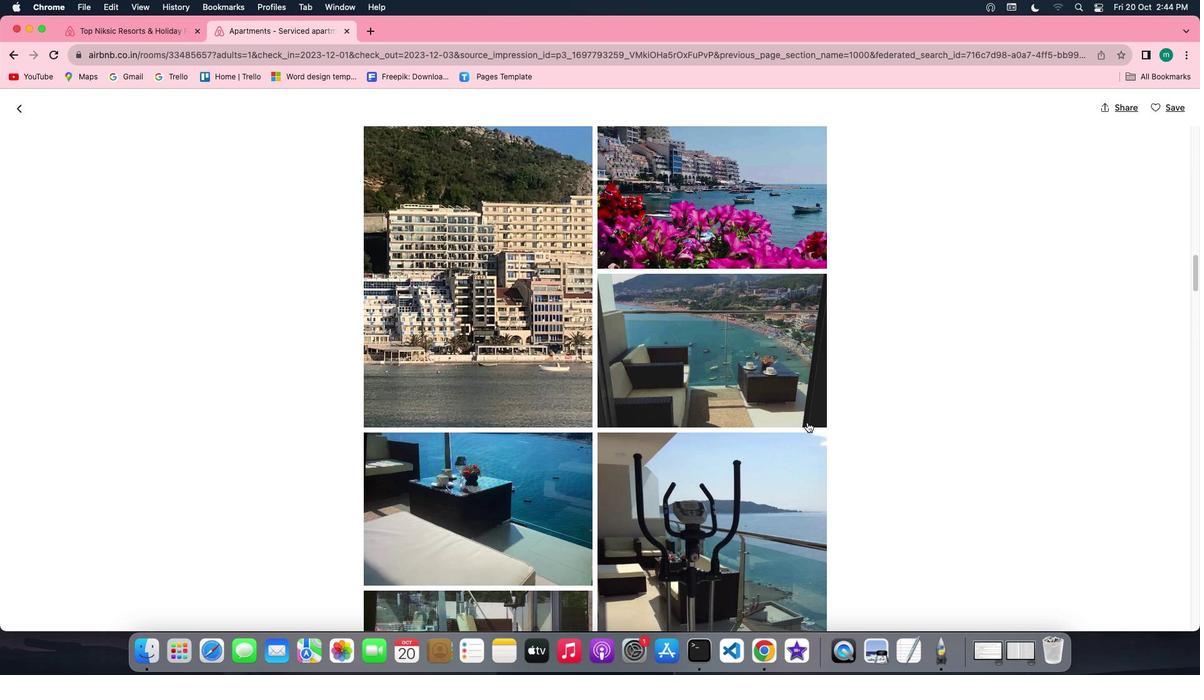
Action: Mouse scrolled (807, 422) with delta (0, 0)
Screenshot: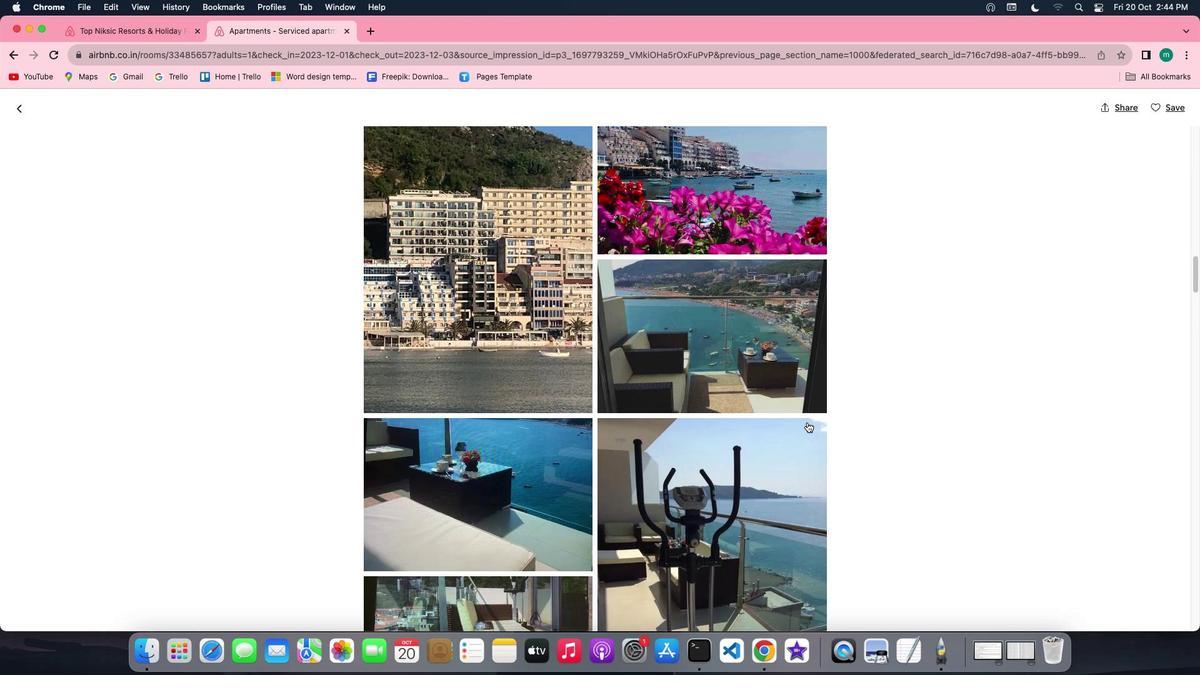 
Action: Mouse scrolled (807, 422) with delta (0, 0)
Screenshot: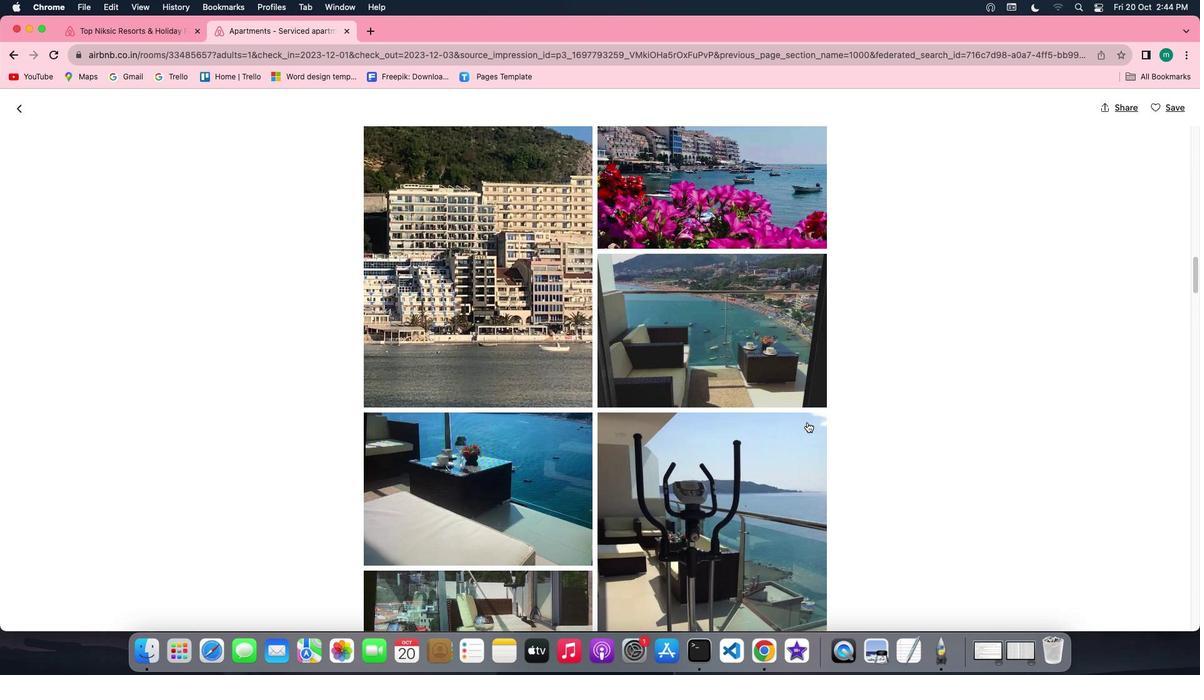 
Action: Mouse scrolled (807, 422) with delta (0, 0)
Screenshot: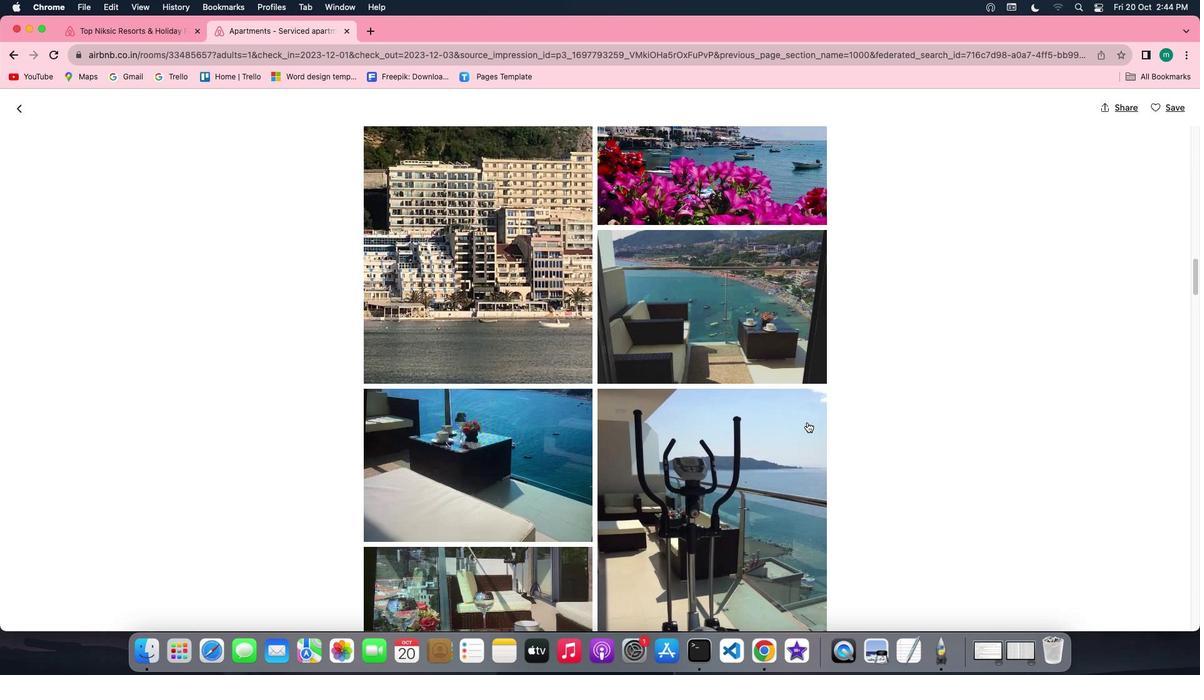 
Action: Mouse scrolled (807, 422) with delta (0, 0)
Screenshot: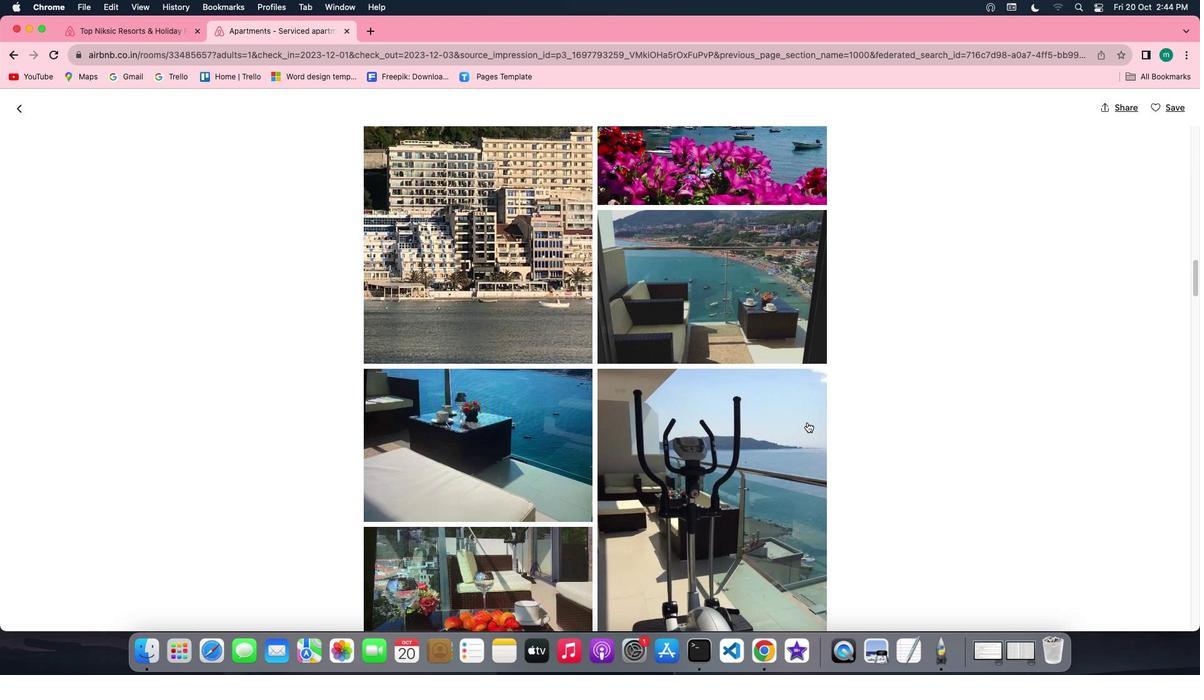 
Action: Mouse scrolled (807, 422) with delta (0, 0)
Screenshot: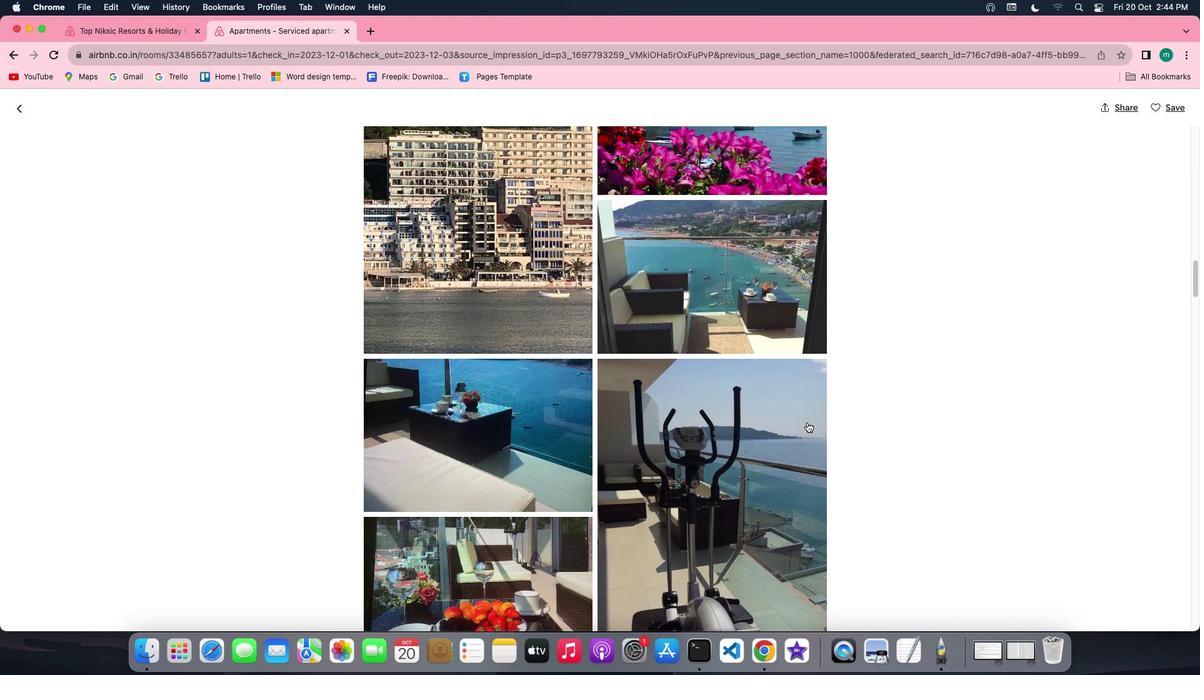 
Action: Mouse scrolled (807, 422) with delta (0, 0)
Screenshot: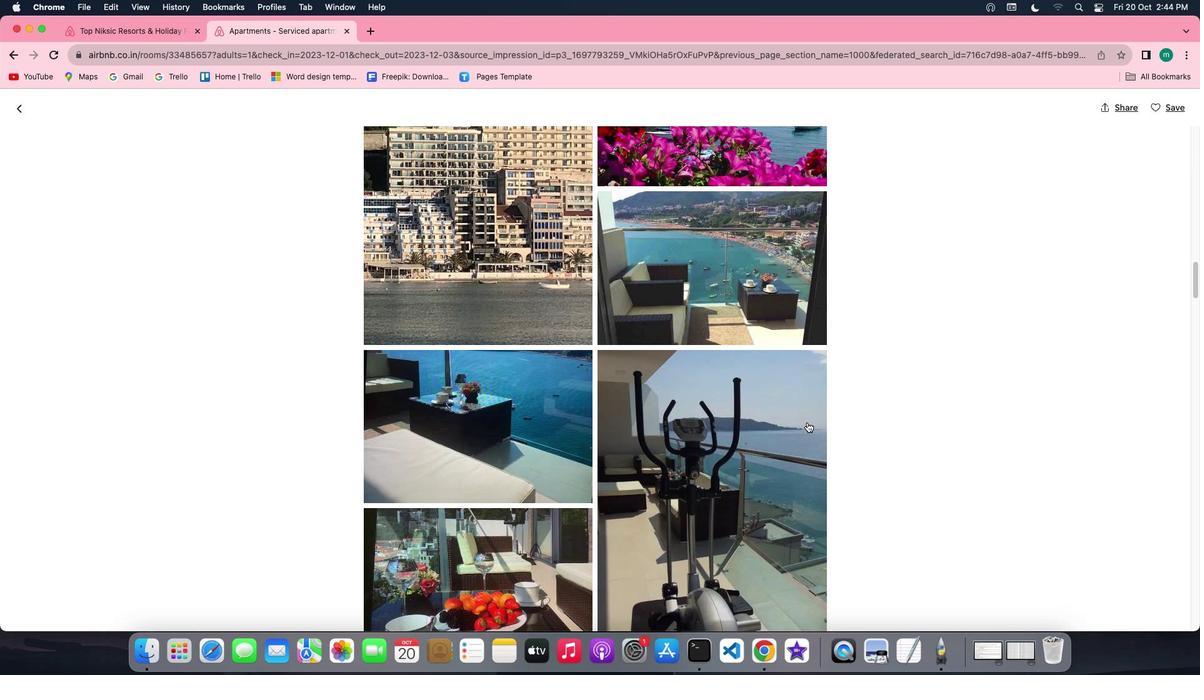 
Action: Mouse scrolled (807, 422) with delta (0, 0)
Screenshot: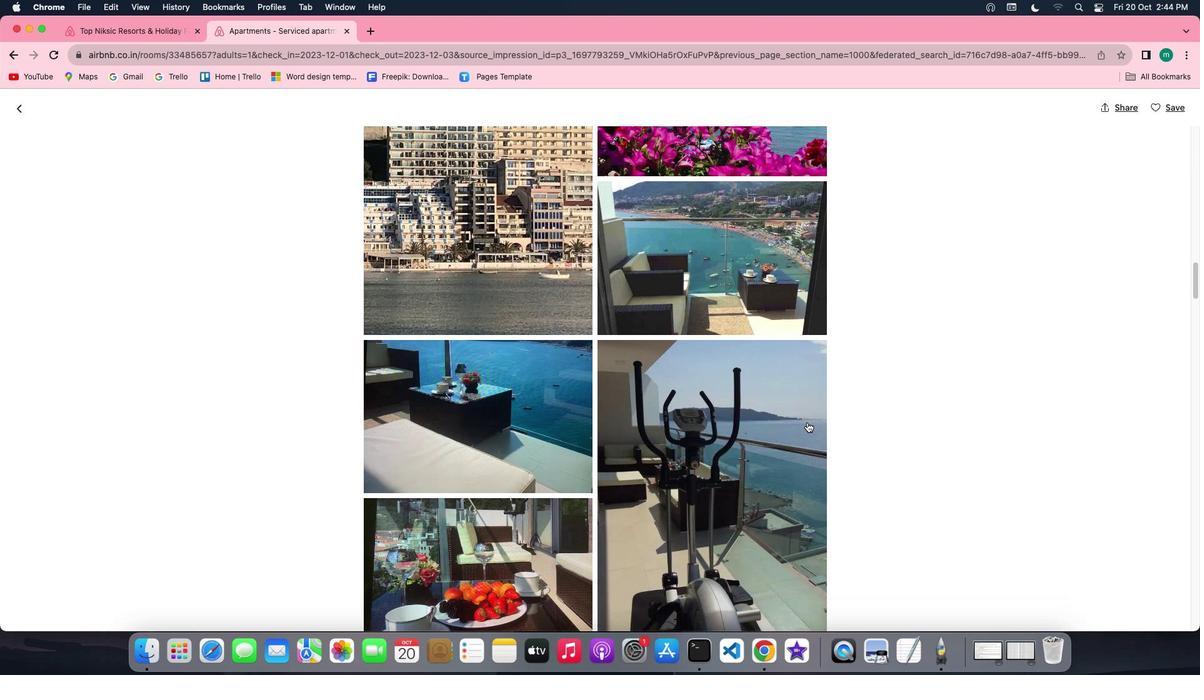 
Action: Mouse scrolled (807, 422) with delta (0, 0)
Screenshot: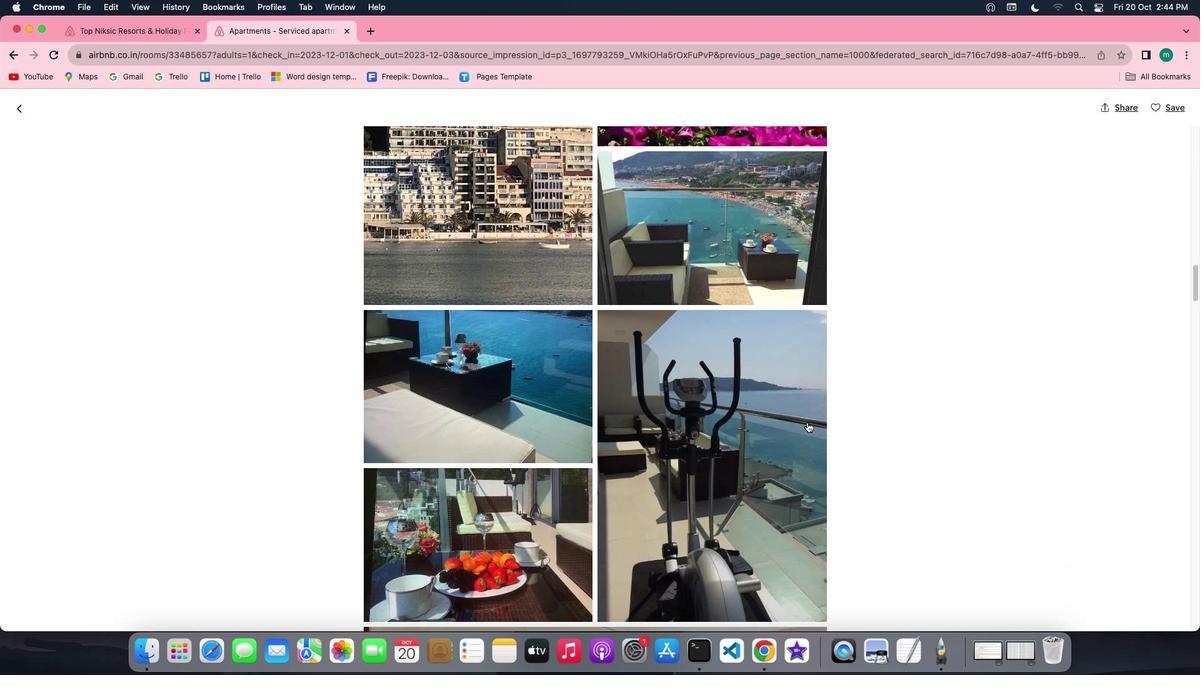 
Action: Mouse scrolled (807, 422) with delta (0, 0)
Screenshot: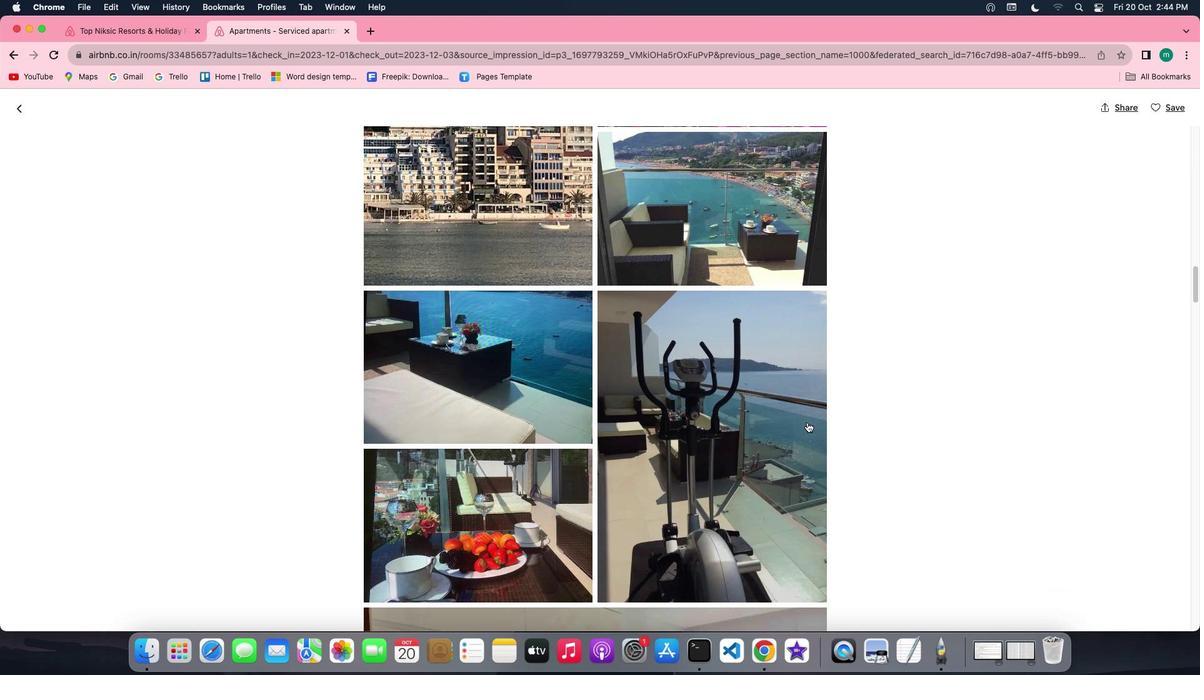 
Action: Mouse scrolled (807, 422) with delta (0, 0)
Screenshot: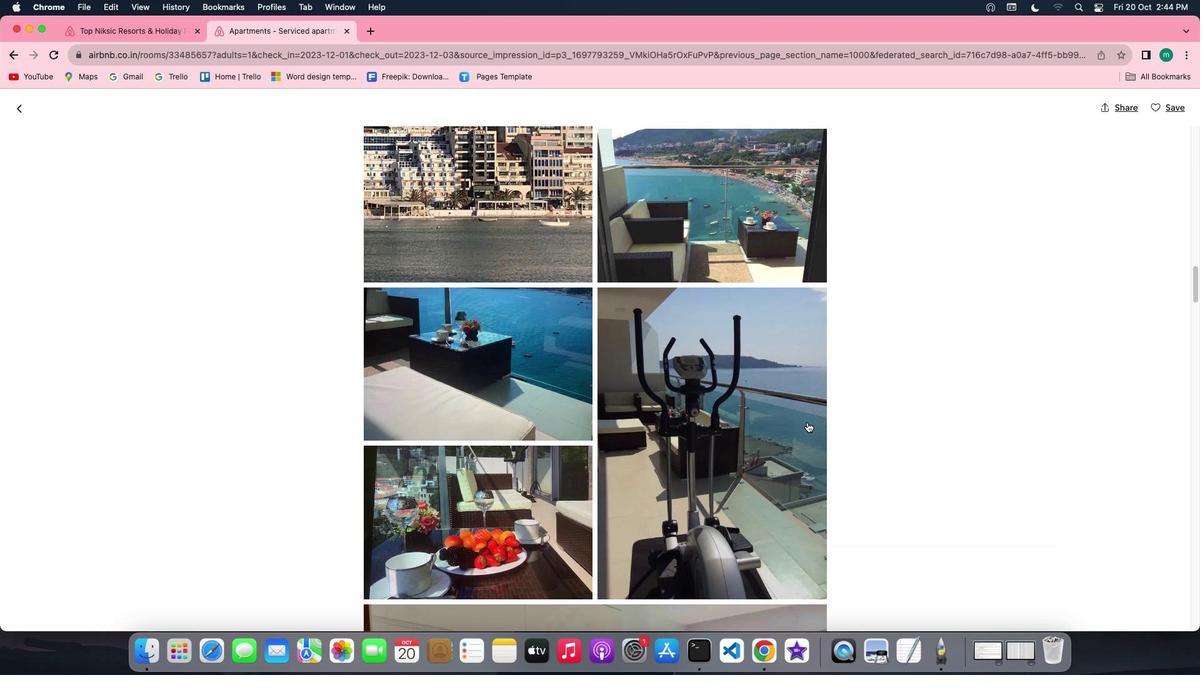 
Action: Mouse scrolled (807, 422) with delta (0, 0)
Screenshot: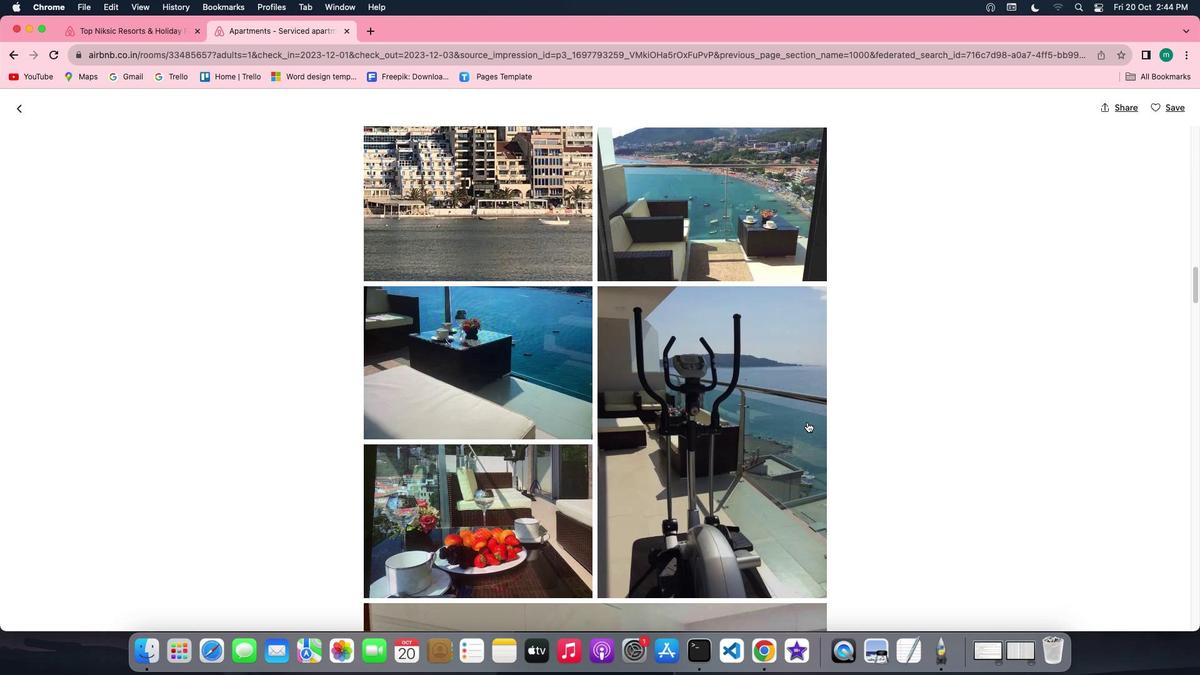 
Action: Mouse scrolled (807, 422) with delta (0, 0)
Screenshot: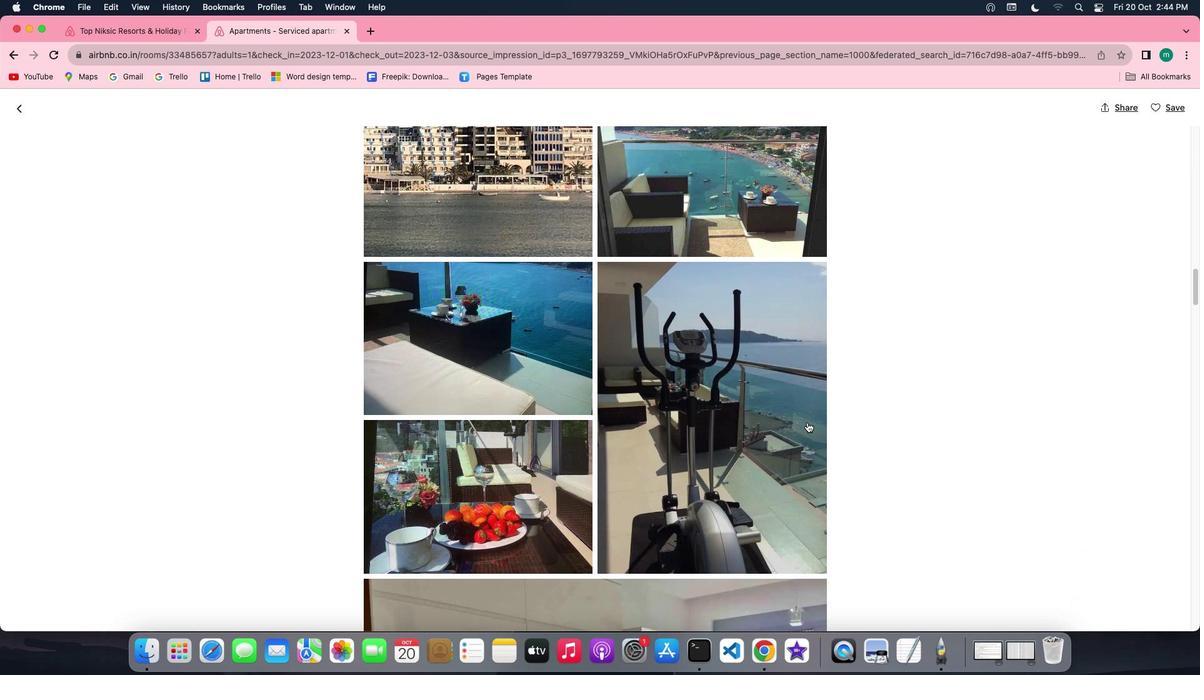 
Action: Mouse scrolled (807, 422) with delta (0, 0)
Screenshot: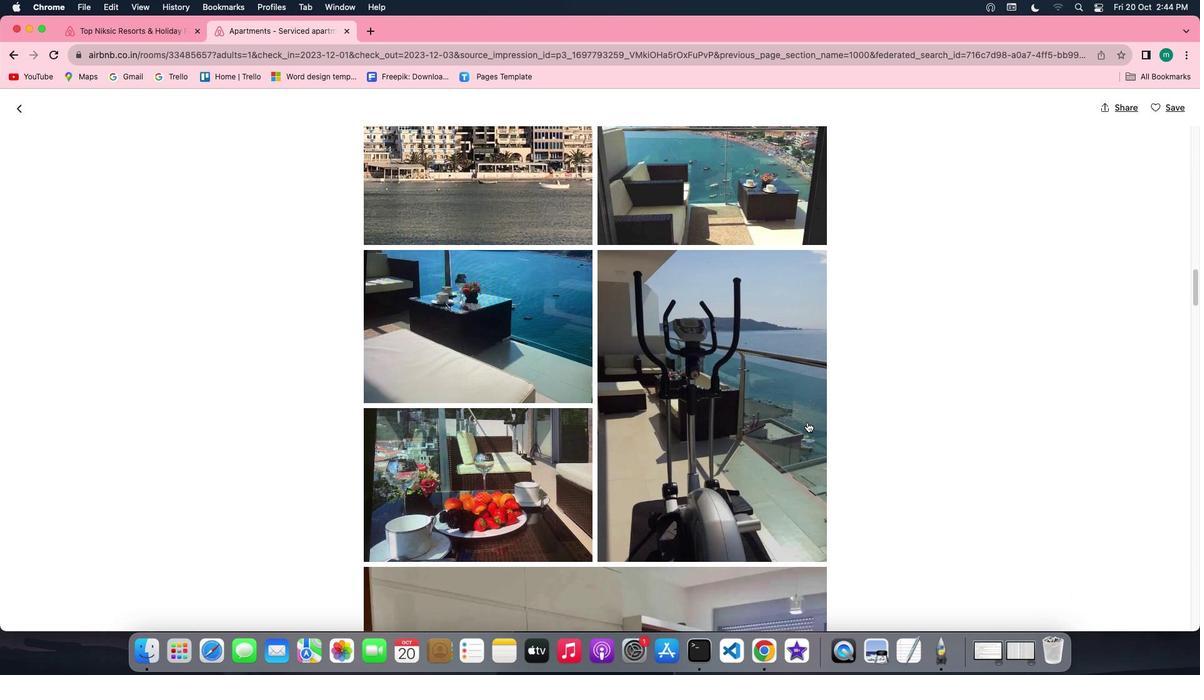 
Action: Mouse scrolled (807, 422) with delta (0, 0)
Screenshot: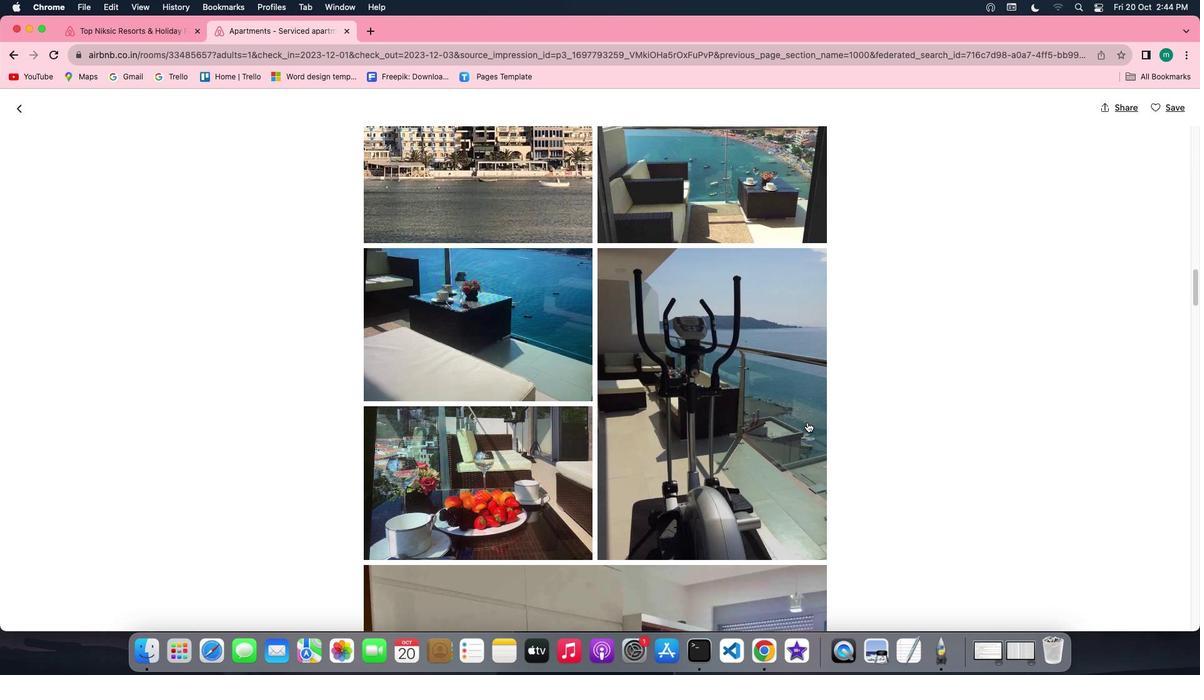 
Action: Mouse scrolled (807, 422) with delta (0, 0)
Screenshot: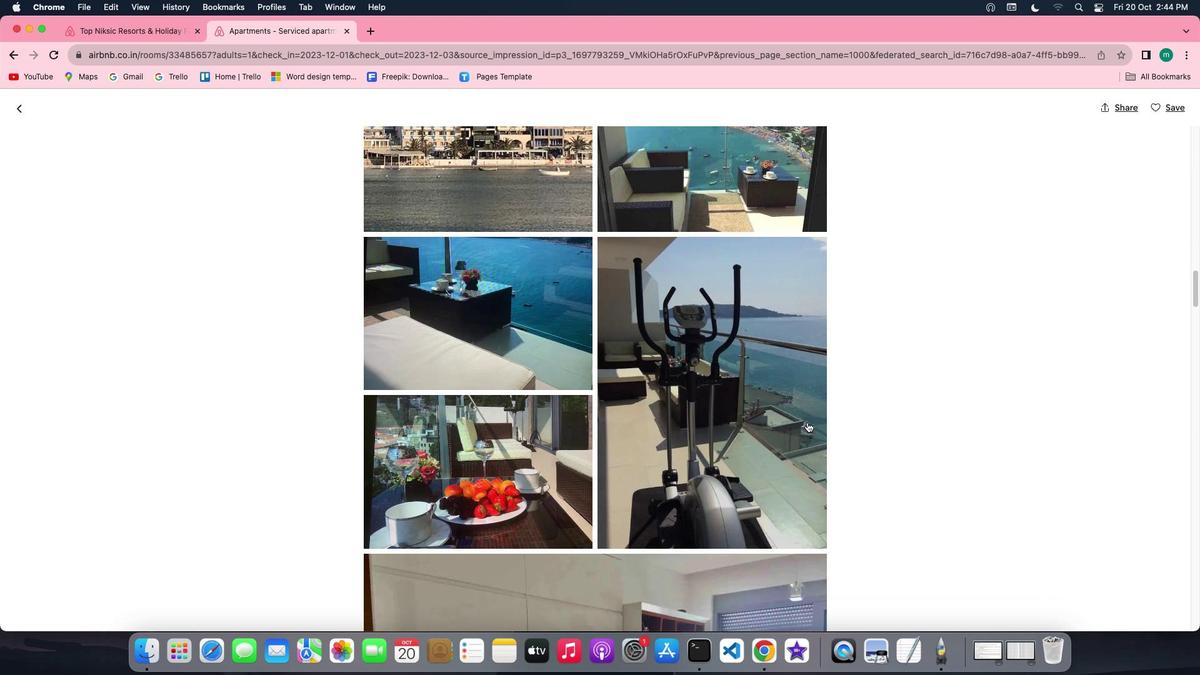 
Action: Mouse scrolled (807, 422) with delta (0, 0)
Screenshot: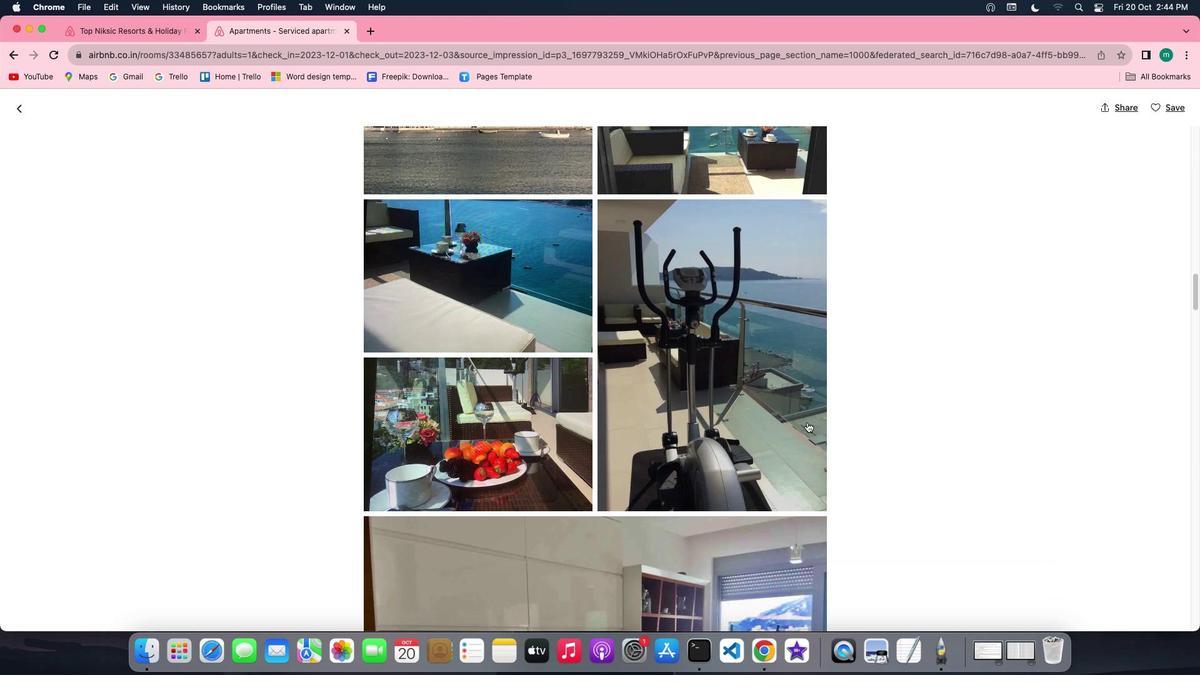 
Action: Mouse scrolled (807, 422) with delta (0, -1)
Screenshot: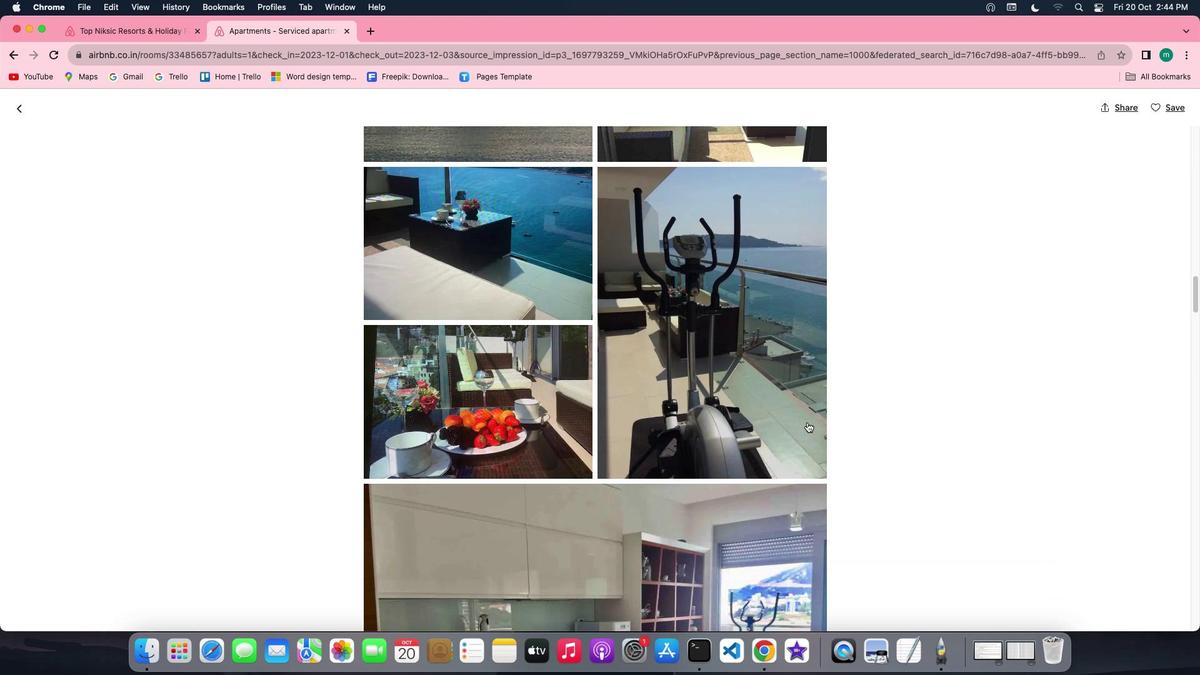 
Action: Mouse scrolled (807, 422) with delta (0, -2)
Screenshot: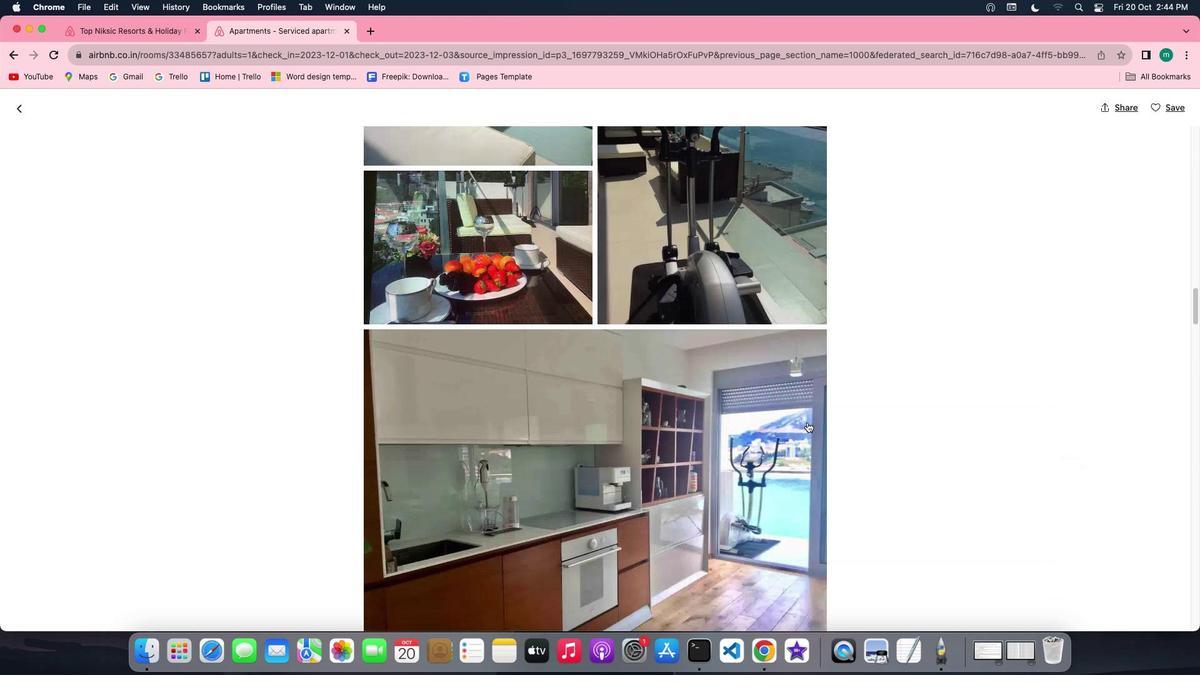 
Action: Mouse scrolled (807, 422) with delta (0, -3)
Screenshot: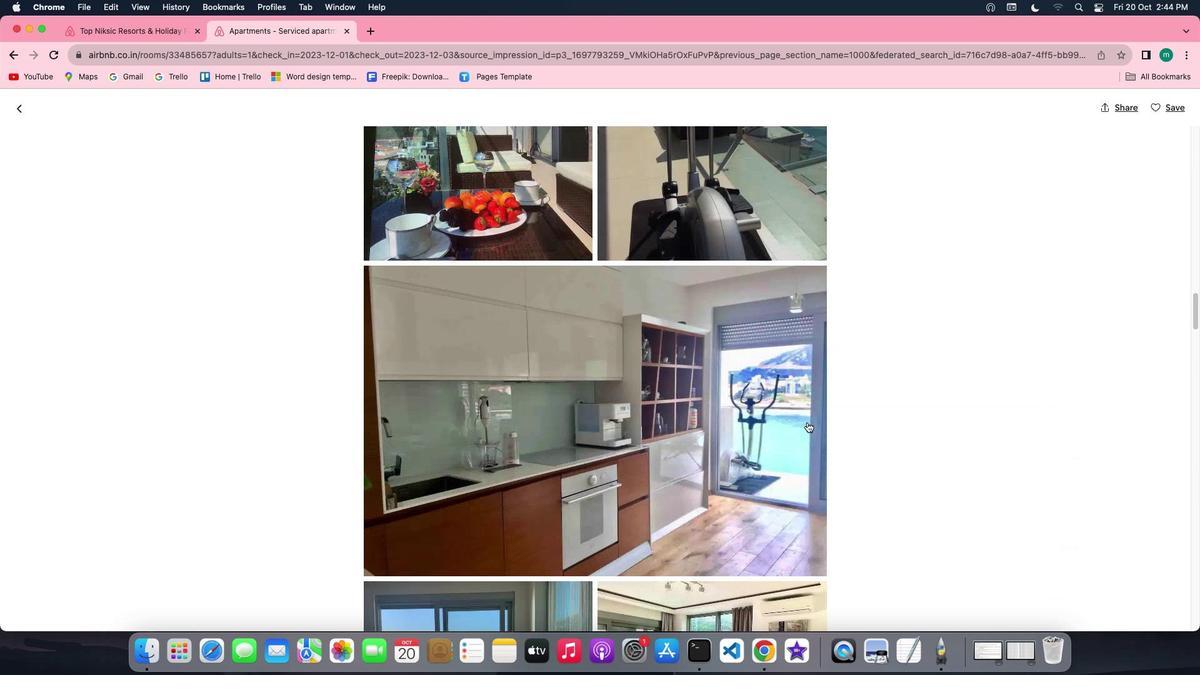 
Action: Mouse scrolled (807, 422) with delta (0, 0)
Screenshot: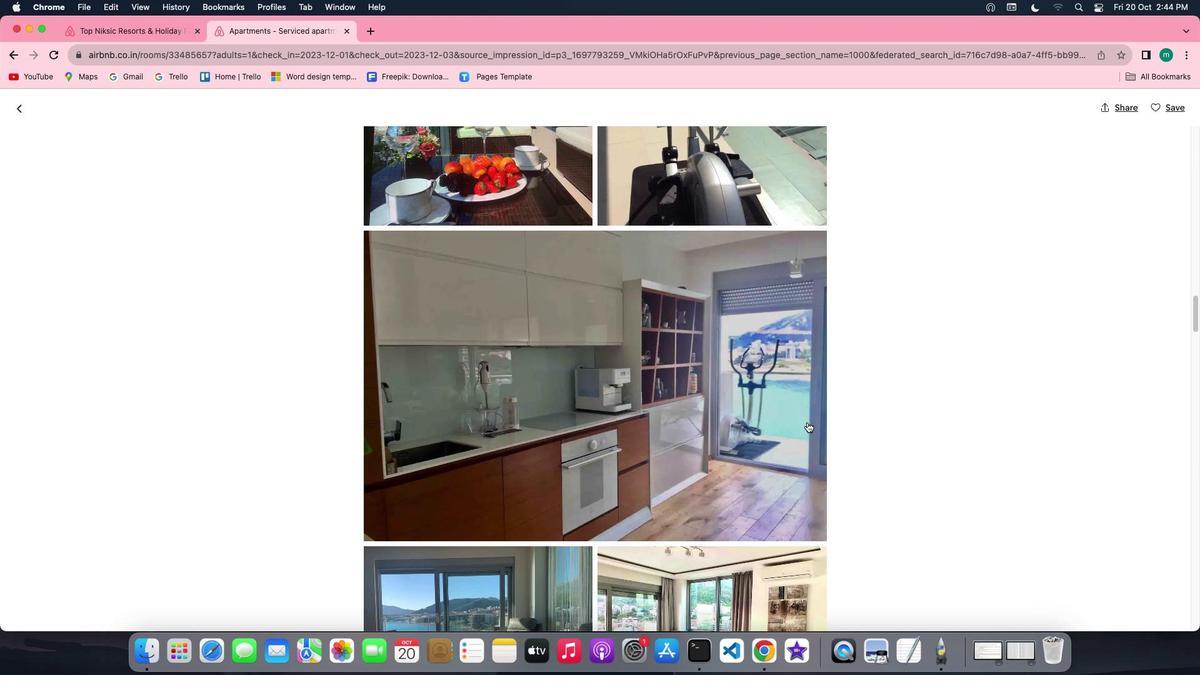 
Action: Mouse scrolled (807, 422) with delta (0, 0)
Screenshot: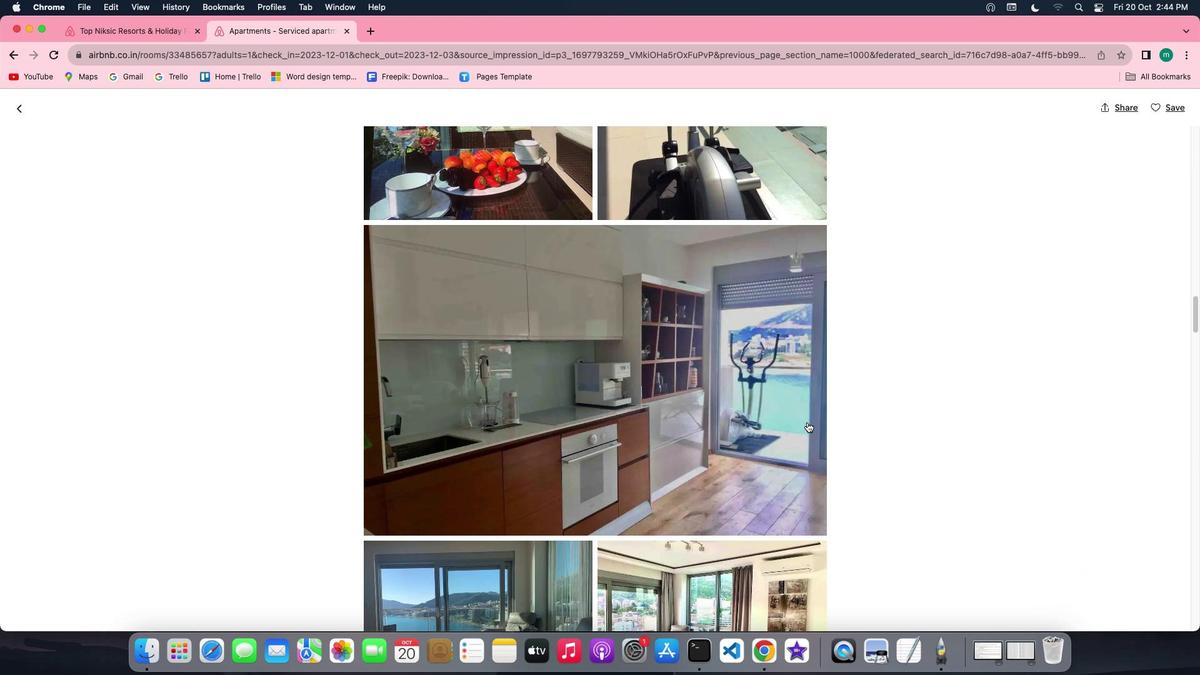
Action: Mouse scrolled (807, 422) with delta (0, 0)
Screenshot: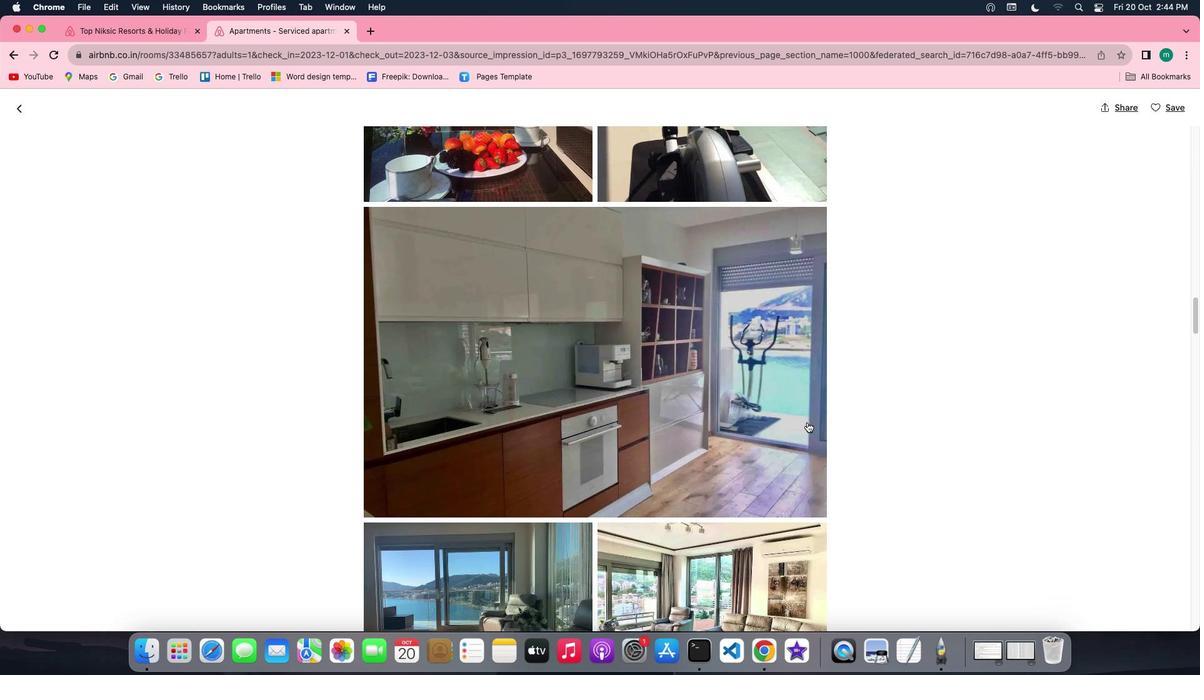 
Action: Mouse scrolled (807, 422) with delta (0, 0)
Screenshot: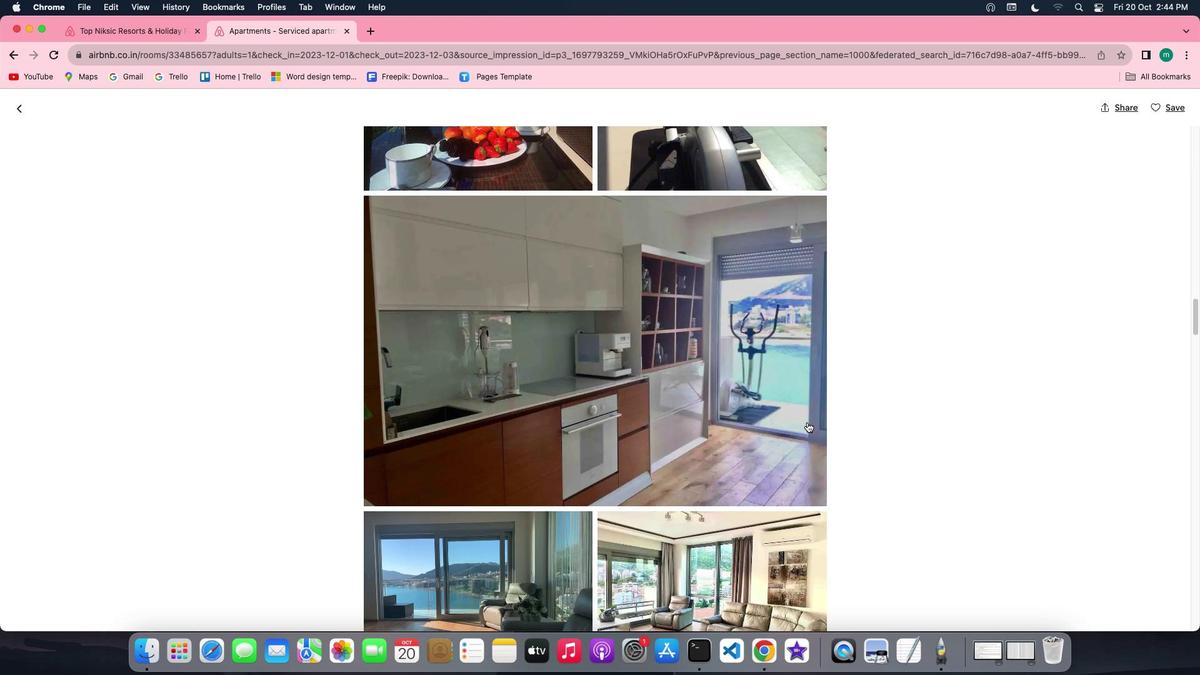 
Action: Mouse scrolled (807, 422) with delta (0, 0)
Screenshot: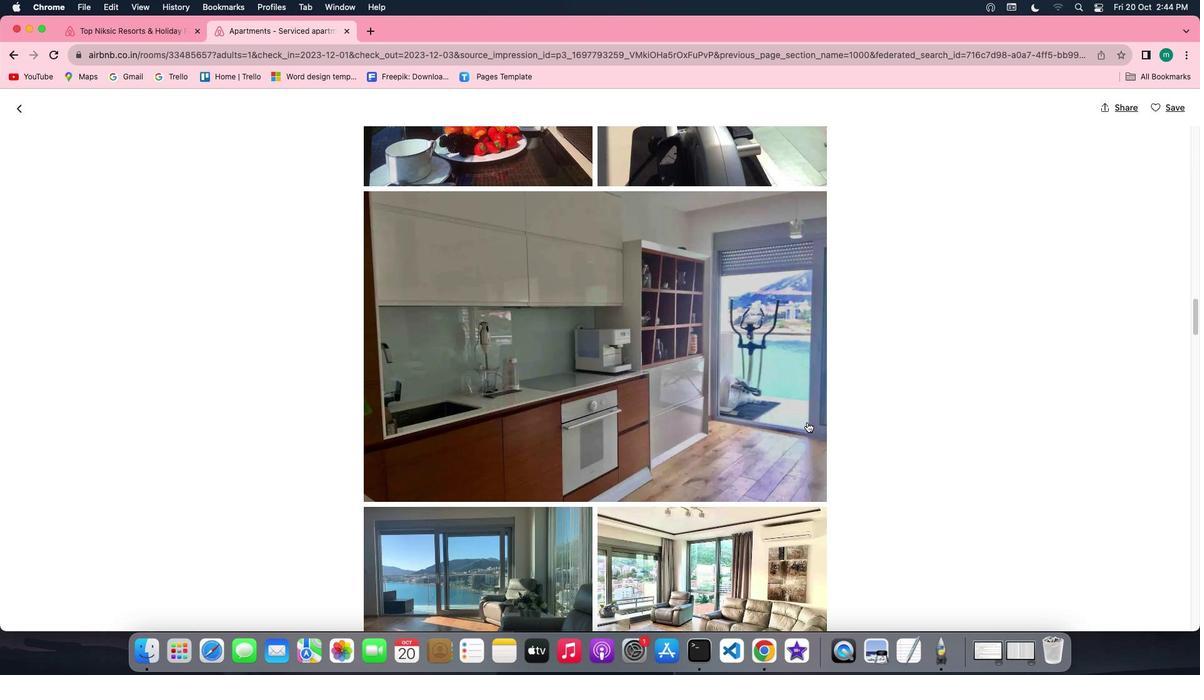 
Action: Mouse scrolled (807, 422) with delta (0, 0)
Screenshot: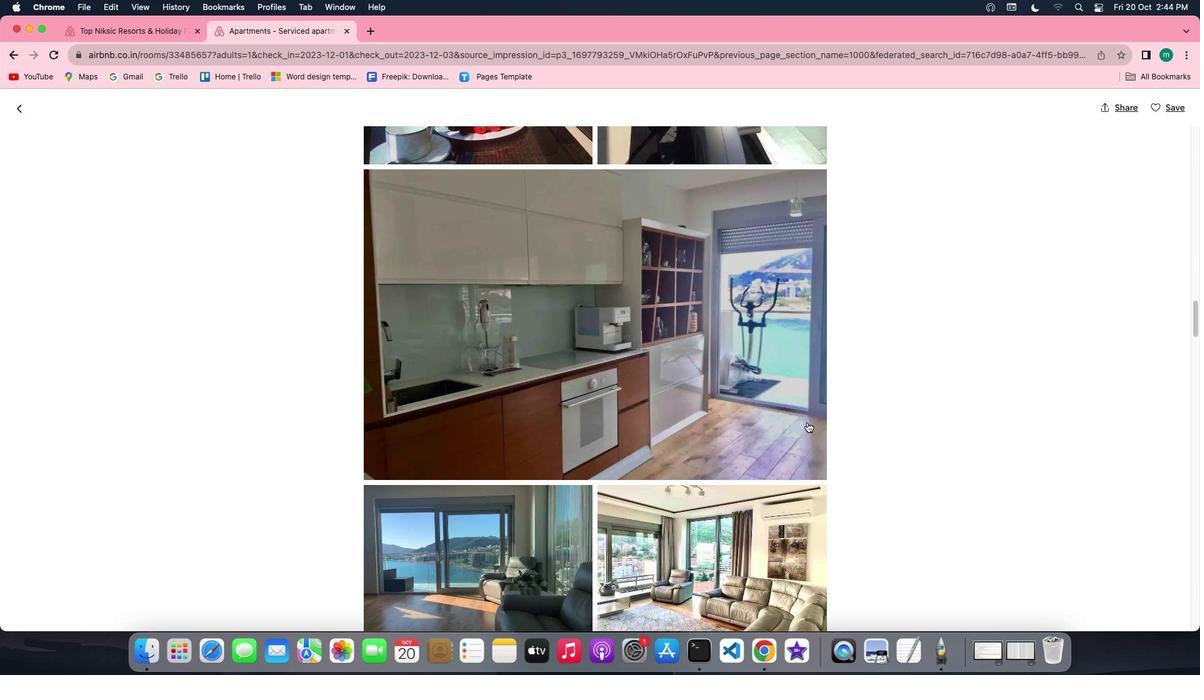 
Action: Mouse scrolled (807, 422) with delta (0, 0)
Screenshot: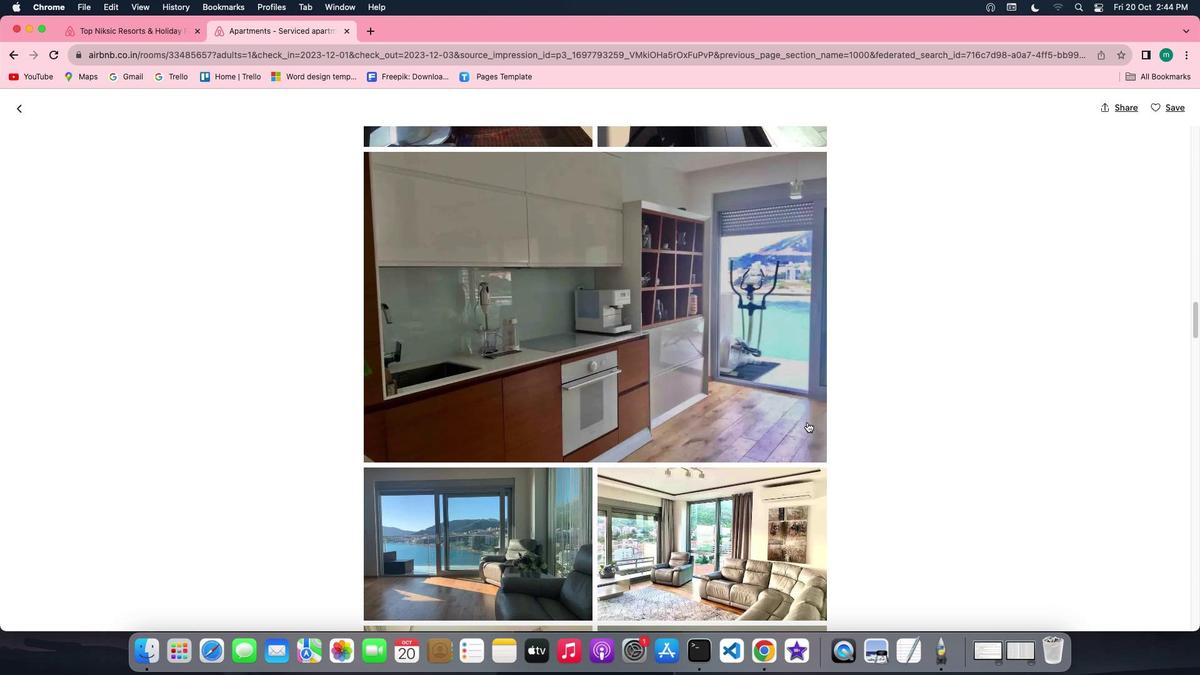 
Action: Mouse scrolled (807, 422) with delta (0, 0)
Screenshot: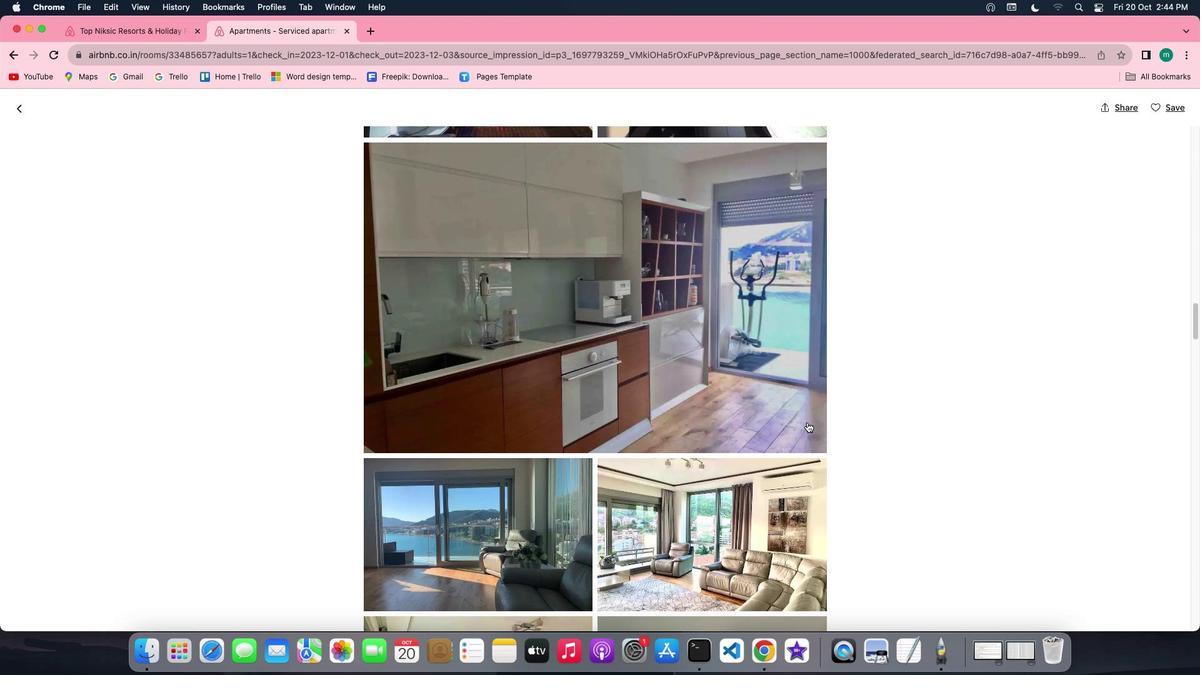 
Action: Mouse scrolled (807, 422) with delta (0, 0)
Screenshot: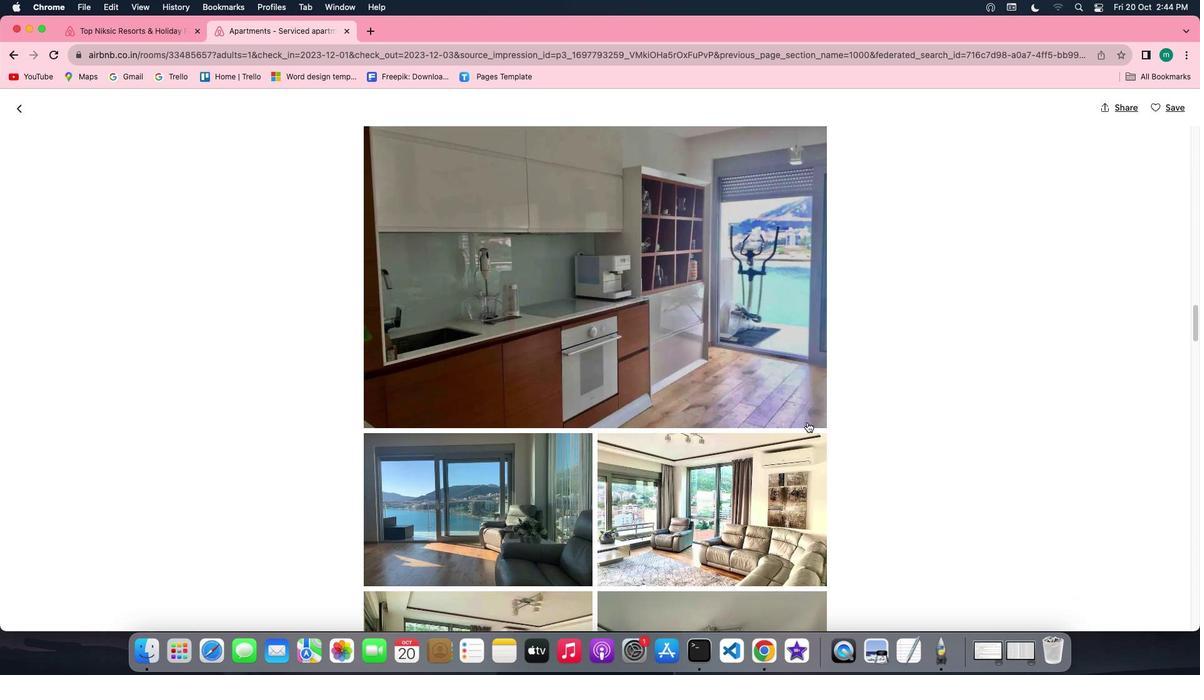 
Action: Mouse scrolled (807, 422) with delta (0, -1)
Screenshot: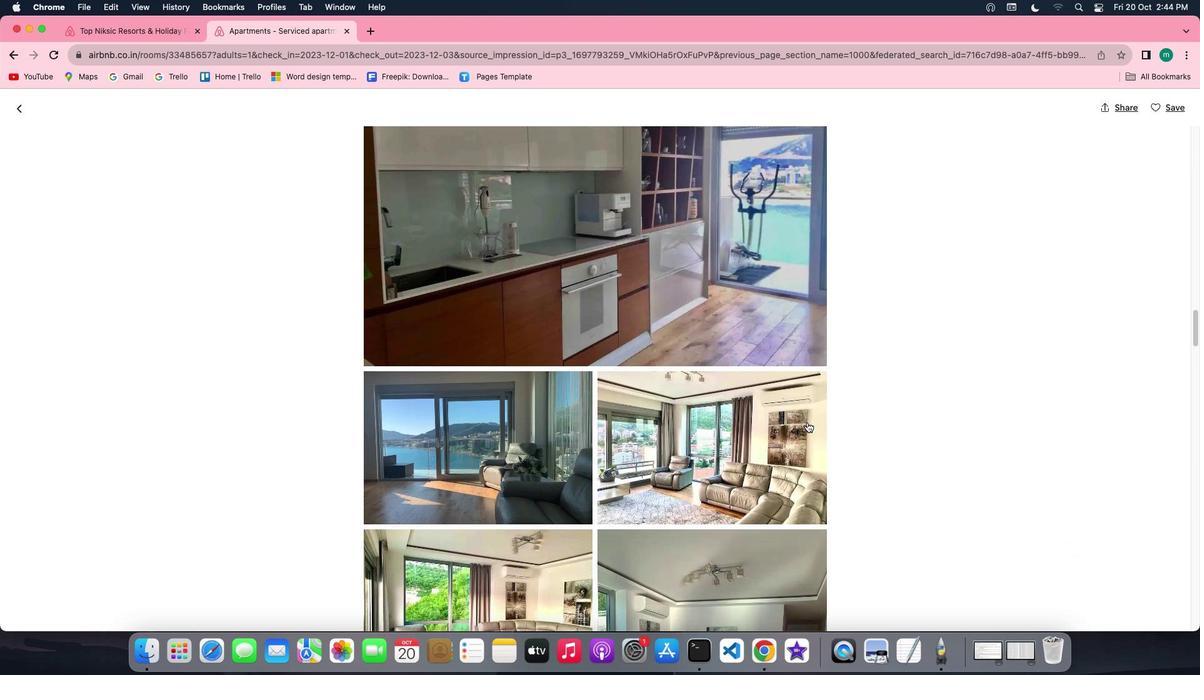 
Action: Mouse scrolled (807, 422) with delta (0, 0)
Screenshot: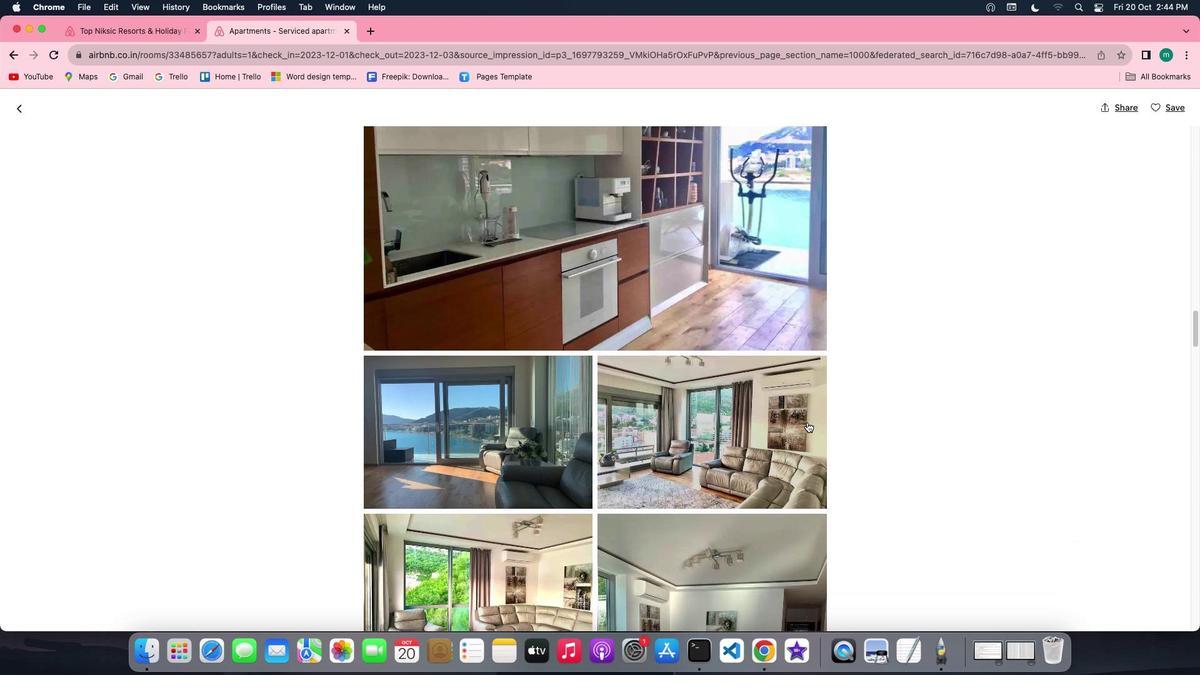 
Action: Mouse scrolled (807, 422) with delta (0, 0)
Screenshot: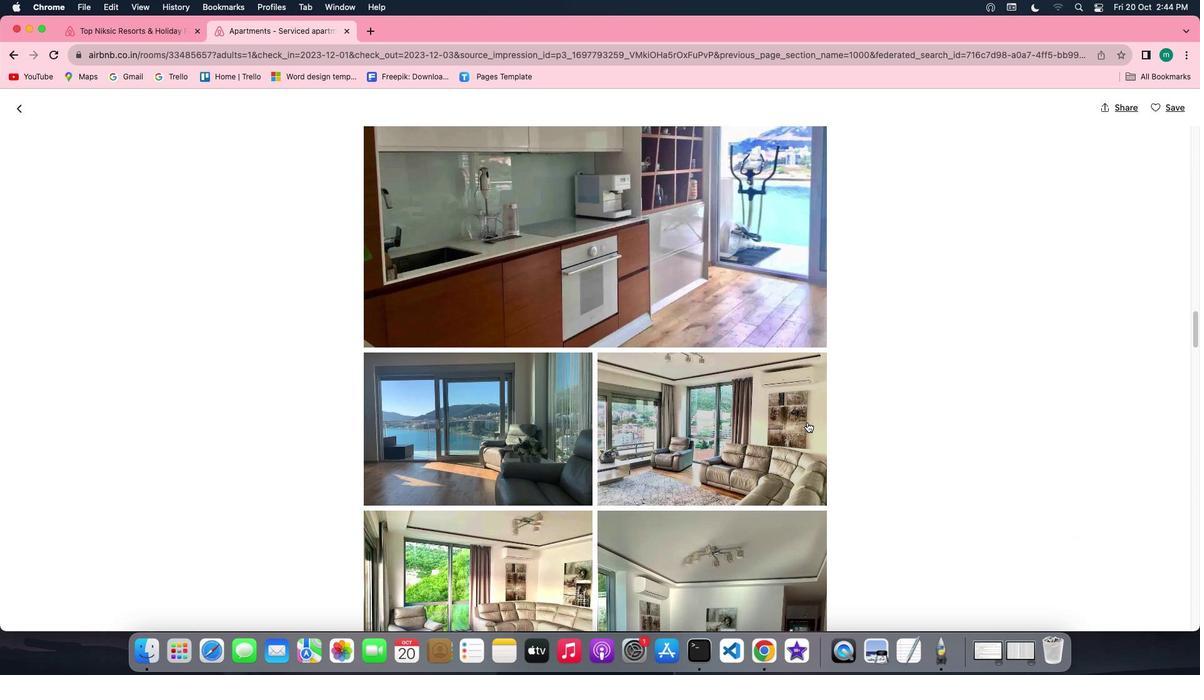 
Action: Mouse scrolled (807, 422) with delta (0, 0)
Screenshot: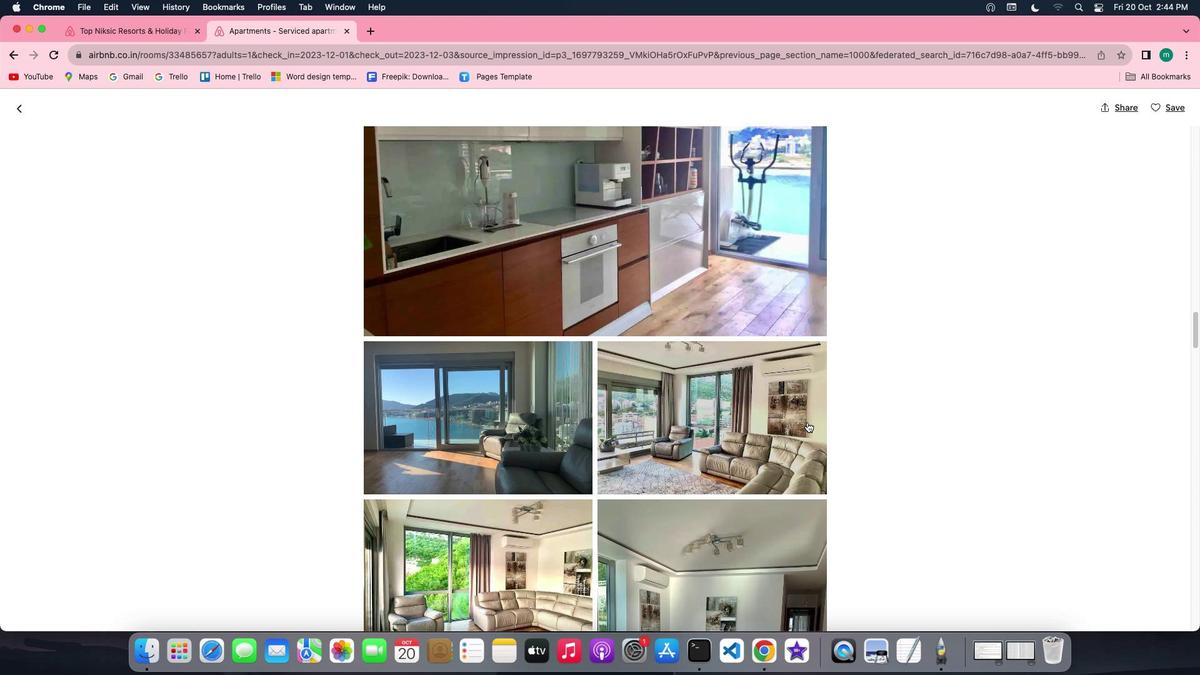 
Action: Mouse scrolled (807, 422) with delta (0, 0)
Screenshot: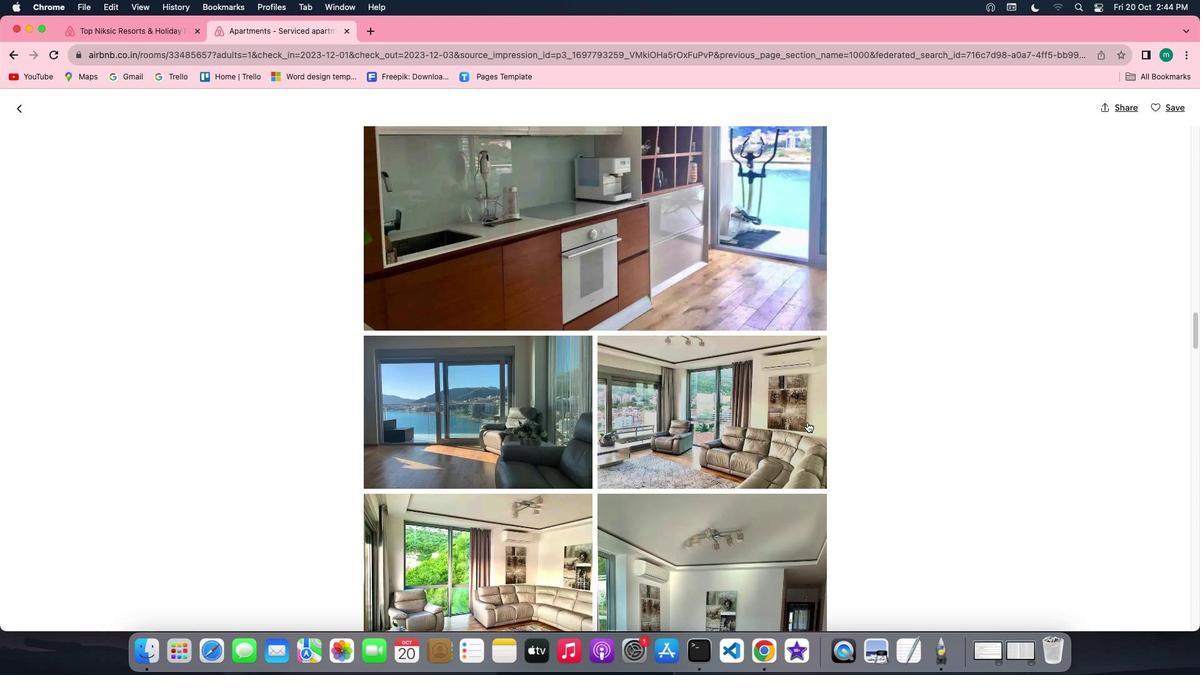 
Action: Mouse scrolled (807, 422) with delta (0, -1)
Screenshot: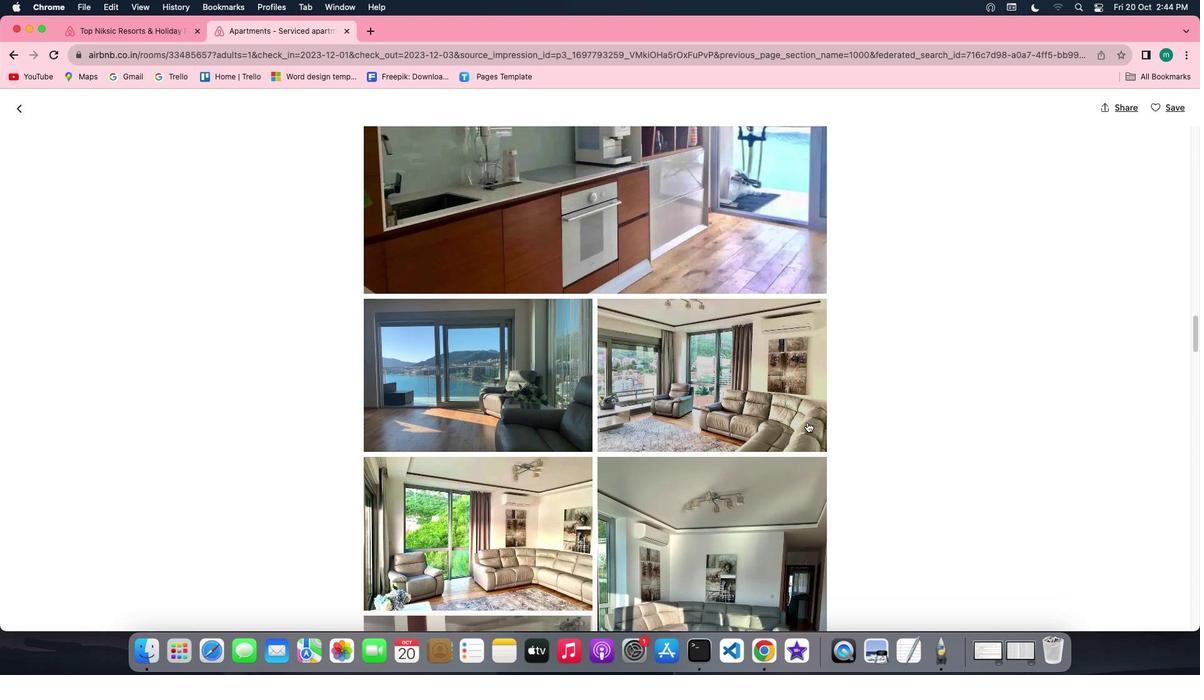 
Action: Mouse scrolled (807, 422) with delta (0, 0)
Screenshot: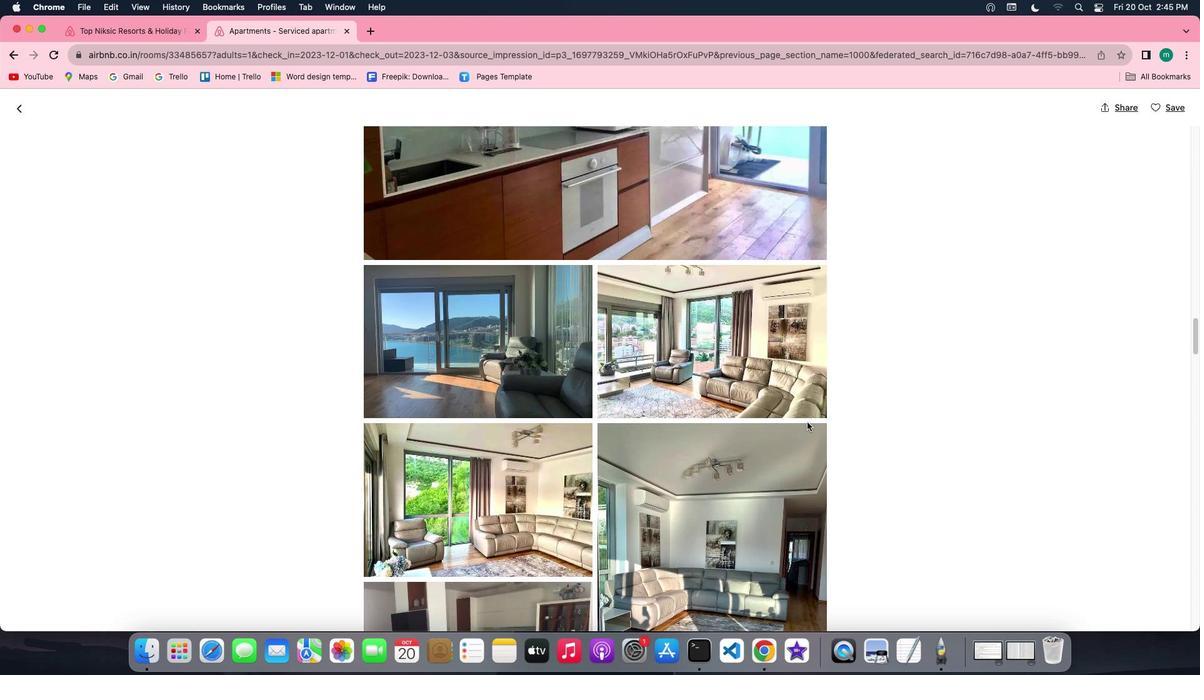 
Action: Mouse scrolled (807, 422) with delta (0, 0)
Screenshot: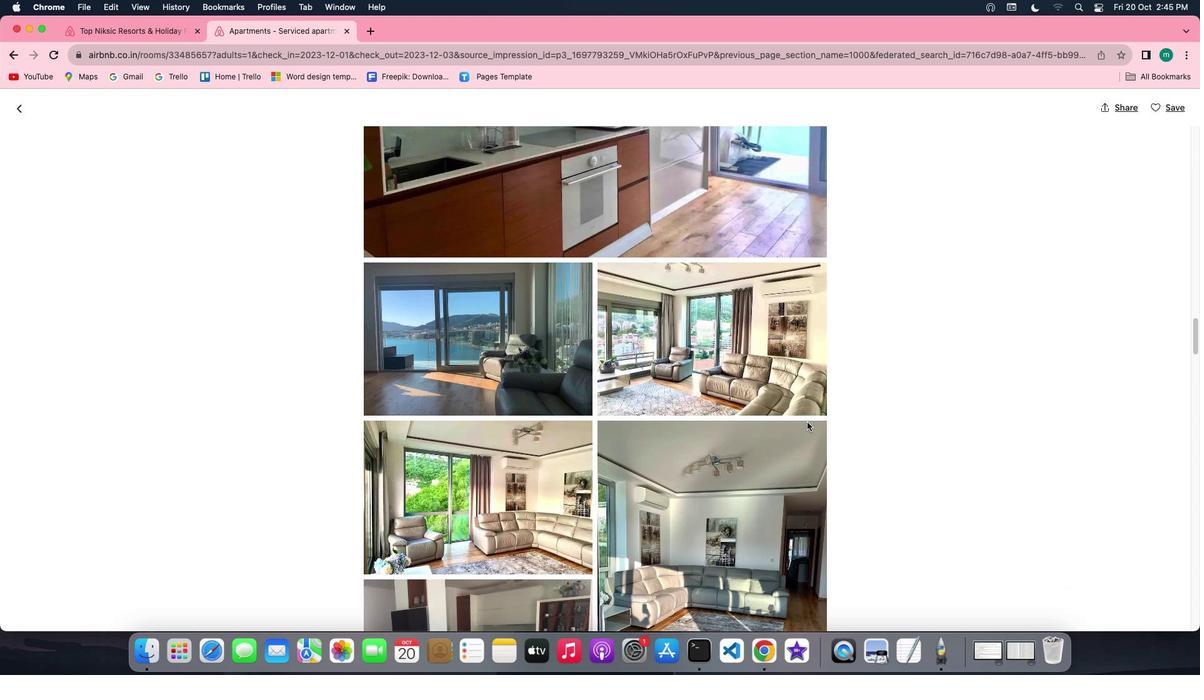 
Action: Mouse scrolled (807, 422) with delta (0, 0)
Screenshot: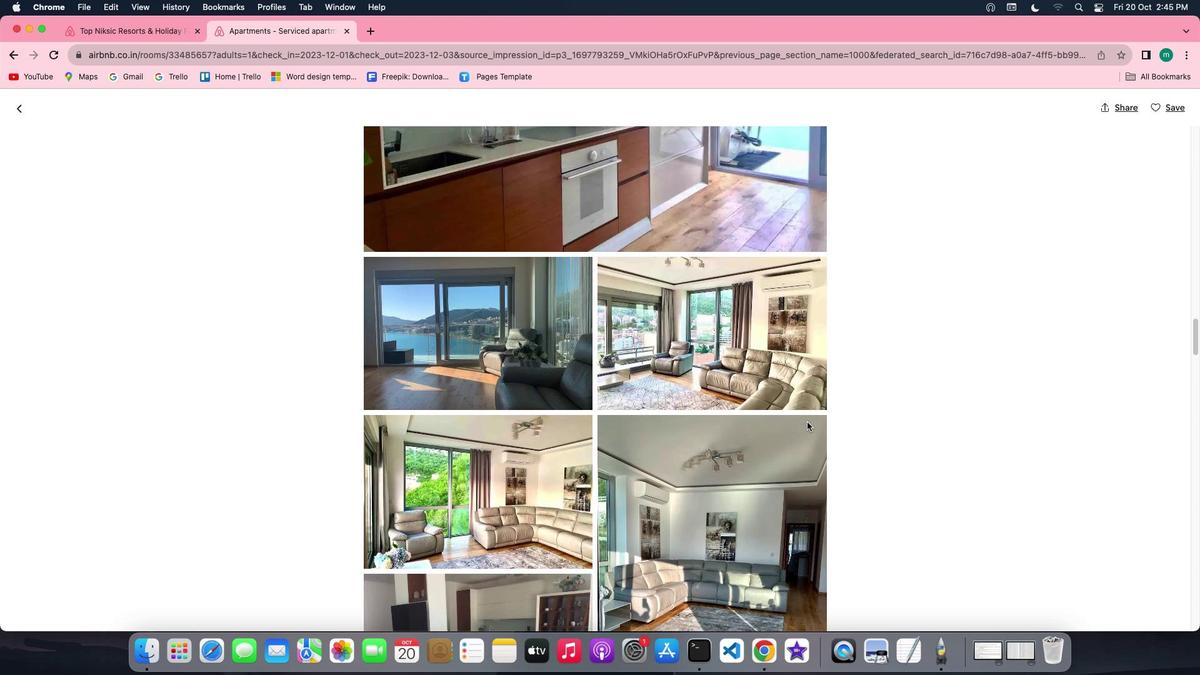 
Action: Mouse scrolled (807, 422) with delta (0, 0)
Screenshot: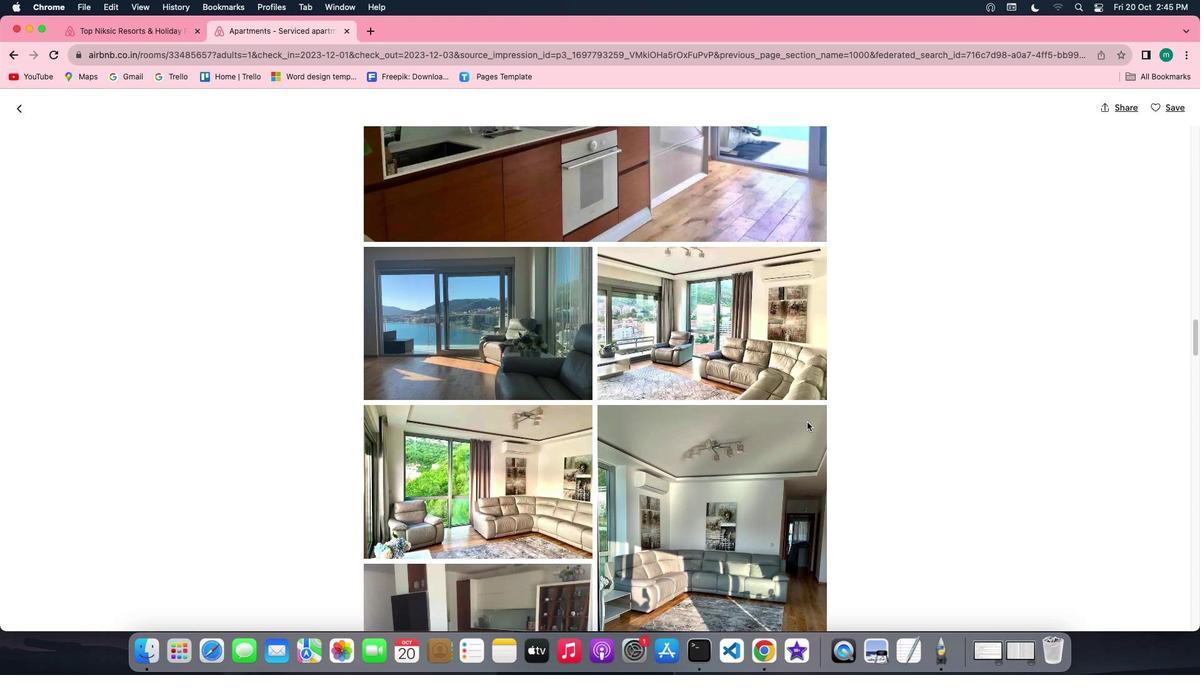 
Action: Mouse scrolled (807, 422) with delta (0, 0)
Screenshot: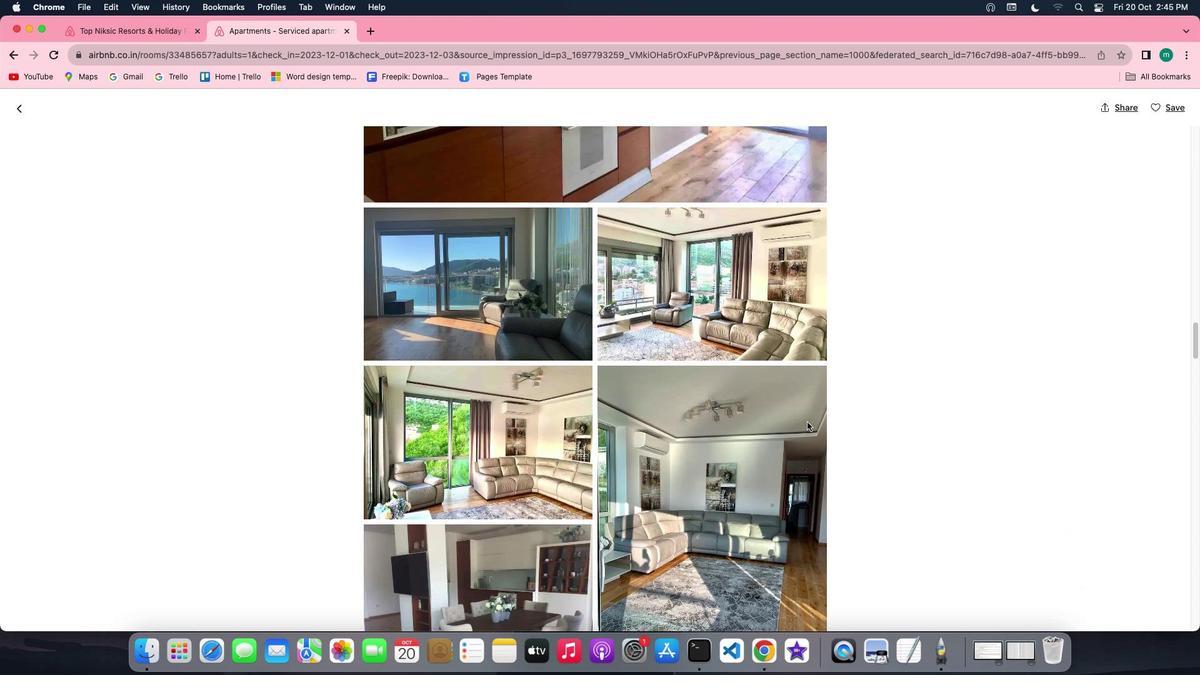 
Action: Mouse scrolled (807, 422) with delta (0, 0)
Screenshot: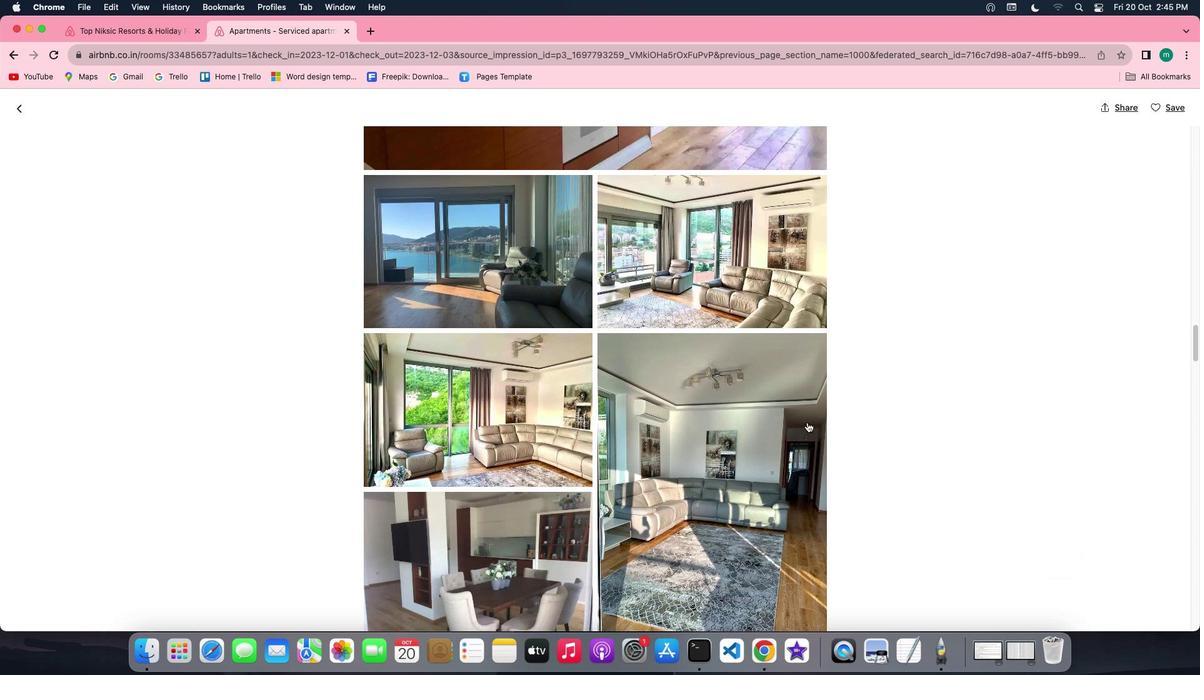 
Action: Mouse scrolled (807, 422) with delta (0, -1)
Screenshot: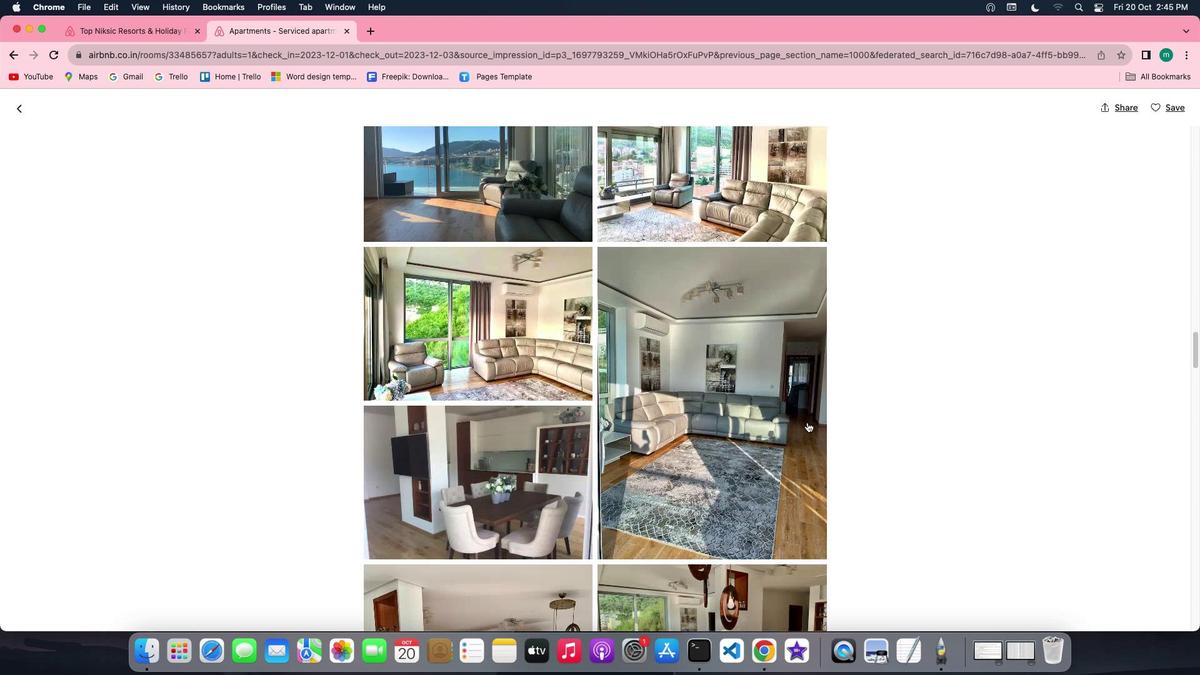 
Action: Mouse scrolled (807, 422) with delta (0, -2)
Screenshot: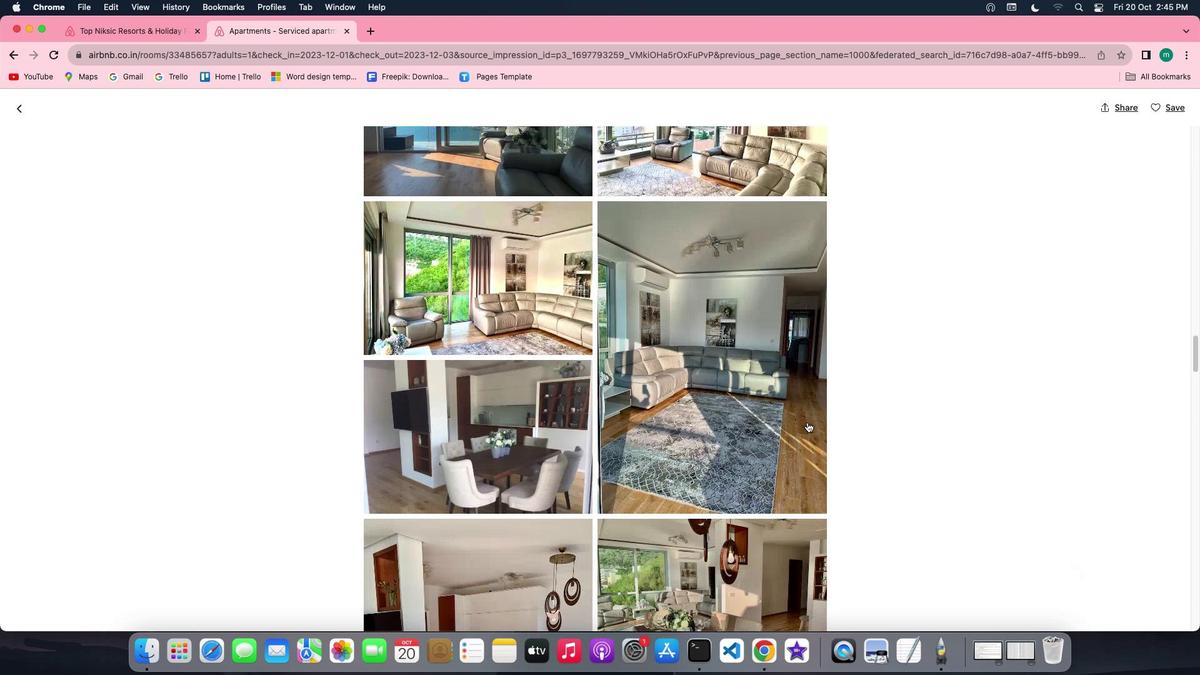 
Action: Mouse scrolled (807, 422) with delta (0, -3)
Screenshot: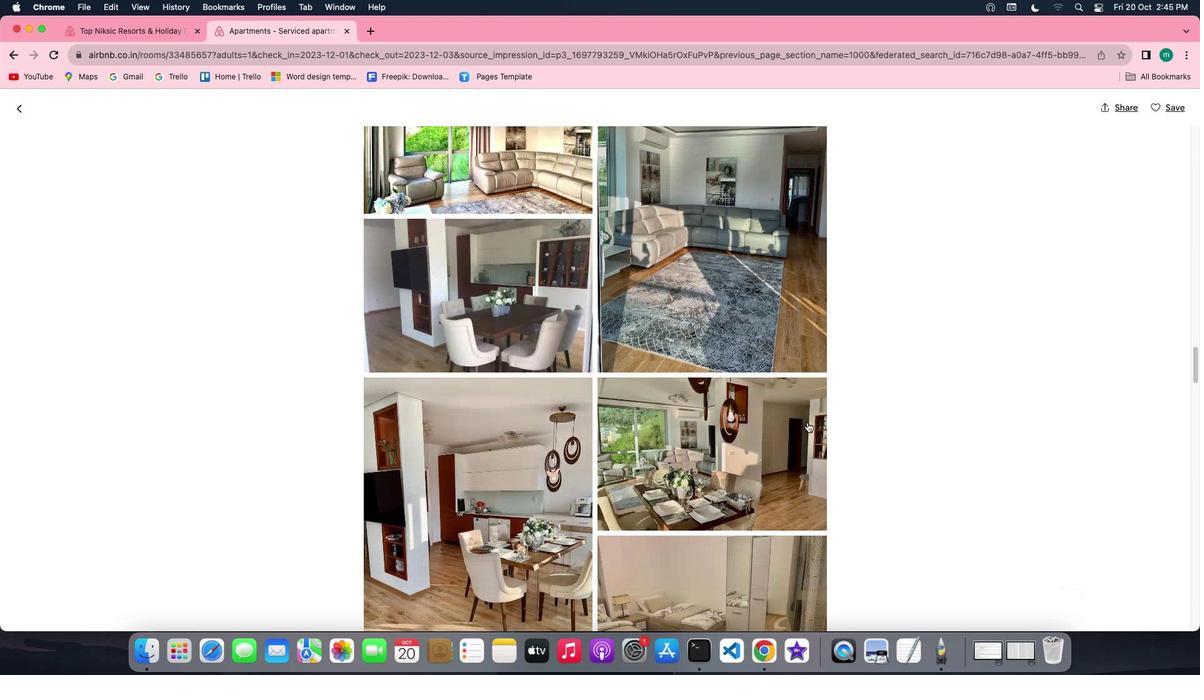 
Action: Mouse scrolled (807, 422) with delta (0, 0)
Screenshot: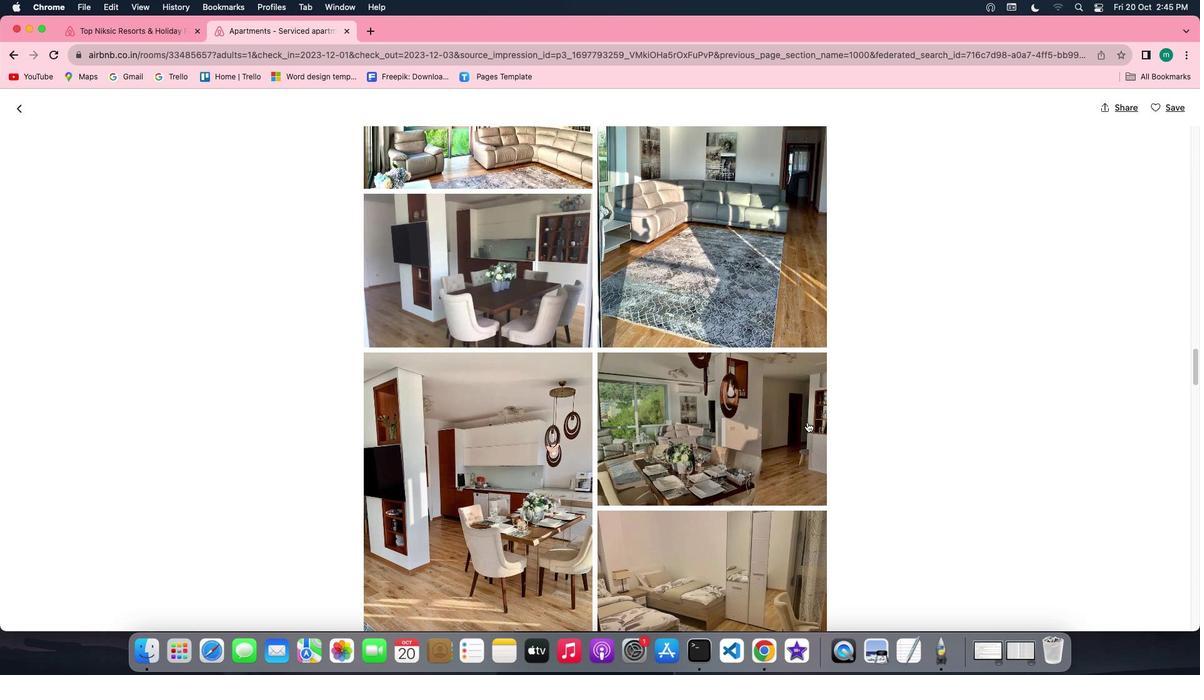
Action: Mouse scrolled (807, 422) with delta (0, 0)
Screenshot: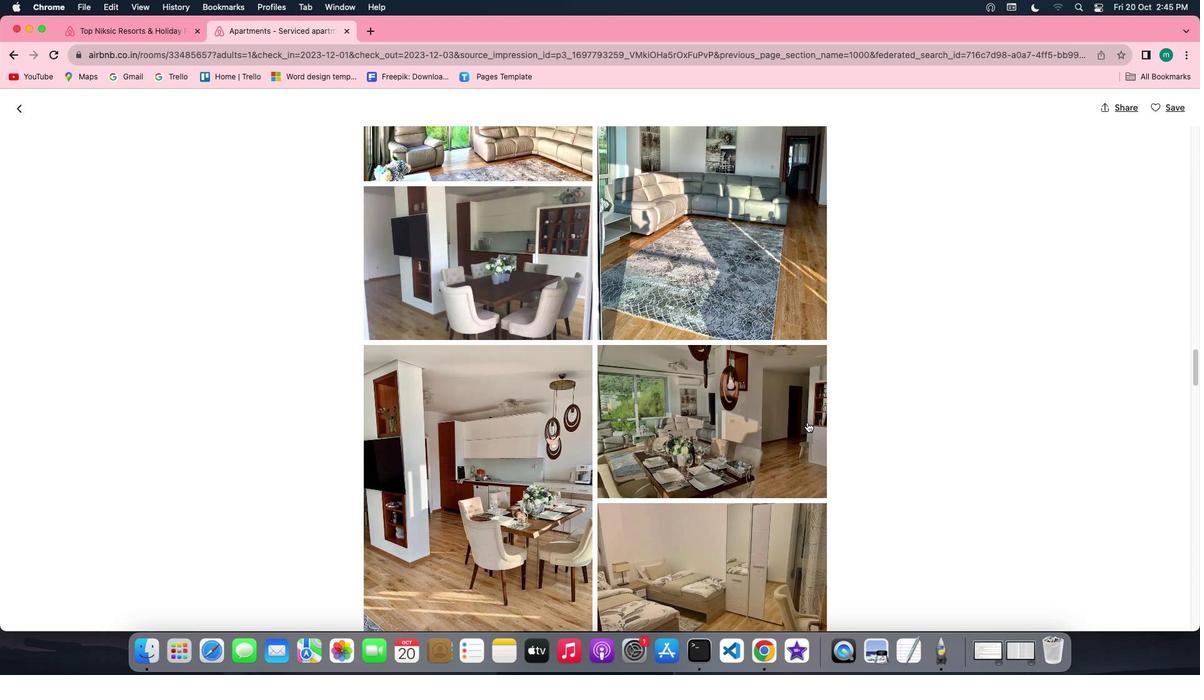 
Action: Mouse scrolled (807, 422) with delta (0, 0)
Screenshot: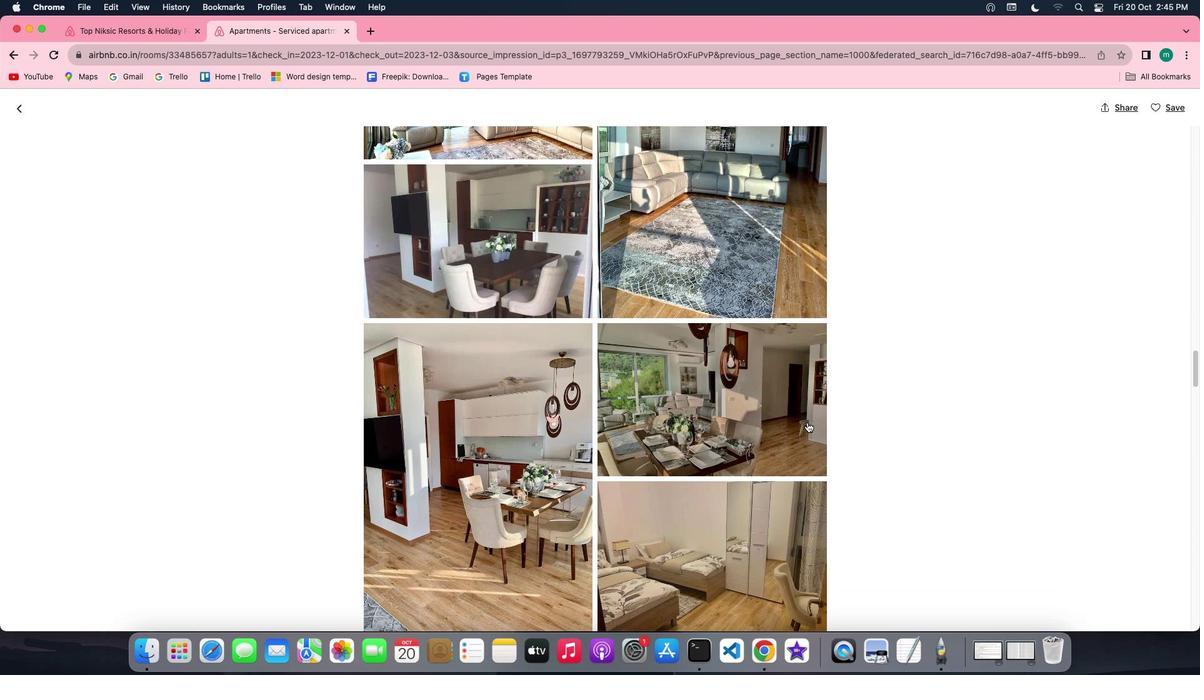 
Action: Mouse scrolled (807, 422) with delta (0, 0)
Screenshot: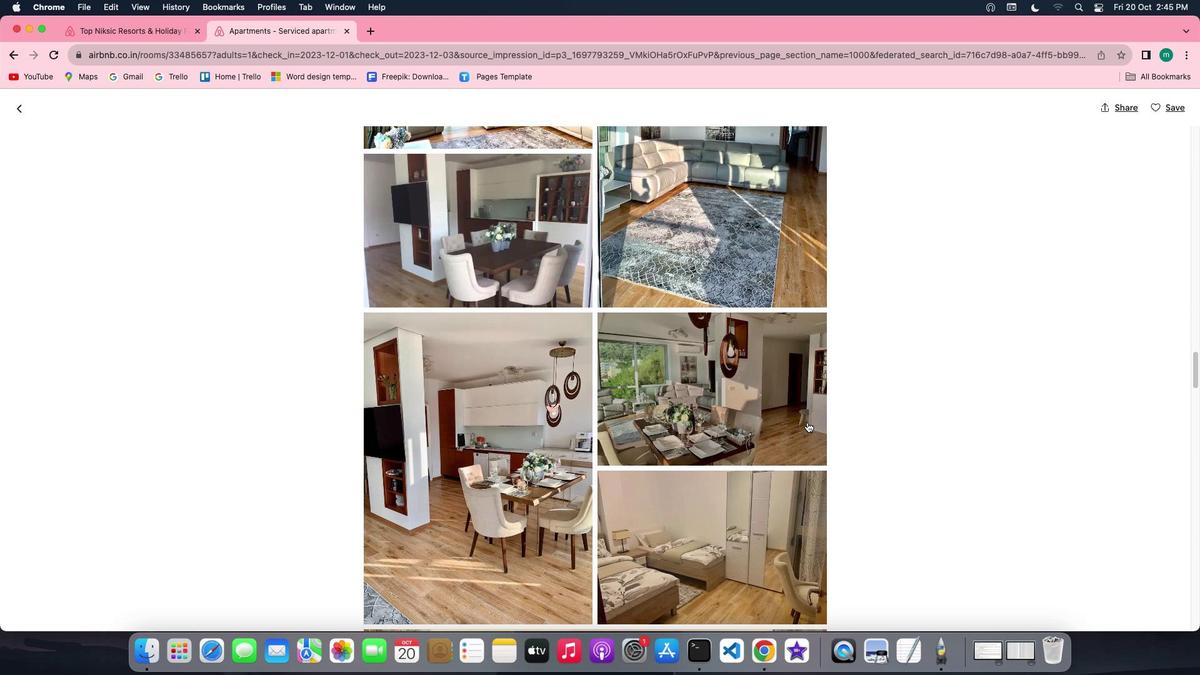 
Action: Mouse scrolled (807, 422) with delta (0, 0)
Screenshot: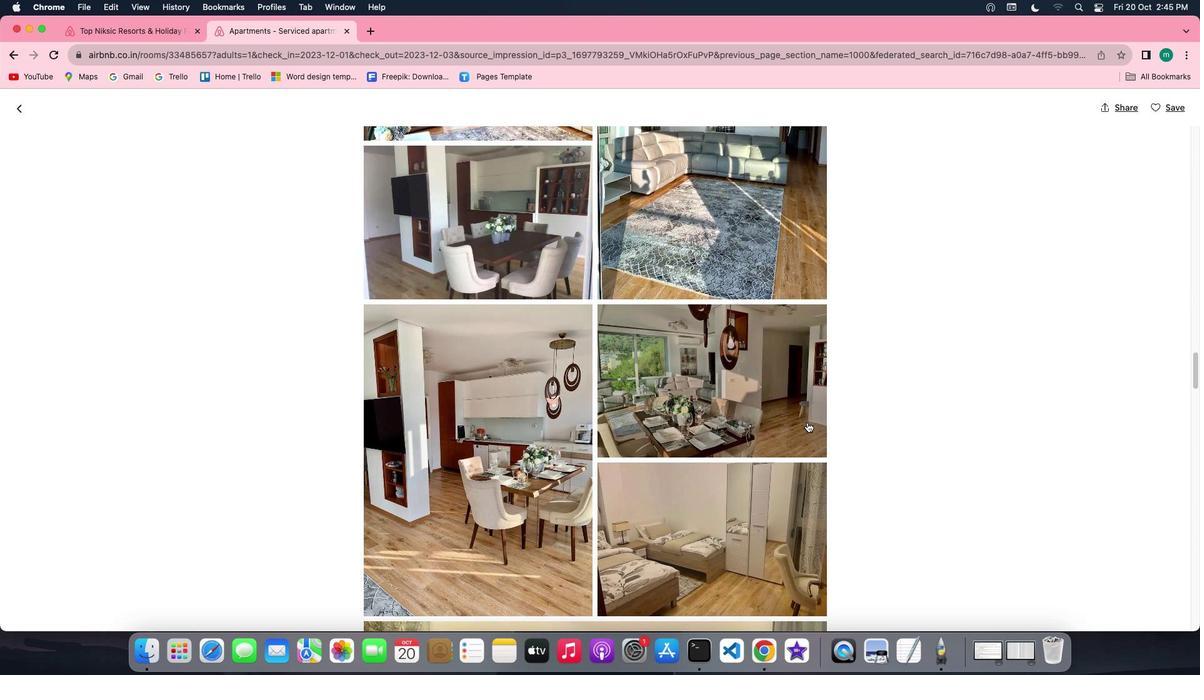 
Action: Mouse scrolled (807, 422) with delta (0, 0)
Screenshot: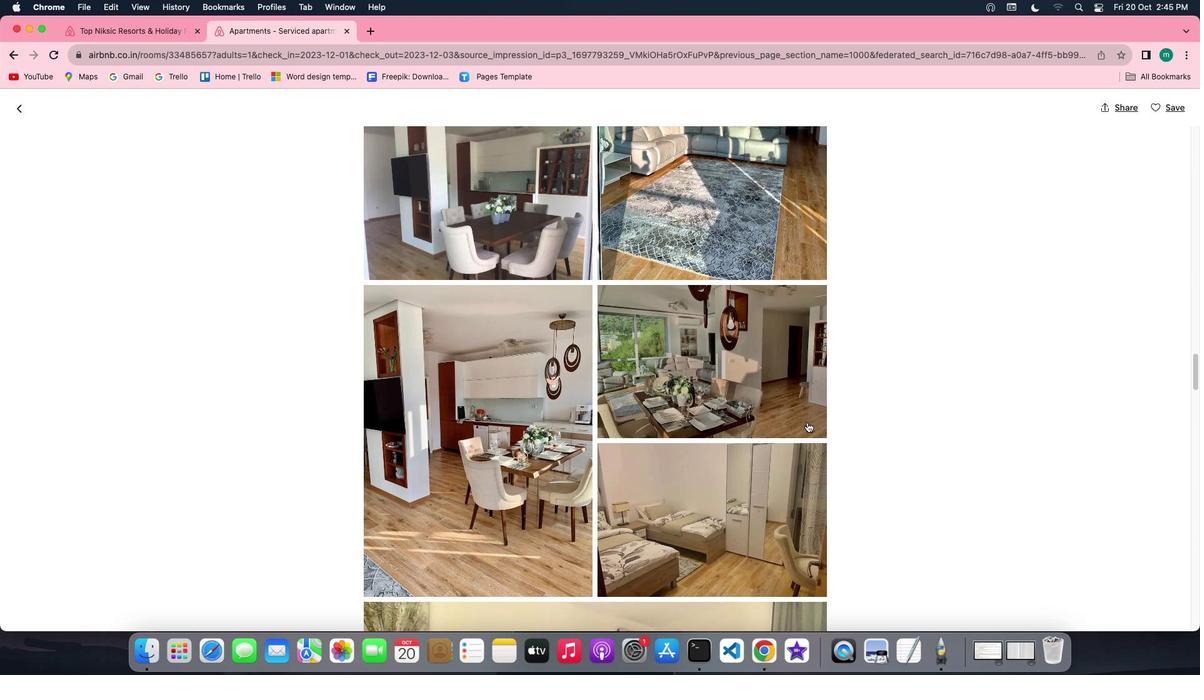 
Action: Mouse scrolled (807, 422) with delta (0, 0)
Screenshot: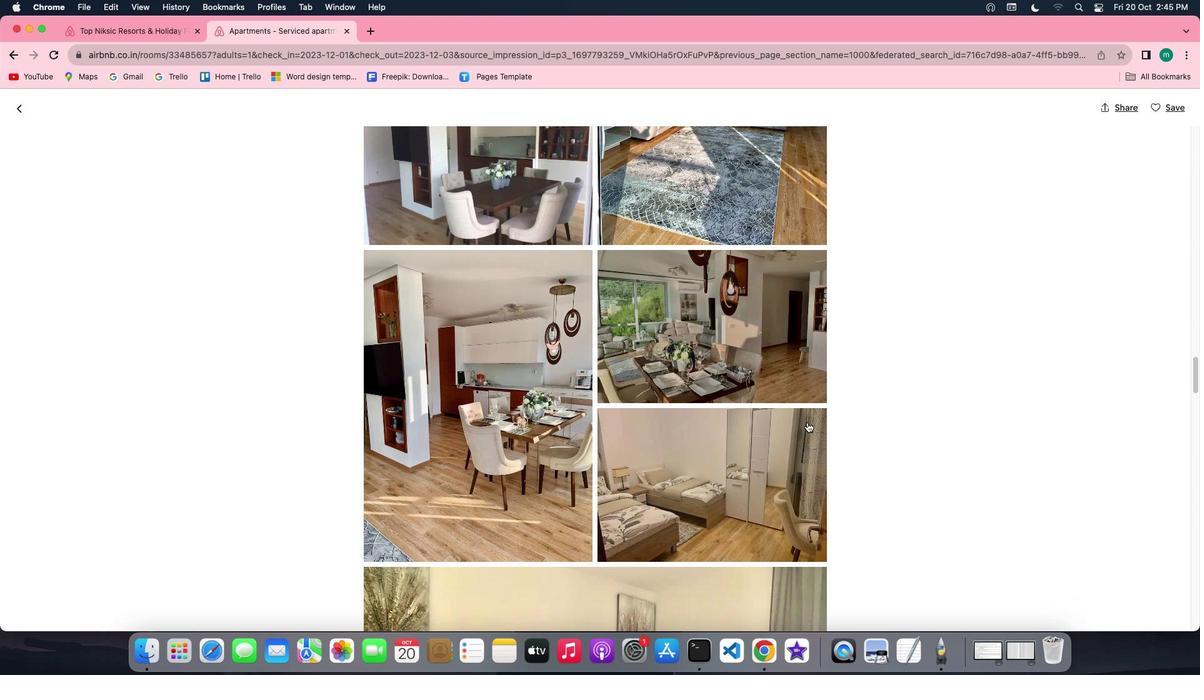 
Action: Mouse scrolled (807, 422) with delta (0, 0)
Screenshot: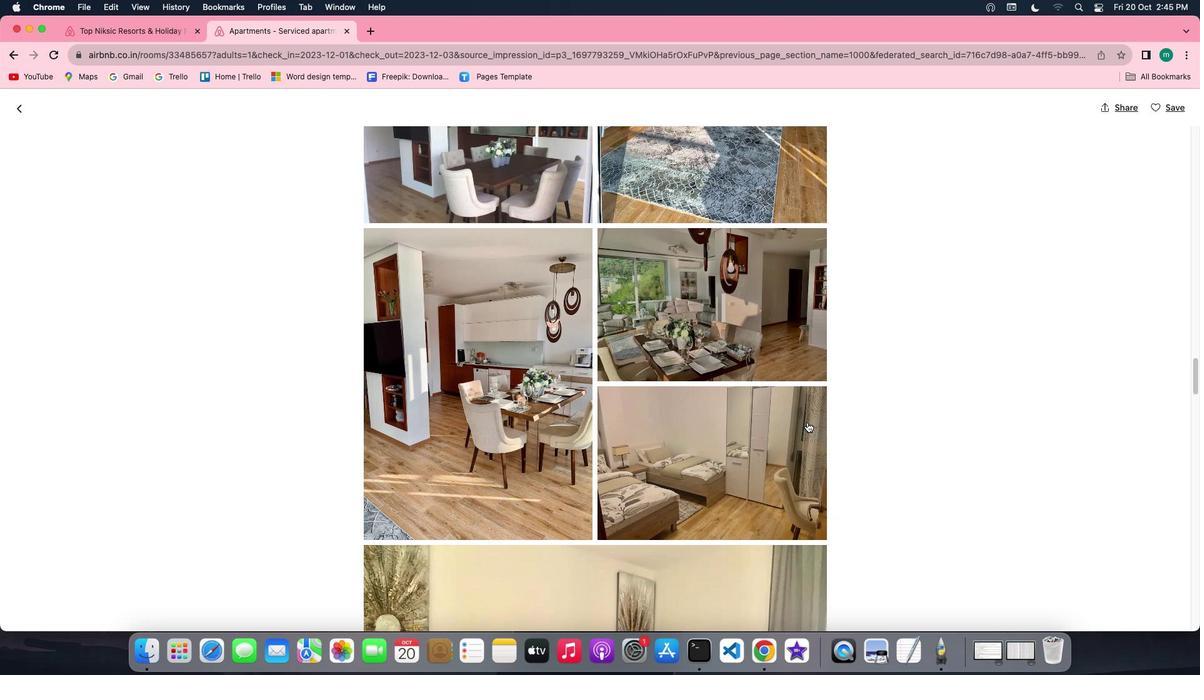 
Action: Mouse scrolled (807, 422) with delta (0, 0)
Screenshot: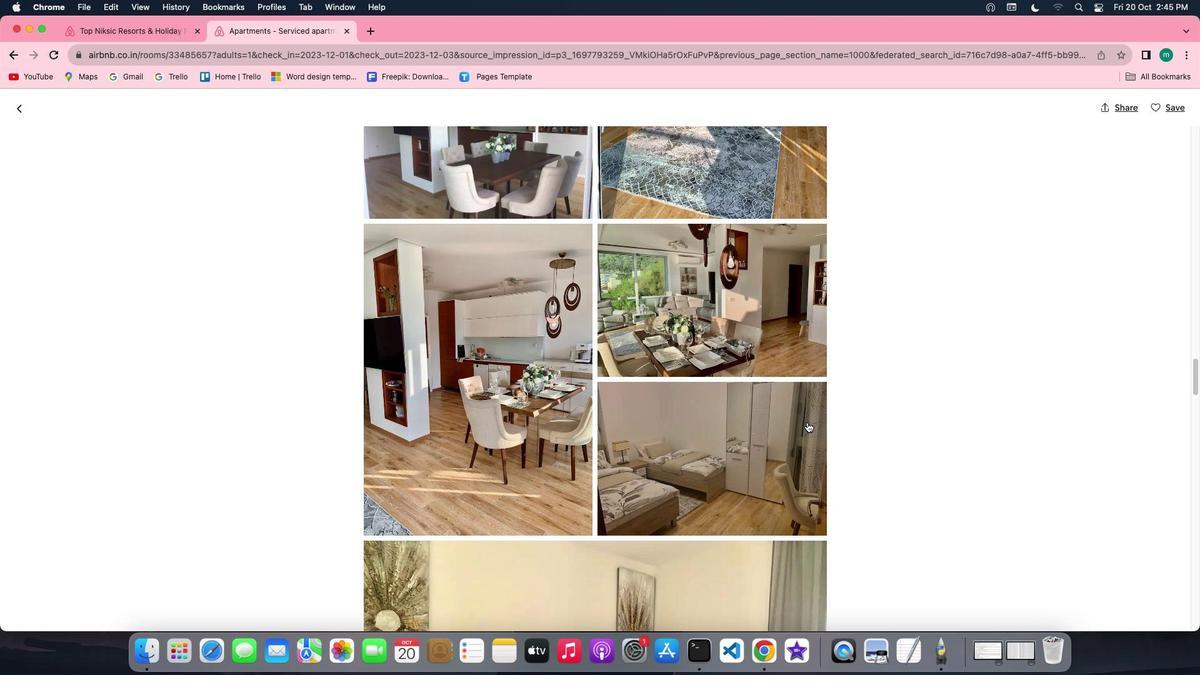 
Action: Mouse scrolled (807, 422) with delta (0, 0)
Screenshot: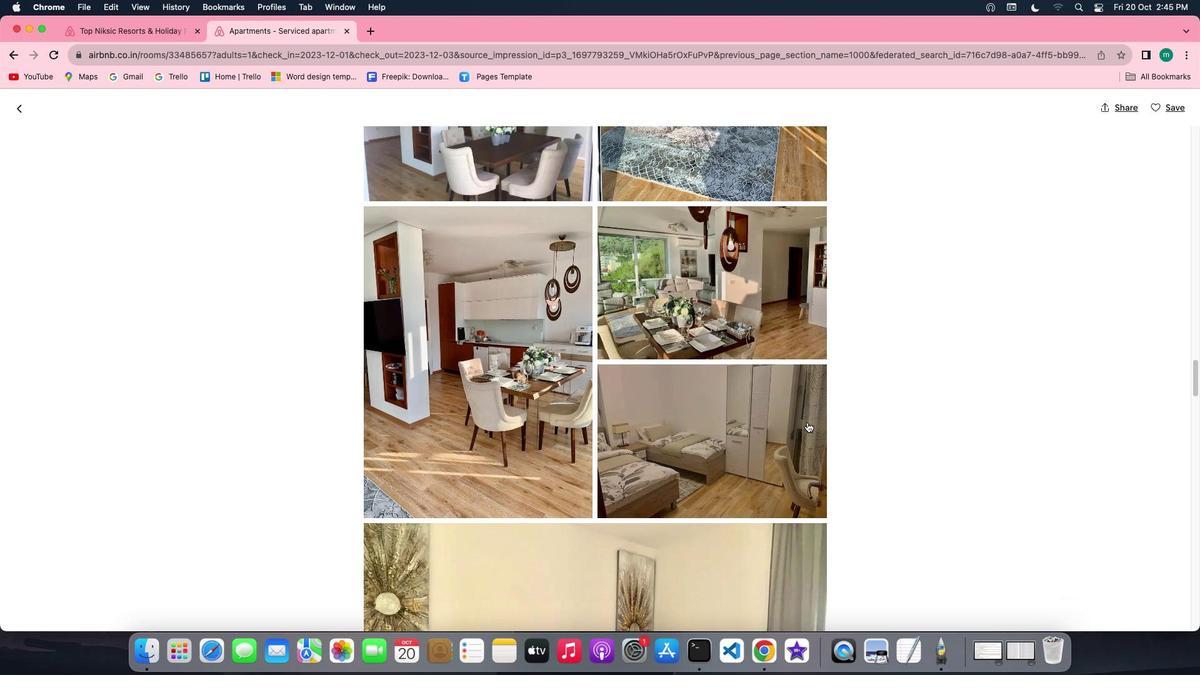 
Action: Mouse scrolled (807, 422) with delta (0, 0)
Screenshot: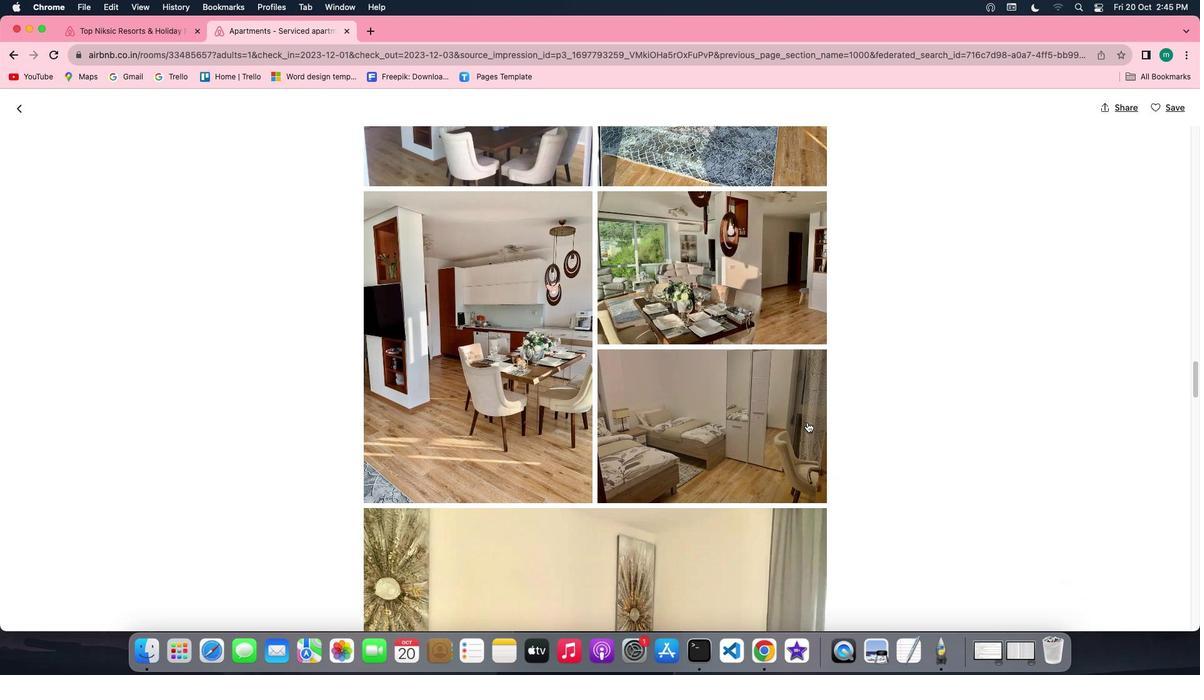 
Action: Mouse scrolled (807, 422) with delta (0, -1)
Screenshot: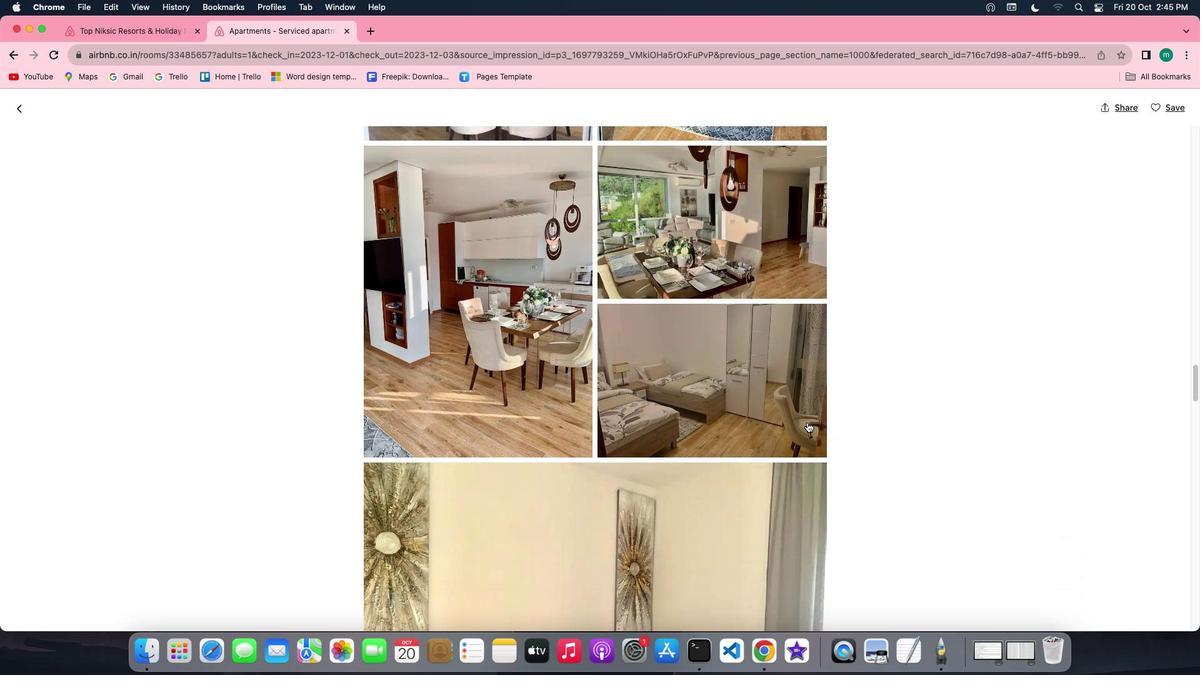 
Action: Mouse scrolled (807, 422) with delta (0, 0)
Screenshot: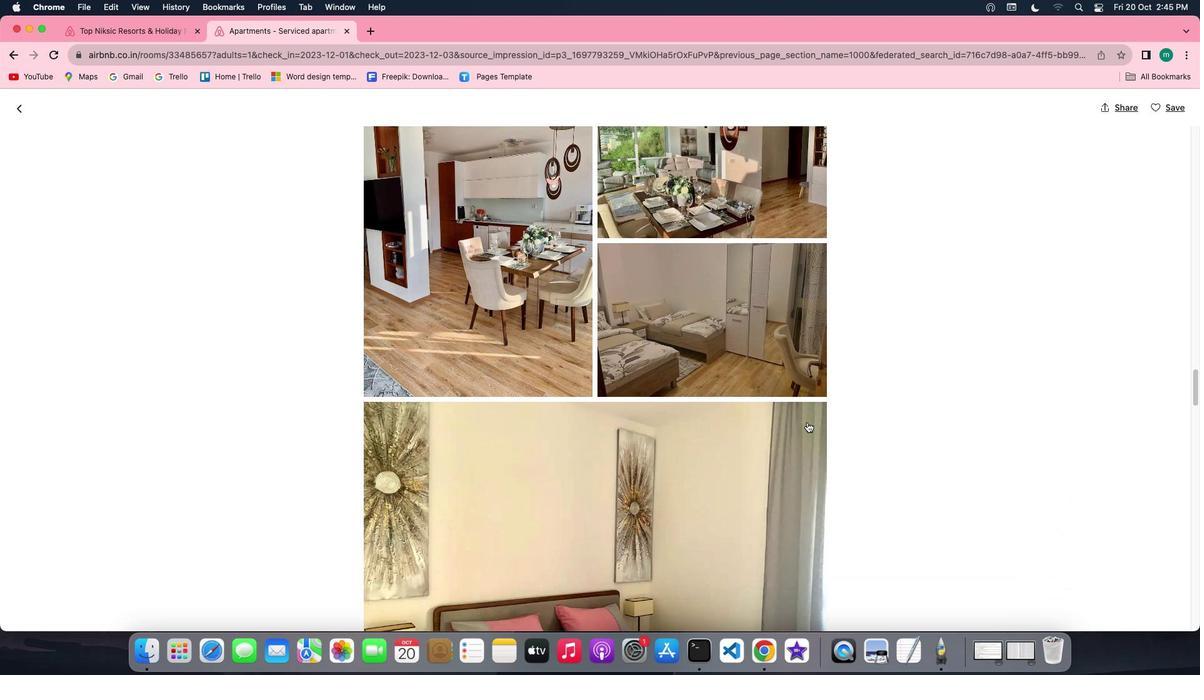 
Action: Mouse scrolled (807, 422) with delta (0, 0)
Screenshot: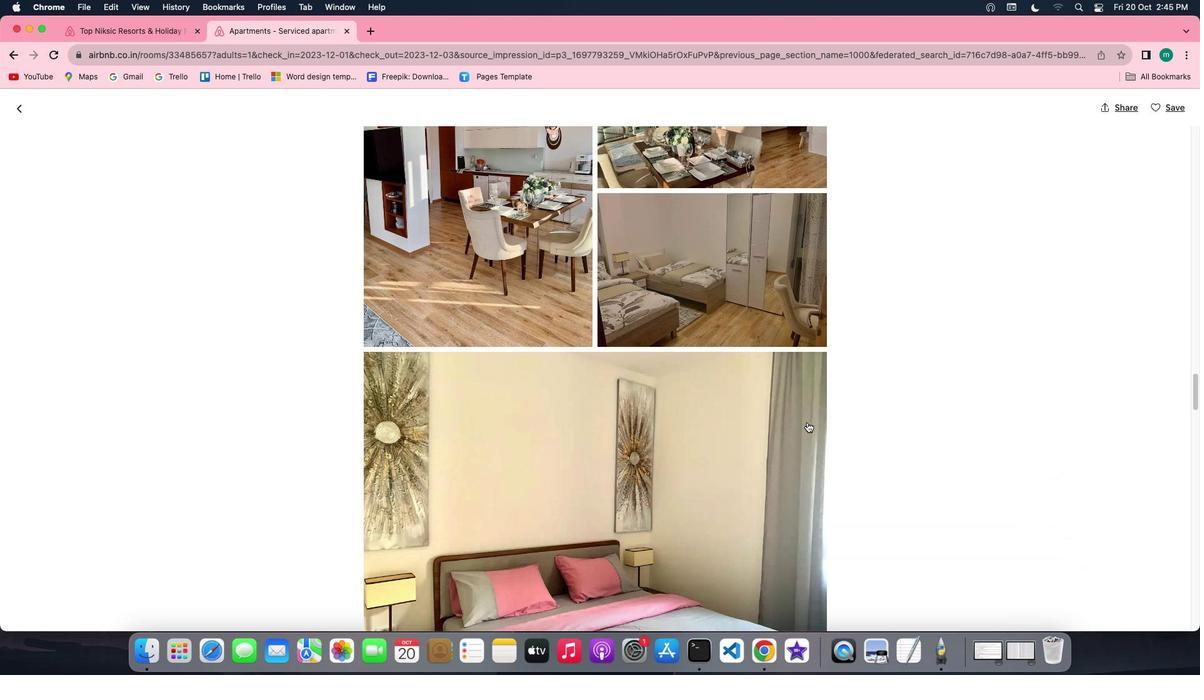 
Action: Mouse scrolled (807, 422) with delta (0, -1)
Screenshot: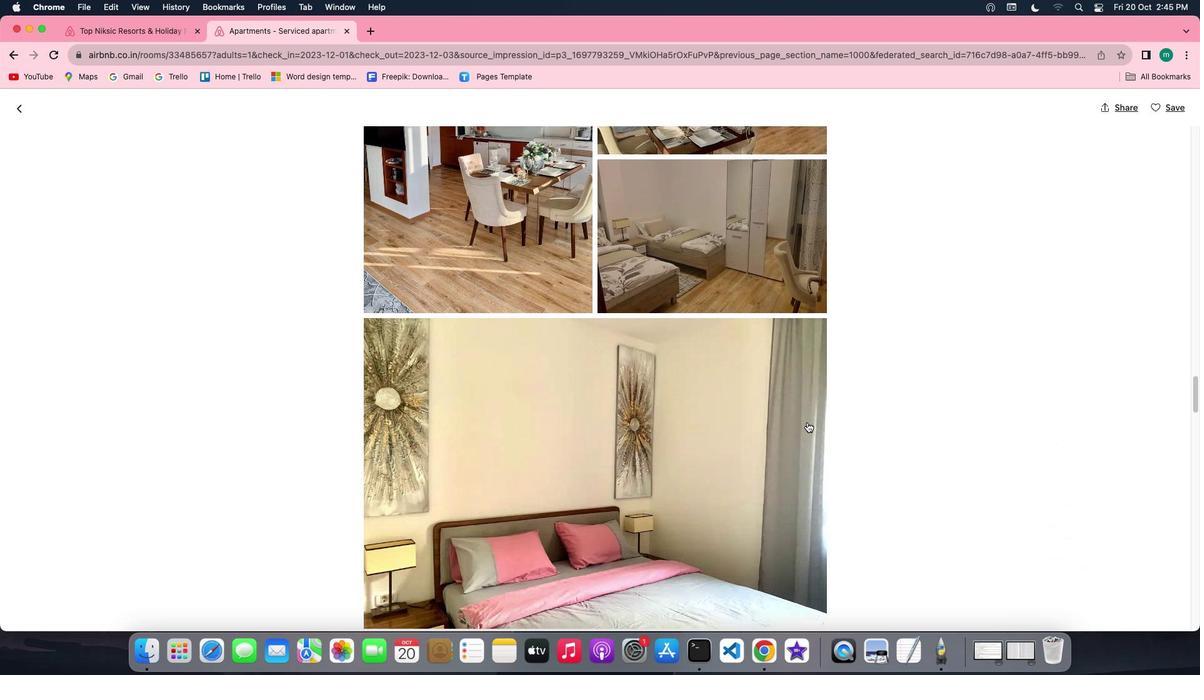 
Action: Mouse scrolled (807, 422) with delta (0, -2)
Screenshot: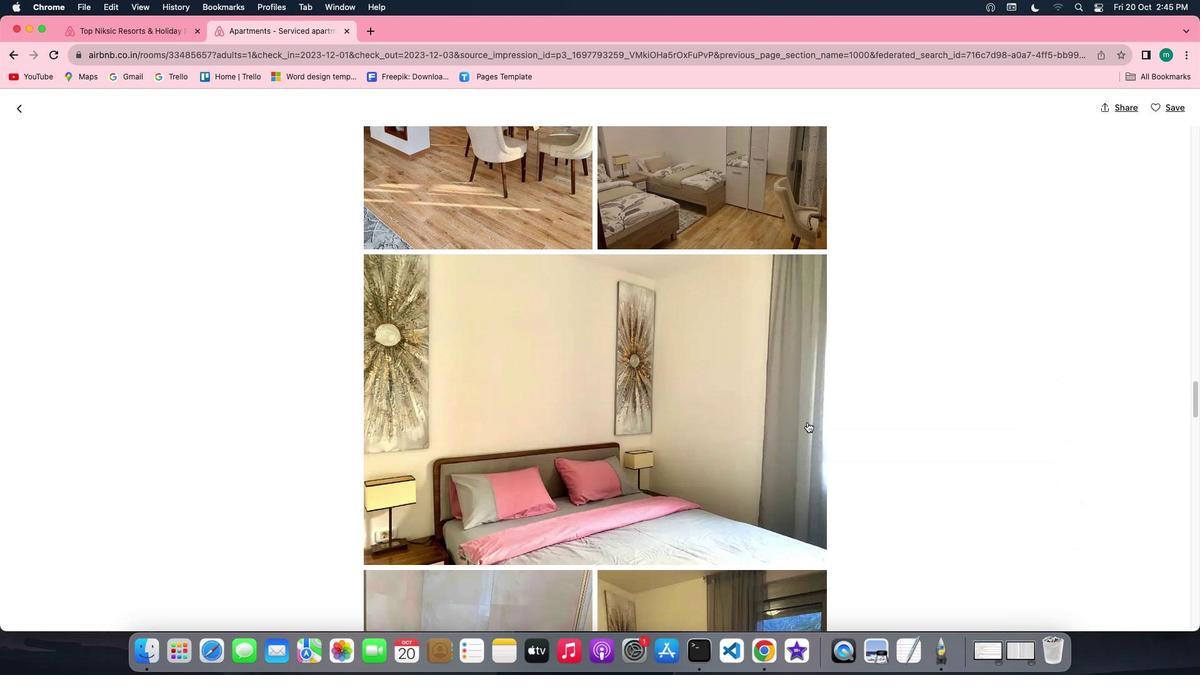 
Action: Mouse scrolled (807, 422) with delta (0, -2)
Screenshot: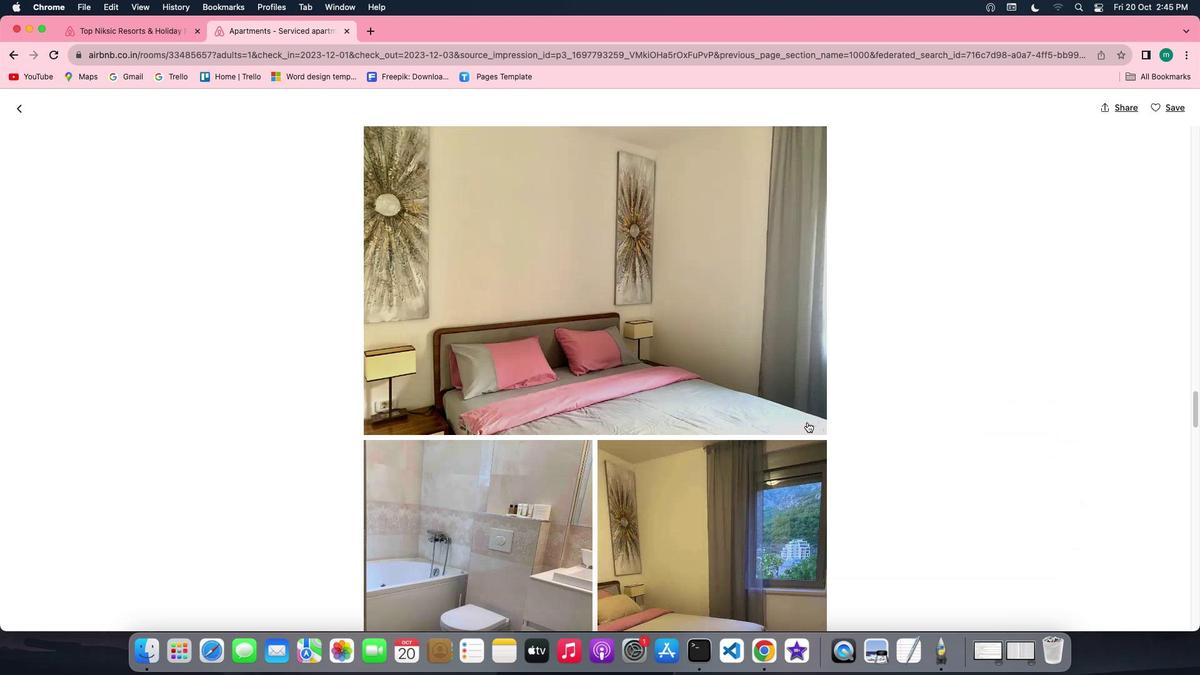 
Action: Mouse scrolled (807, 422) with delta (0, 0)
Screenshot: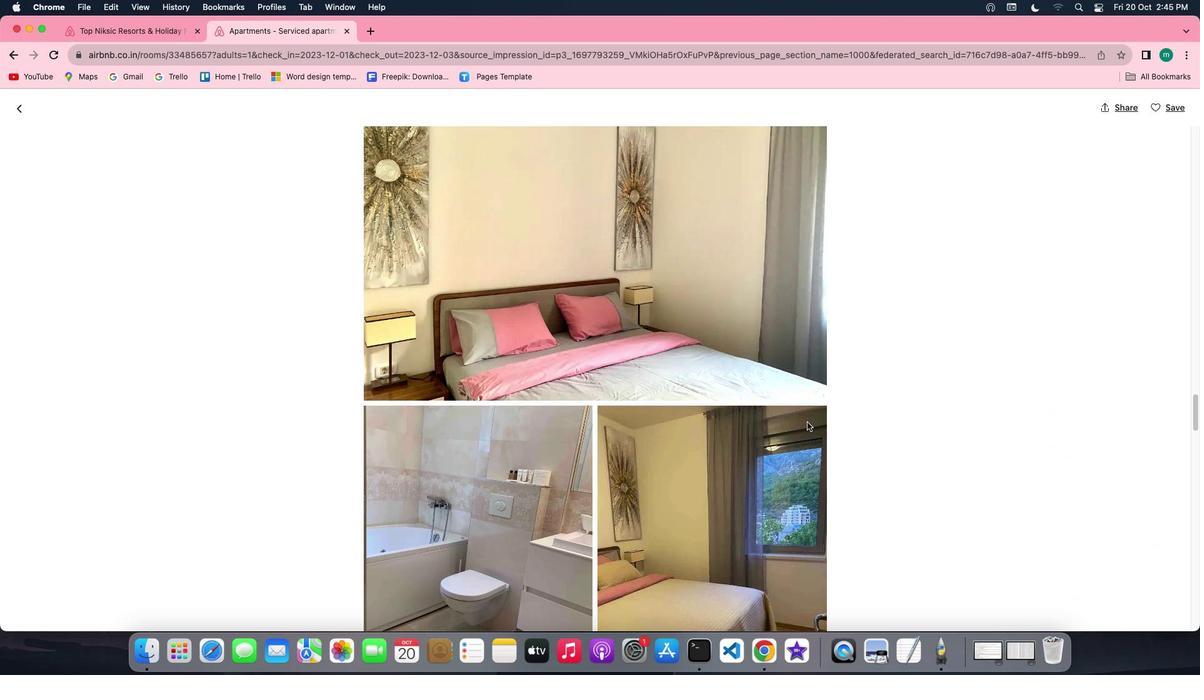 
Action: Mouse scrolled (807, 422) with delta (0, 0)
Screenshot: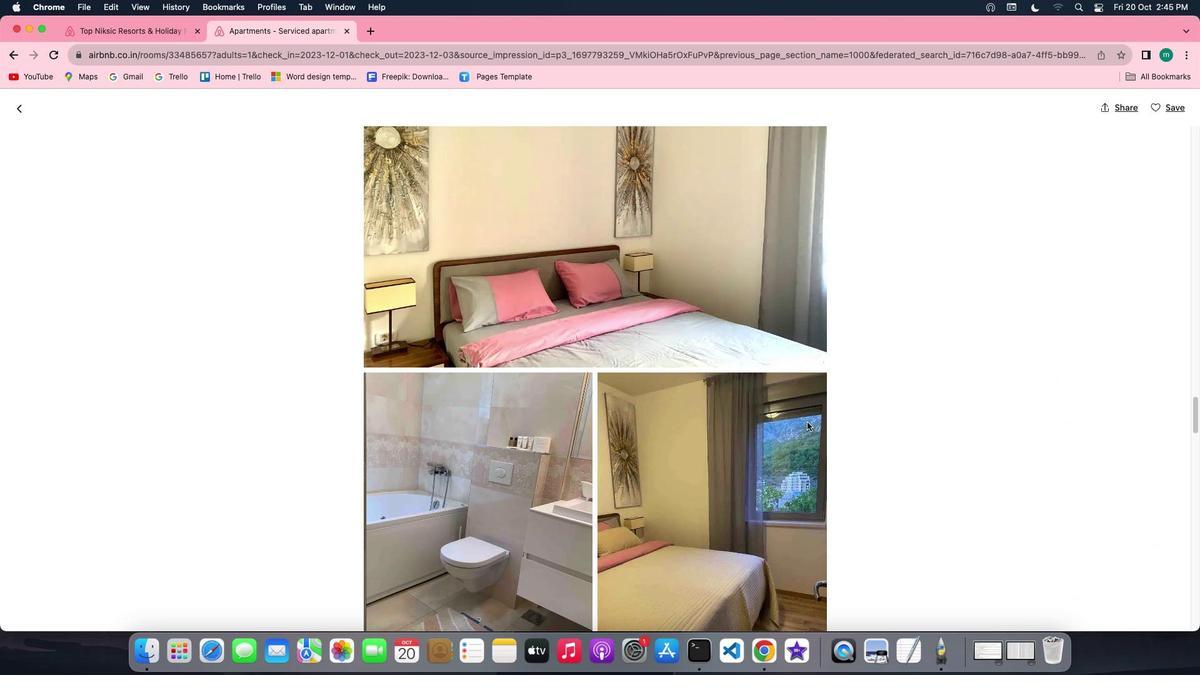 
Action: Mouse scrolled (807, 422) with delta (0, -1)
Screenshot: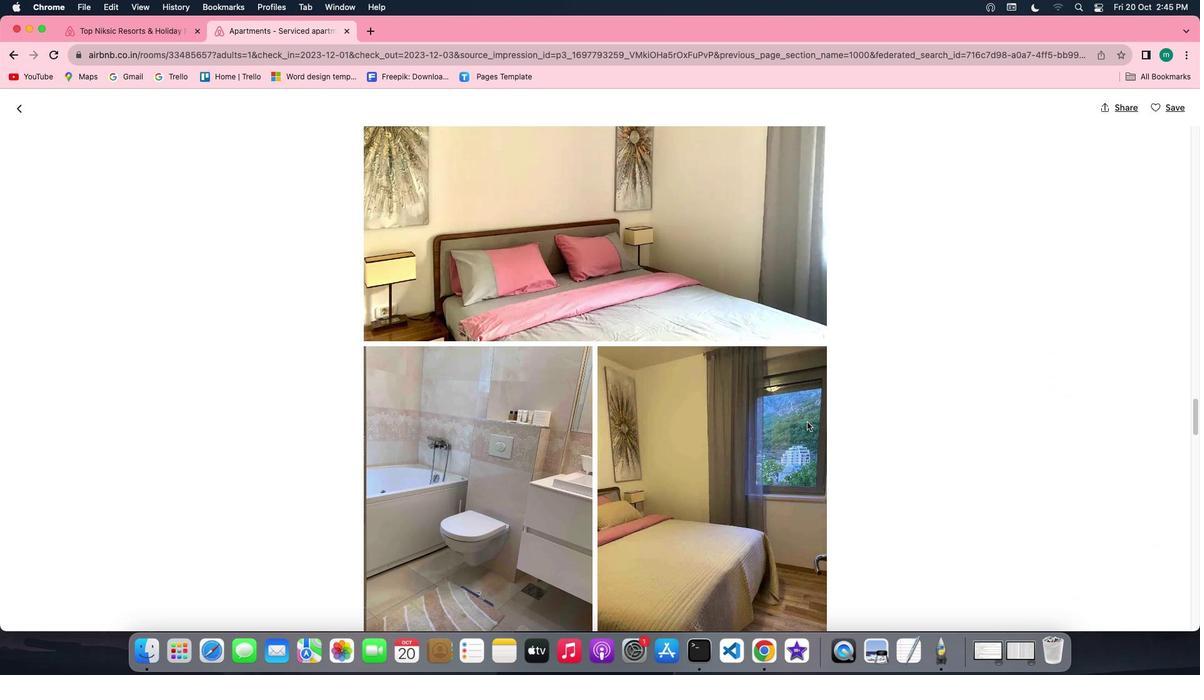 
Action: Mouse scrolled (807, 422) with delta (0, -2)
Screenshot: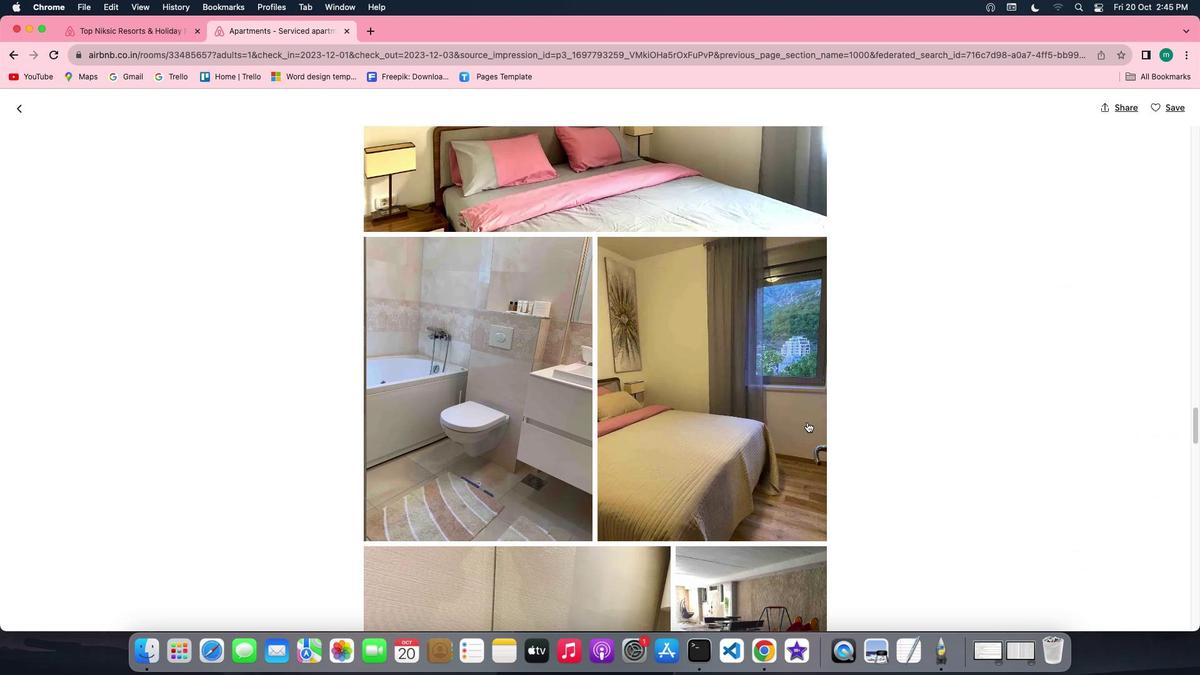
Action: Mouse scrolled (807, 422) with delta (0, -2)
Screenshot: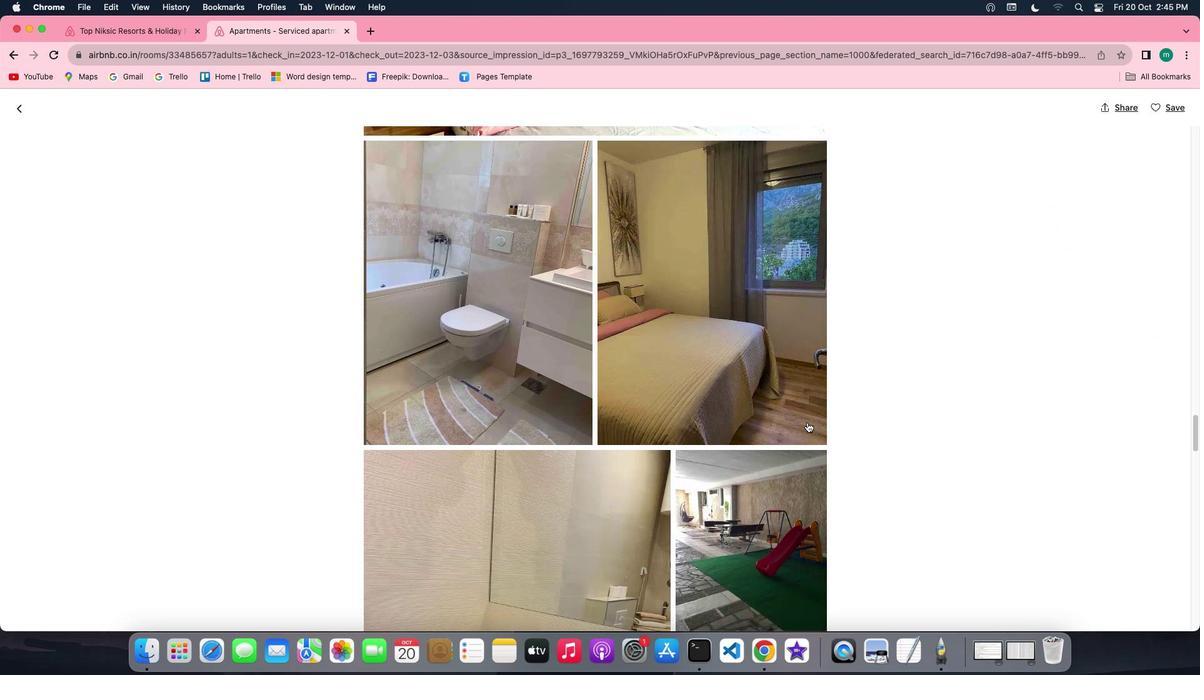 
Action: Mouse scrolled (807, 422) with delta (0, 0)
Screenshot: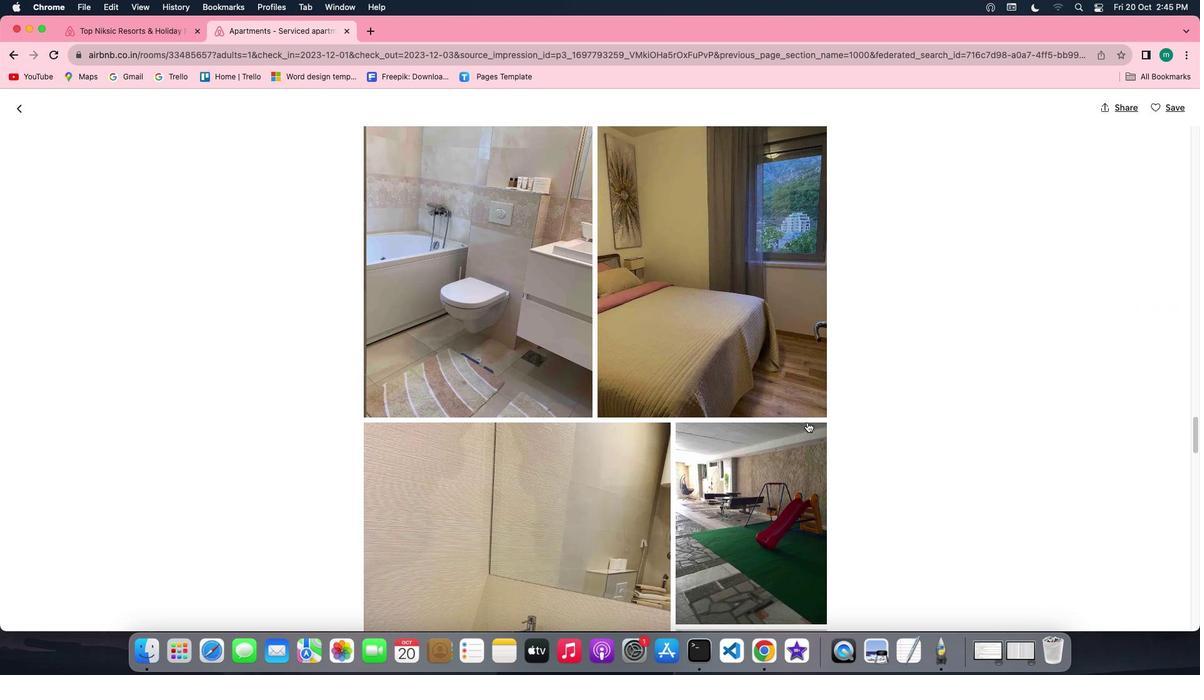 
Action: Mouse scrolled (807, 422) with delta (0, 0)
Screenshot: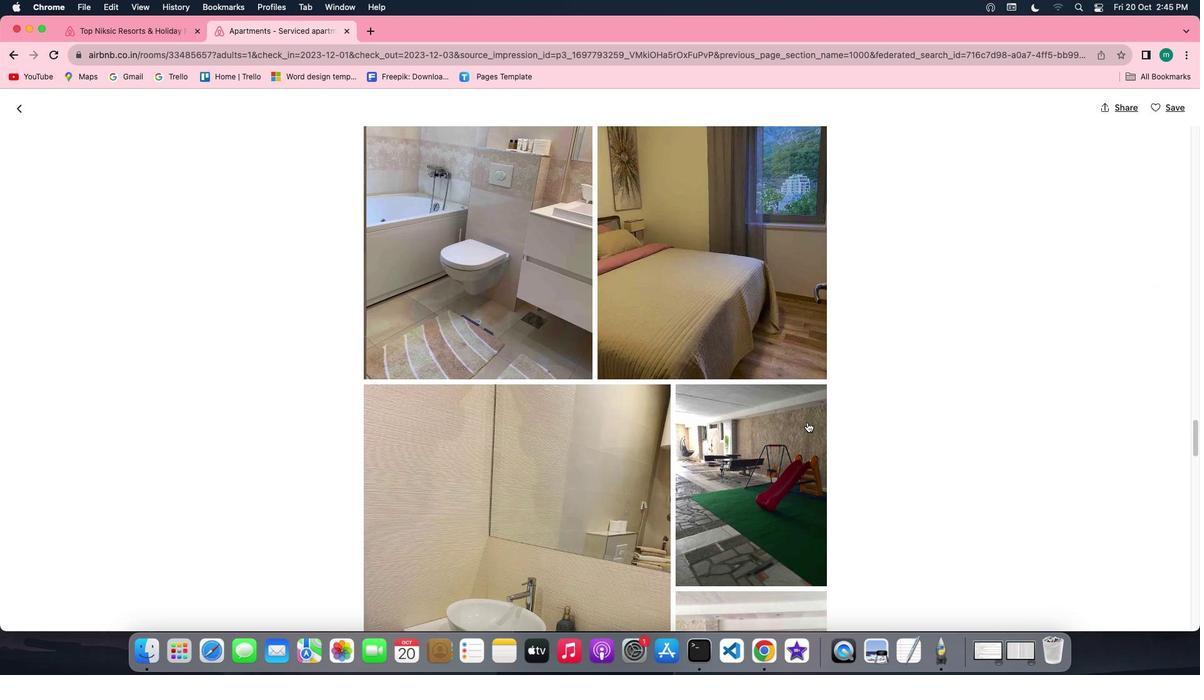 
Action: Mouse scrolled (807, 422) with delta (0, -1)
Screenshot: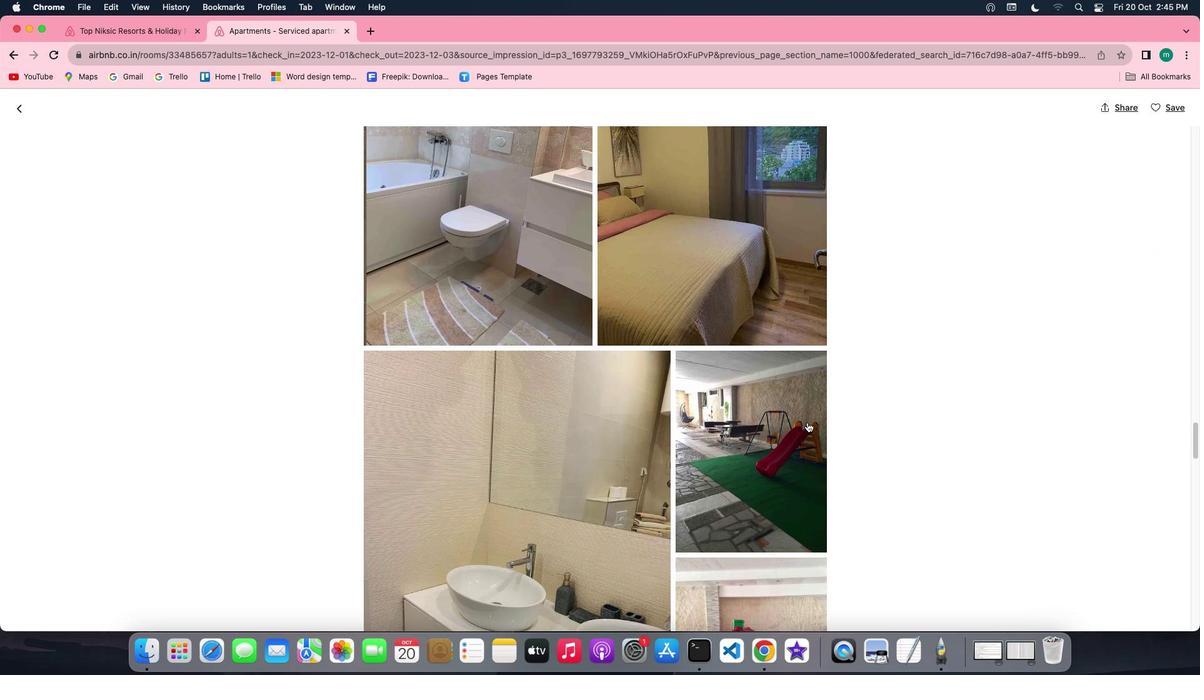 
Action: Mouse scrolled (807, 422) with delta (0, -1)
Screenshot: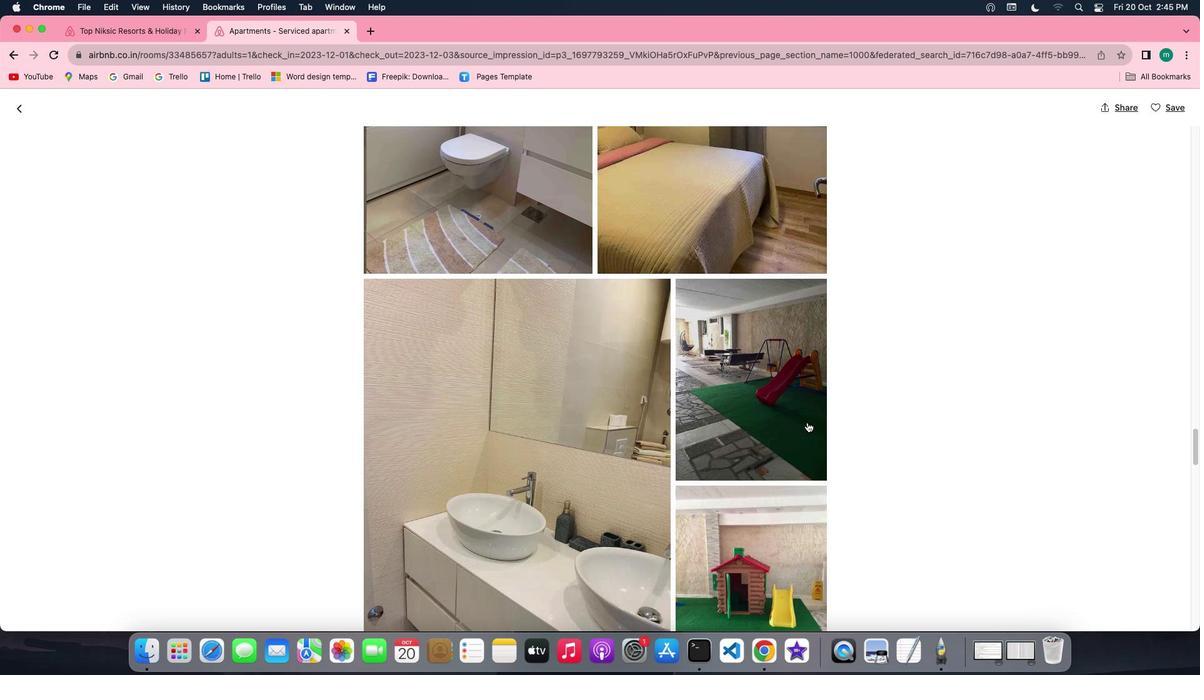 
Action: Mouse scrolled (807, 422) with delta (0, 0)
Screenshot: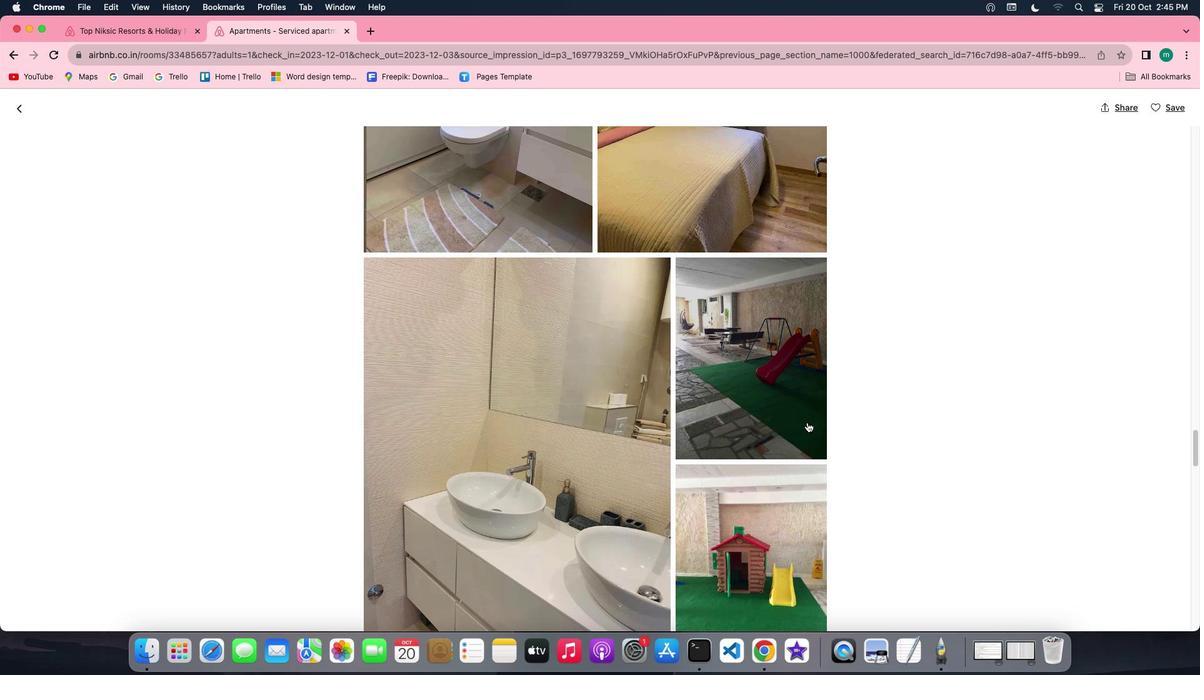 
Action: Mouse scrolled (807, 422) with delta (0, 0)
Screenshot: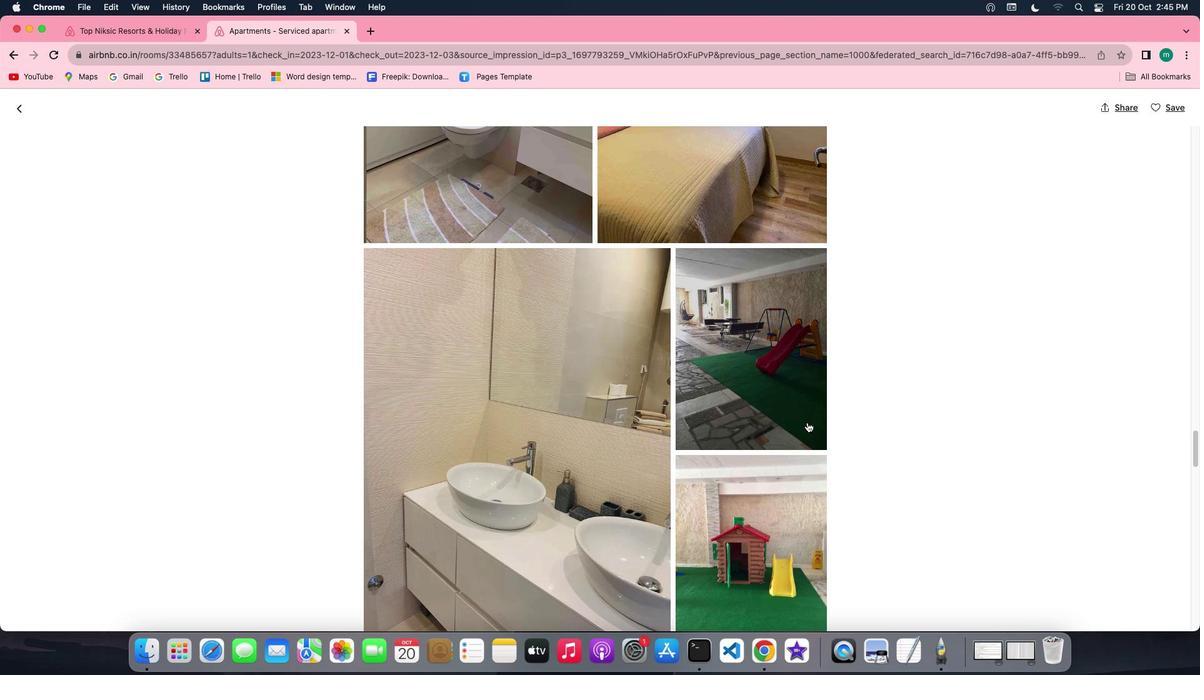 
Action: Mouse scrolled (807, 422) with delta (0, 0)
Screenshot: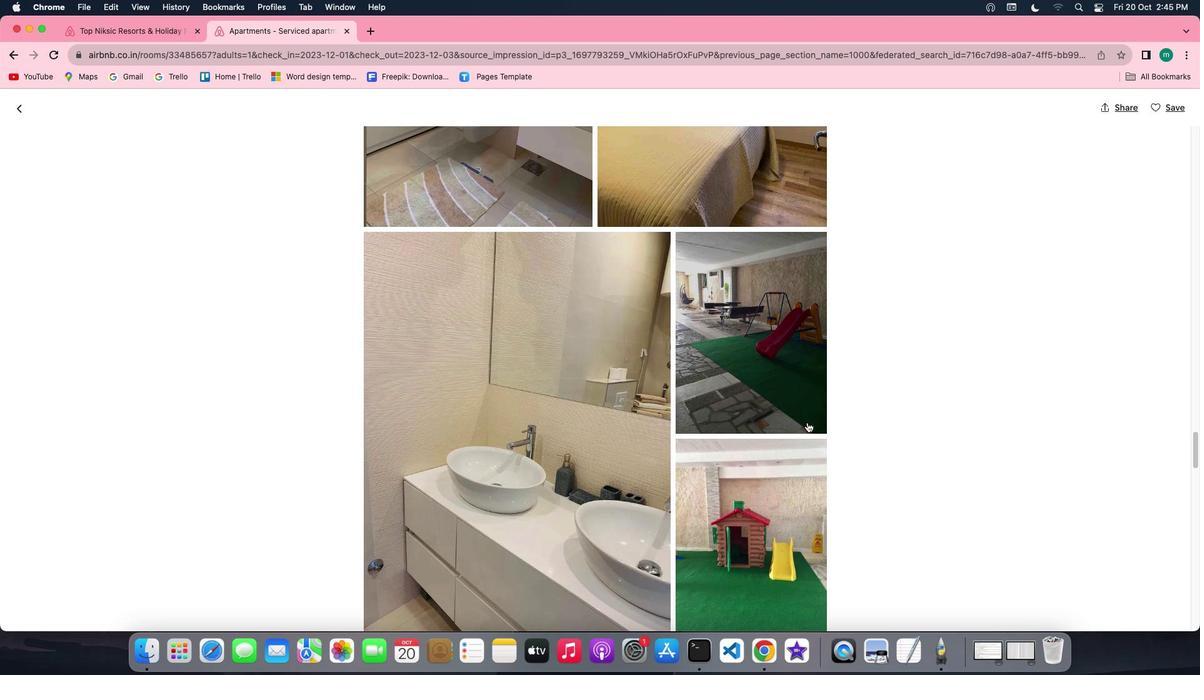 
Action: Mouse scrolled (807, 422) with delta (0, -1)
Screenshot: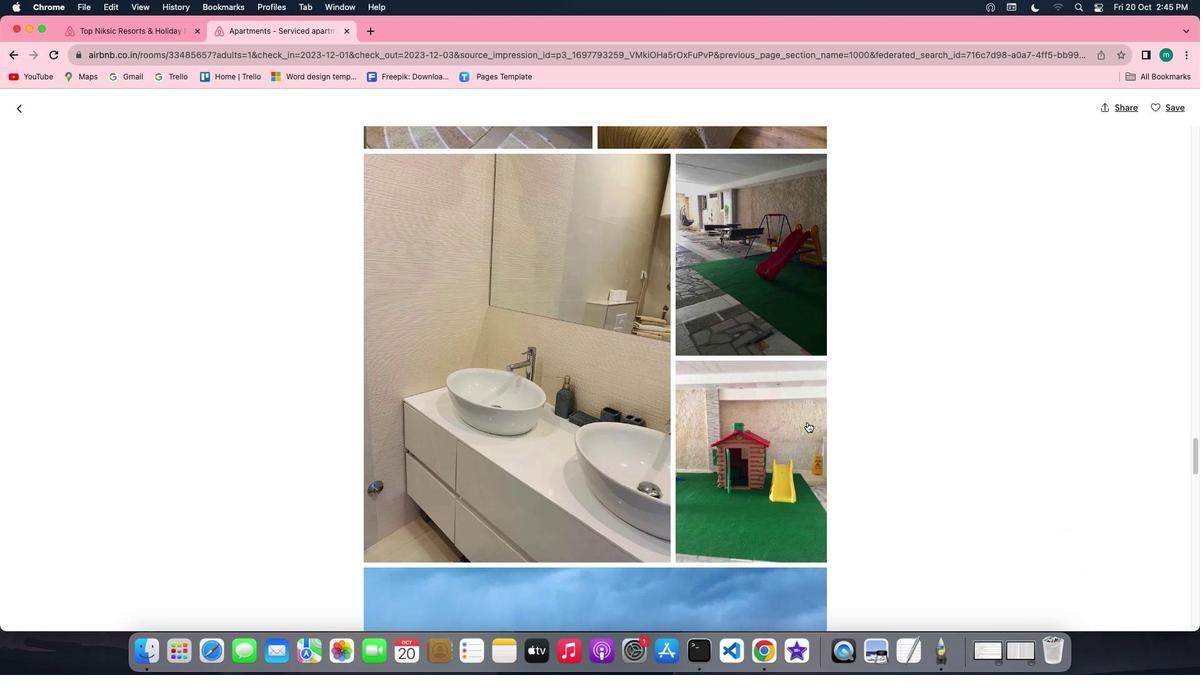 
Action: Mouse scrolled (807, 422) with delta (0, -1)
Screenshot: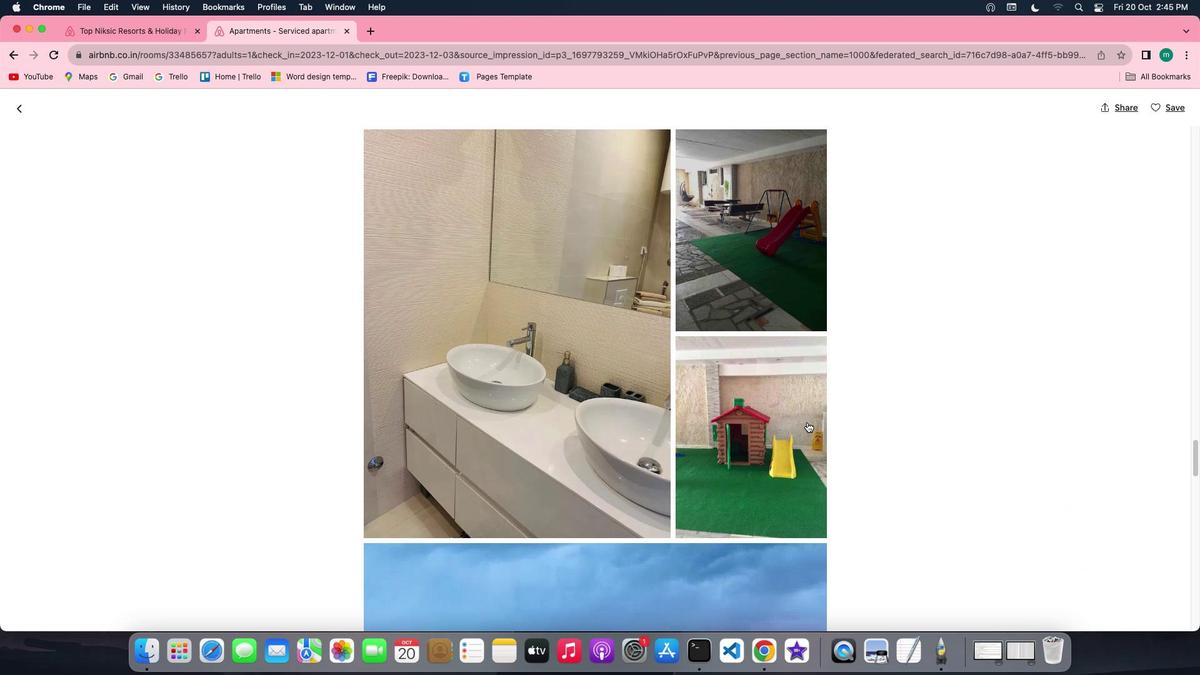 
Action: Mouse scrolled (807, 422) with delta (0, -1)
Screenshot: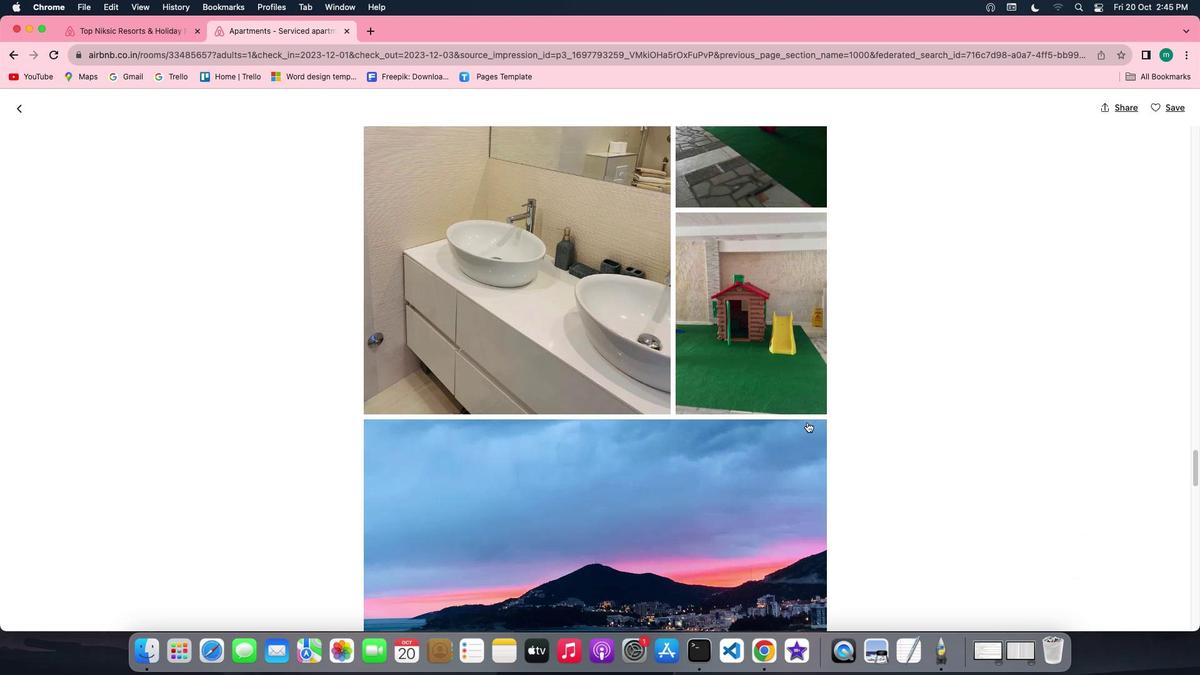 
Action: Mouse scrolled (807, 422) with delta (0, 0)
Screenshot: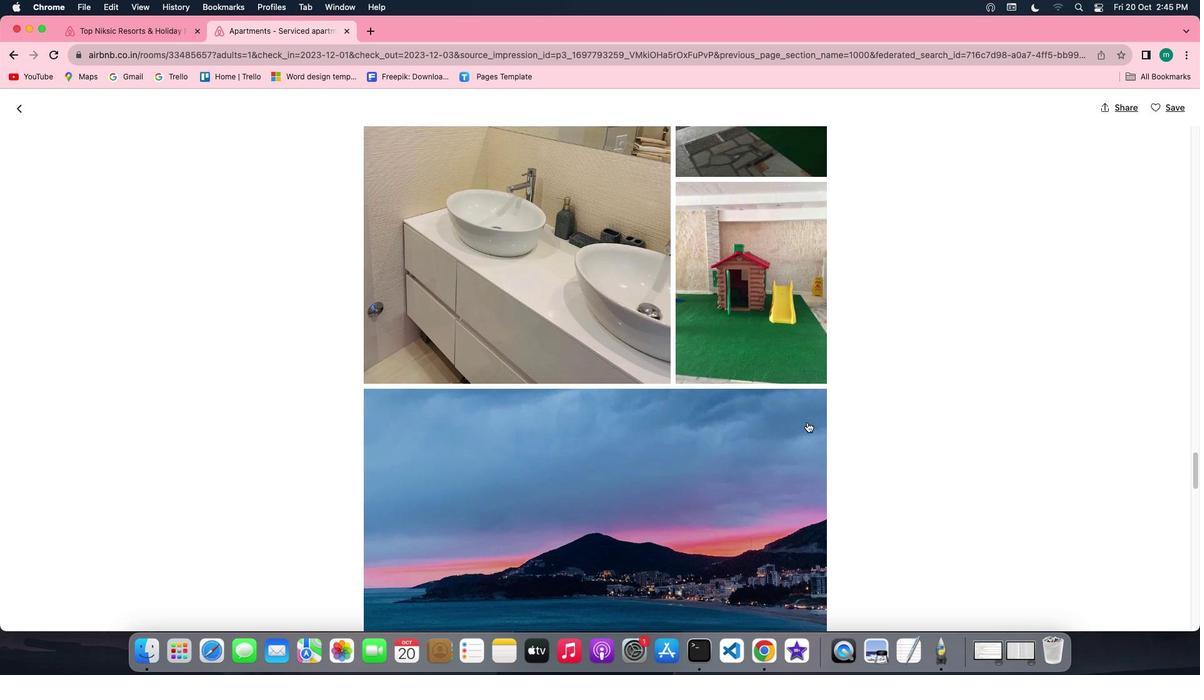 
Action: Mouse scrolled (807, 422) with delta (0, 0)
Screenshot: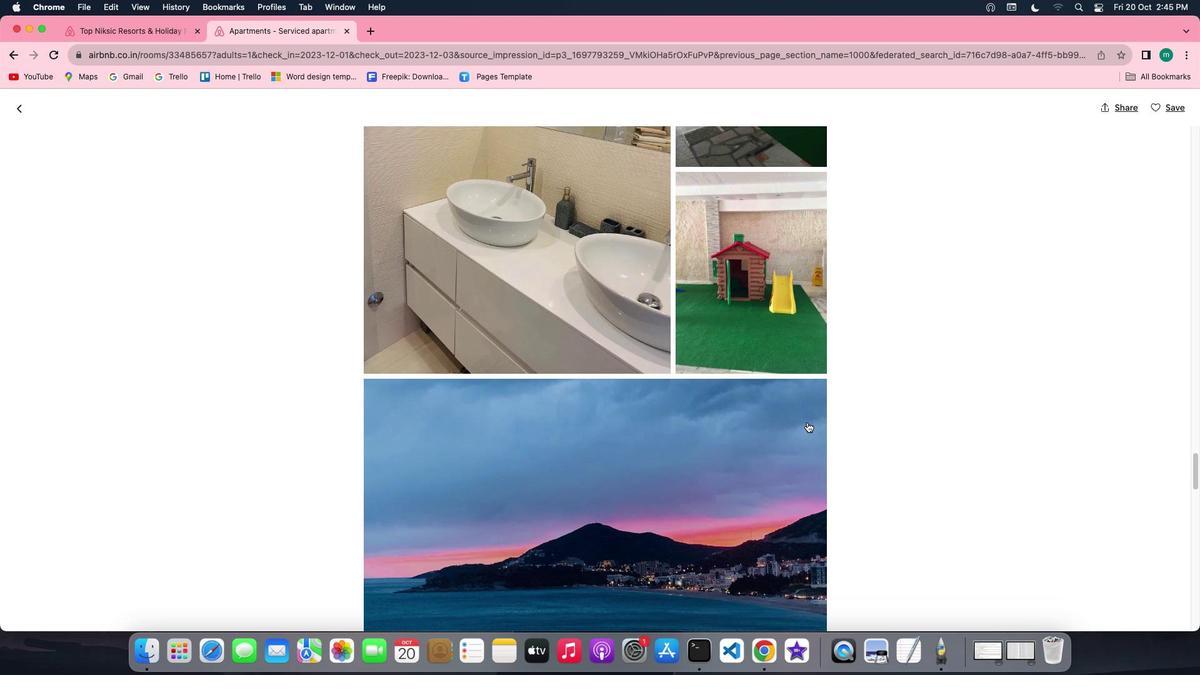 
Action: Mouse scrolled (807, 422) with delta (0, -1)
Screenshot: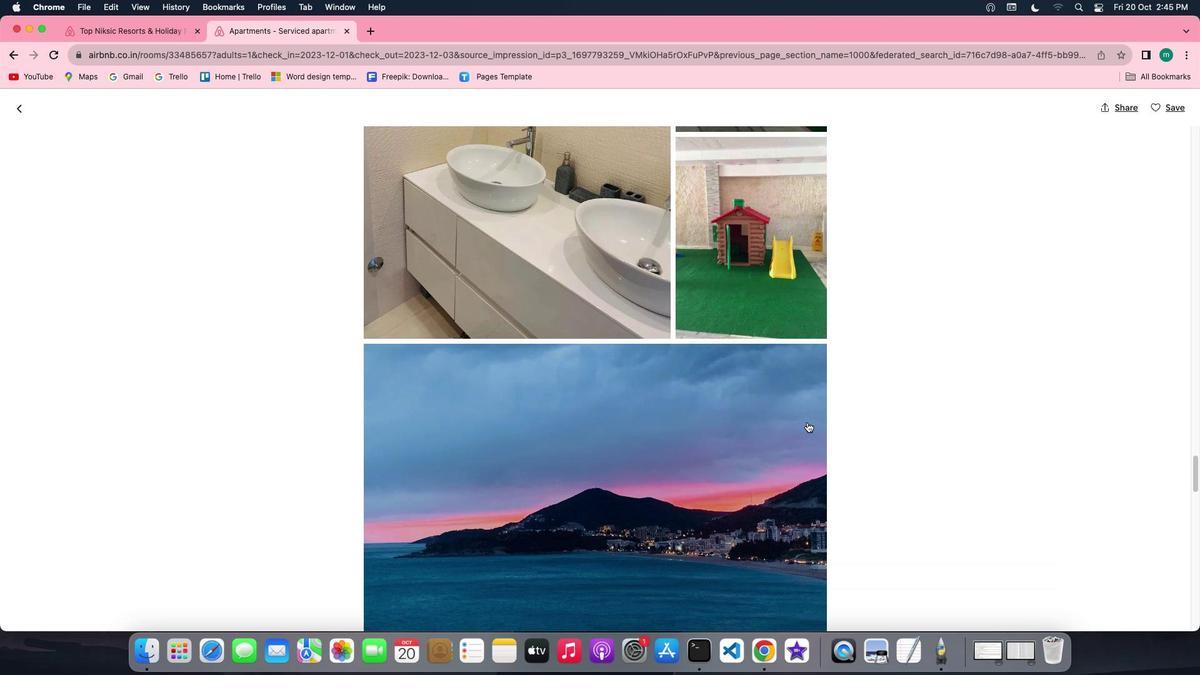 
Action: Mouse scrolled (807, 422) with delta (0, -1)
Screenshot: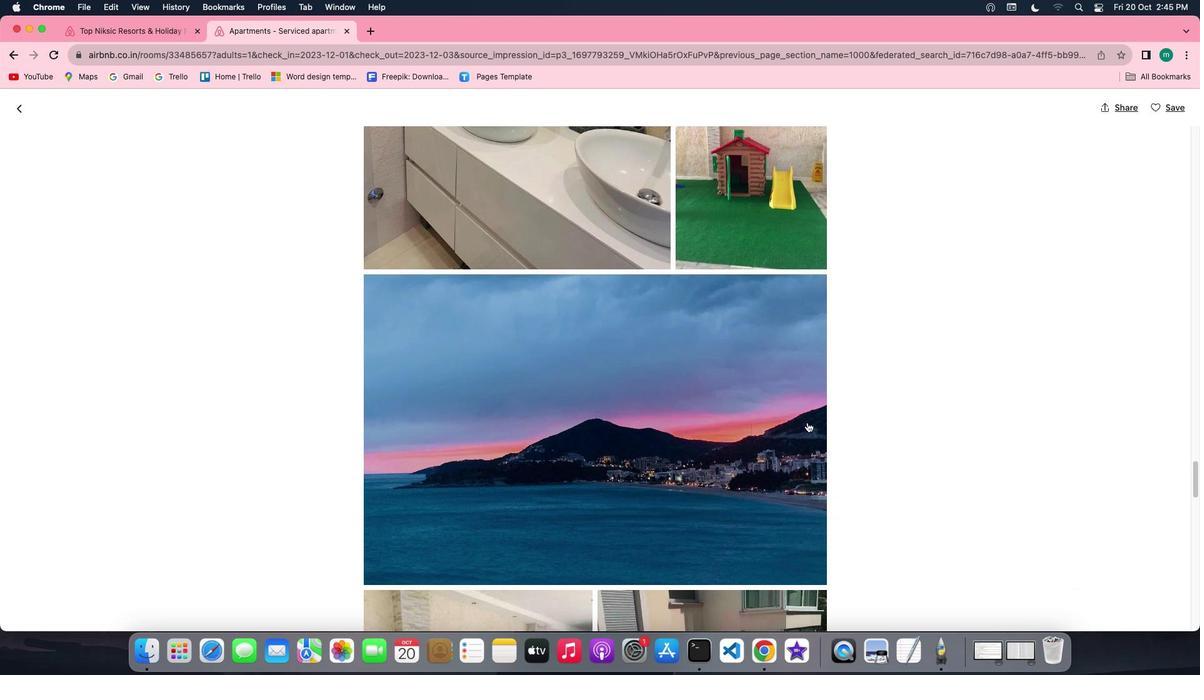 
Action: Mouse scrolled (807, 422) with delta (0, 0)
Screenshot: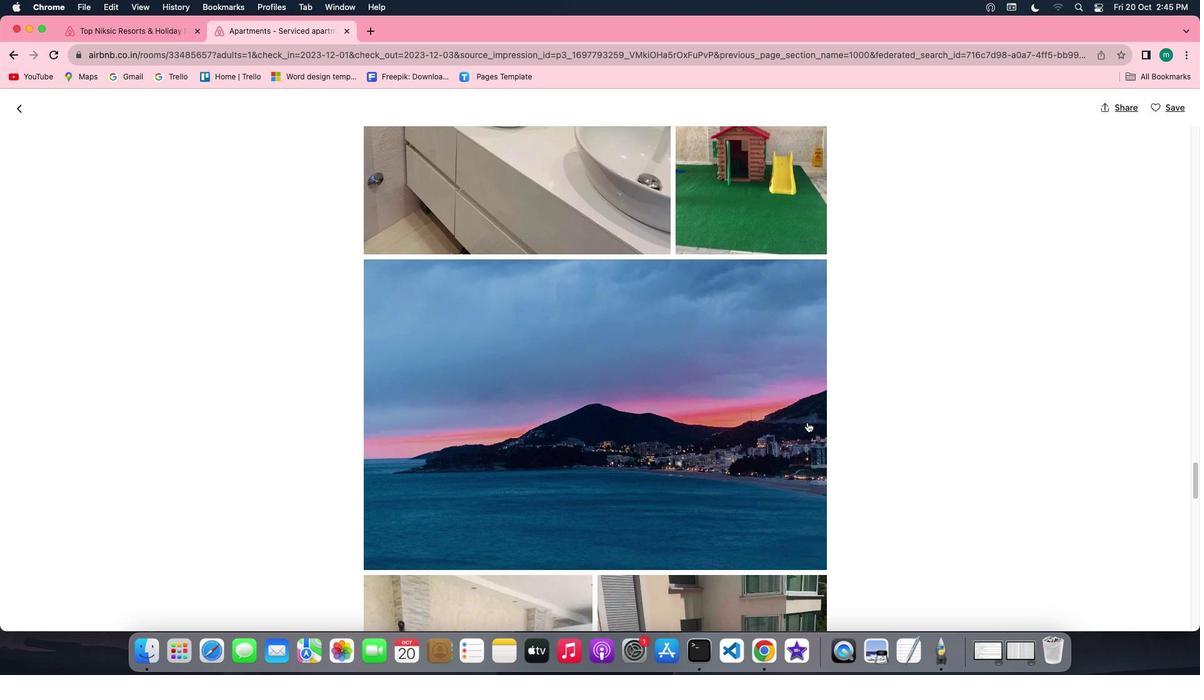 
Action: Mouse scrolled (807, 422) with delta (0, 0)
Screenshot: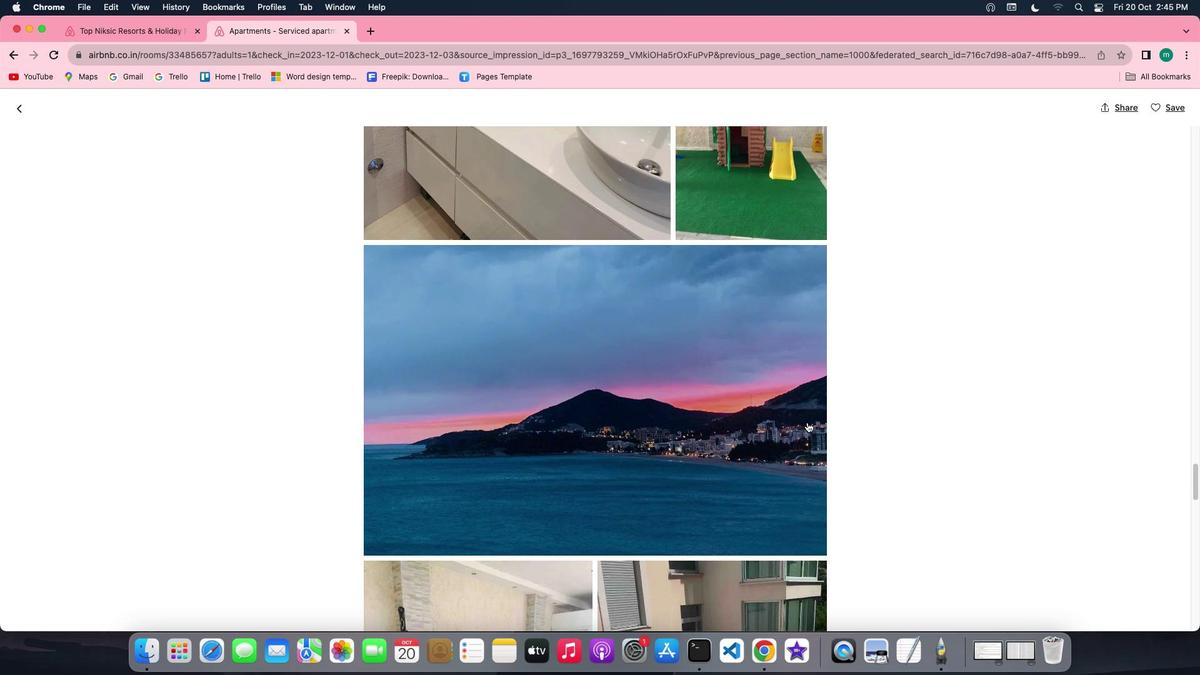 
Action: Mouse scrolled (807, 422) with delta (0, 0)
Screenshot: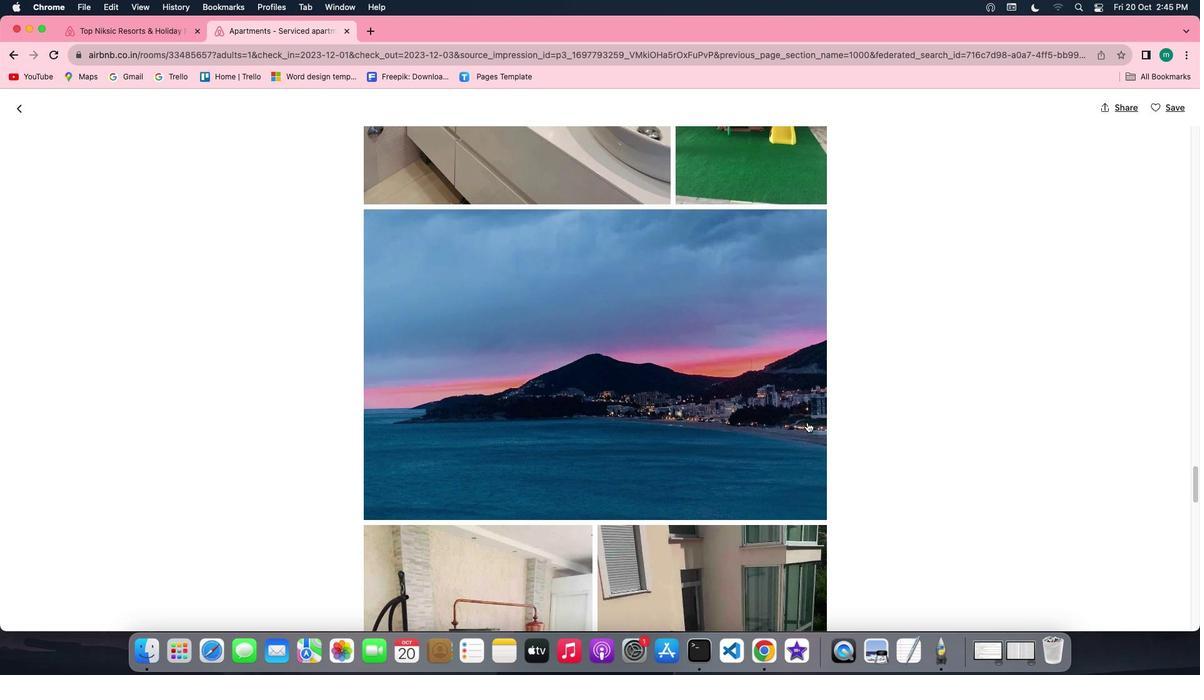 
Action: Mouse scrolled (807, 422) with delta (0, -1)
Screenshot: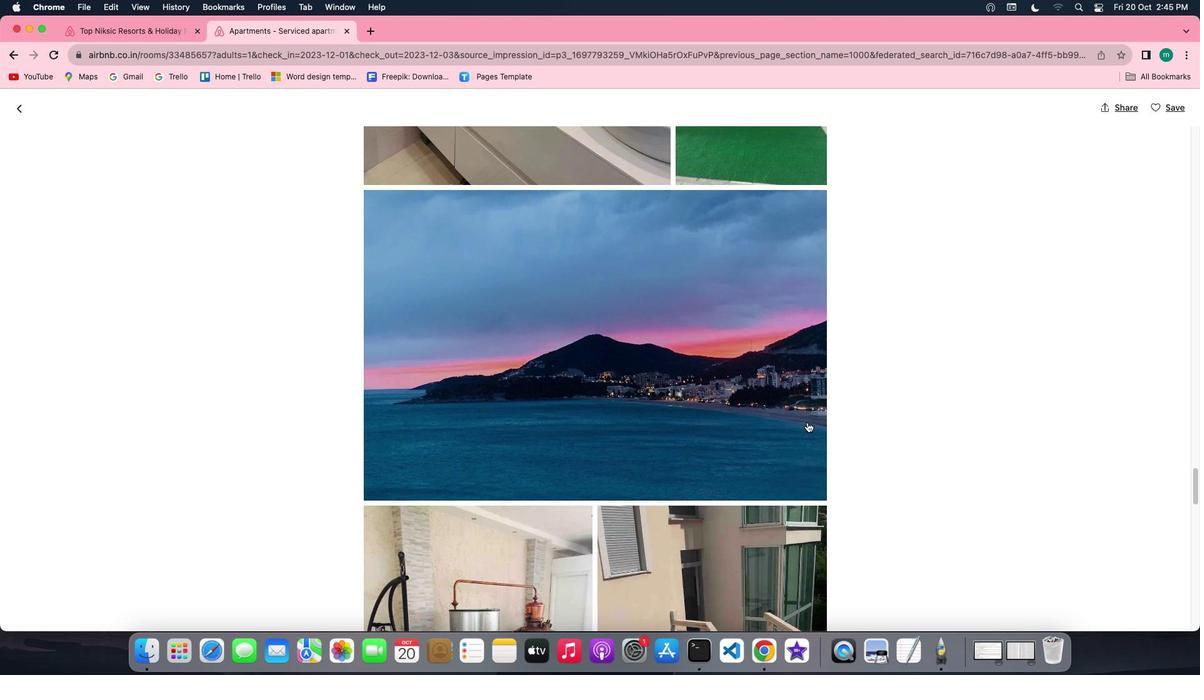 
Action: Mouse scrolled (807, 422) with delta (0, -1)
